 Task: Buy 3 Igniters from Ignition Parts section under best seller category for shipping address: Josiah Cooper, 2764 Fieldcrest Road, New York, New York 10005, Cell Number 6318992398. Pay from credit card number 4893 7545 5958 7965, Name on card John Baker, Expiration date 06/2025, CVV 549
Action: Mouse moved to (38, 93)
Screenshot: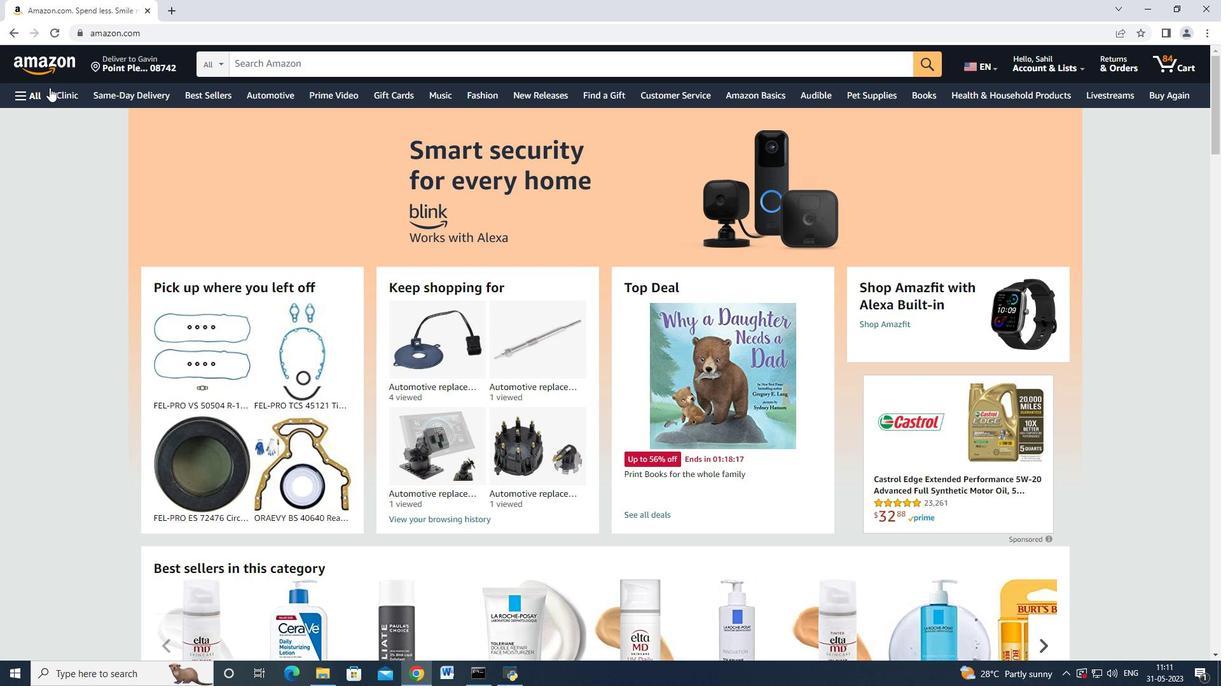 
Action: Mouse pressed left at (38, 93)
Screenshot: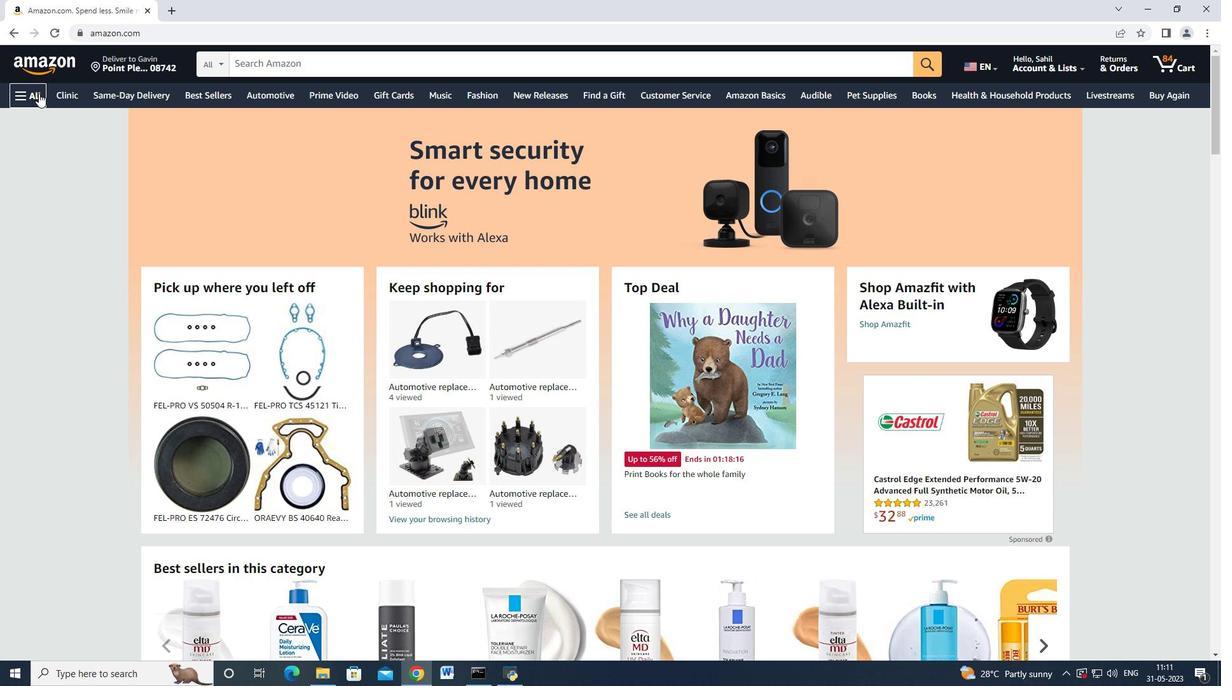 
Action: Mouse moved to (75, 234)
Screenshot: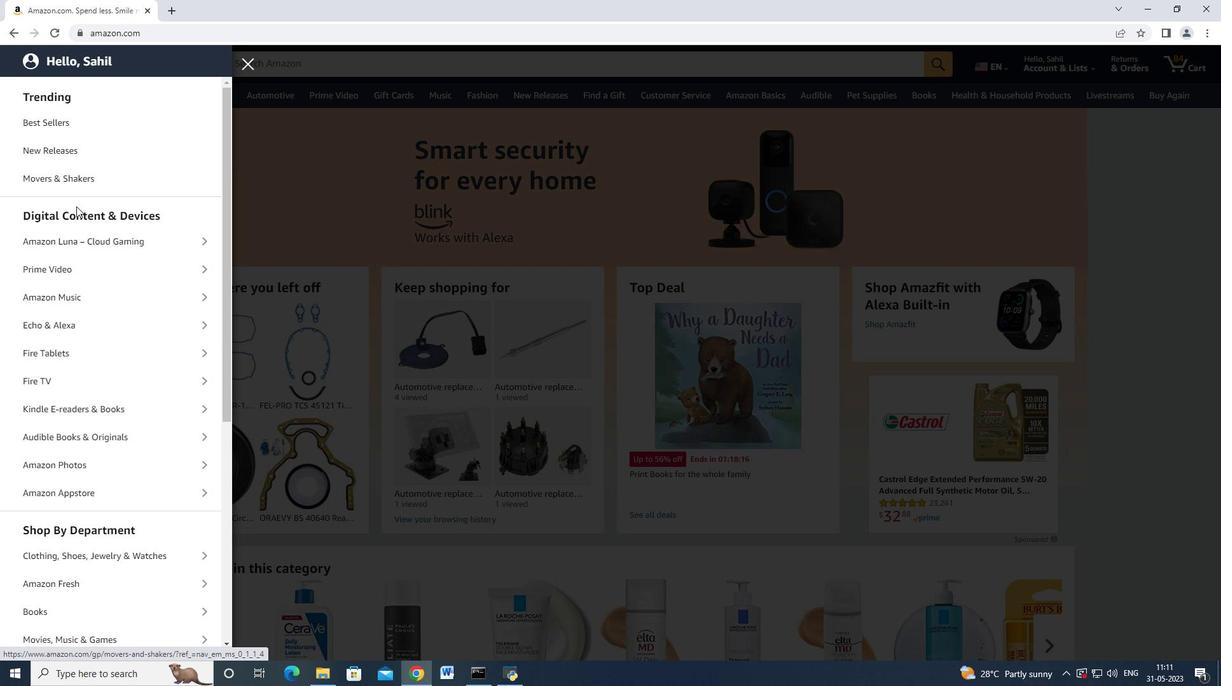 
Action: Mouse scrolled (76, 211) with delta (0, 0)
Screenshot: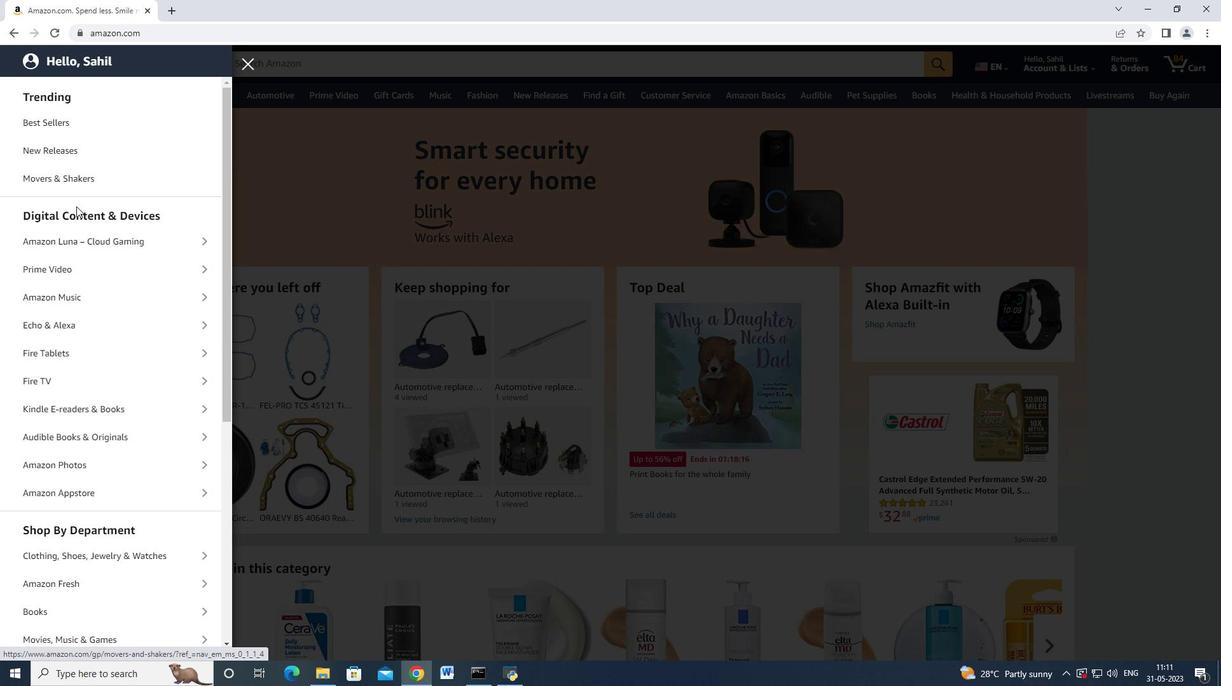 
Action: Mouse scrolled (76, 227) with delta (0, 0)
Screenshot: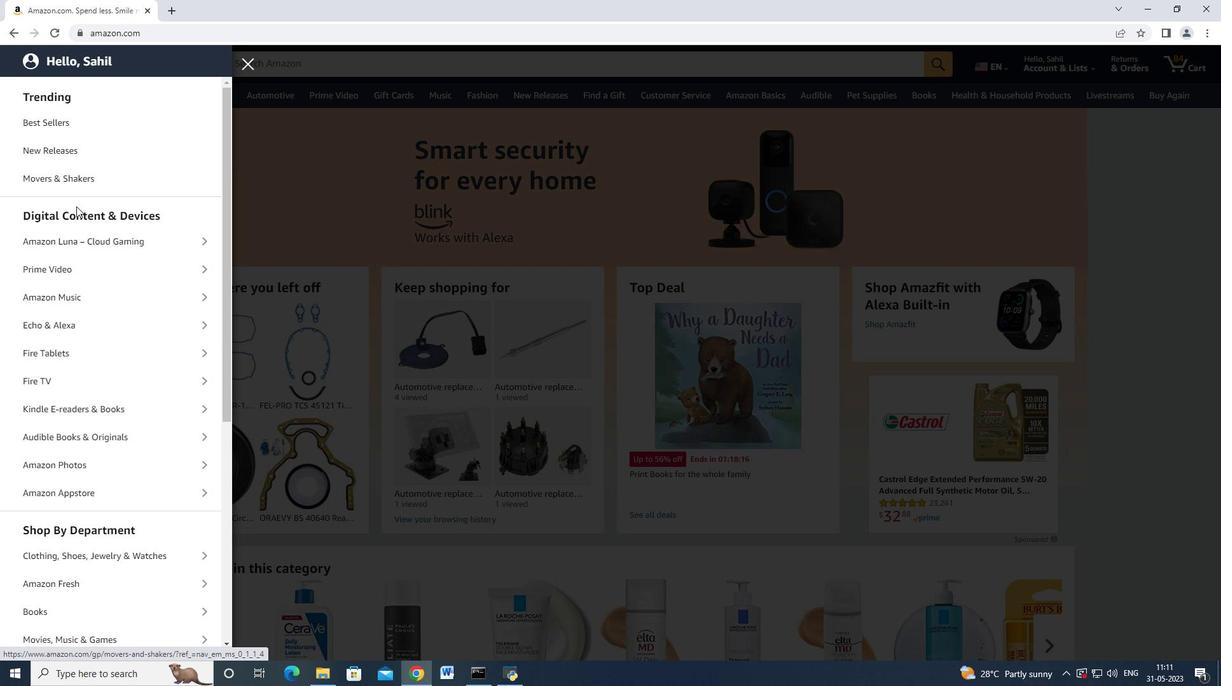 
Action: Mouse scrolled (76, 232) with delta (0, 0)
Screenshot: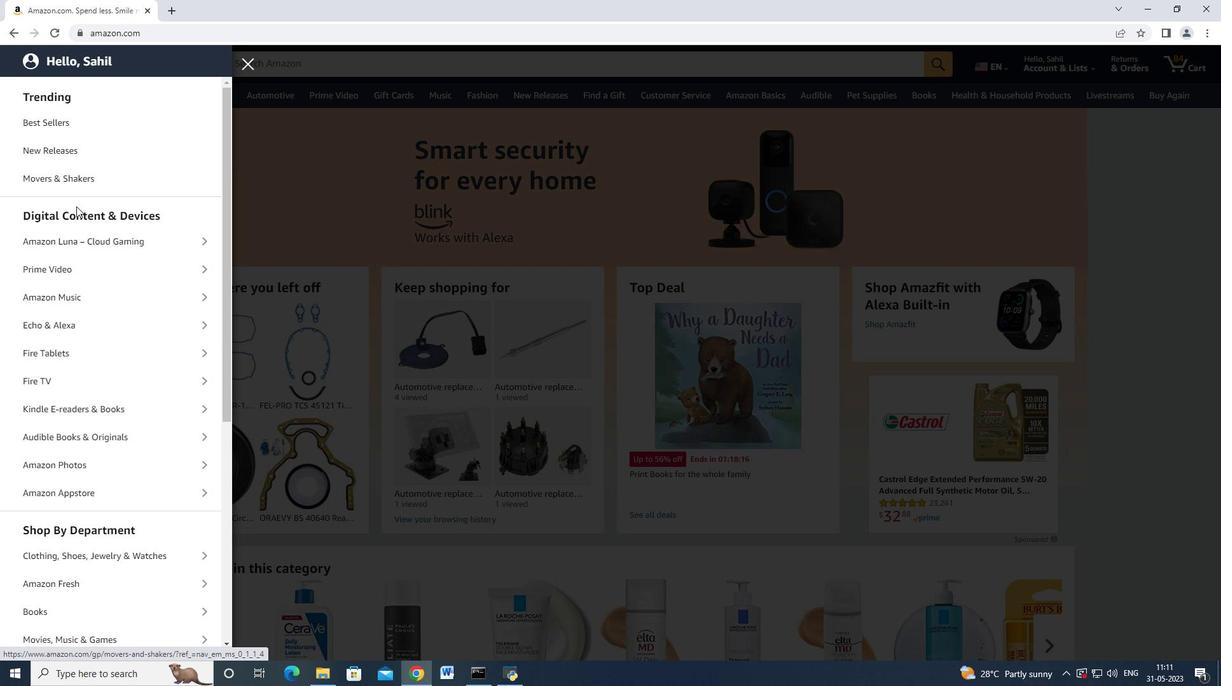 
Action: Mouse scrolled (76, 234) with delta (0, 0)
Screenshot: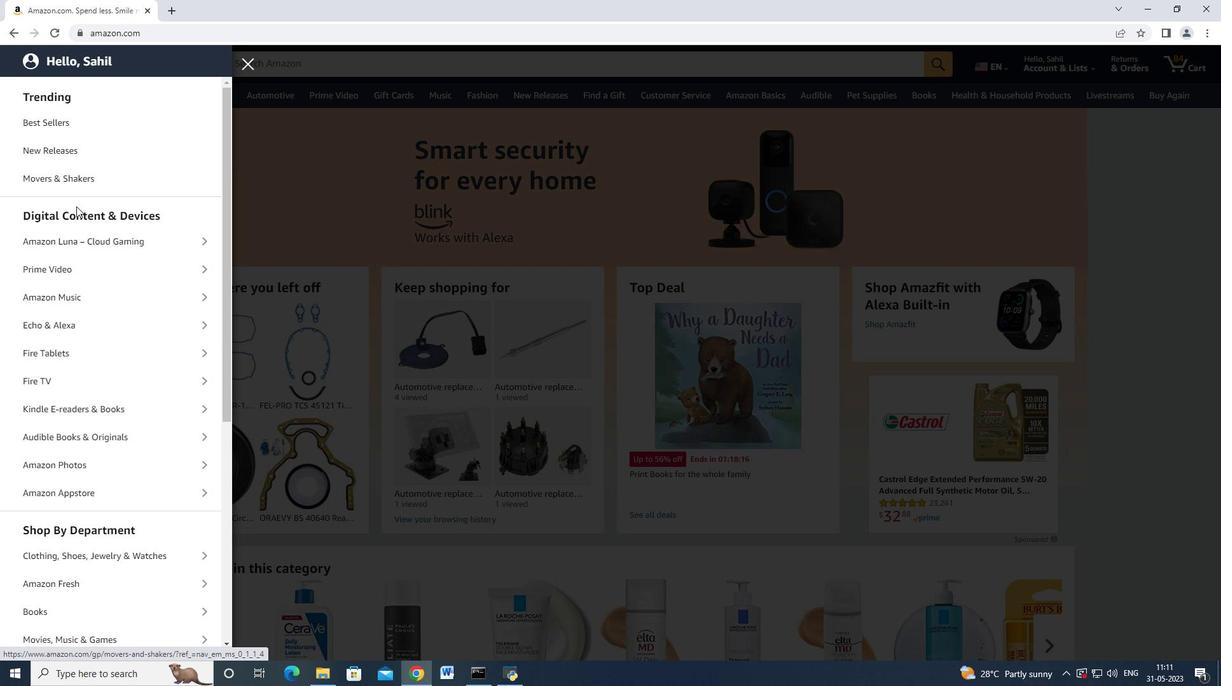 
Action: Mouse scrolled (76, 234) with delta (0, 0)
Screenshot: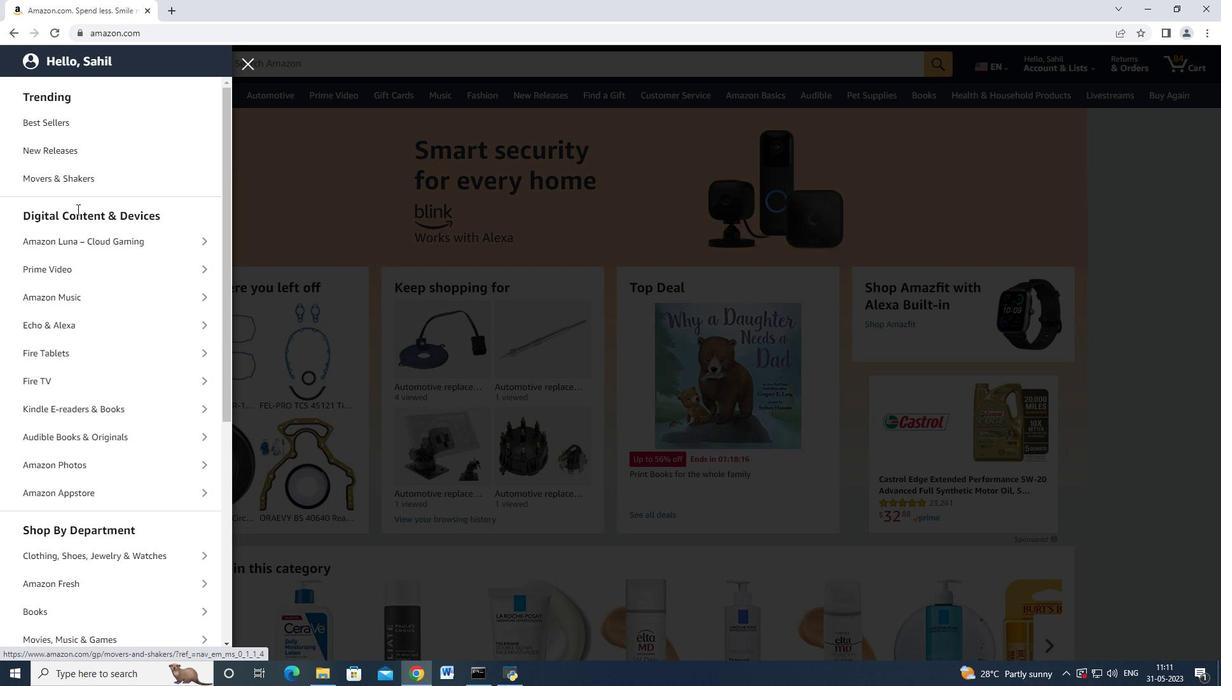 
Action: Mouse scrolled (76, 234) with delta (0, 0)
Screenshot: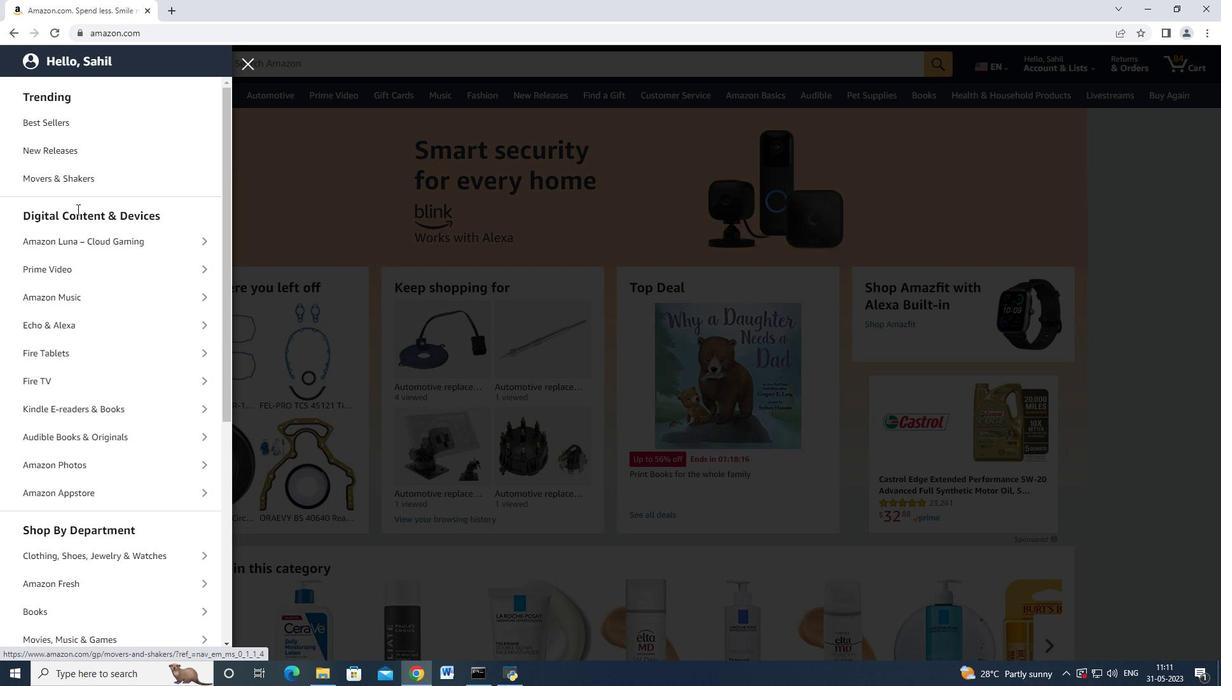 
Action: Mouse moved to (77, 263)
Screenshot: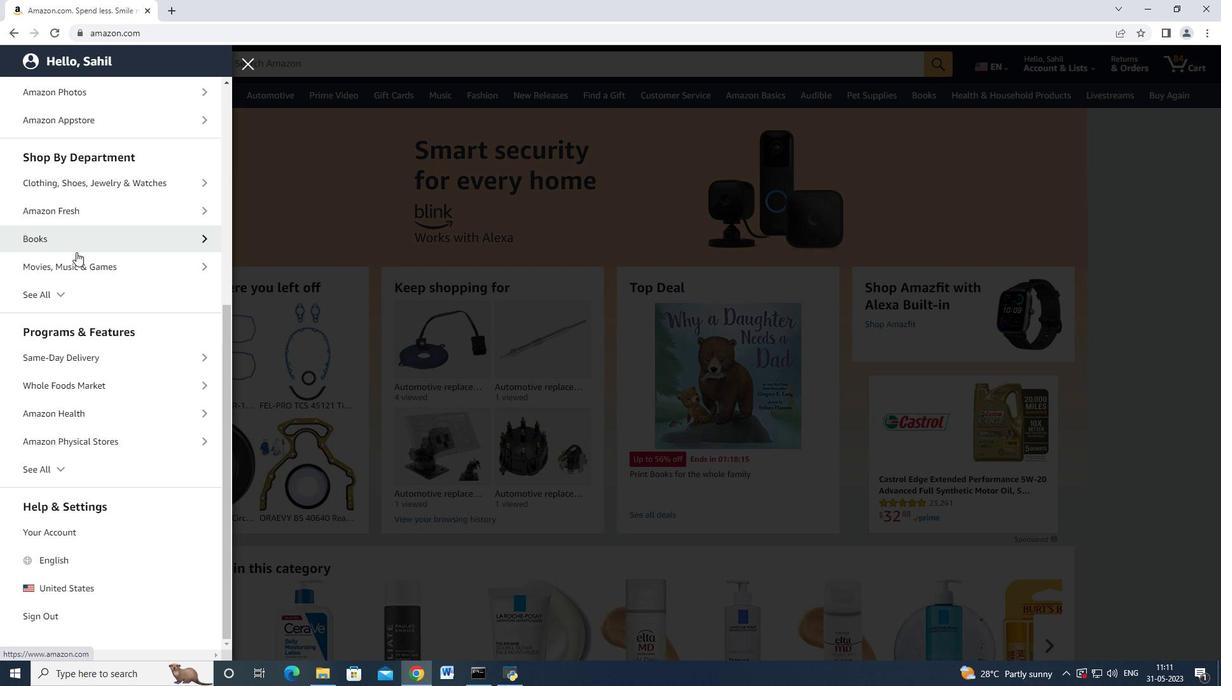 
Action: Mouse scrolled (77, 262) with delta (0, 0)
Screenshot: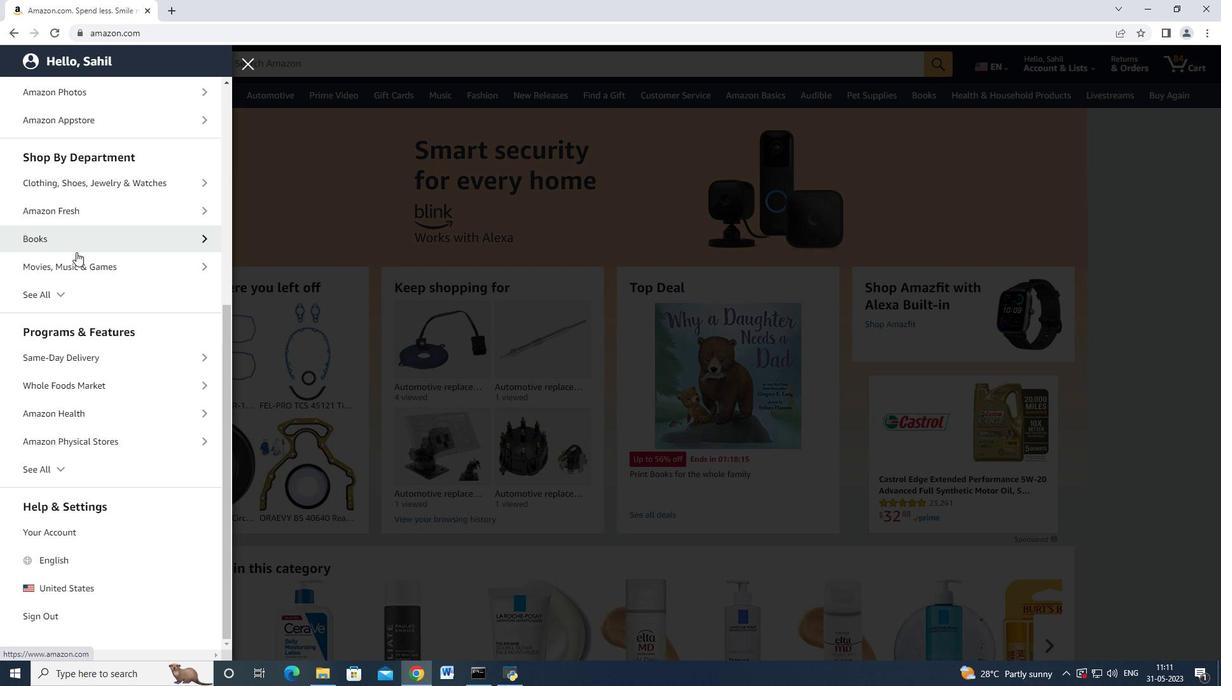 
Action: Mouse moved to (78, 278)
Screenshot: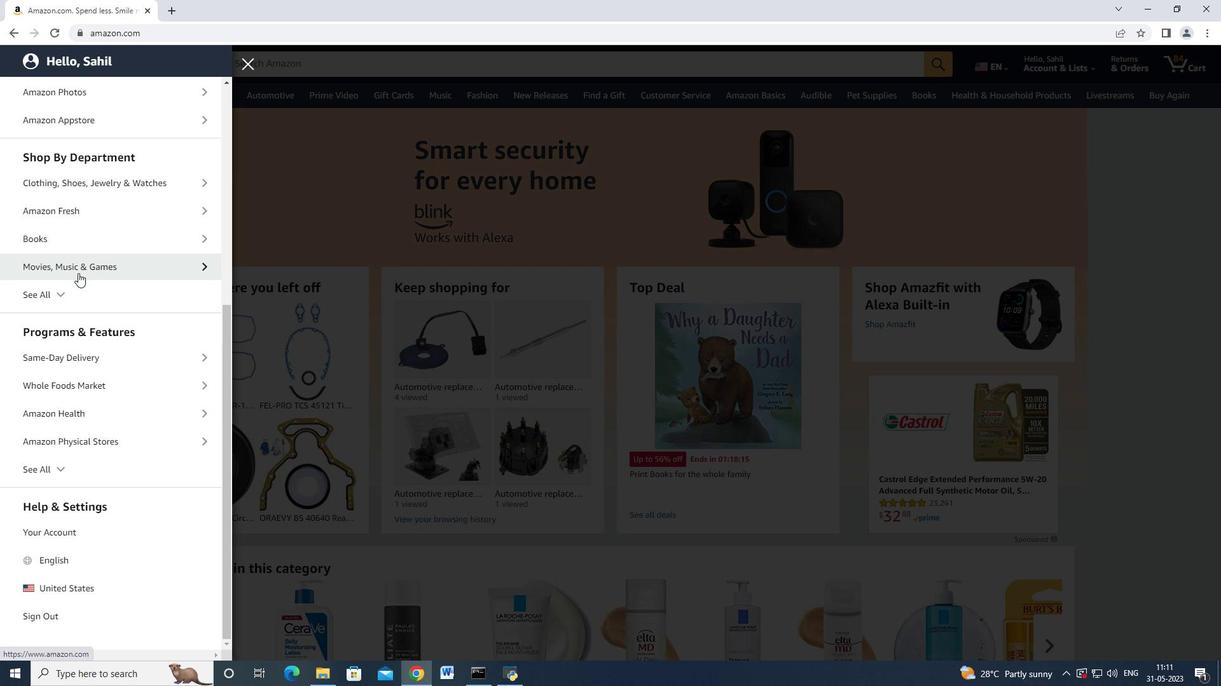 
Action: Mouse scrolled (78, 277) with delta (0, 0)
Screenshot: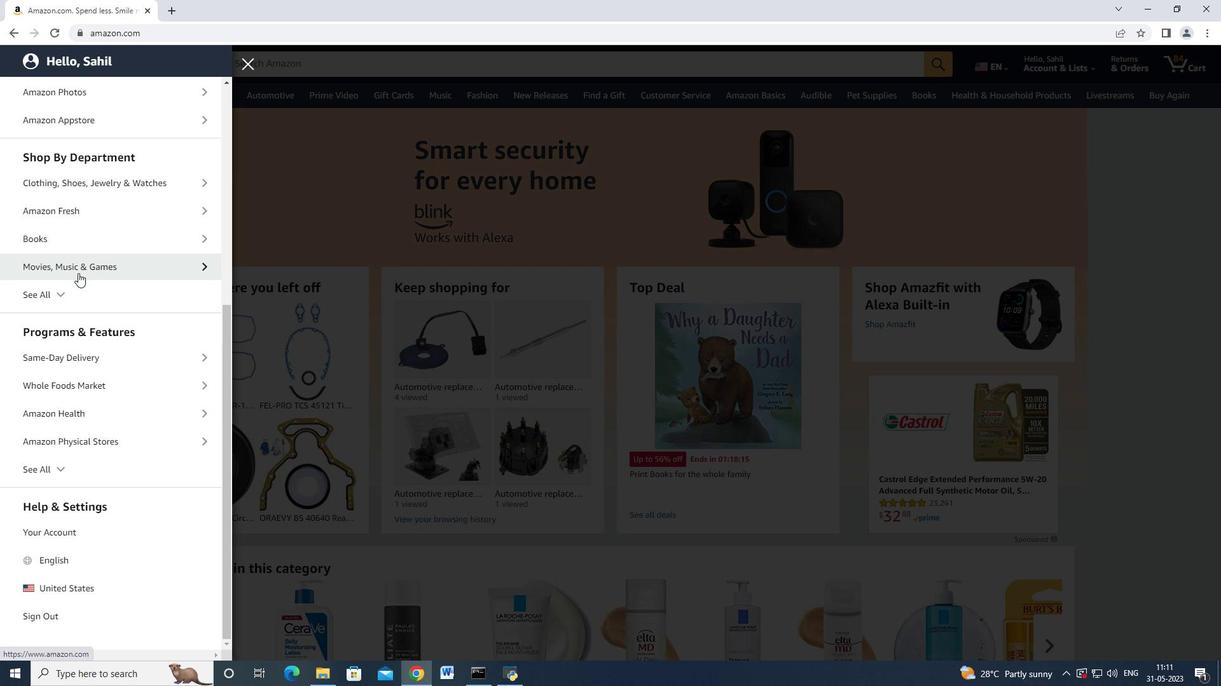 
Action: Mouse moved to (73, 286)
Screenshot: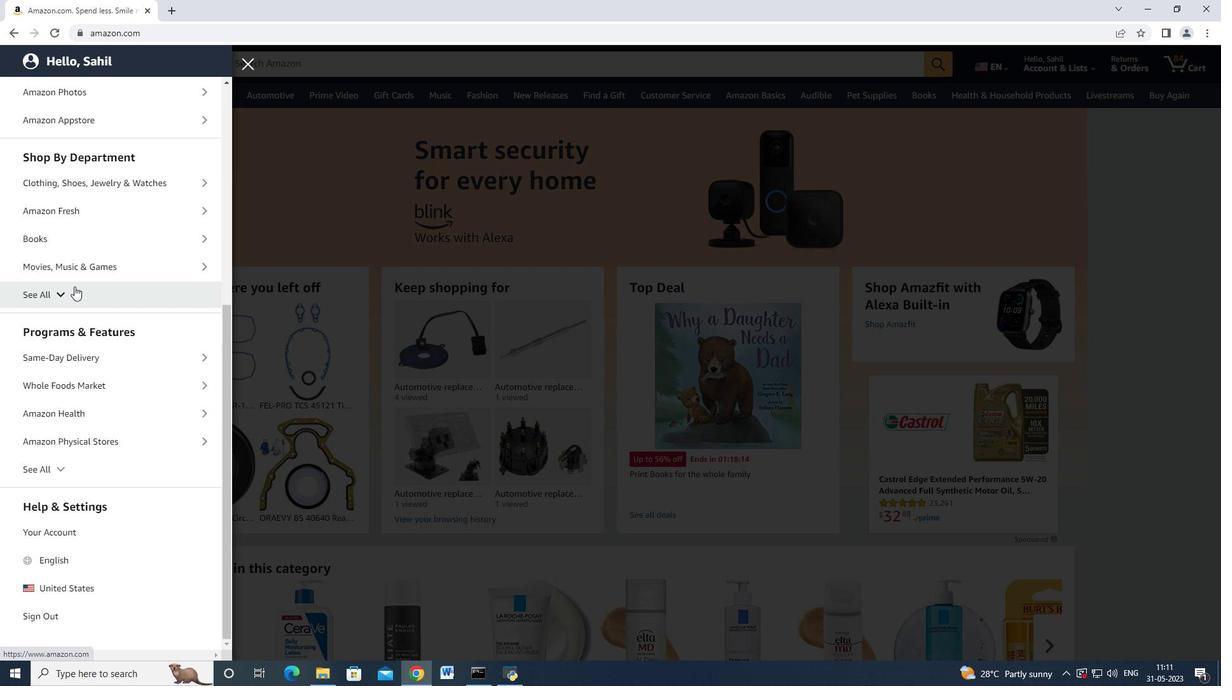 
Action: Mouse pressed left at (73, 286)
Screenshot: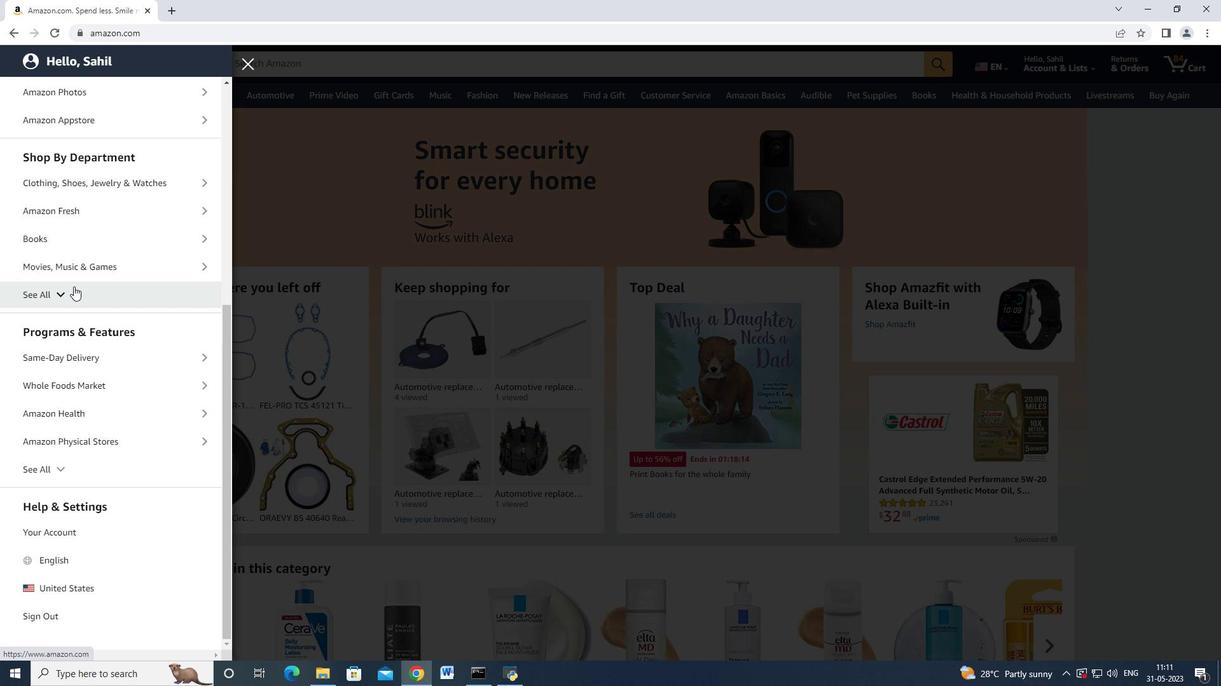 
Action: Mouse moved to (77, 295)
Screenshot: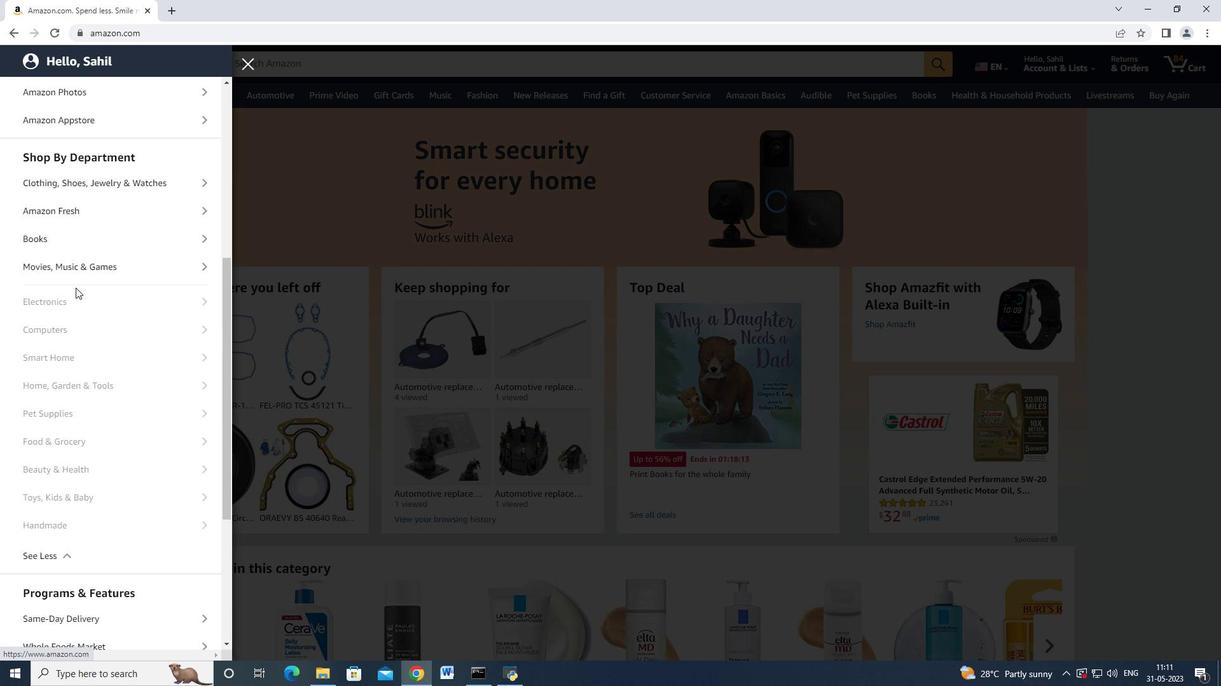 
Action: Mouse scrolled (77, 294) with delta (0, 0)
Screenshot: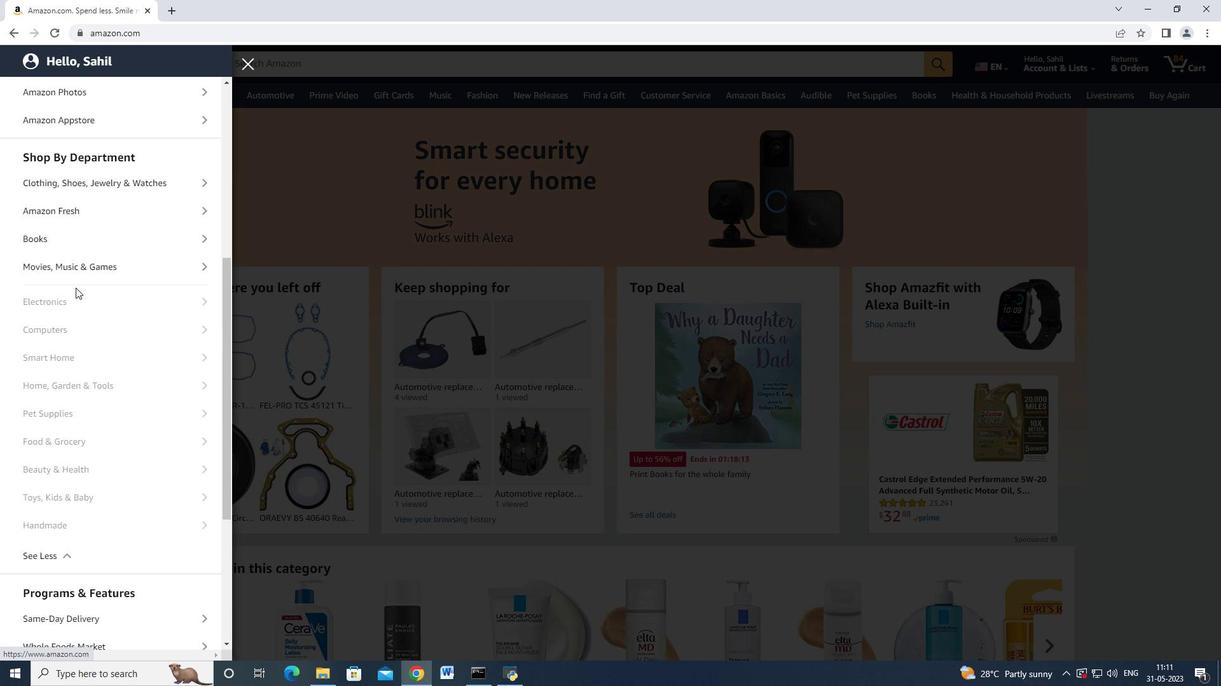 
Action: Mouse scrolled (77, 294) with delta (0, 0)
Screenshot: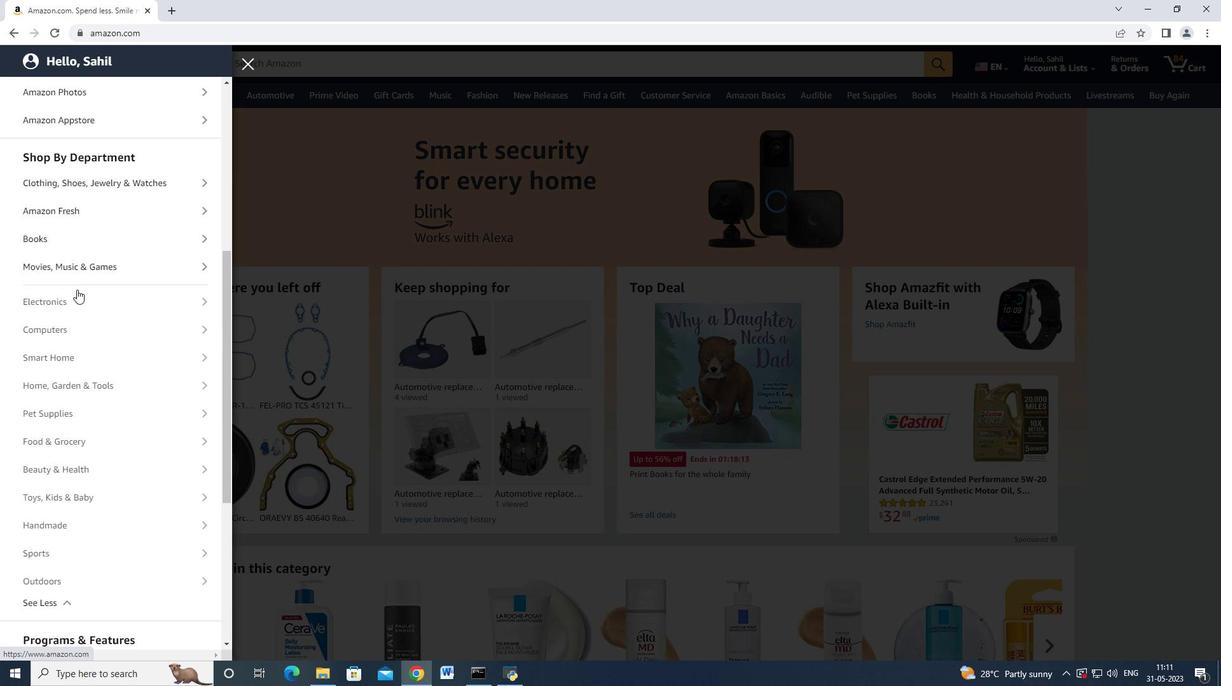 
Action: Mouse moved to (77, 295)
Screenshot: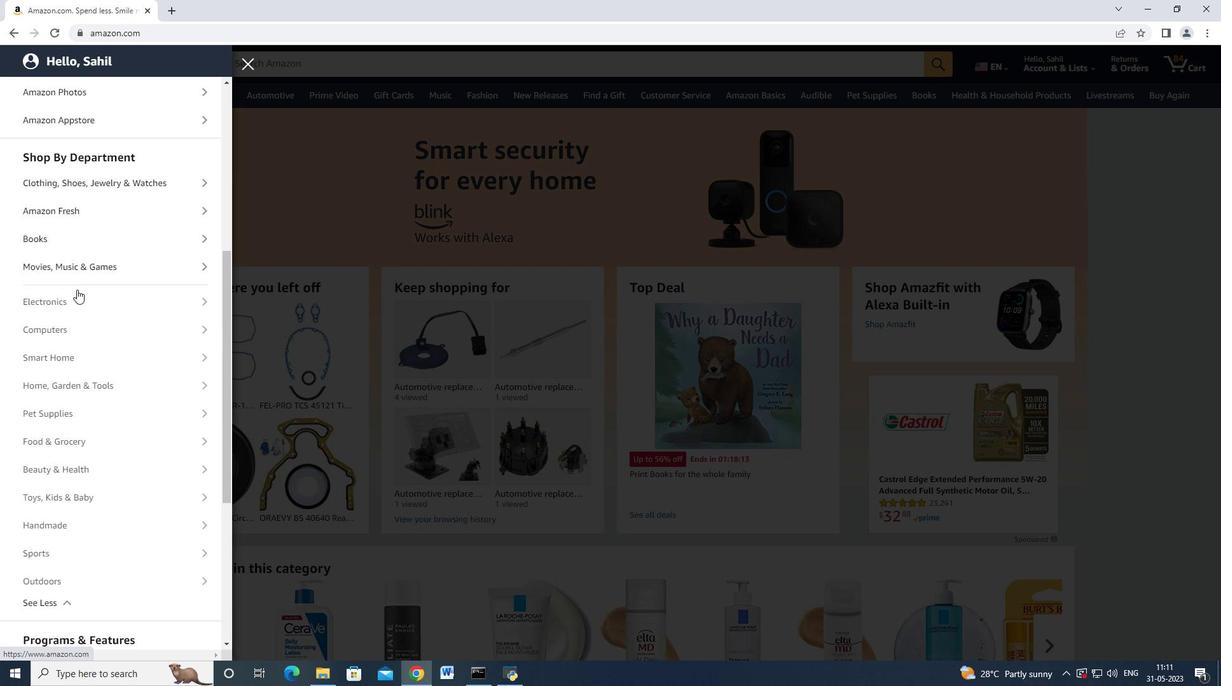 
Action: Mouse scrolled (77, 295) with delta (0, 0)
Screenshot: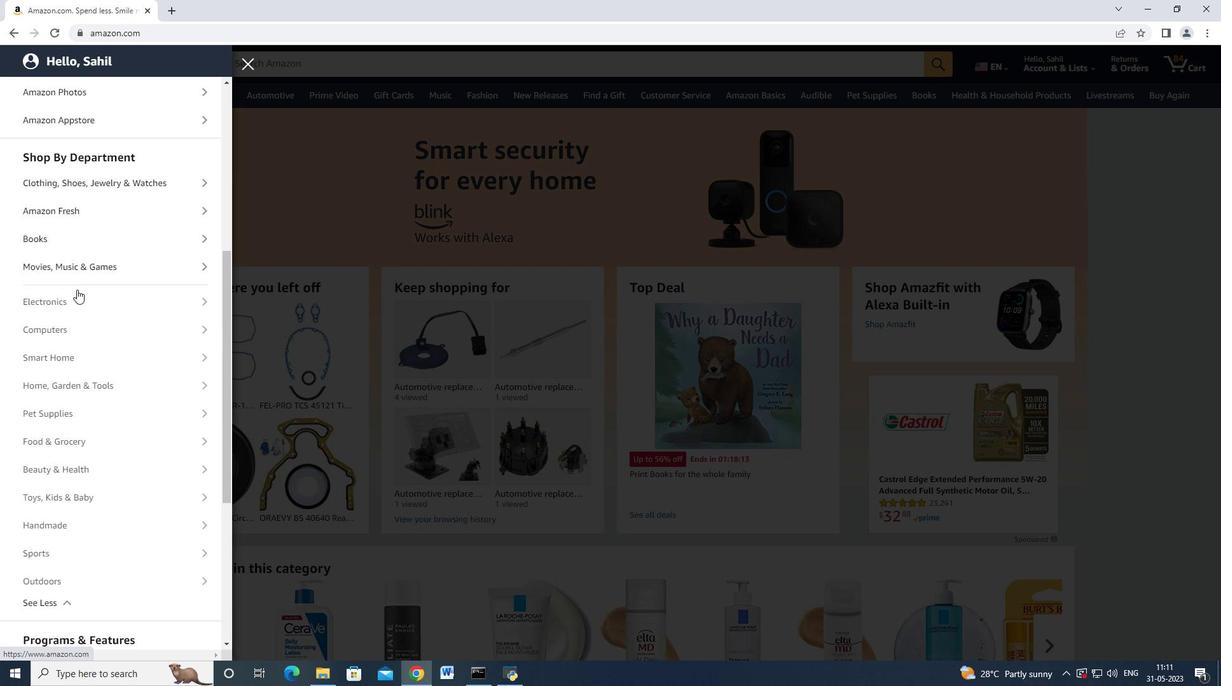 
Action: Mouse moved to (77, 295)
Screenshot: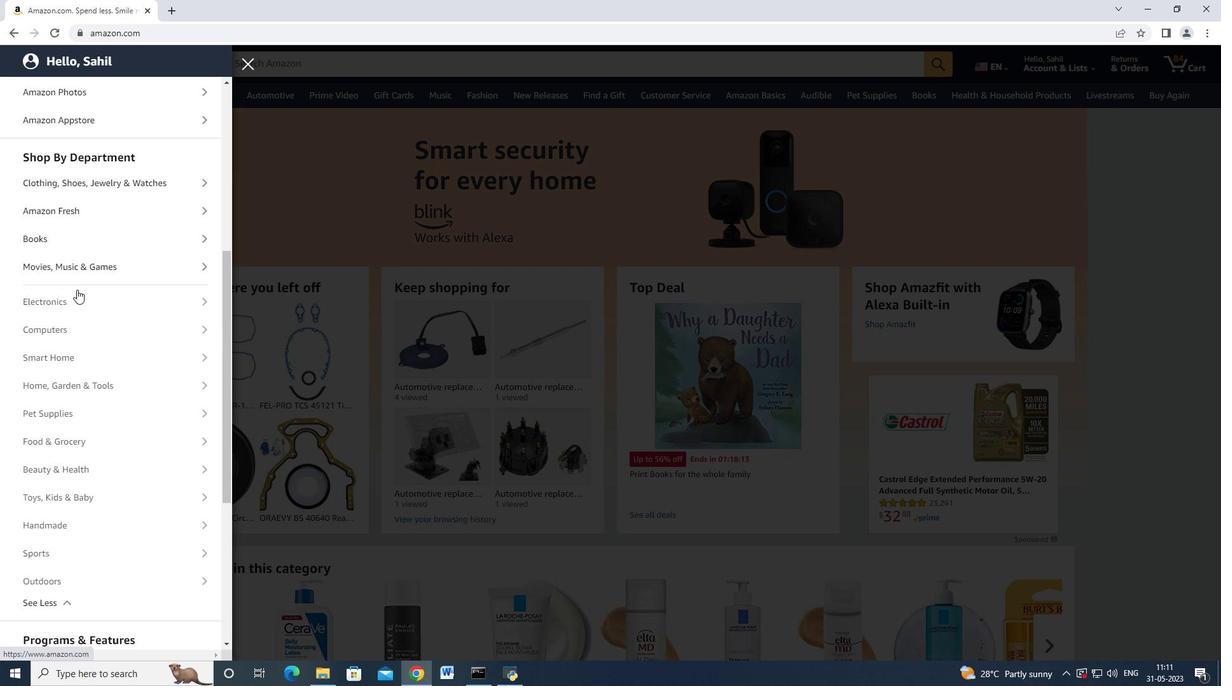 
Action: Mouse scrolled (77, 295) with delta (0, 0)
Screenshot: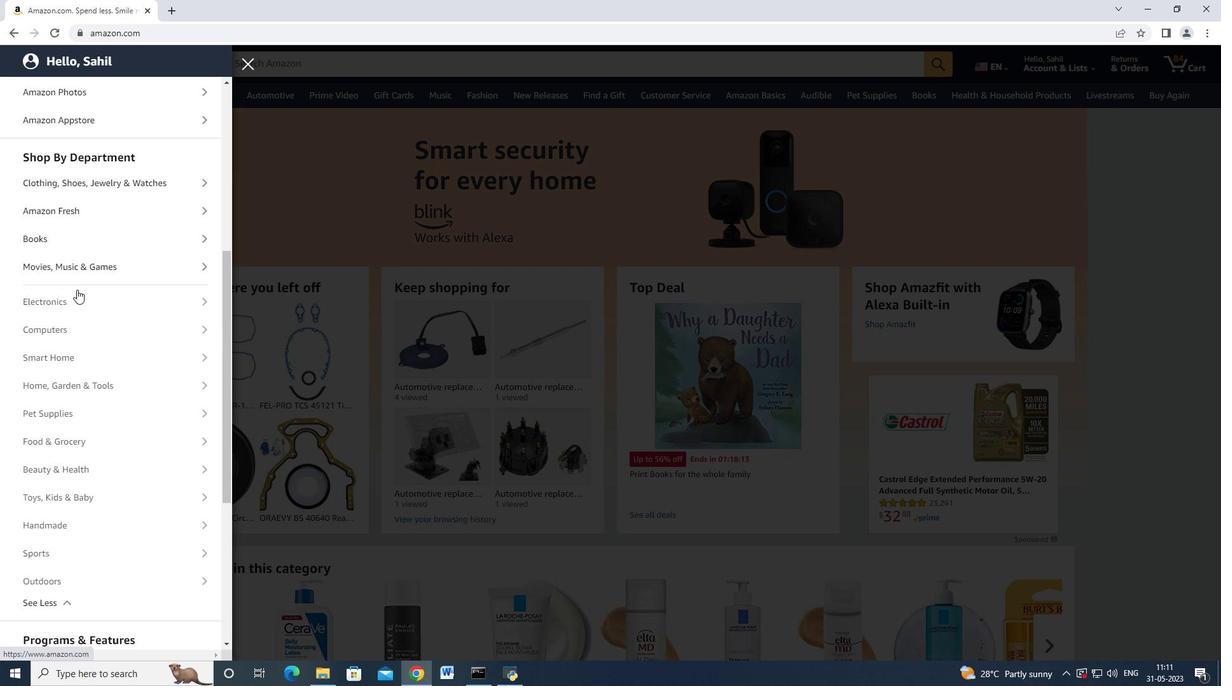 
Action: Mouse scrolled (77, 295) with delta (0, 0)
Screenshot: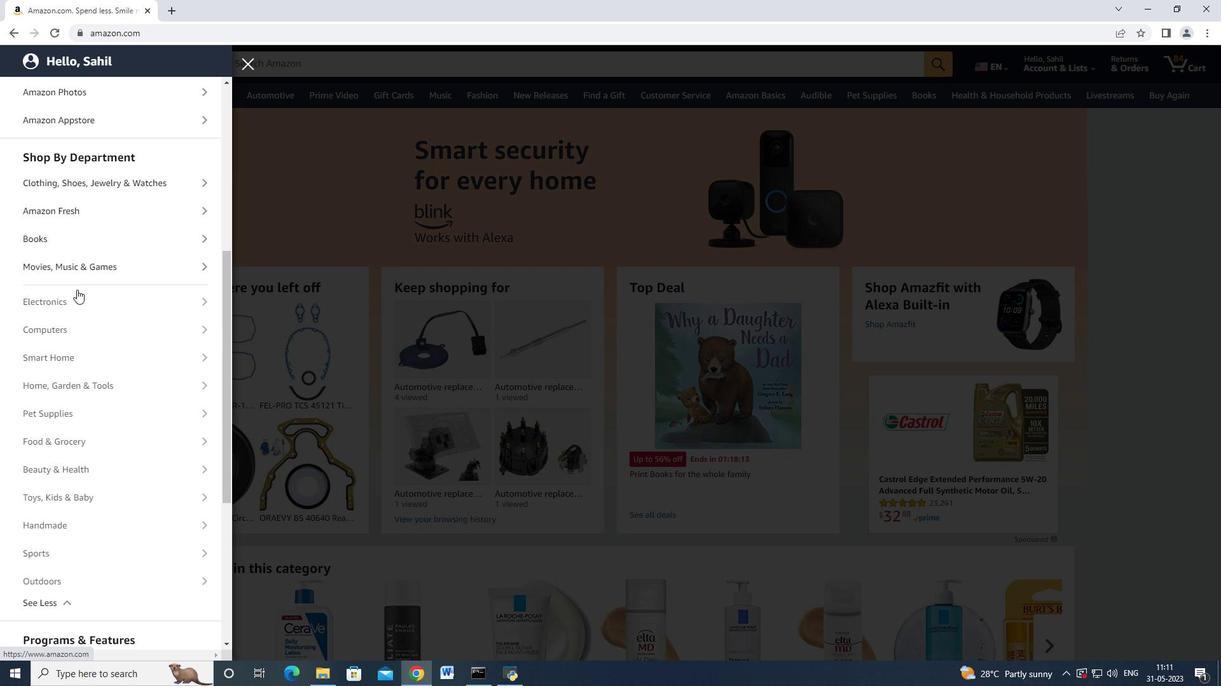 
Action: Mouse moved to (101, 293)
Screenshot: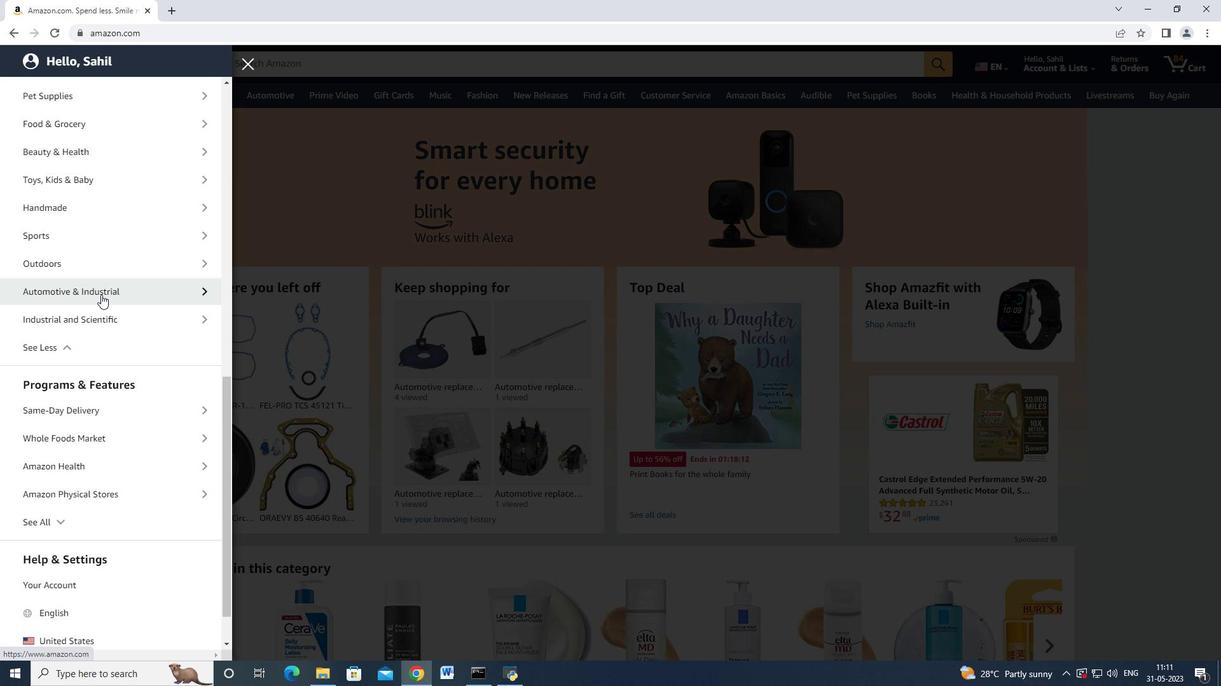 
Action: Mouse pressed left at (101, 293)
Screenshot: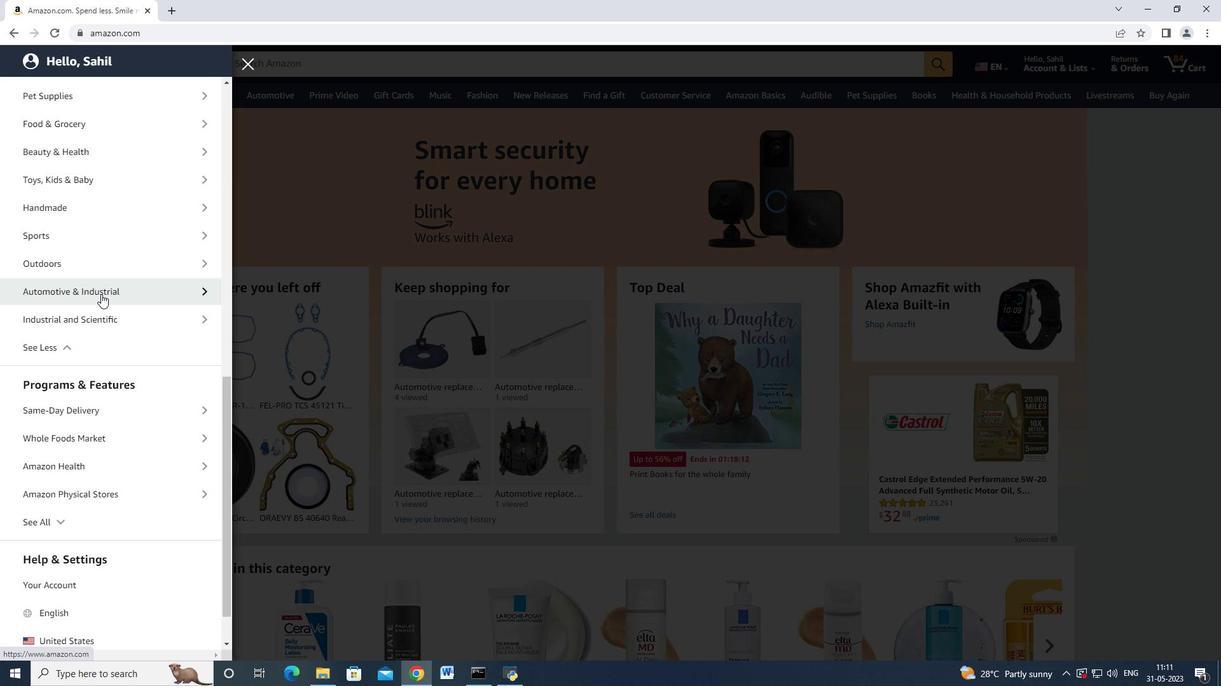 
Action: Mouse moved to (120, 158)
Screenshot: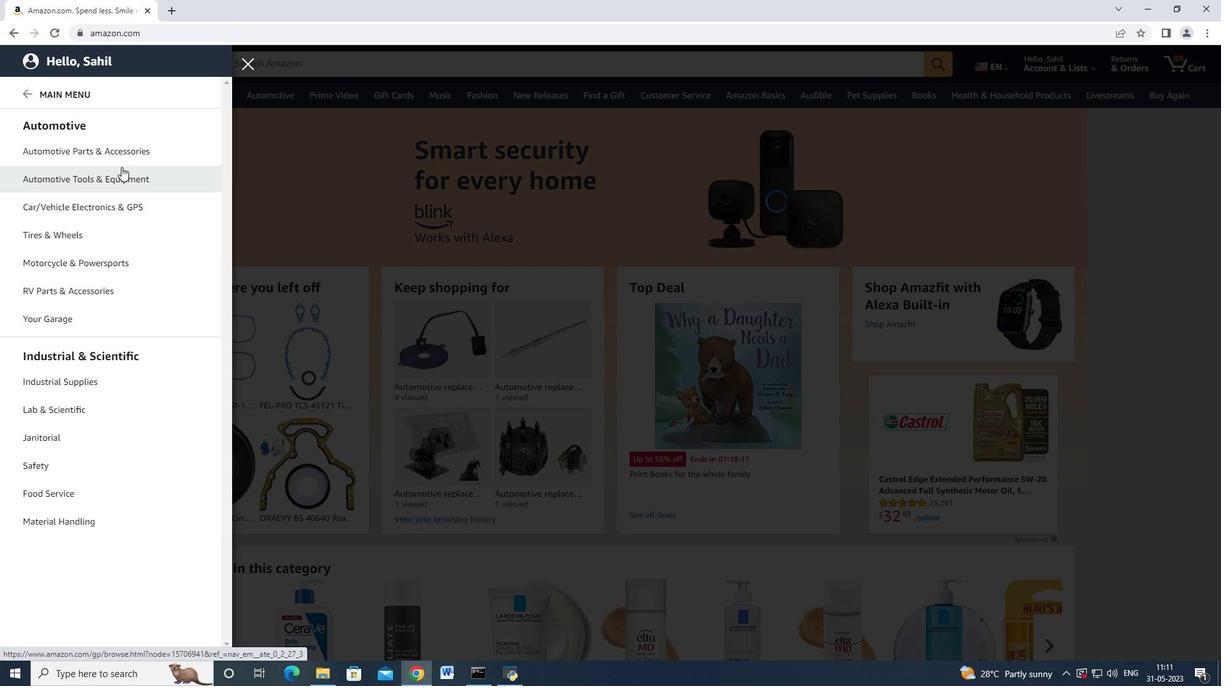 
Action: Mouse pressed left at (120, 158)
Screenshot: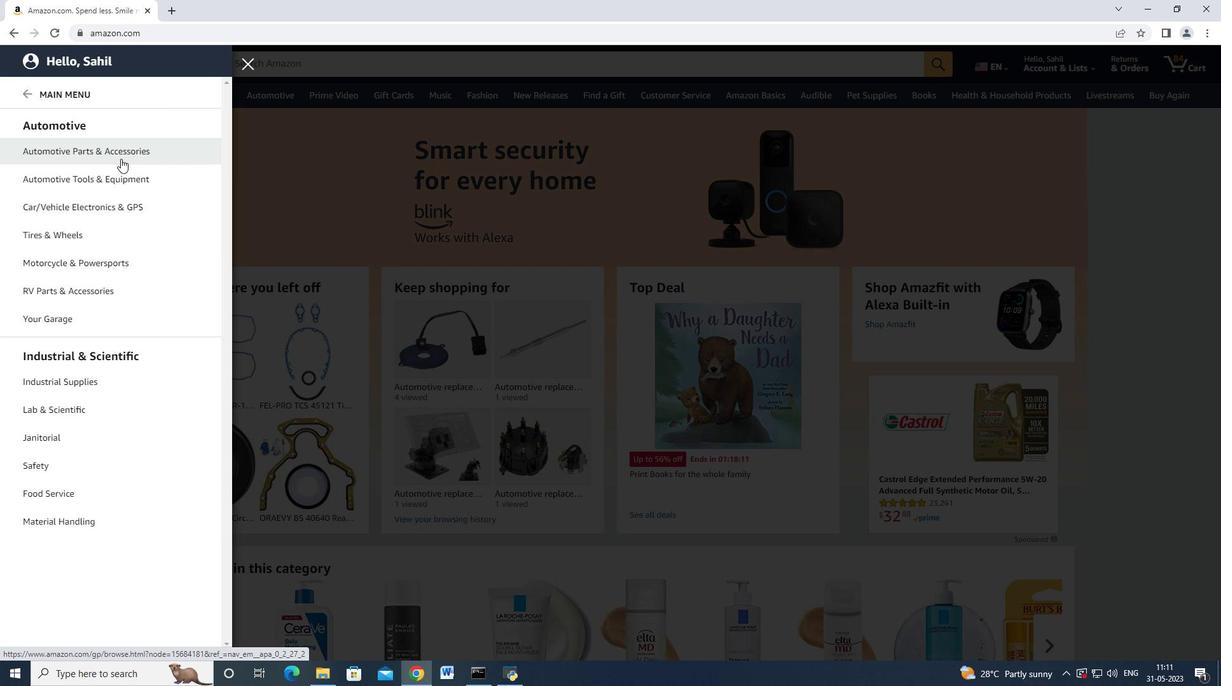 
Action: Mouse moved to (206, 122)
Screenshot: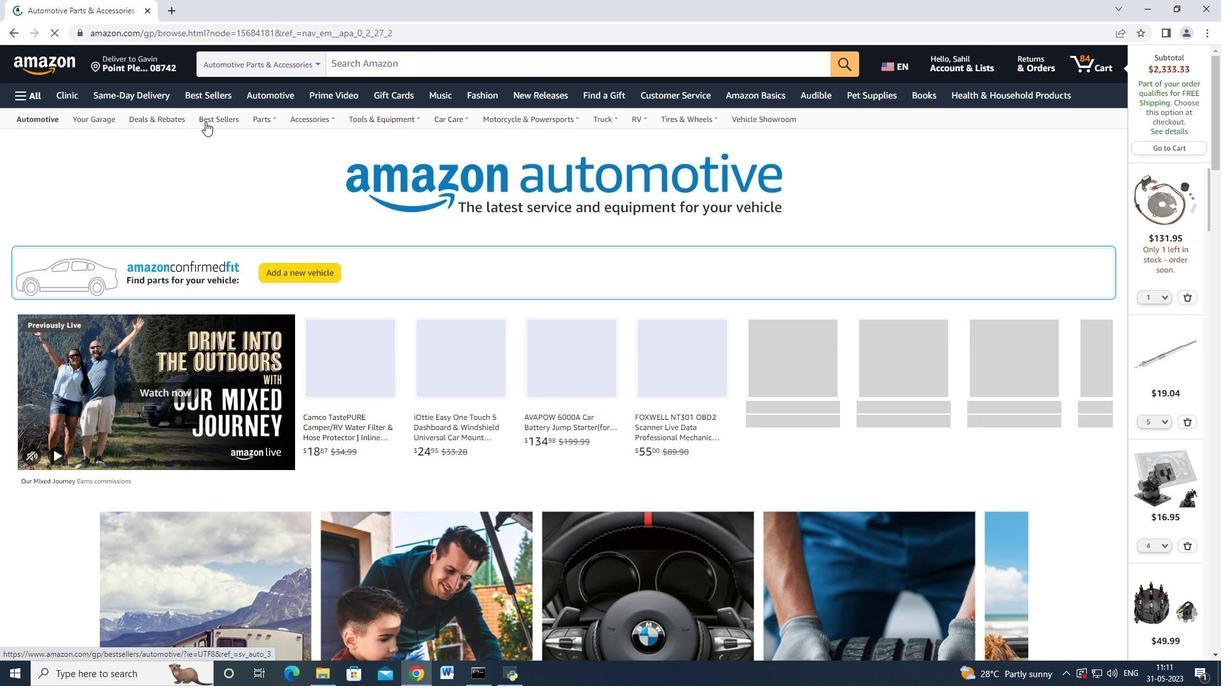 
Action: Mouse pressed left at (206, 122)
Screenshot: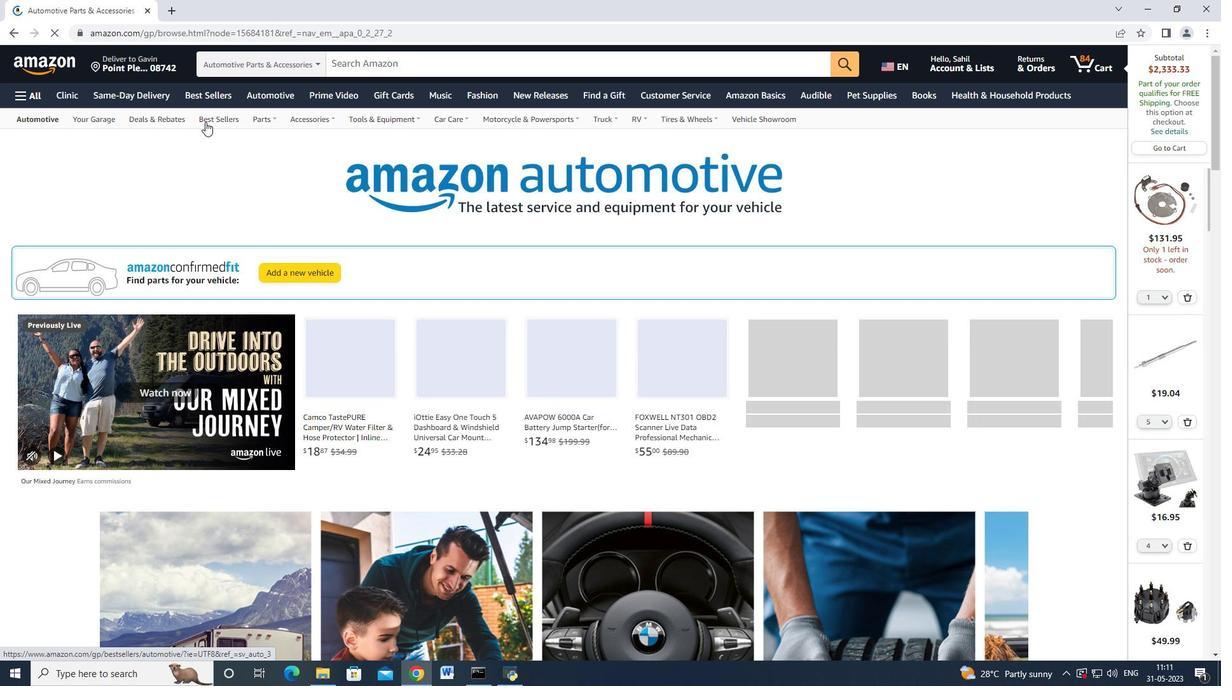 
Action: Mouse moved to (125, 230)
Screenshot: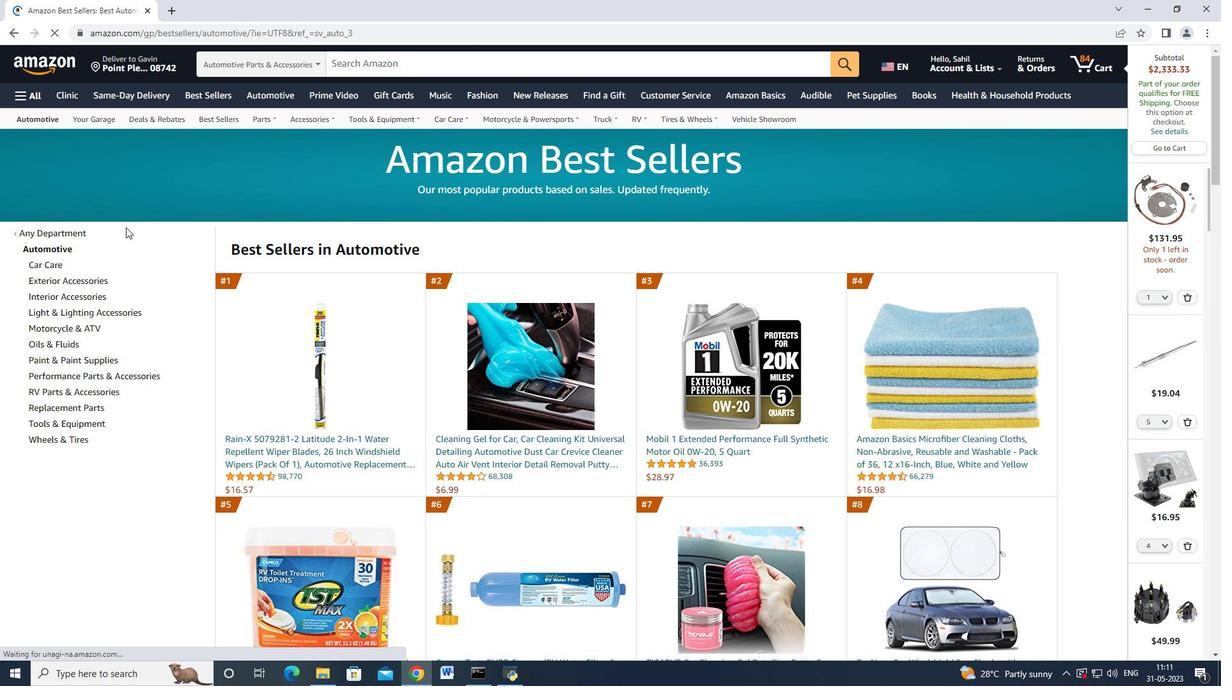 
Action: Mouse scrolled (125, 229) with delta (0, 0)
Screenshot: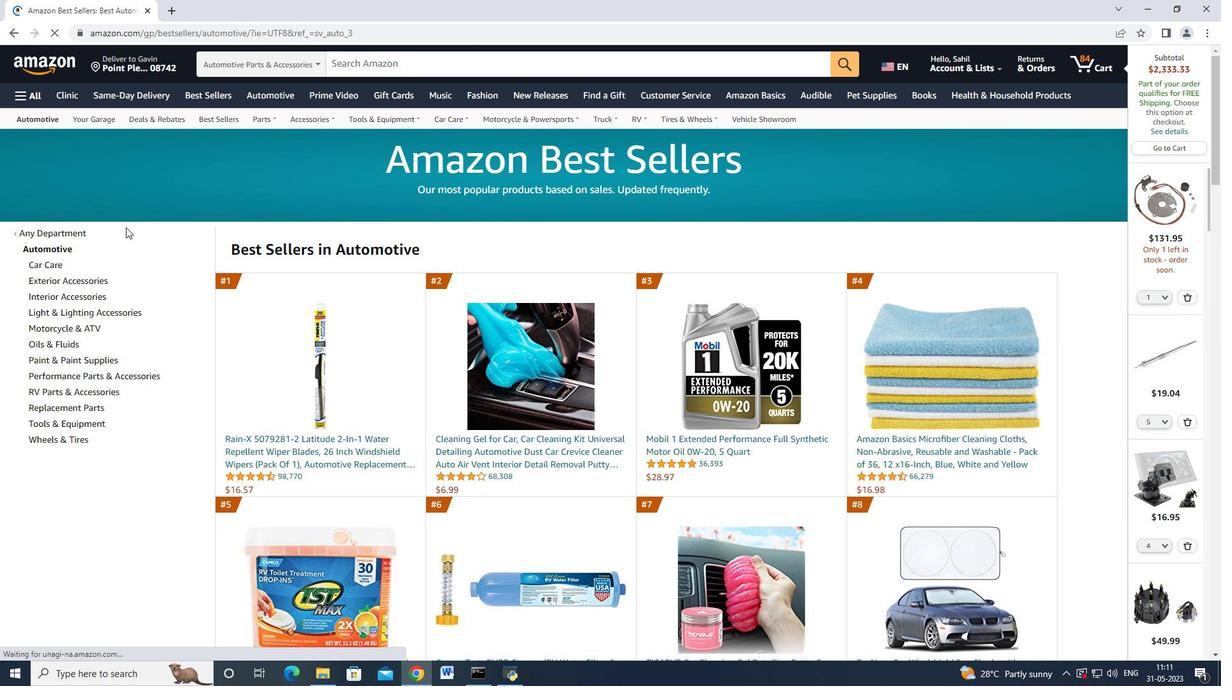 
Action: Mouse moved to (90, 345)
Screenshot: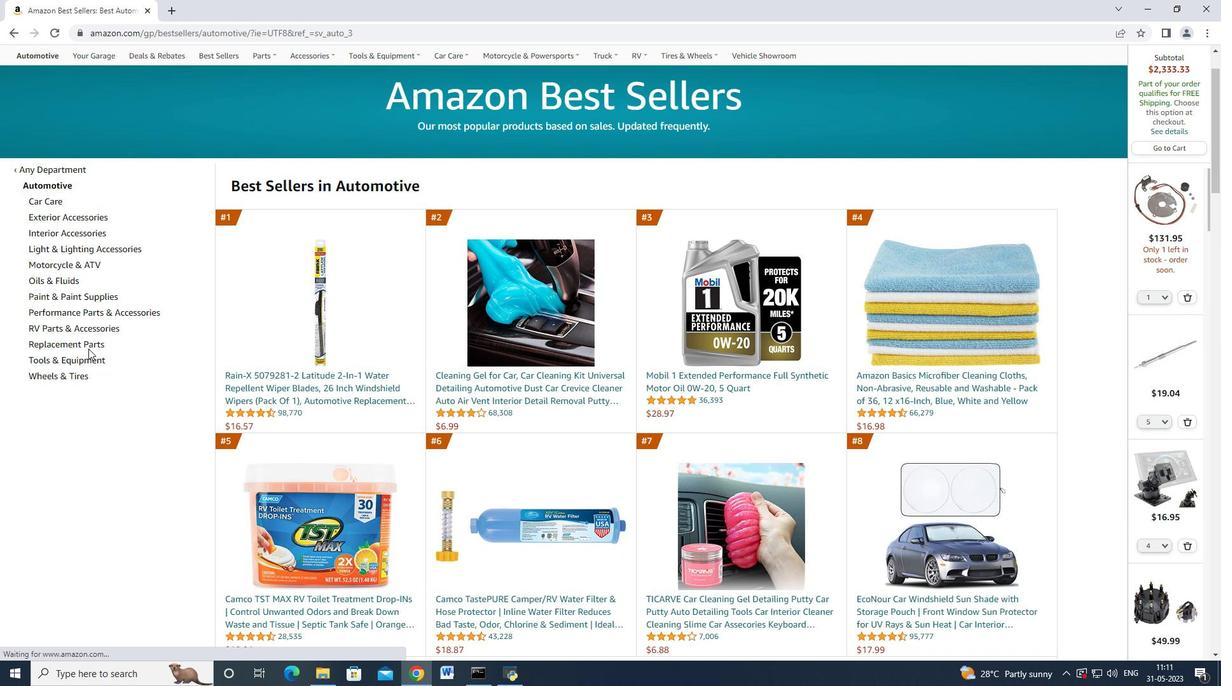 
Action: Mouse pressed left at (90, 345)
Screenshot: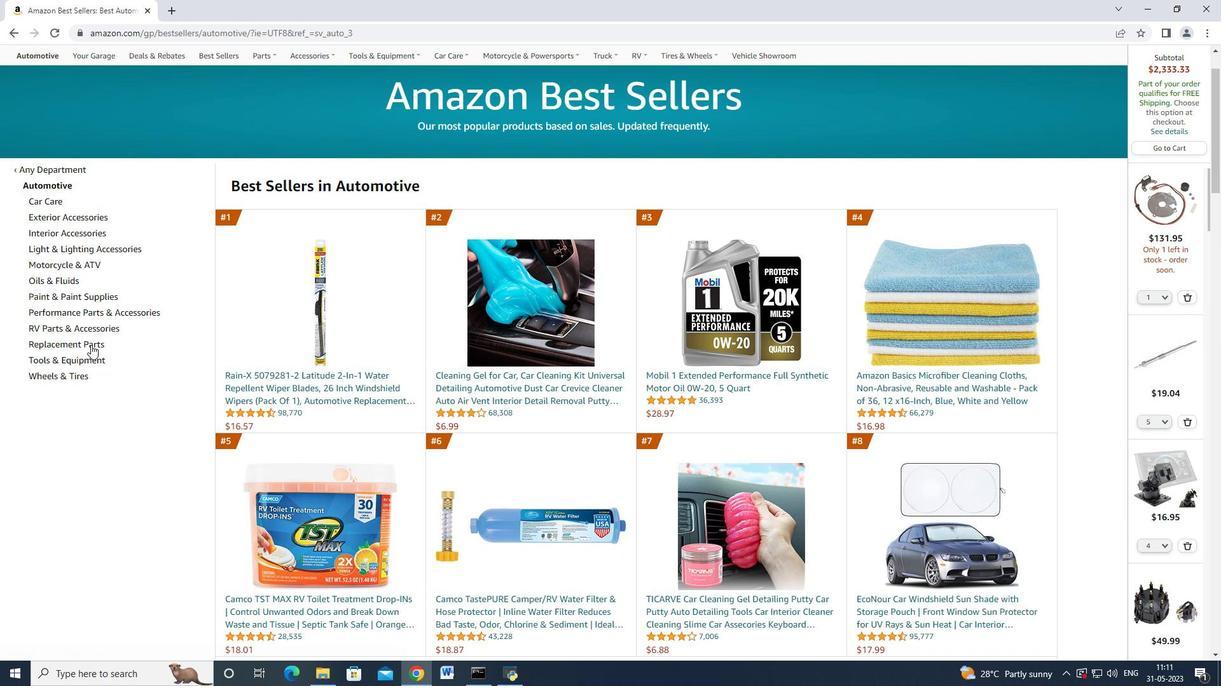 
Action: Mouse moved to (162, 314)
Screenshot: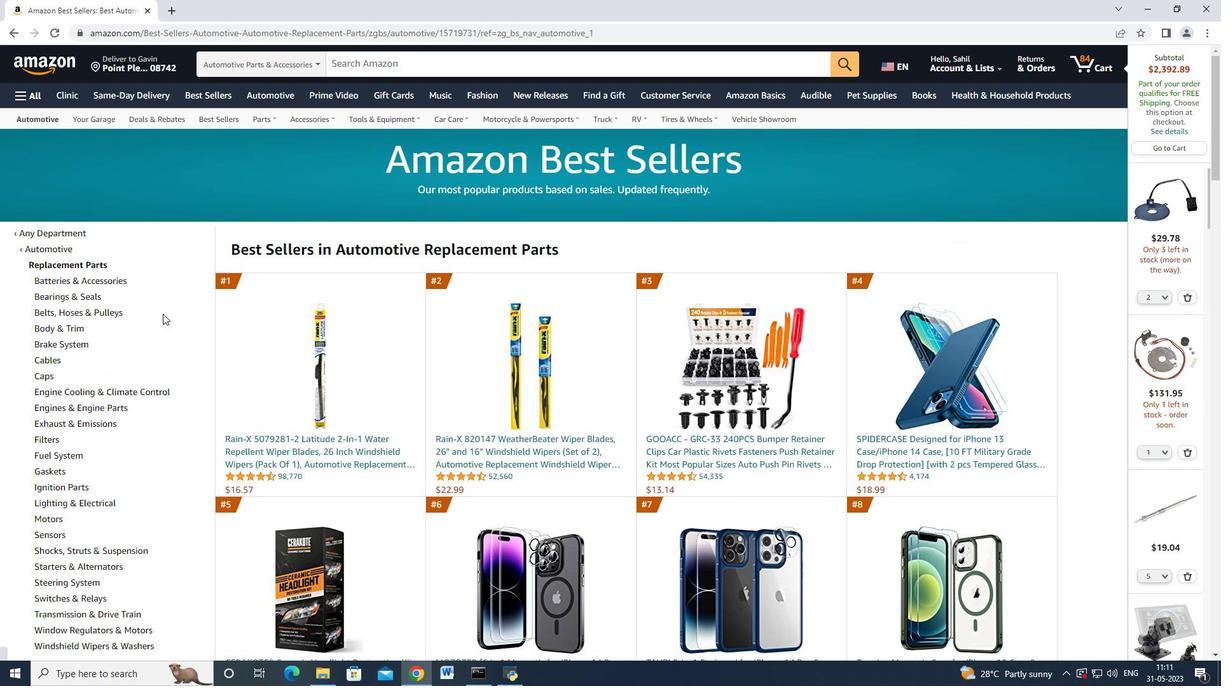
Action: Mouse scrolled (162, 313) with delta (0, 0)
Screenshot: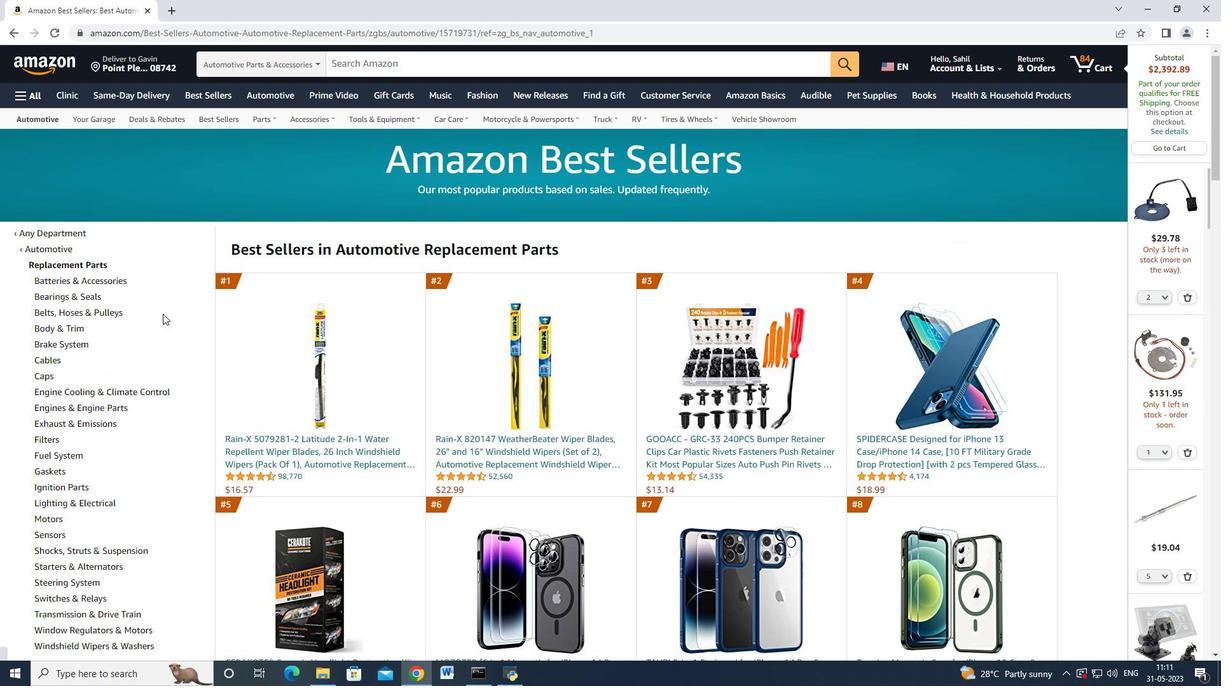 
Action: Mouse moved to (161, 318)
Screenshot: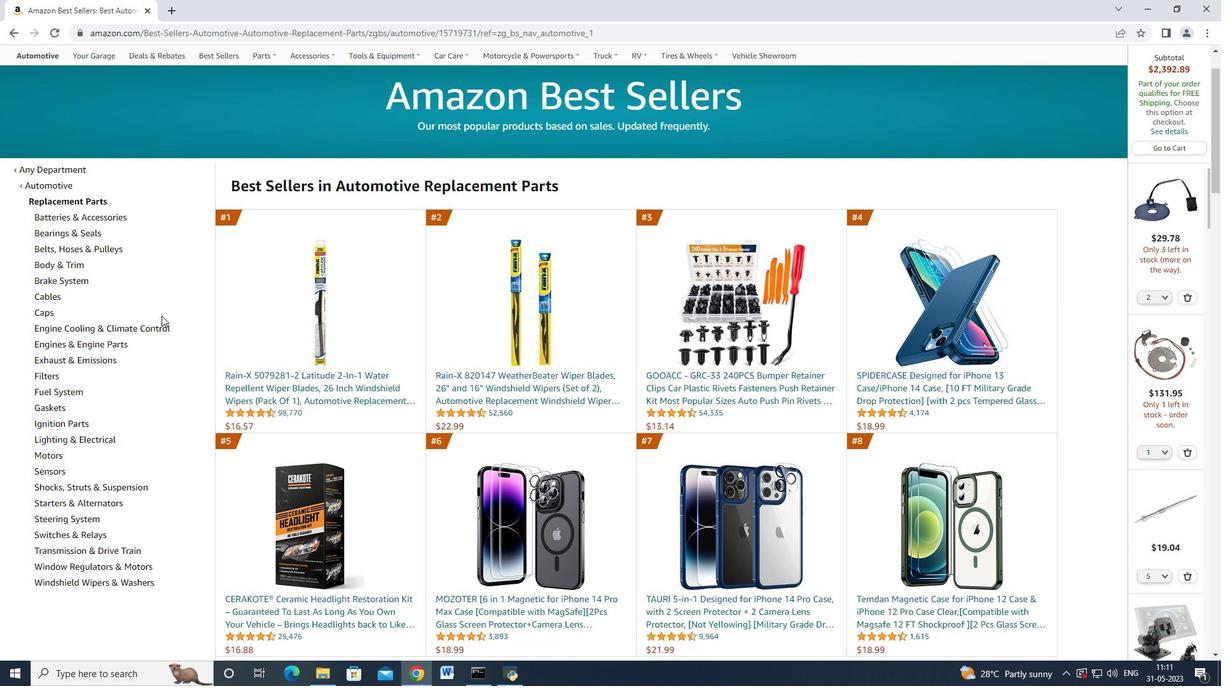 
Action: Mouse scrolled (161, 317) with delta (0, 0)
Screenshot: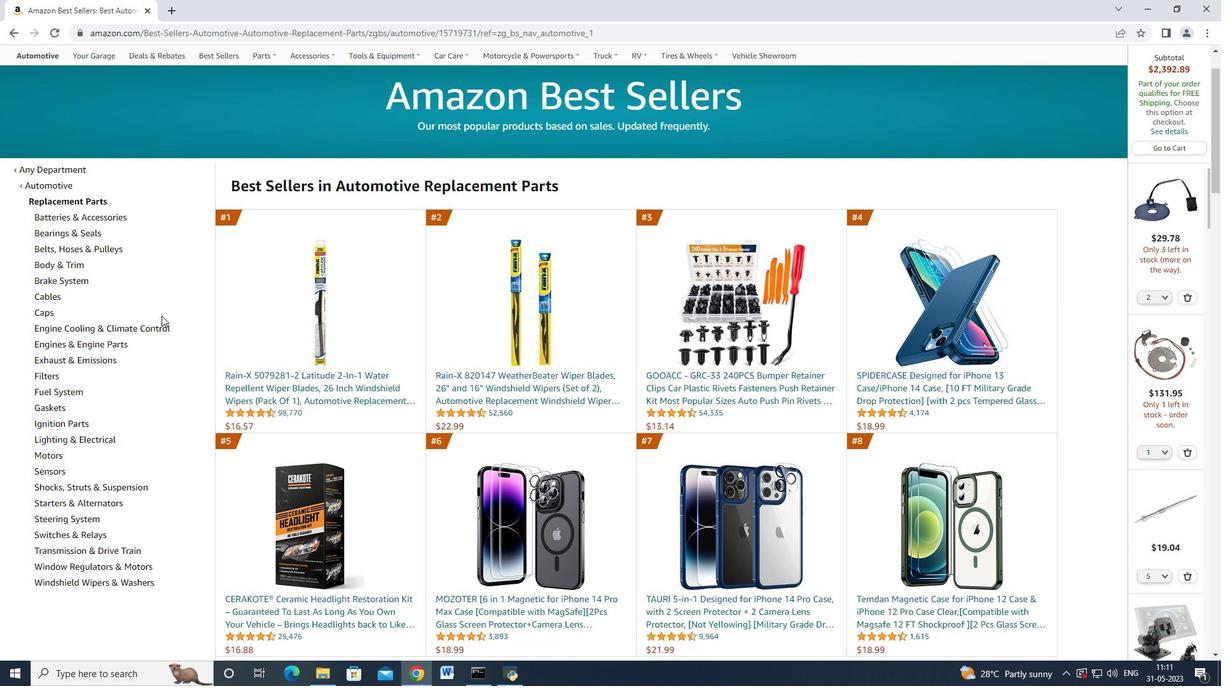 
Action: Mouse moved to (69, 363)
Screenshot: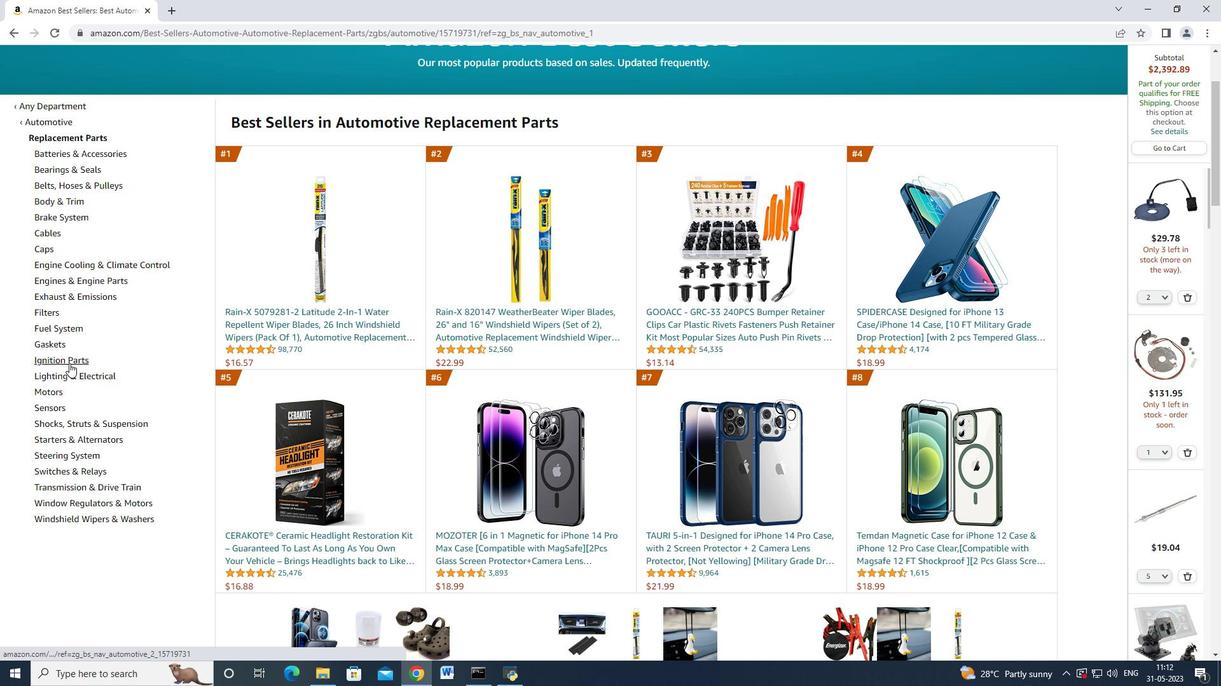 
Action: Mouse pressed left at (69, 363)
Screenshot: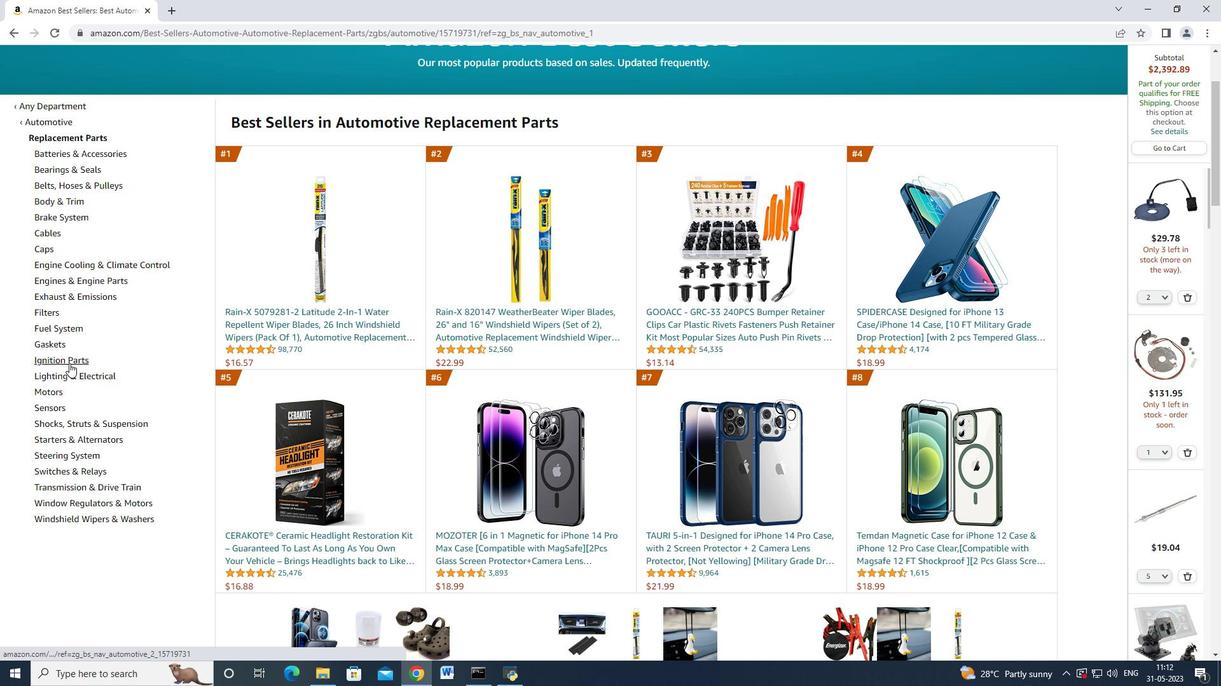 
Action: Mouse moved to (65, 535)
Screenshot: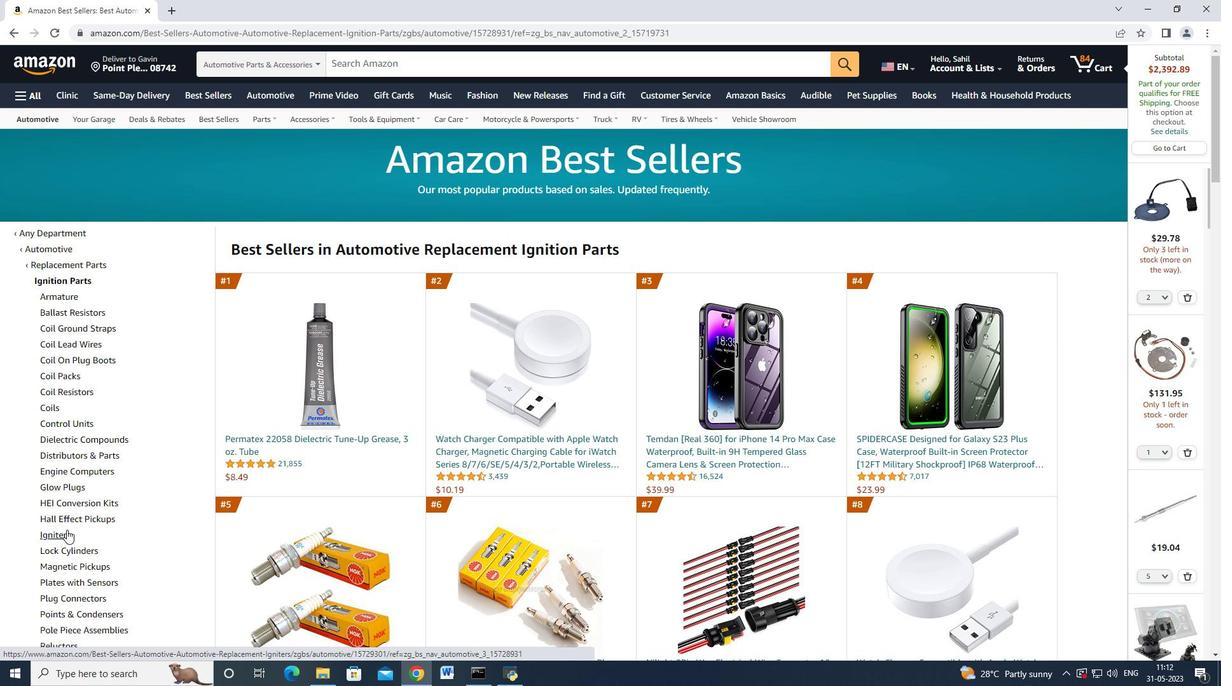 
Action: Mouse pressed left at (65, 535)
Screenshot: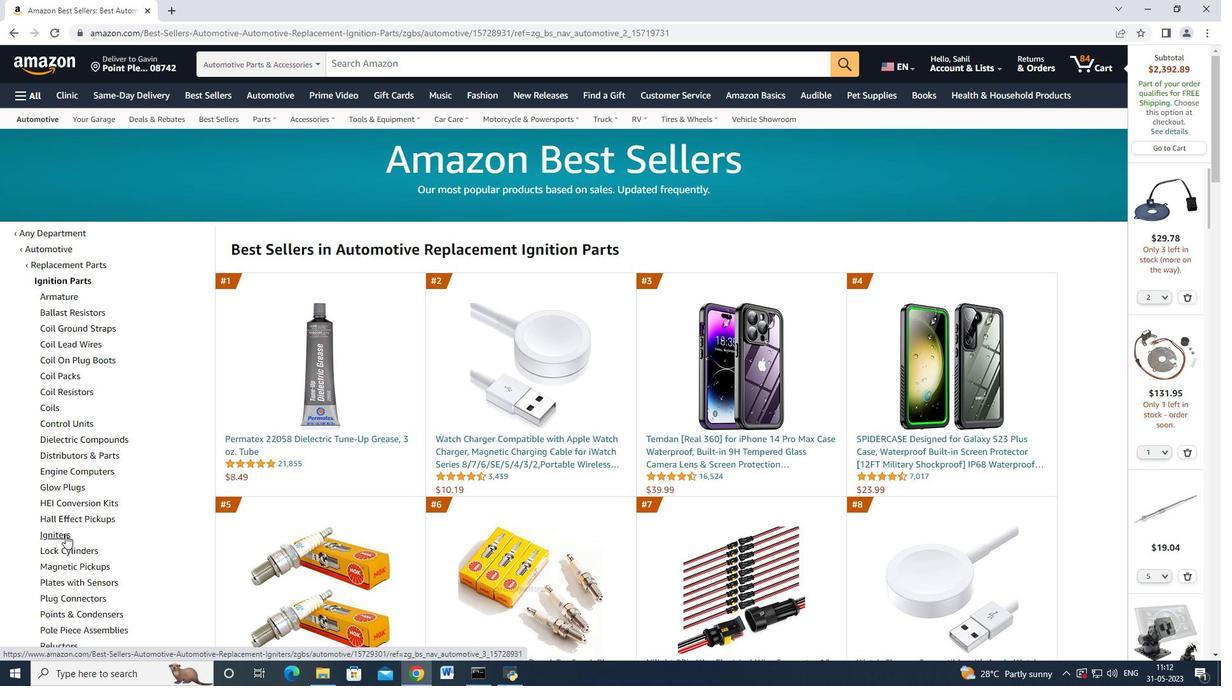 
Action: Mouse moved to (300, 269)
Screenshot: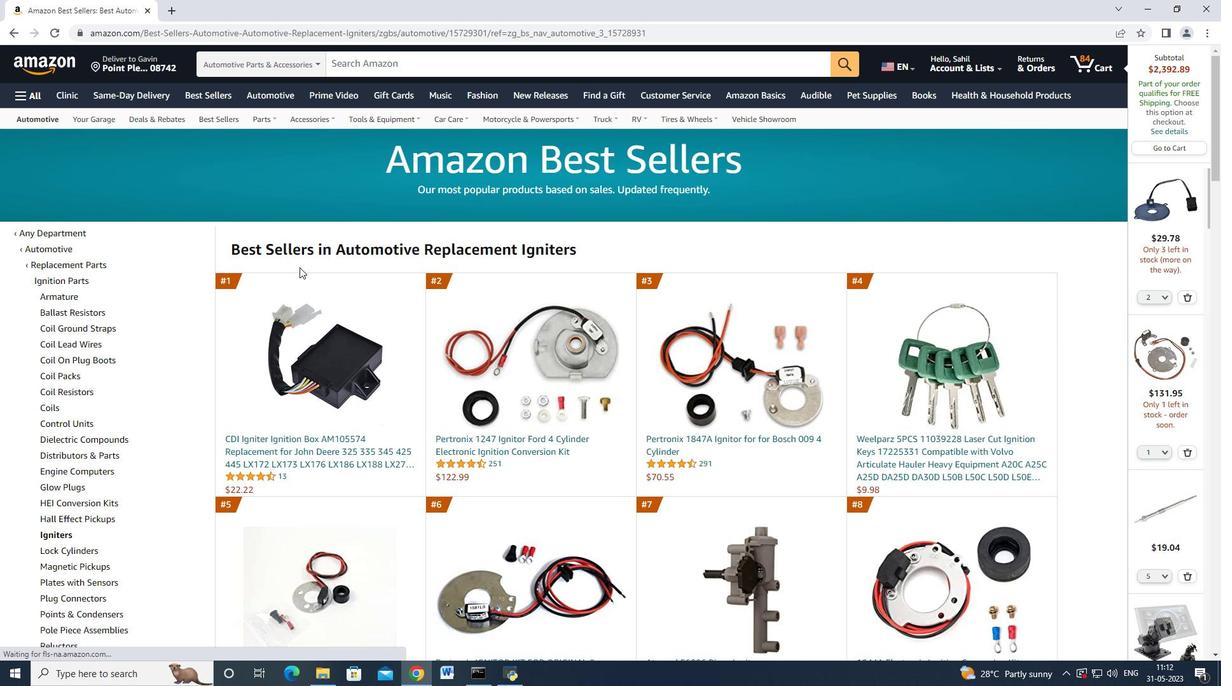 
Action: Mouse scrolled (300, 268) with delta (0, 0)
Screenshot: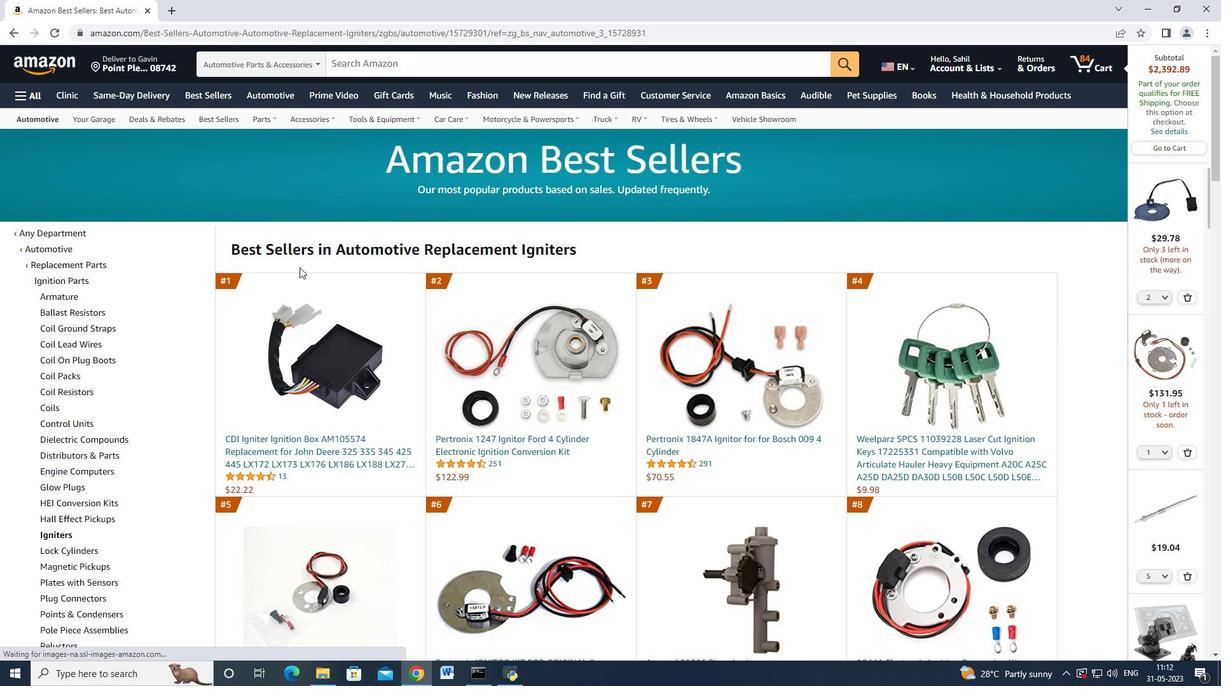
Action: Mouse moved to (323, 382)
Screenshot: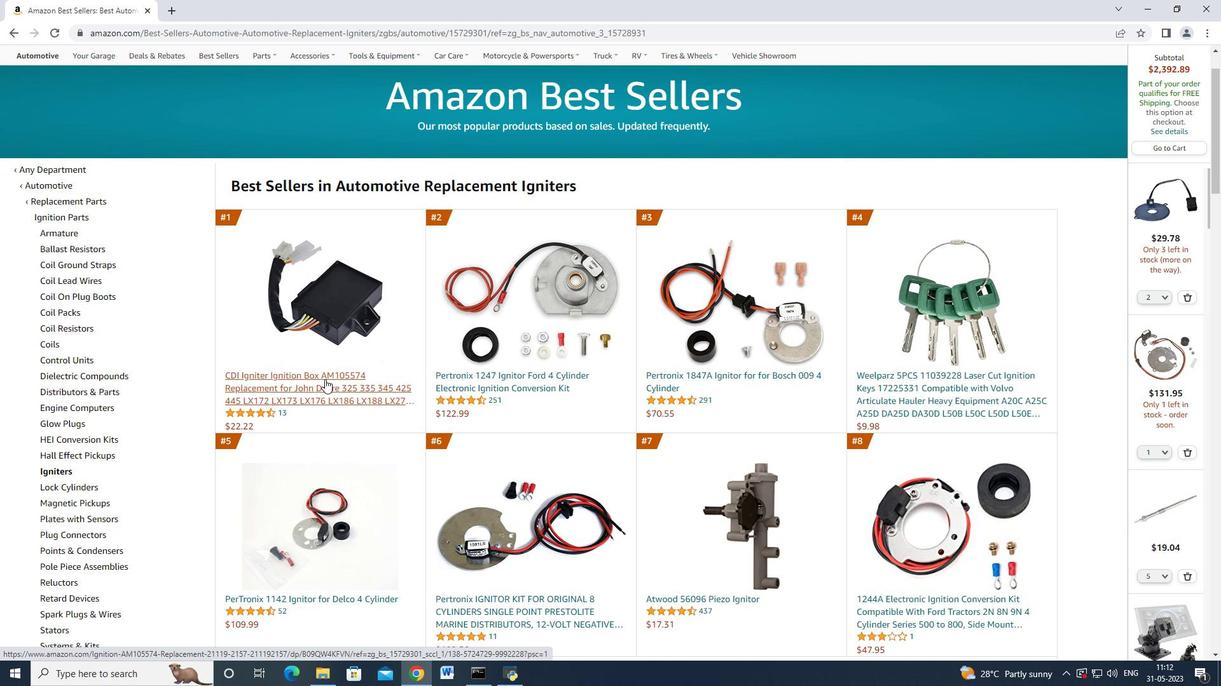 
Action: Mouse pressed left at (323, 382)
Screenshot: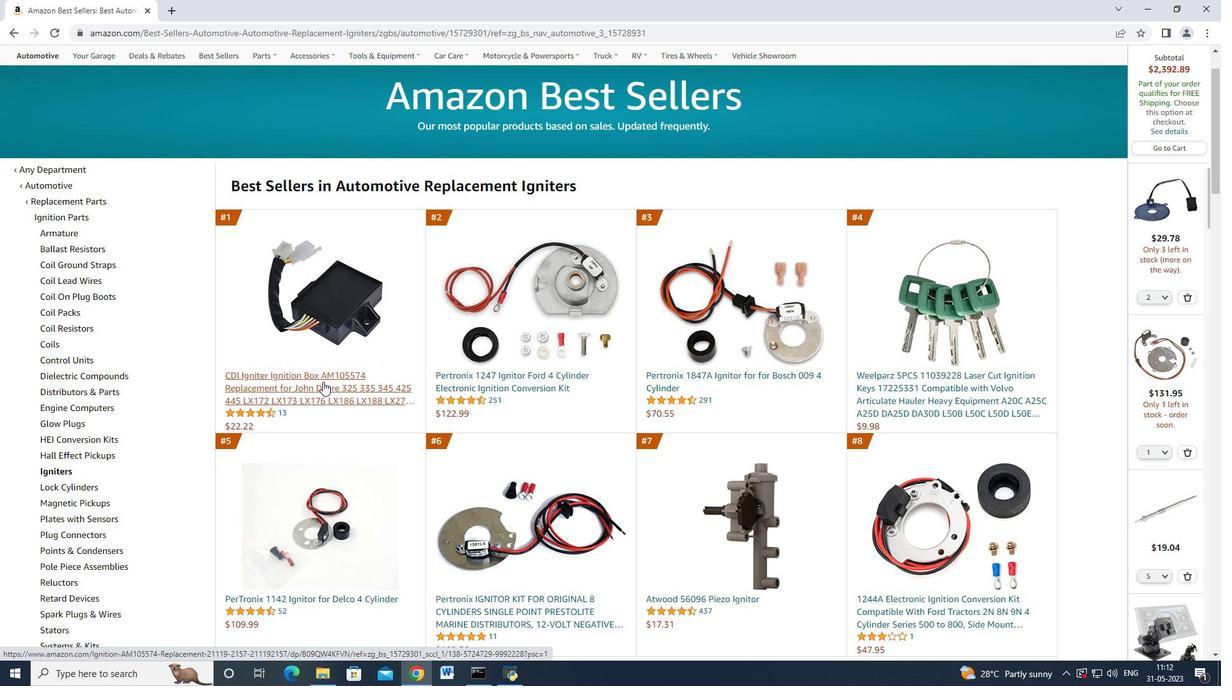 
Action: Mouse moved to (840, 368)
Screenshot: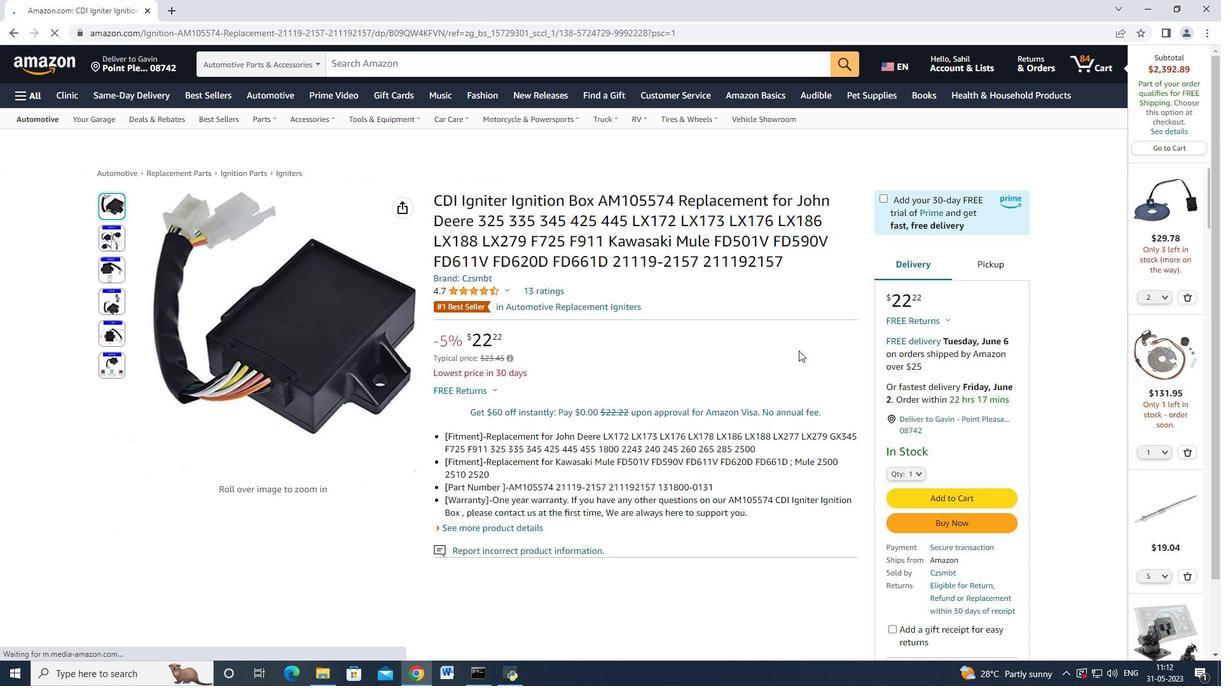 
Action: Mouse scrolled (840, 367) with delta (0, 0)
Screenshot: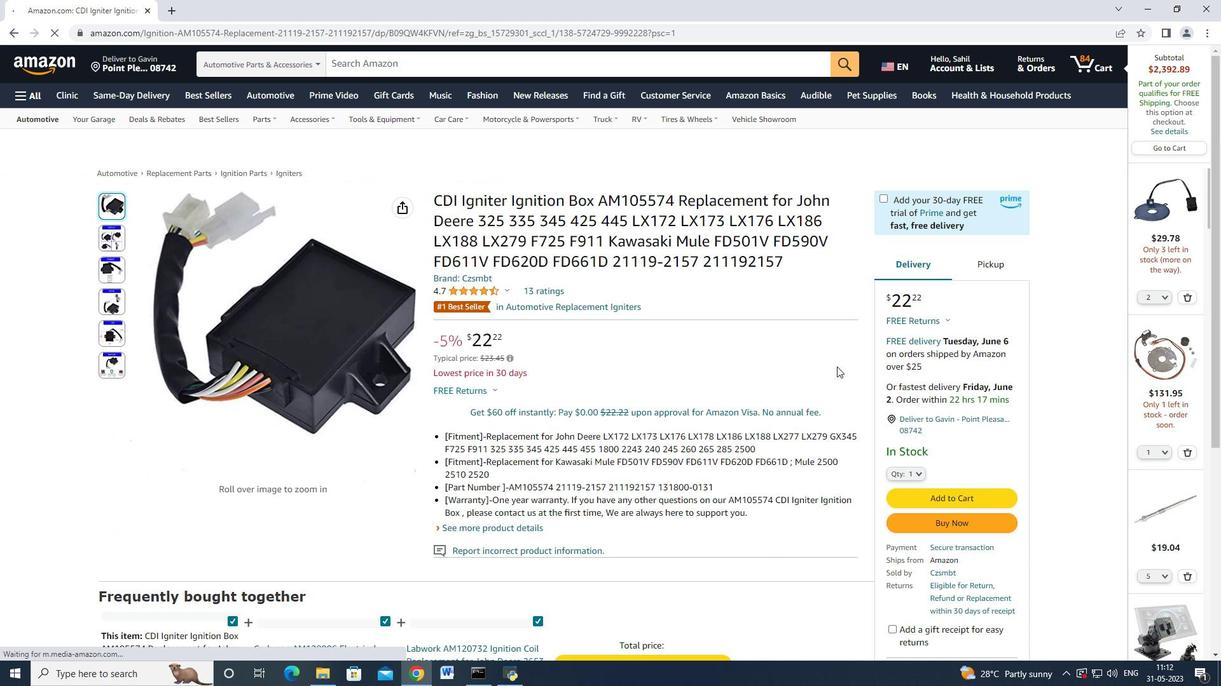 
Action: Mouse moved to (915, 406)
Screenshot: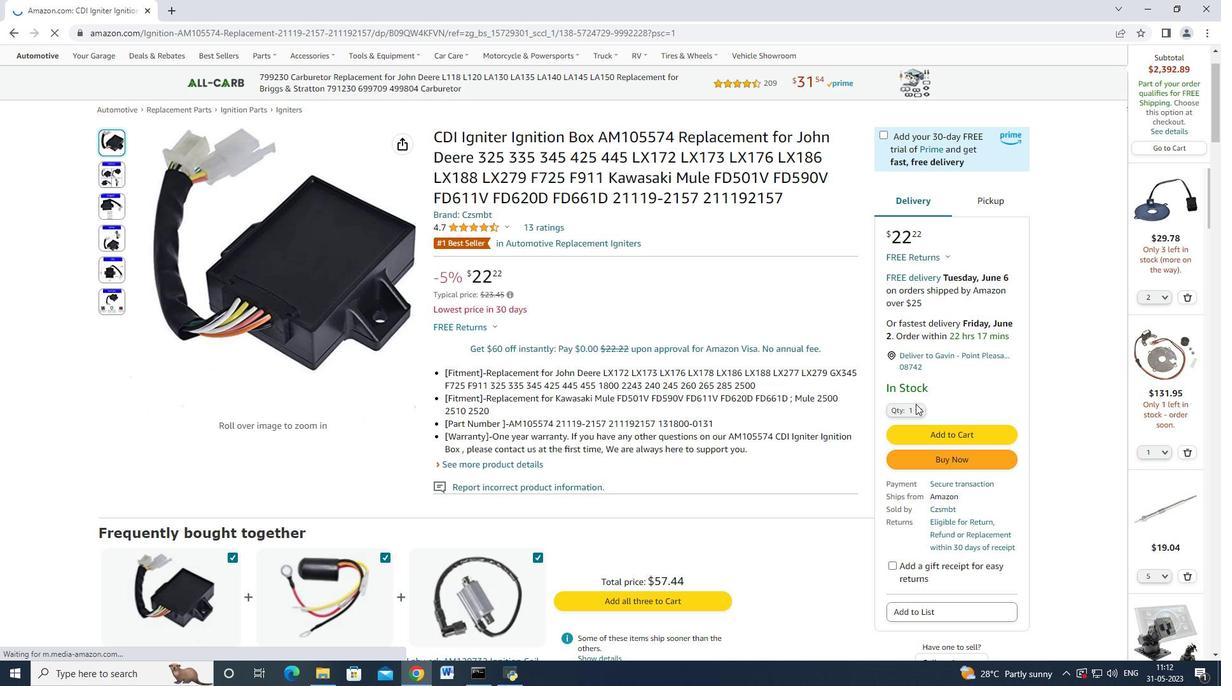 
Action: Mouse pressed left at (915, 406)
Screenshot: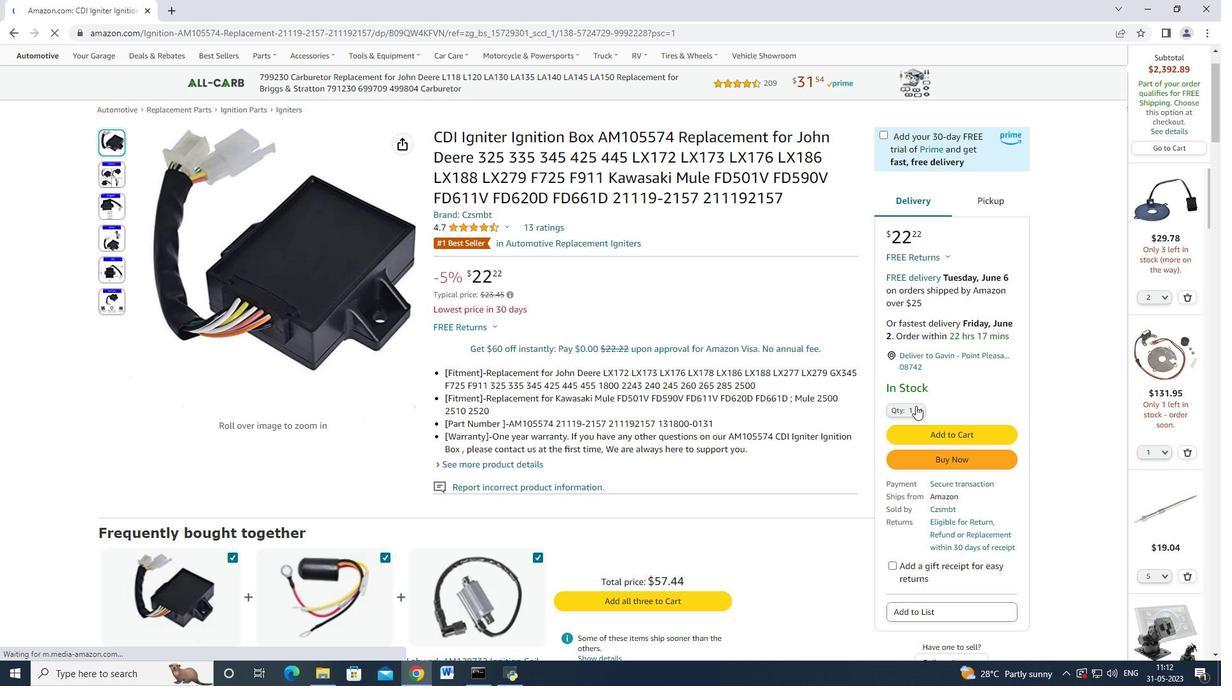 
Action: Mouse moved to (898, 105)
Screenshot: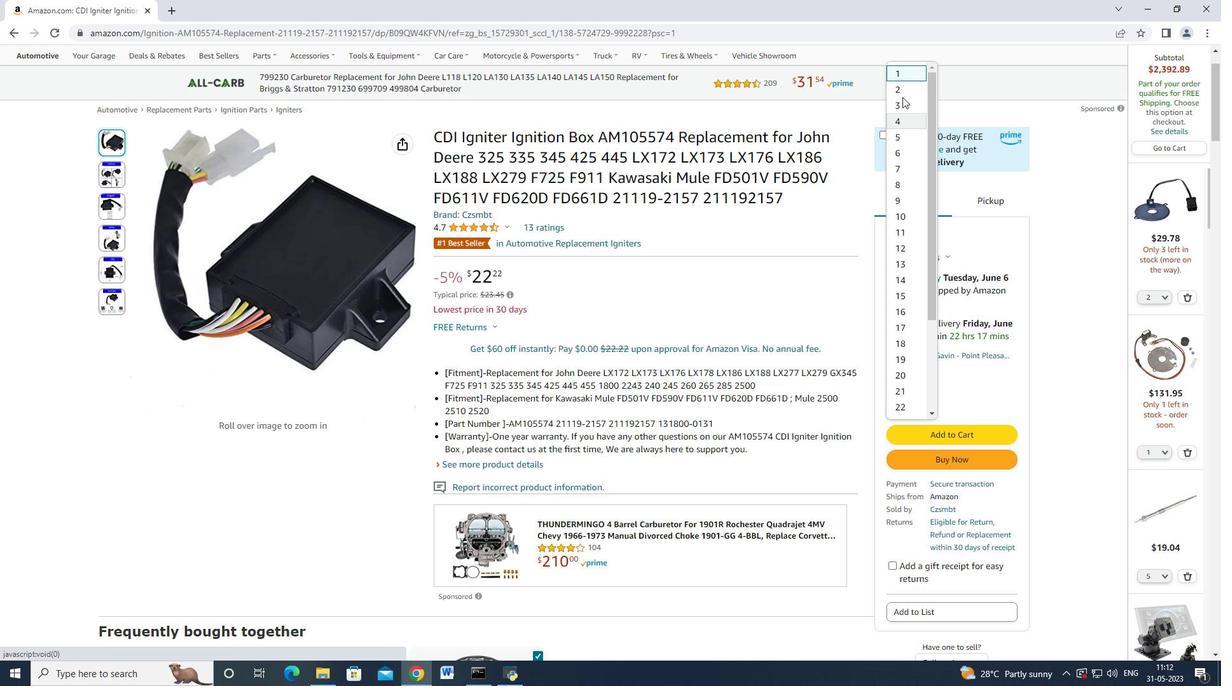 
Action: Mouse pressed left at (898, 105)
Screenshot: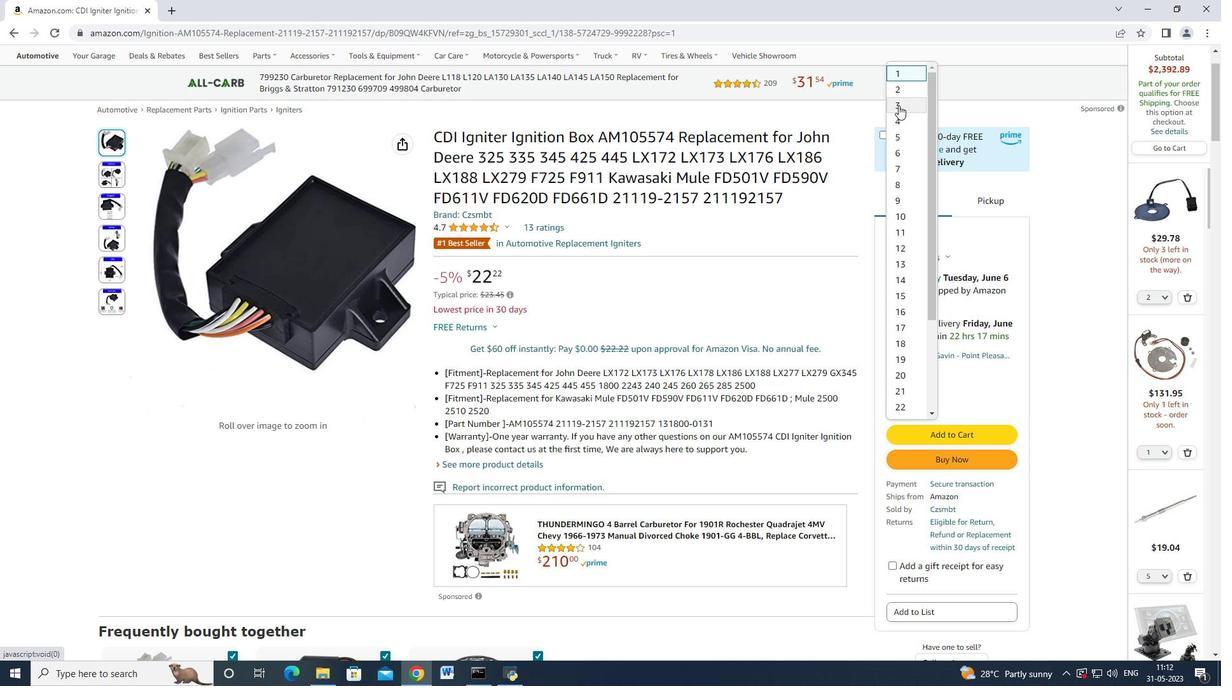 
Action: Mouse moved to (964, 426)
Screenshot: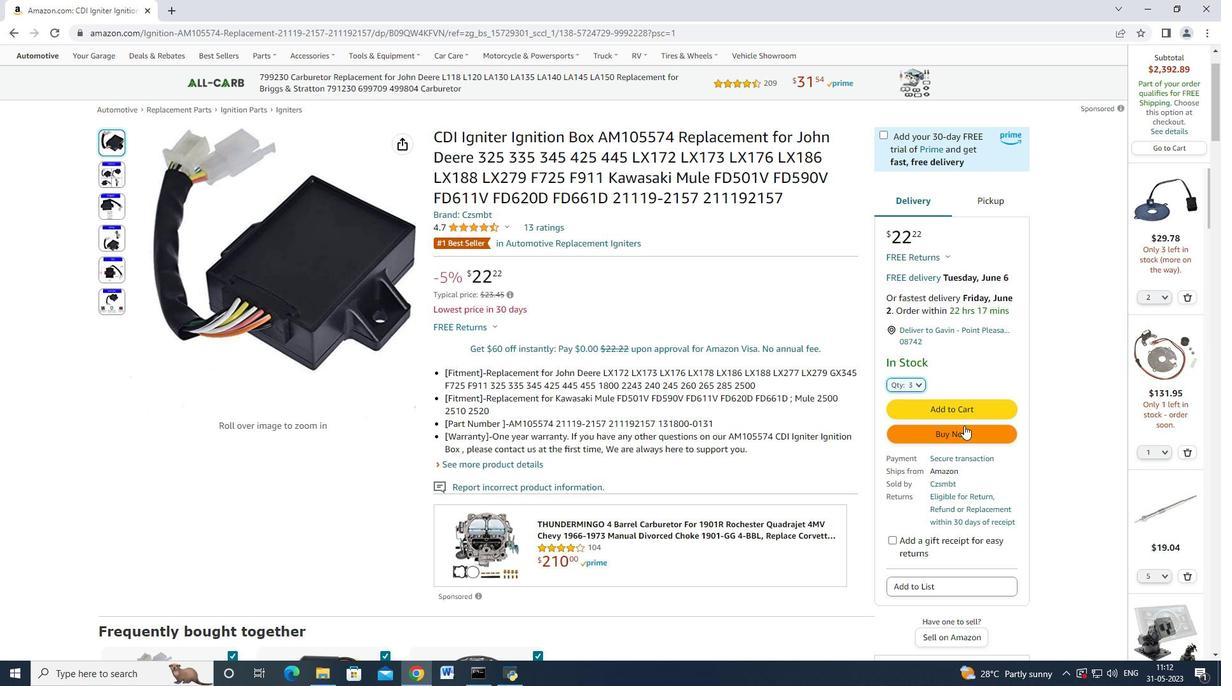 
Action: Mouse pressed left at (964, 426)
Screenshot: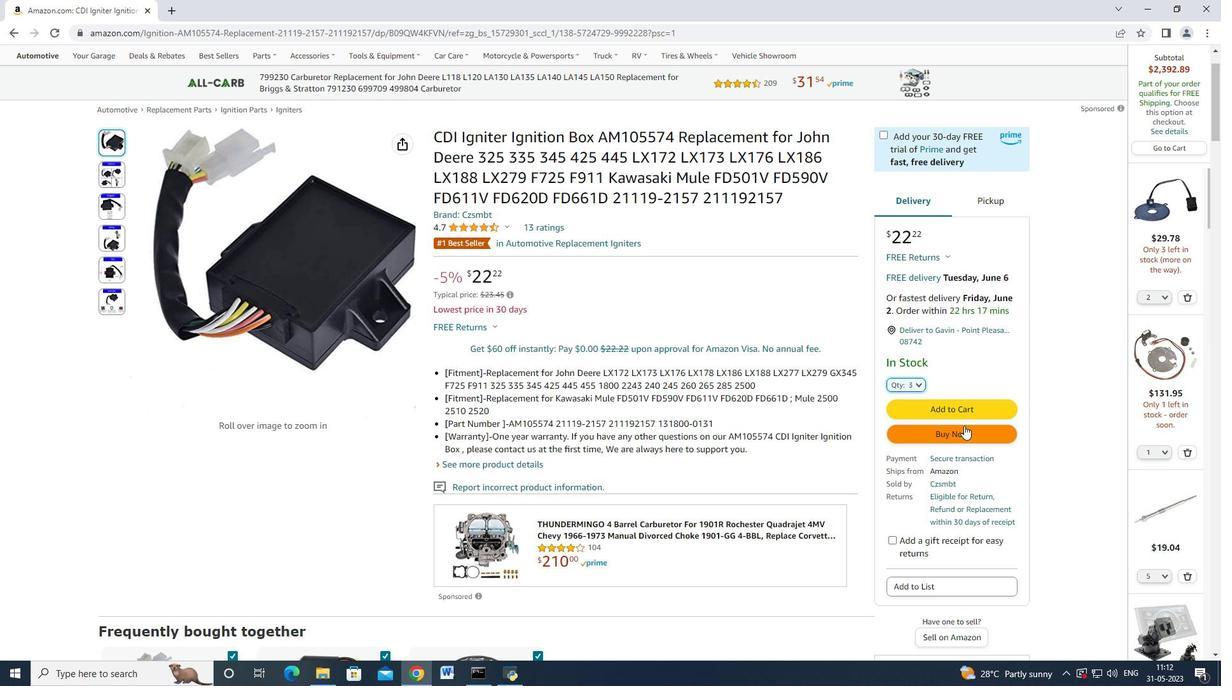 
Action: Mouse moved to (597, 297)
Screenshot: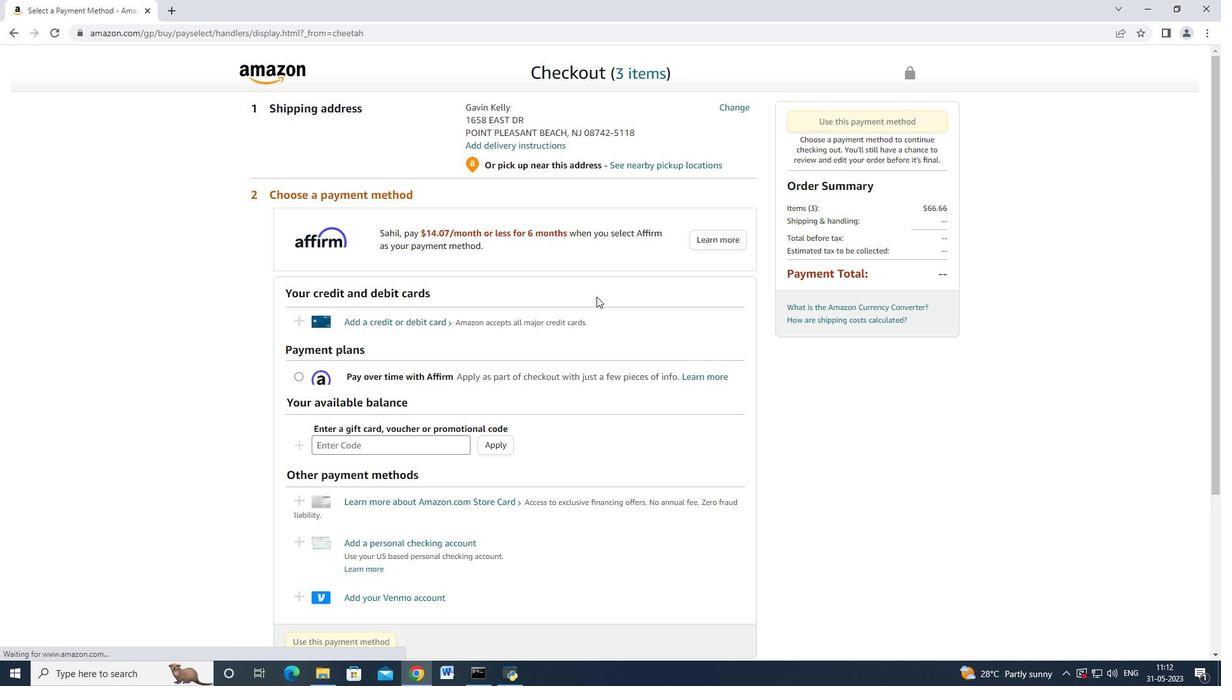 
Action: Mouse scrolled (597, 296) with delta (0, 0)
Screenshot: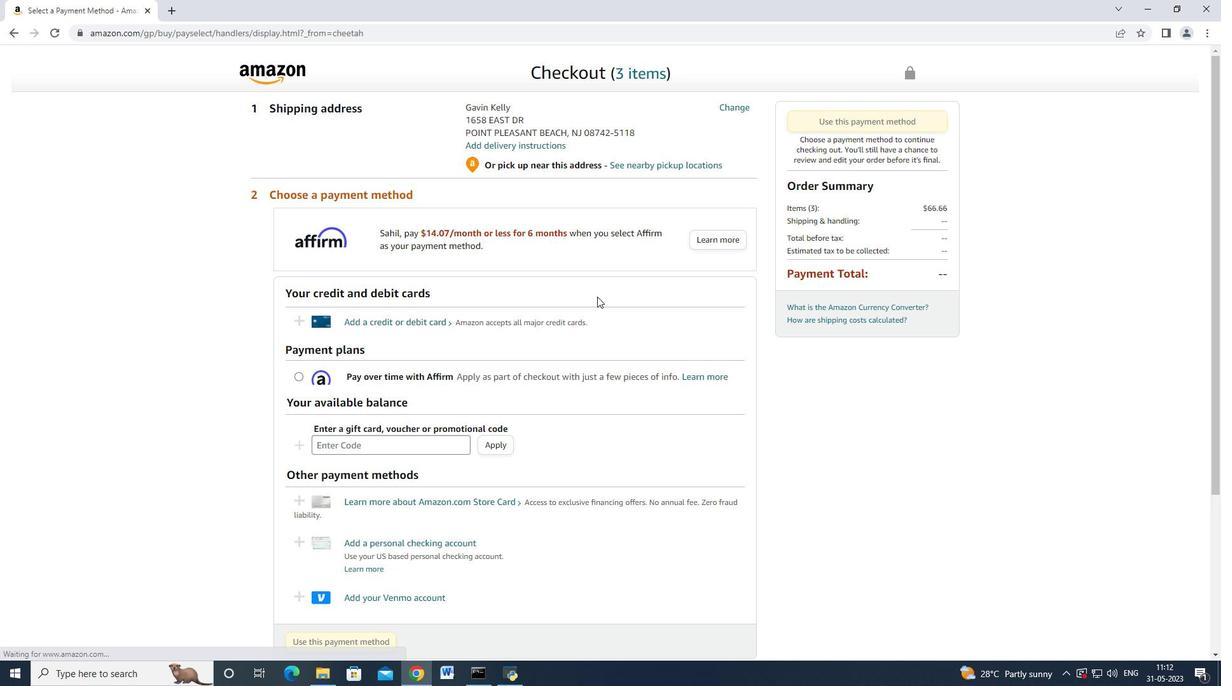 
Action: Mouse scrolled (597, 297) with delta (0, 0)
Screenshot: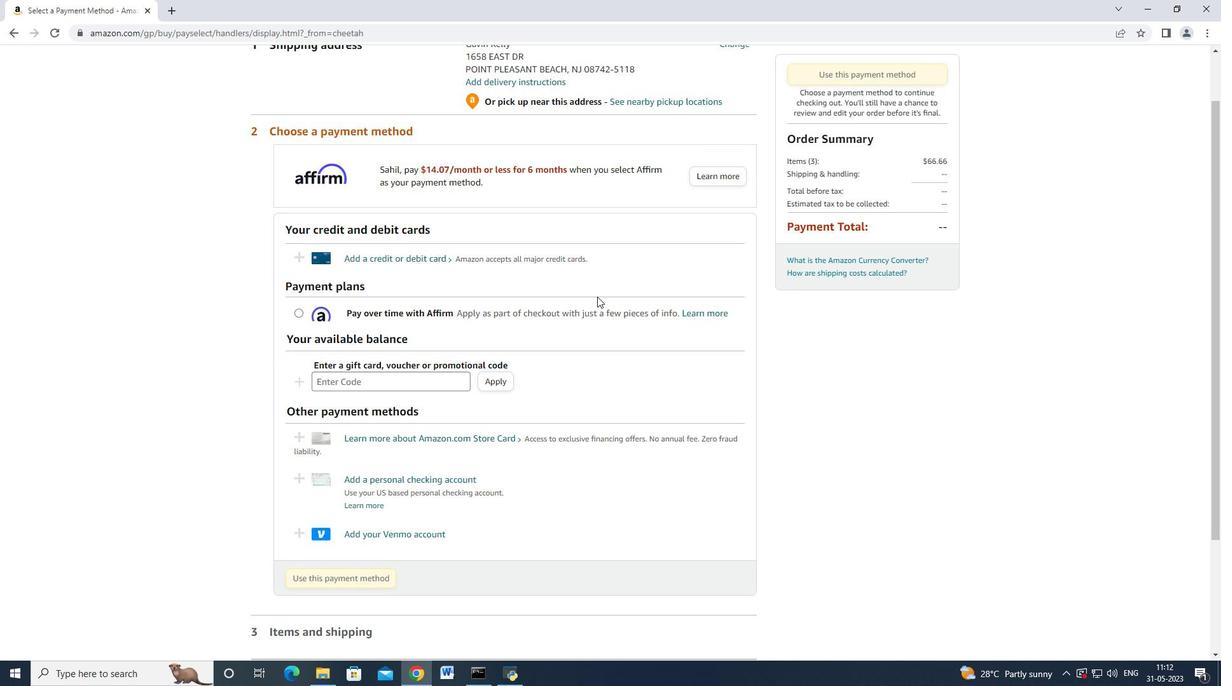 
Action: Mouse scrolled (597, 296) with delta (0, 0)
Screenshot: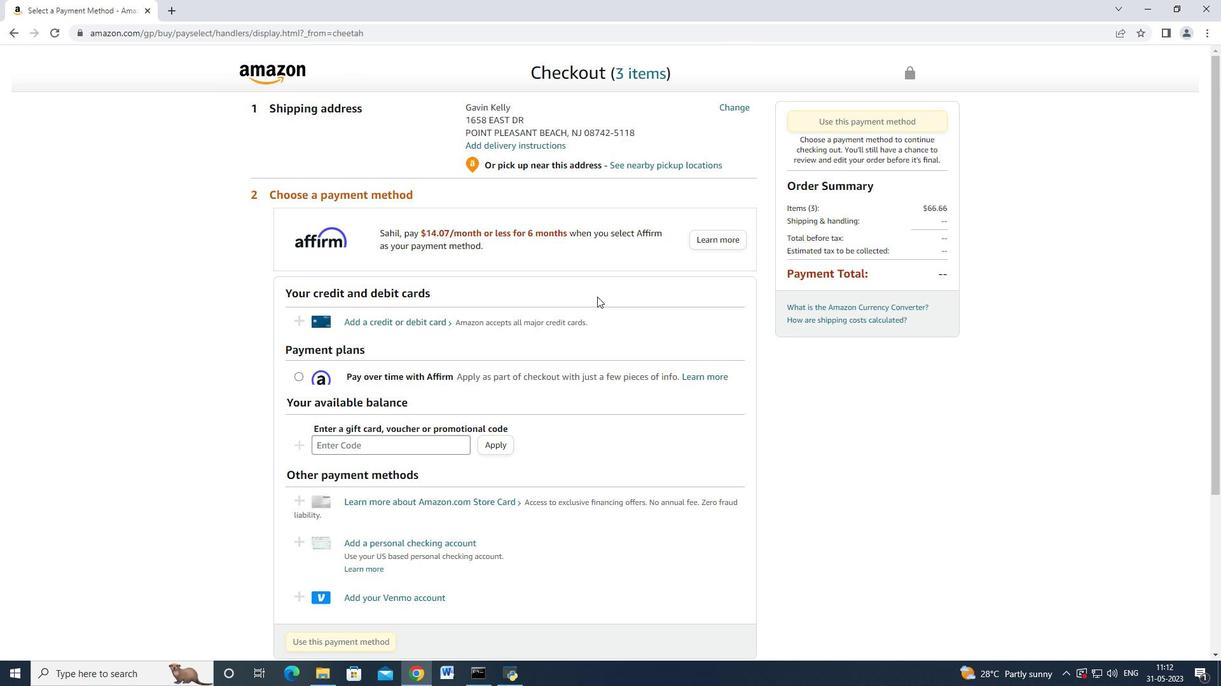 
Action: Mouse moved to (603, 263)
Screenshot: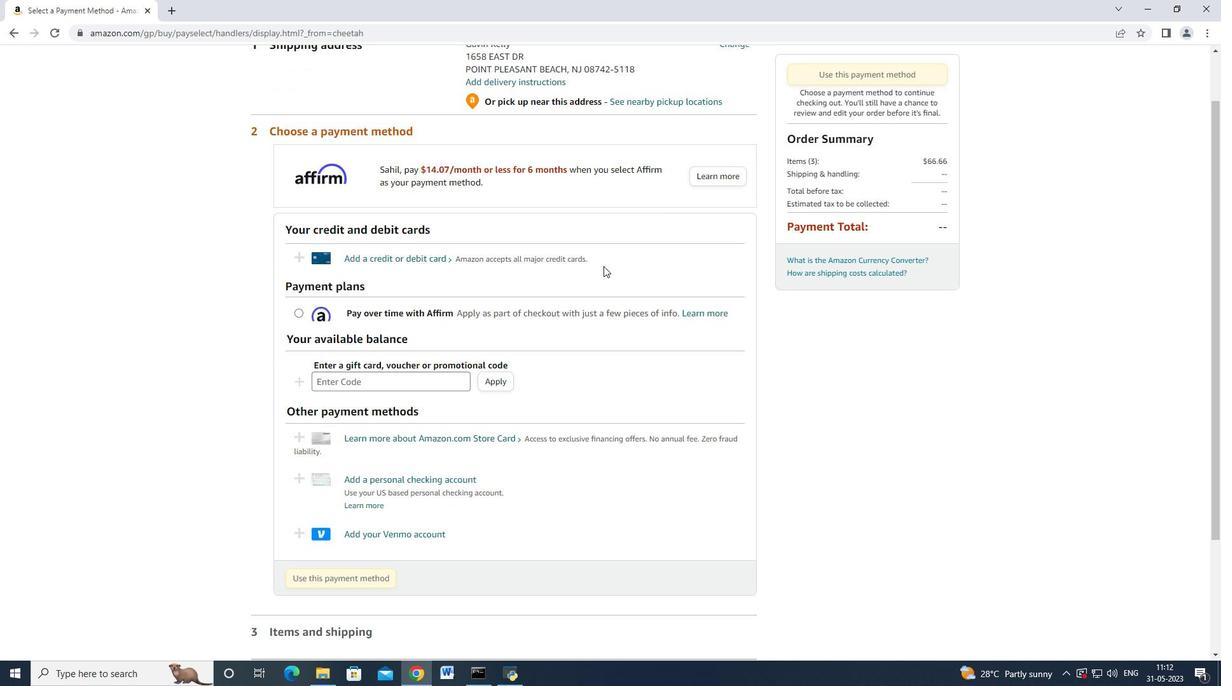 
Action: Mouse scrolled (603, 263) with delta (0, 0)
Screenshot: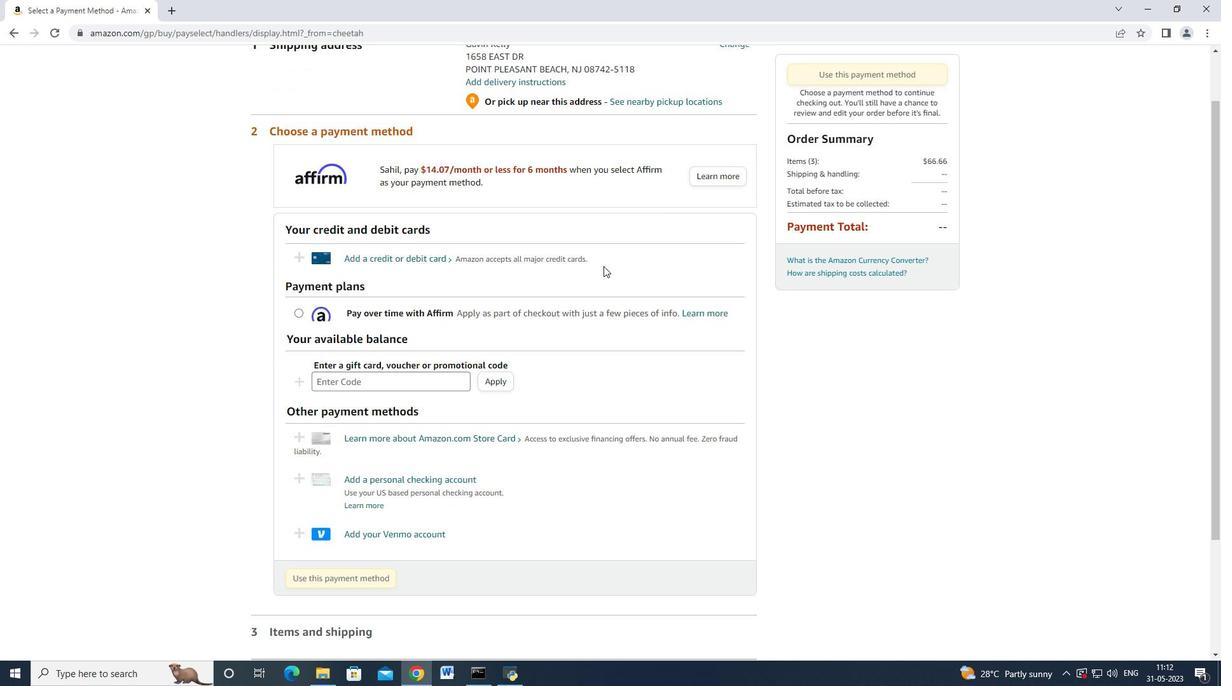 
Action: Mouse moved to (722, 103)
Screenshot: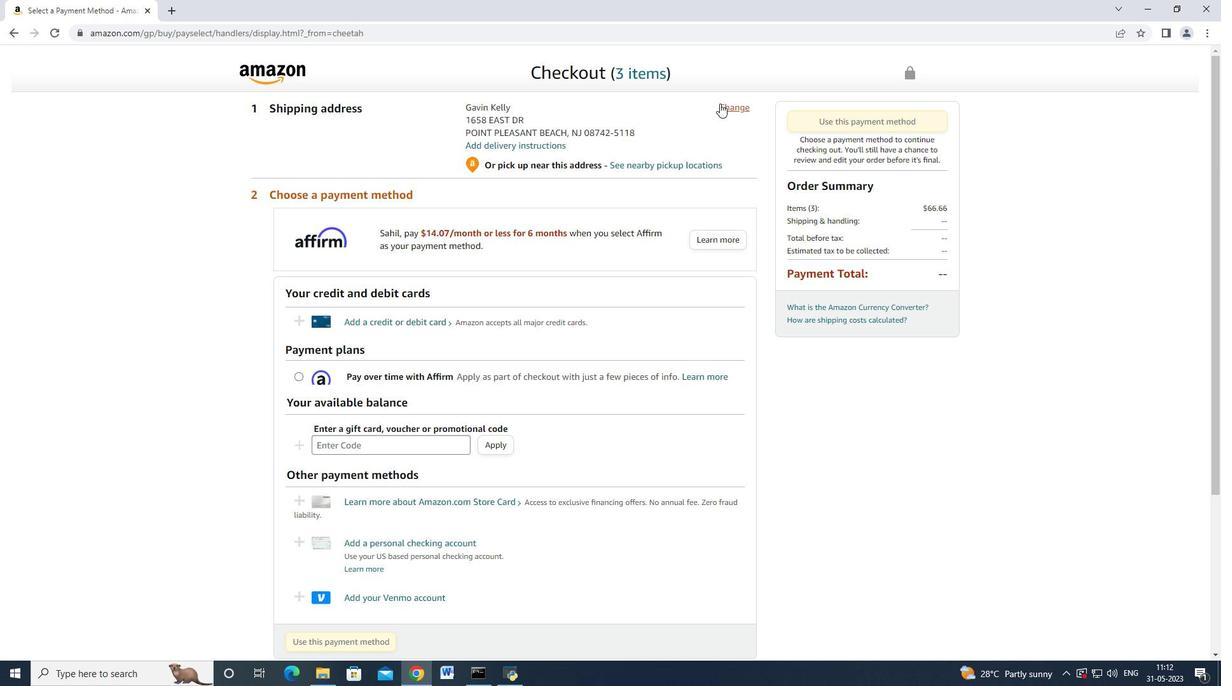
Action: Mouse pressed left at (722, 103)
Screenshot: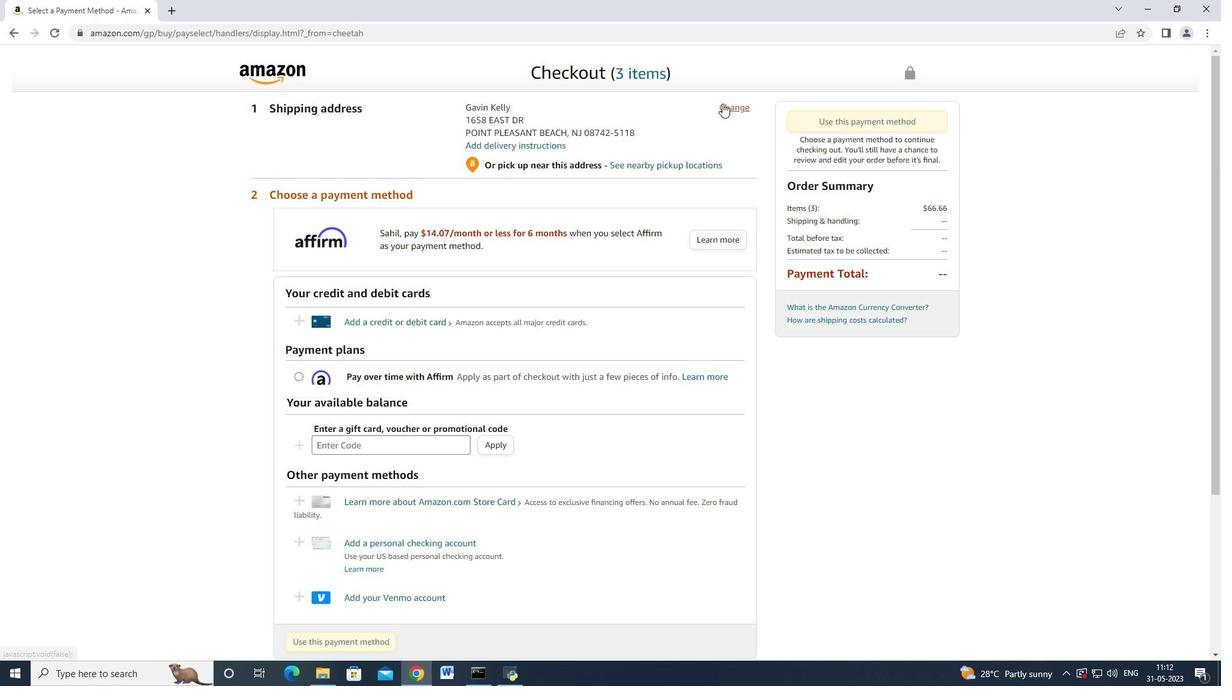 
Action: Mouse moved to (607, 279)
Screenshot: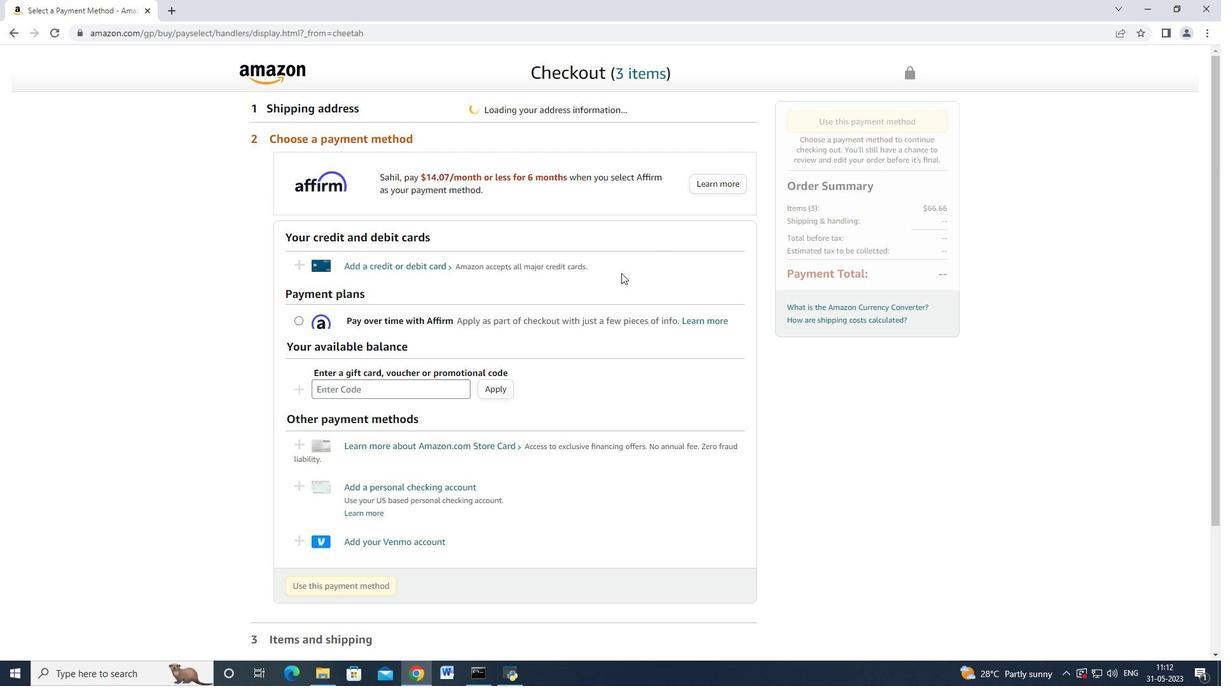 
Action: Mouse scrolled (607, 278) with delta (0, 0)
Screenshot: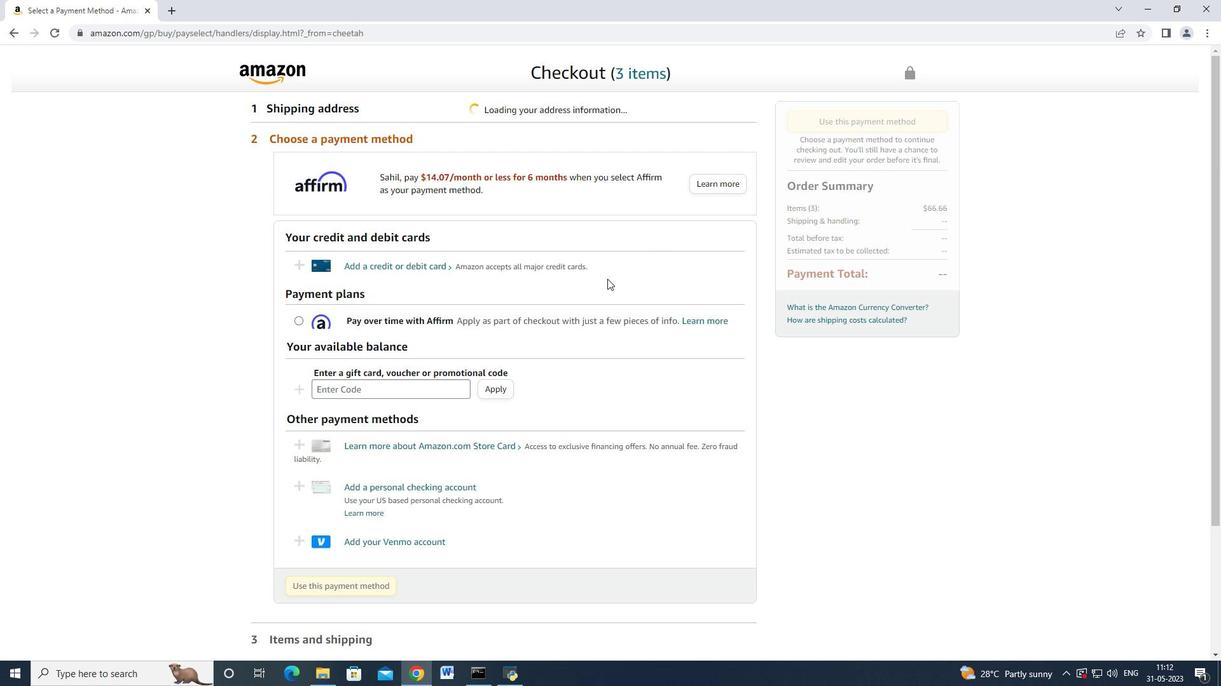 
Action: Mouse scrolled (607, 279) with delta (0, 0)
Screenshot: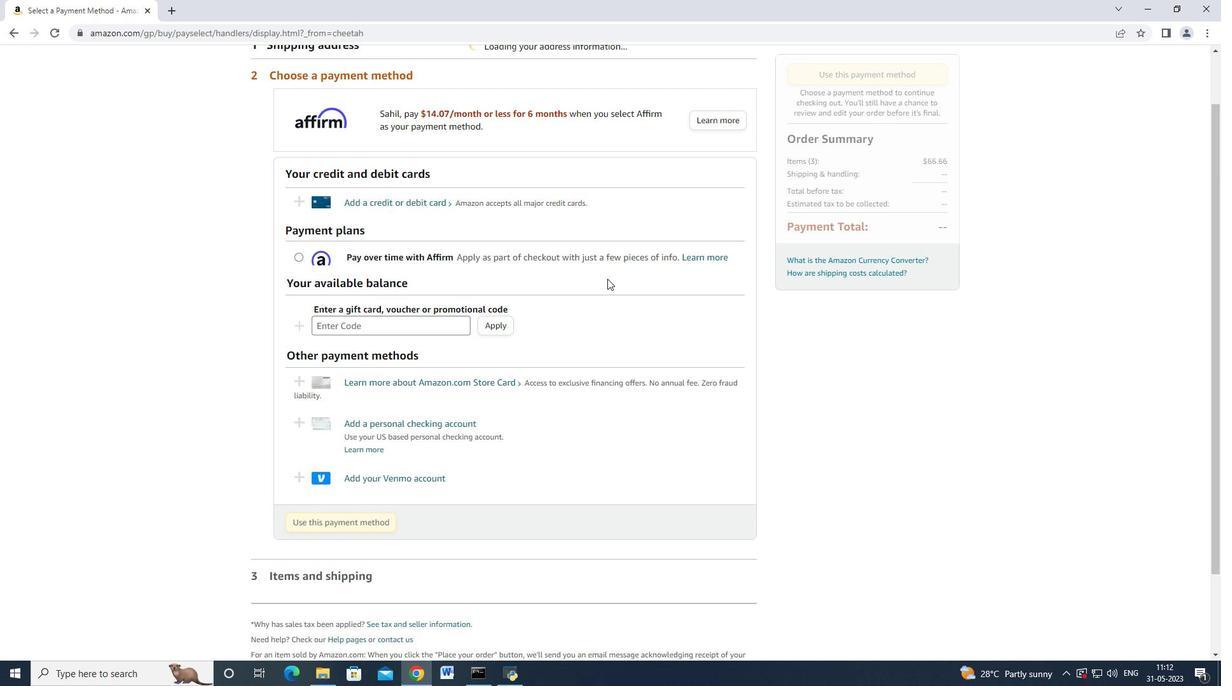
Action: Mouse moved to (470, 278)
Screenshot: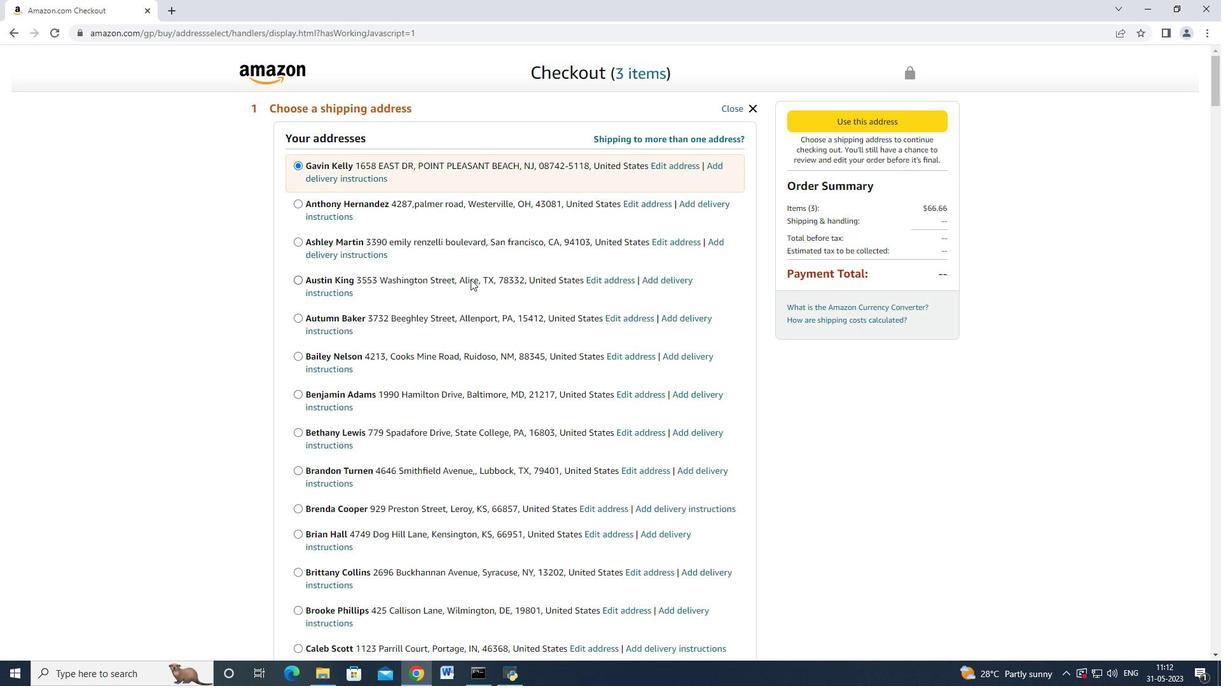 
Action: Mouse scrolled (470, 277) with delta (0, 0)
Screenshot: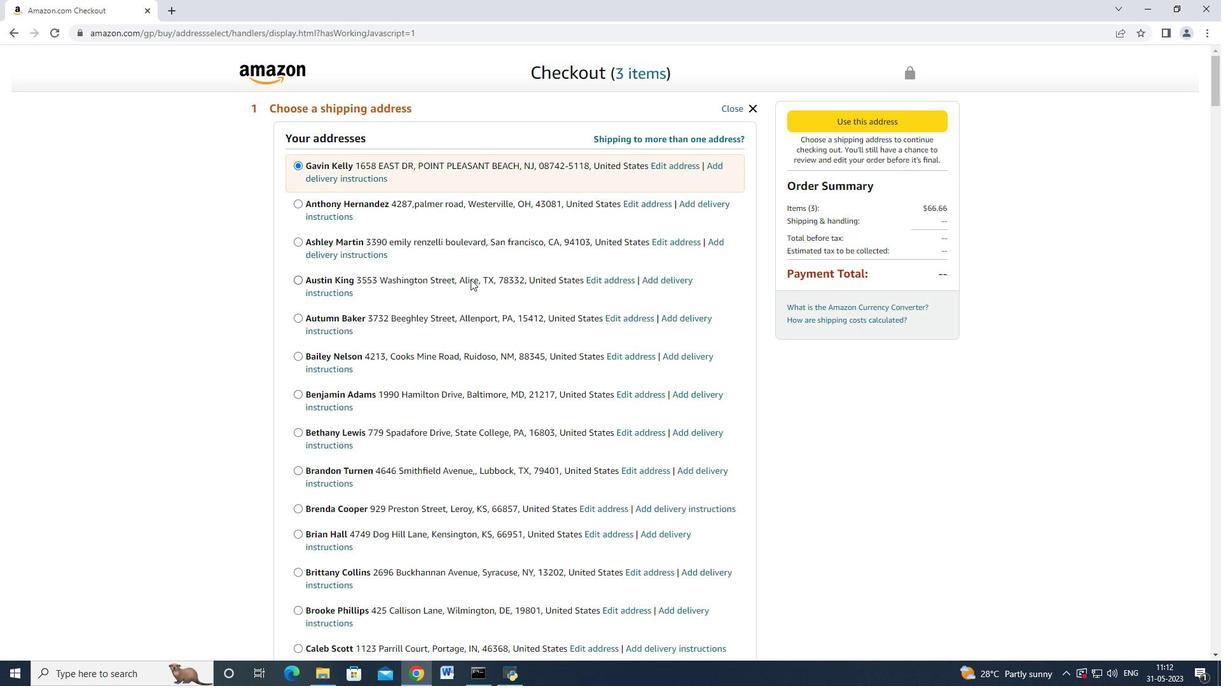 
Action: Mouse scrolled (470, 277) with delta (0, 0)
Screenshot: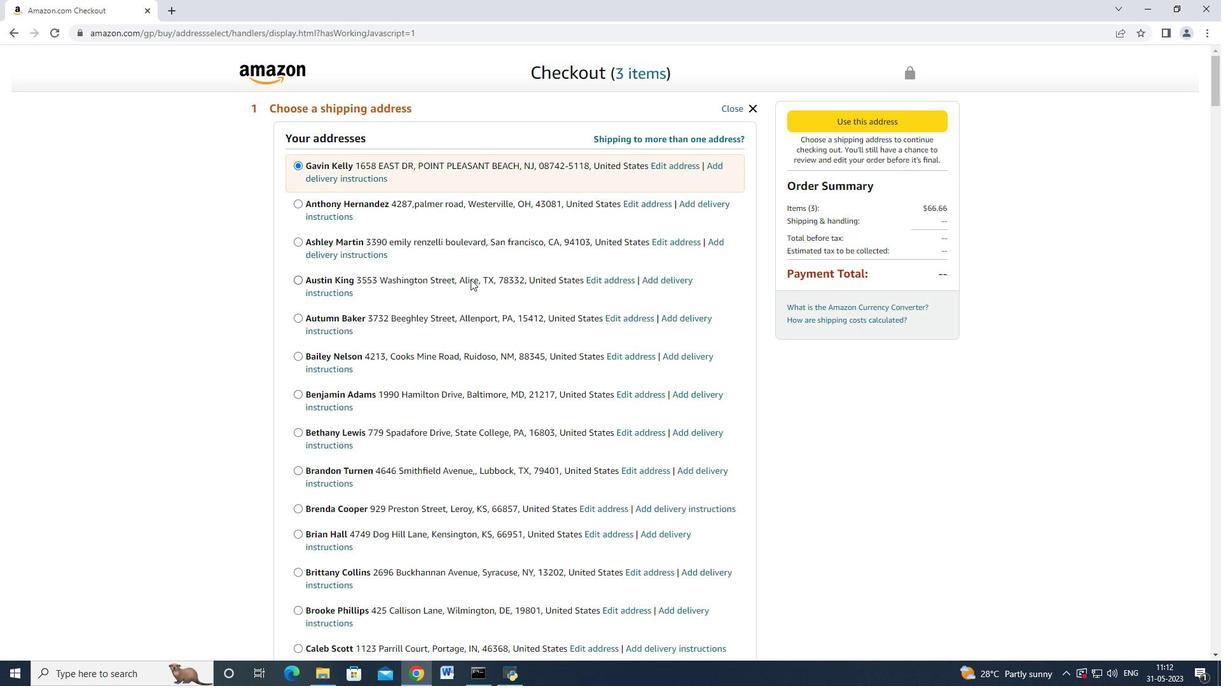 
Action: Mouse scrolled (470, 277) with delta (0, 0)
Screenshot: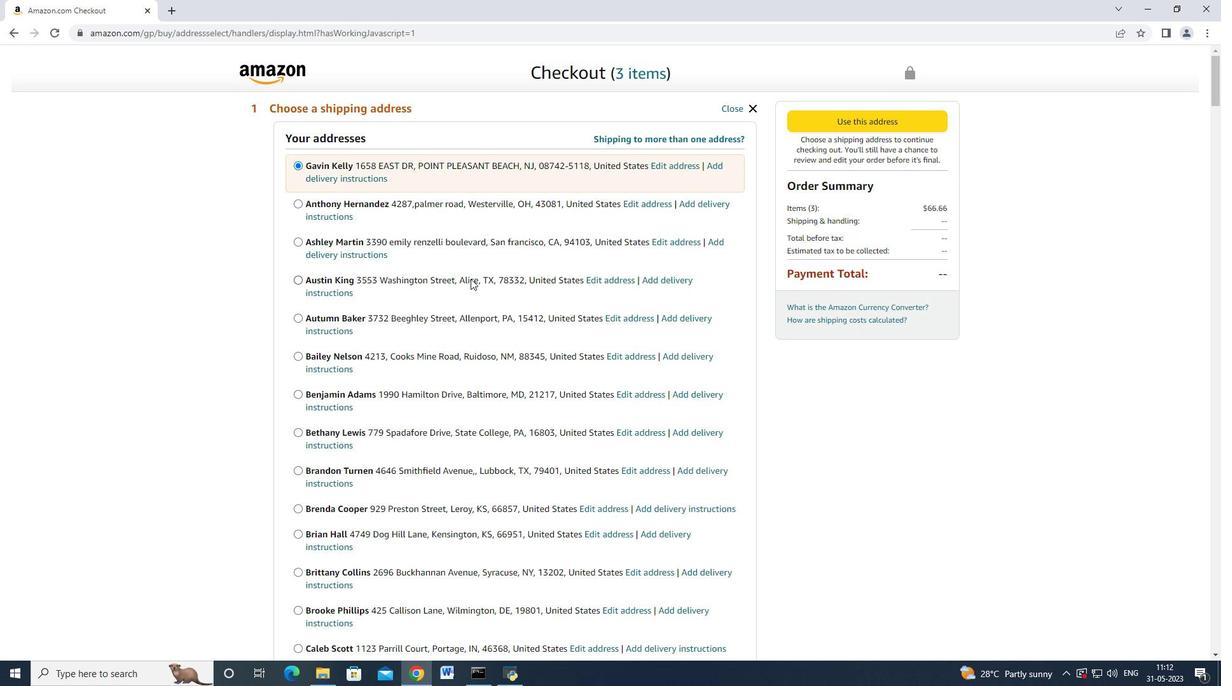 
Action: Mouse scrolled (470, 277) with delta (0, 0)
Screenshot: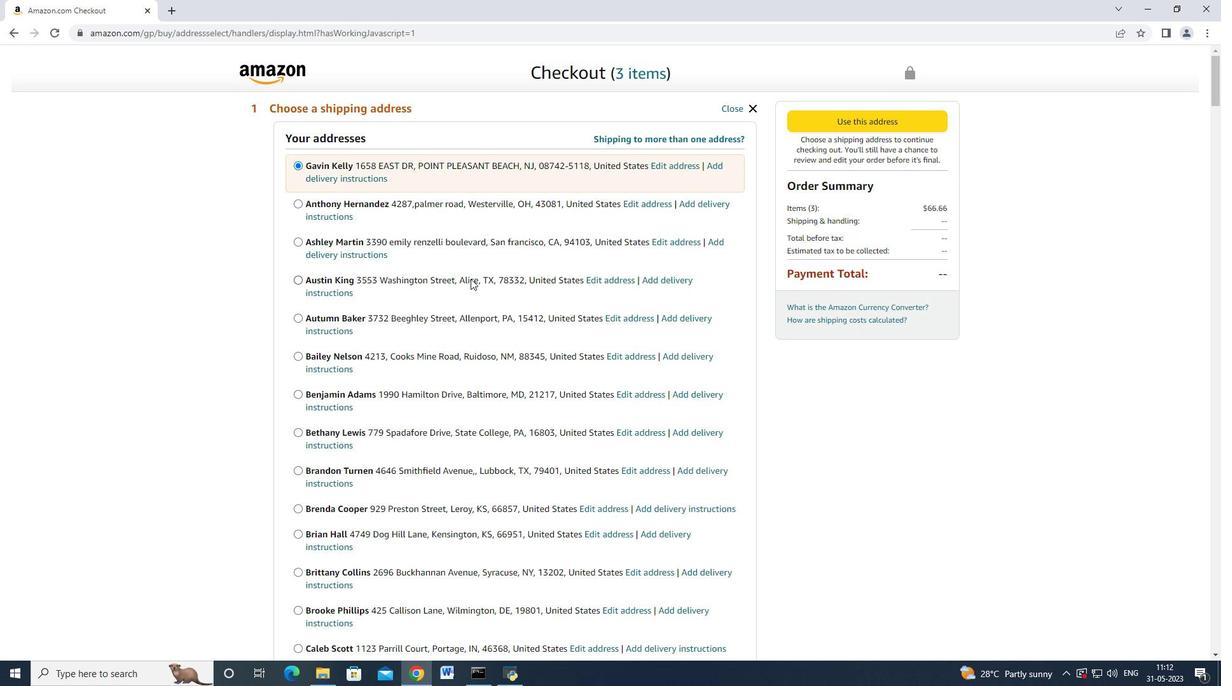
Action: Mouse moved to (469, 278)
Screenshot: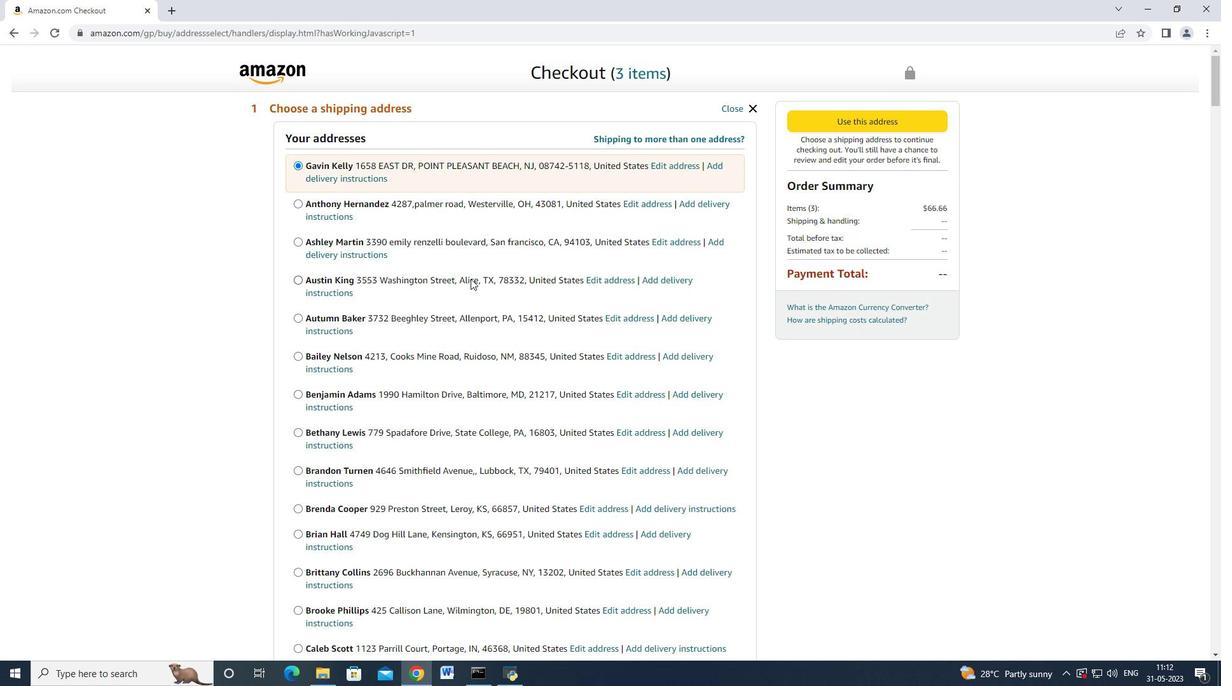 
Action: Mouse scrolled (469, 277) with delta (0, 0)
Screenshot: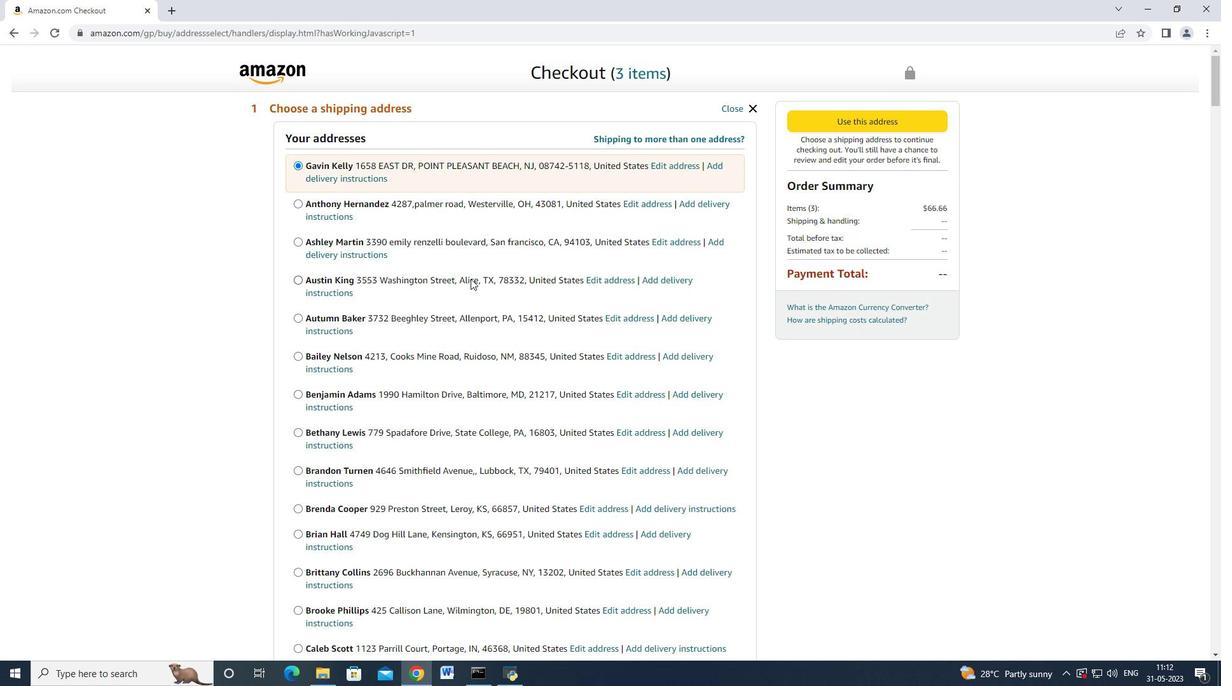 
Action: Mouse moved to (468, 277)
Screenshot: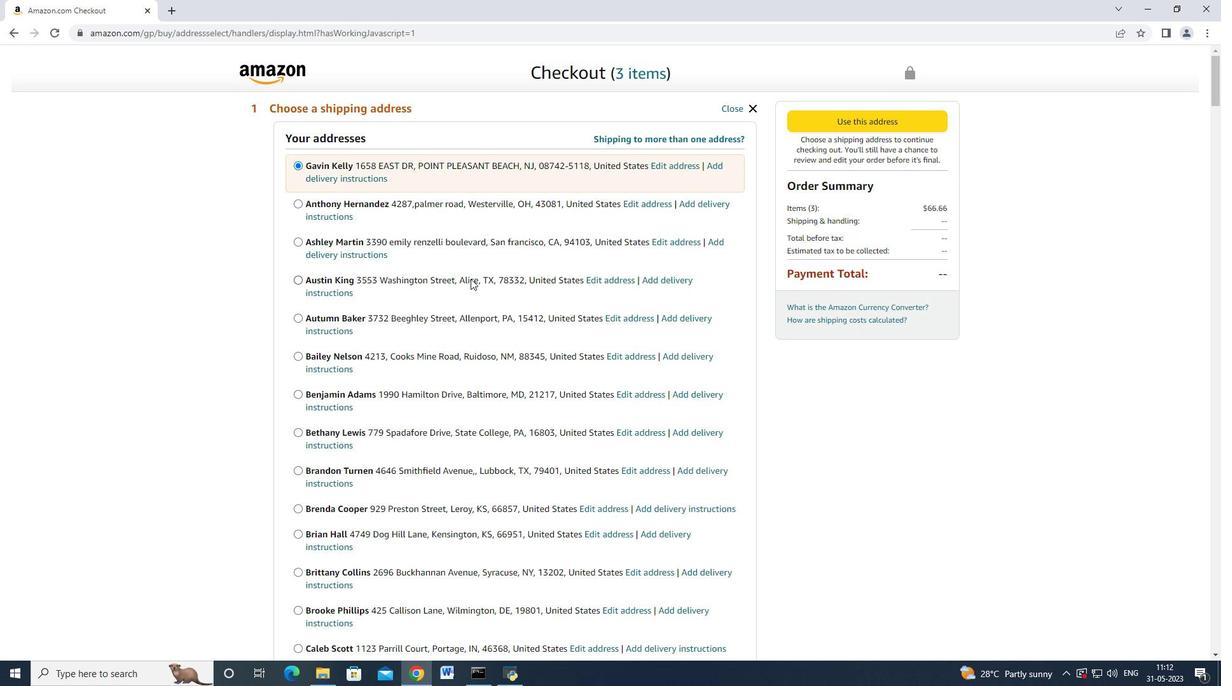 
Action: Mouse scrolled (468, 276) with delta (0, 0)
Screenshot: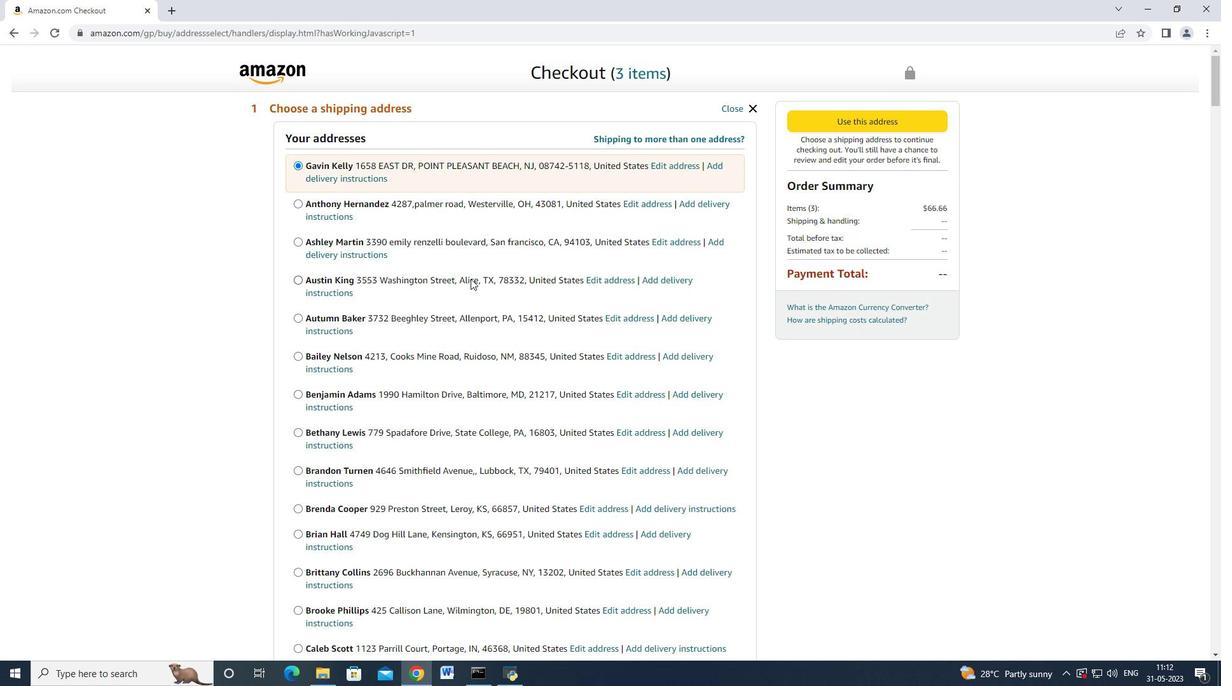 
Action: Mouse scrolled (468, 276) with delta (0, 0)
Screenshot: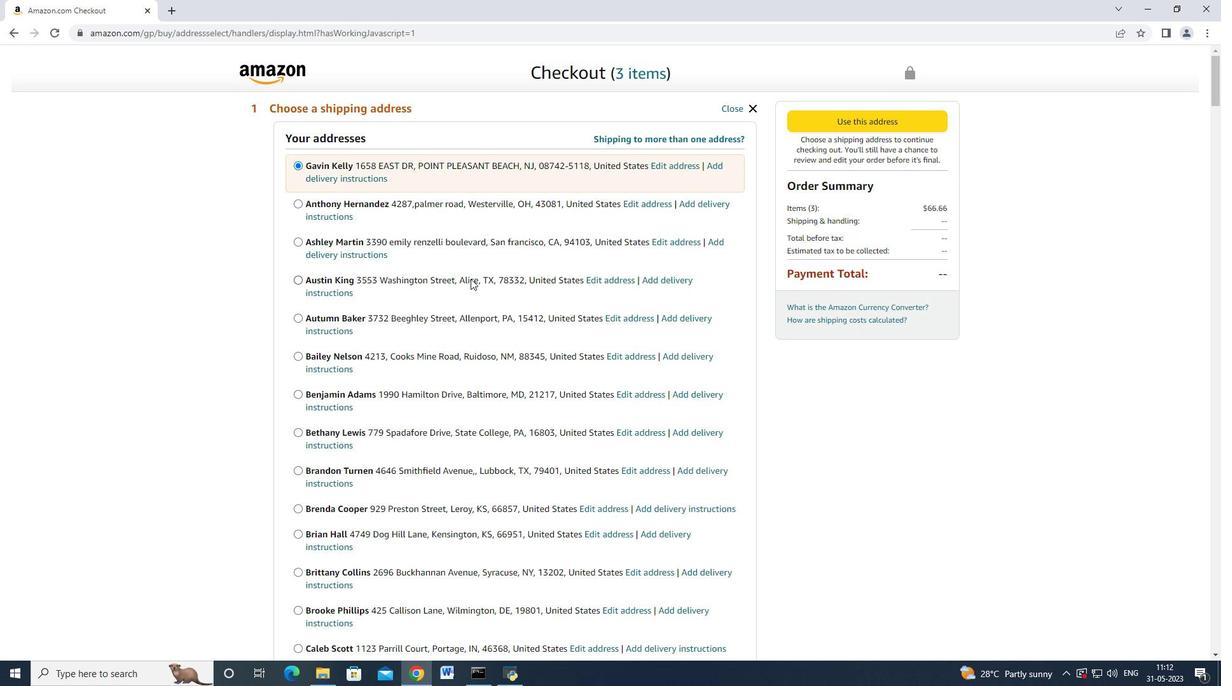 
Action: Mouse moved to (468, 277)
Screenshot: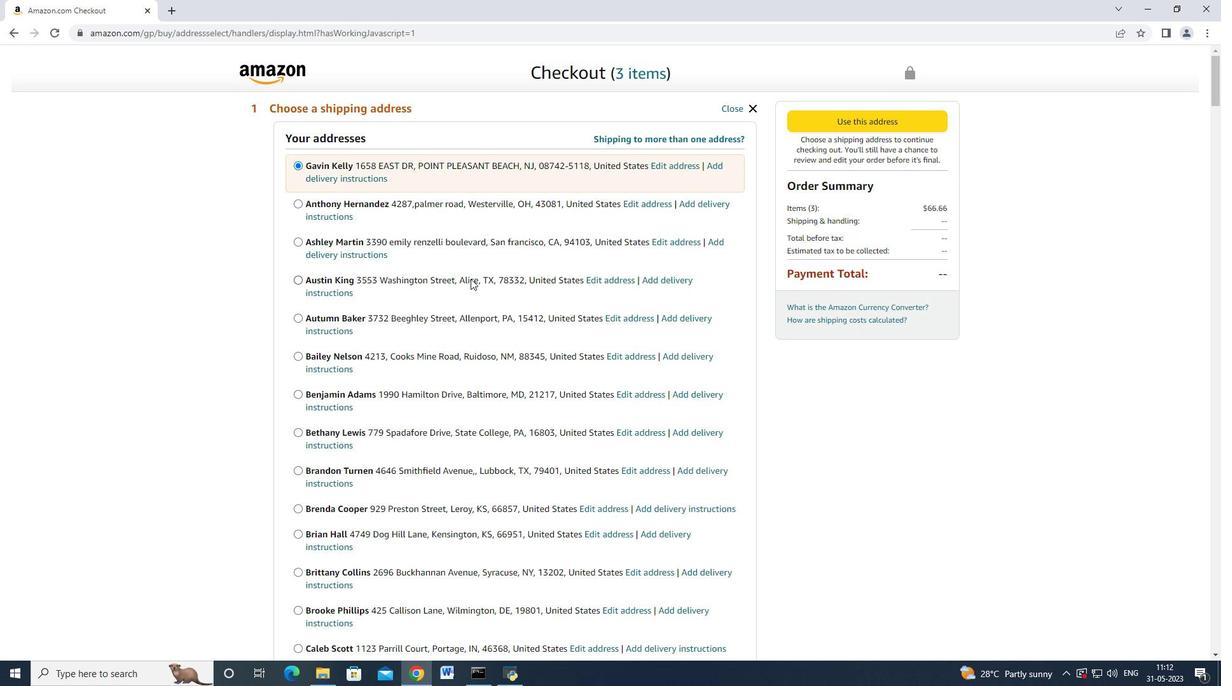 
Action: Mouse scrolled (468, 276) with delta (0, 0)
Screenshot: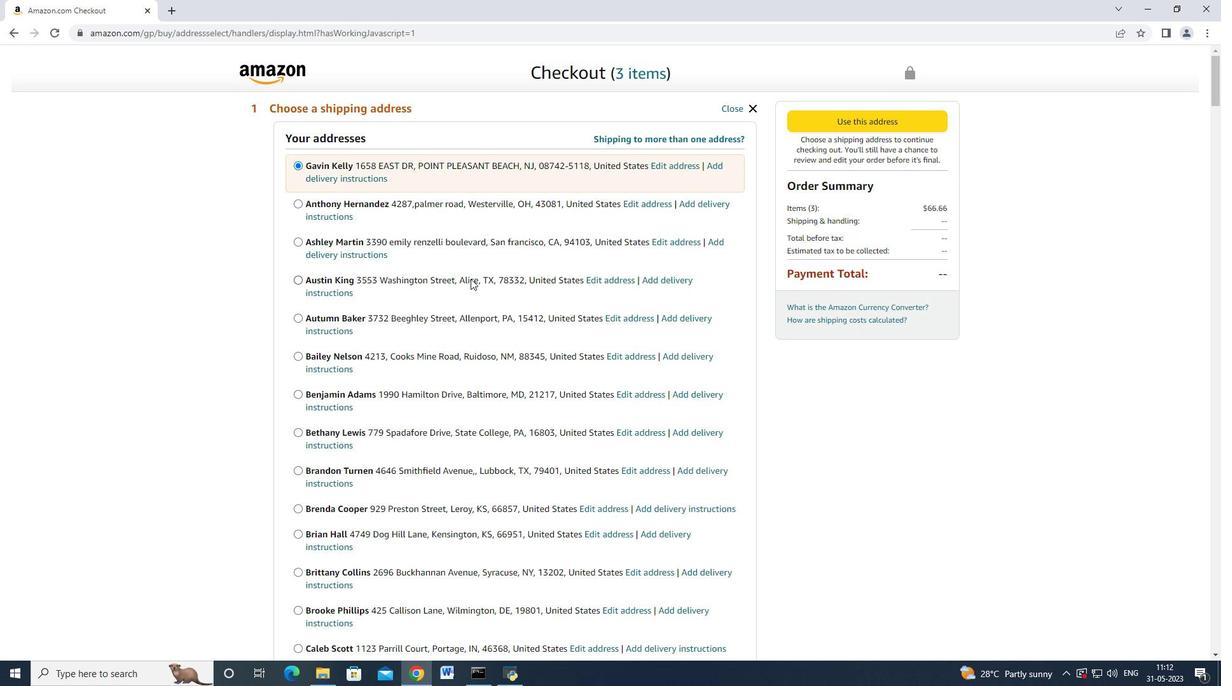
Action: Mouse moved to (468, 277)
Screenshot: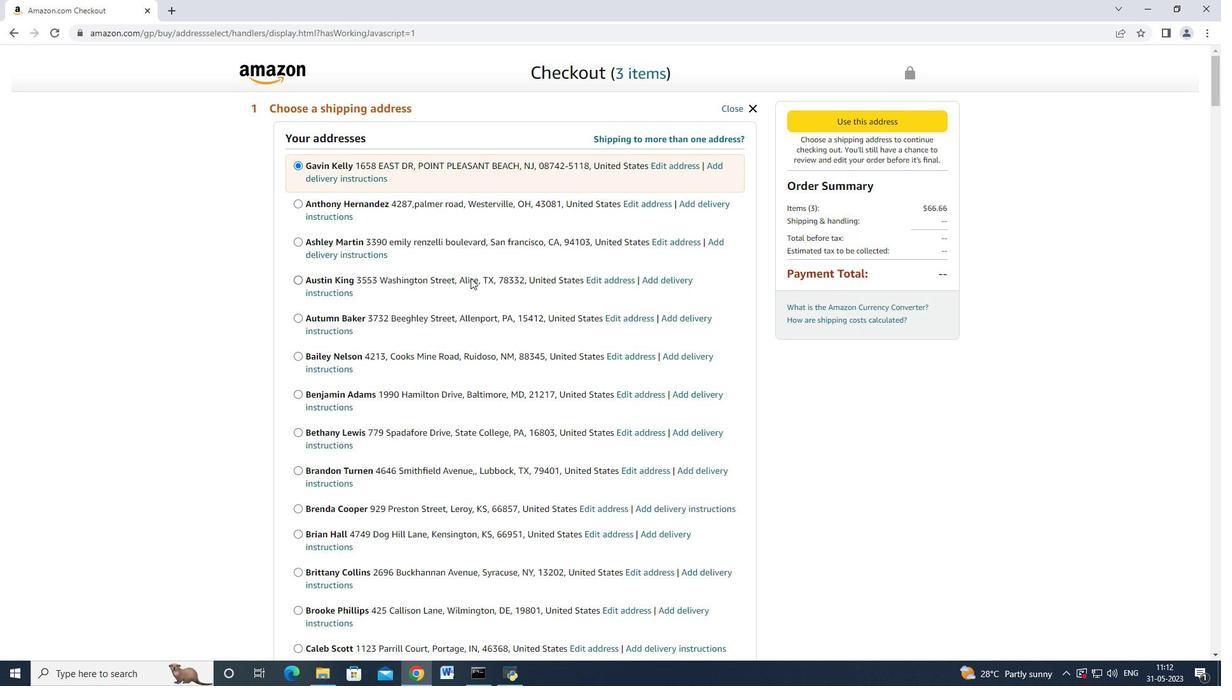 
Action: Mouse scrolled (468, 276) with delta (0, 0)
Screenshot: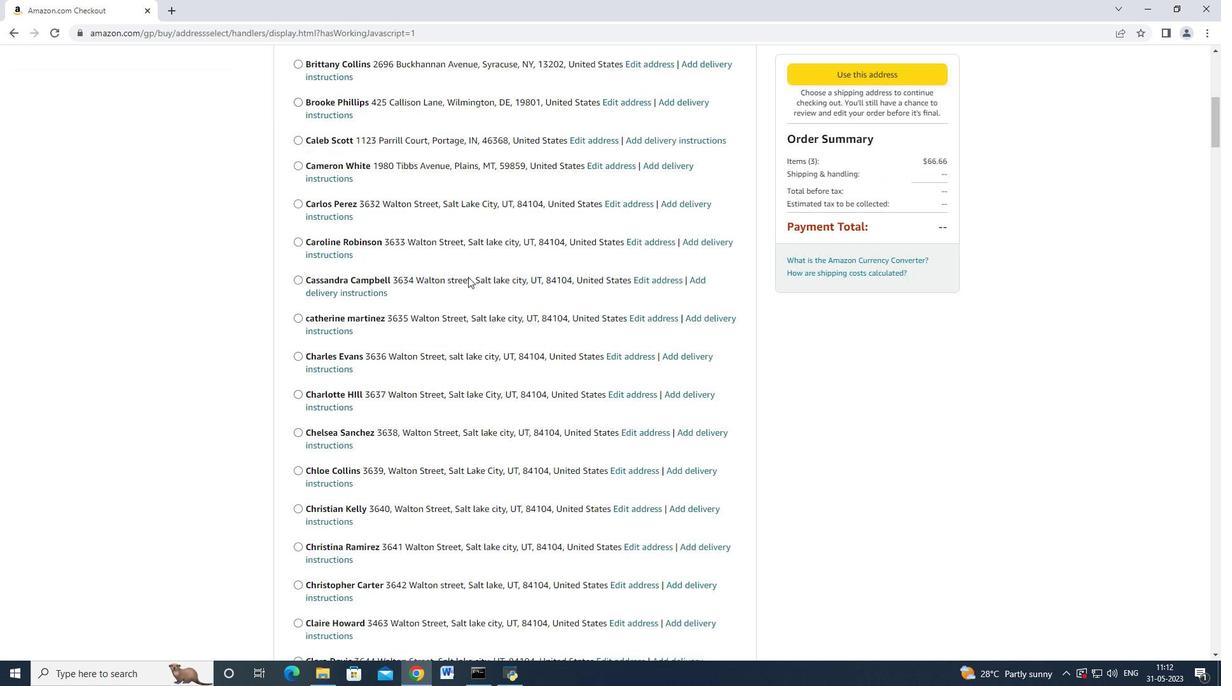 
Action: Mouse scrolled (468, 276) with delta (0, 0)
Screenshot: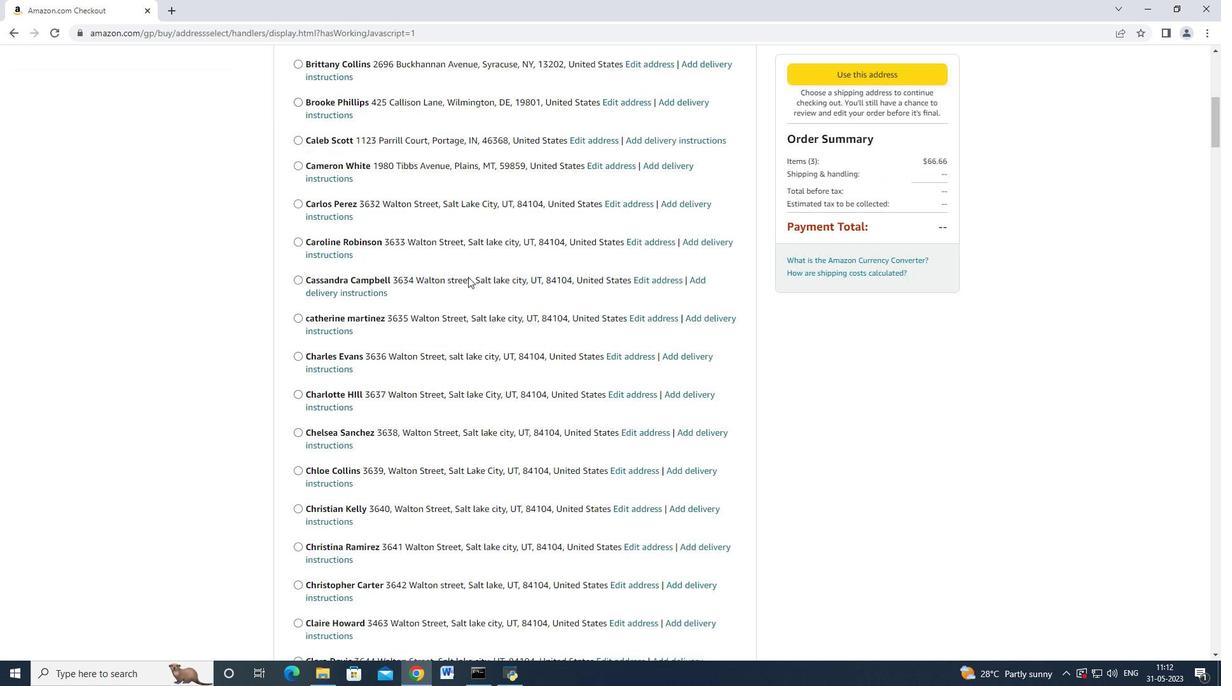
Action: Mouse scrolled (468, 276) with delta (0, 0)
Screenshot: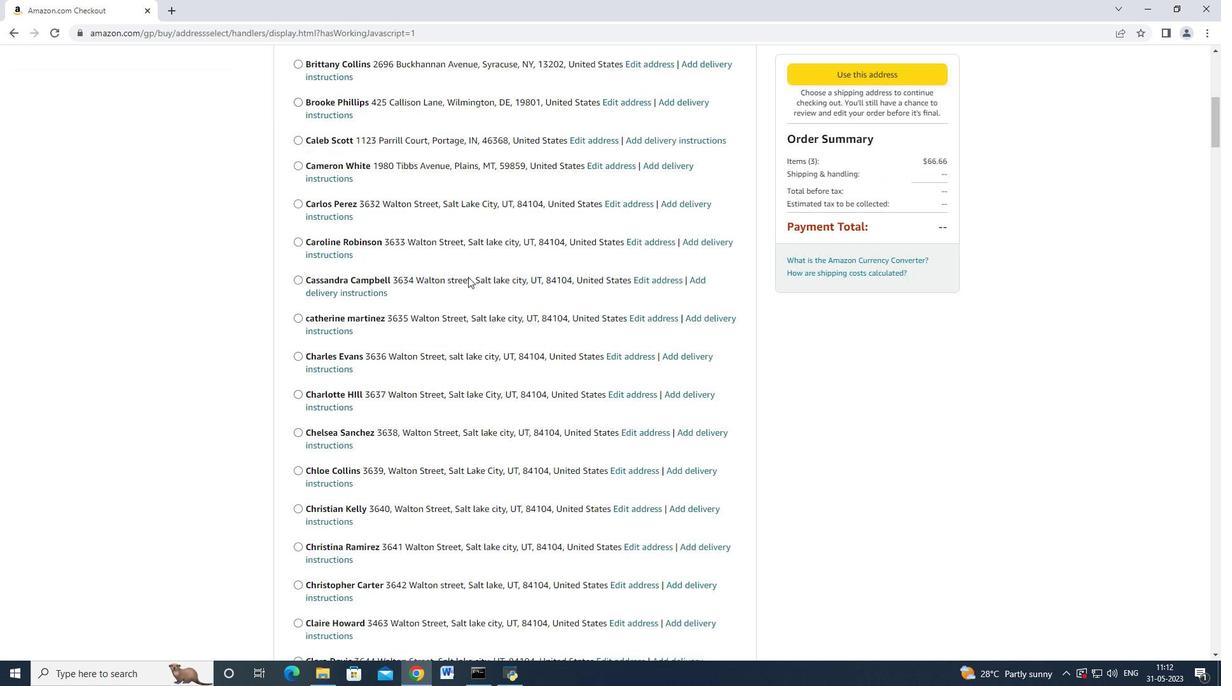 
Action: Mouse scrolled (468, 276) with delta (0, 0)
Screenshot: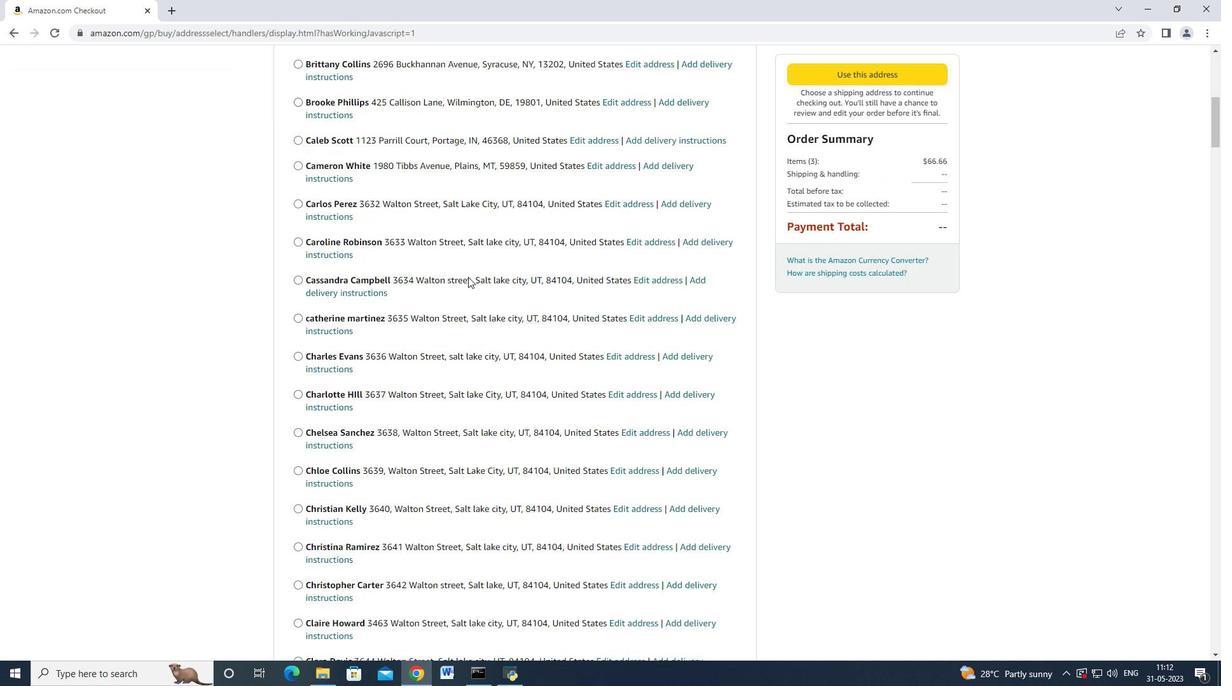 
Action: Mouse scrolled (468, 276) with delta (0, 0)
Screenshot: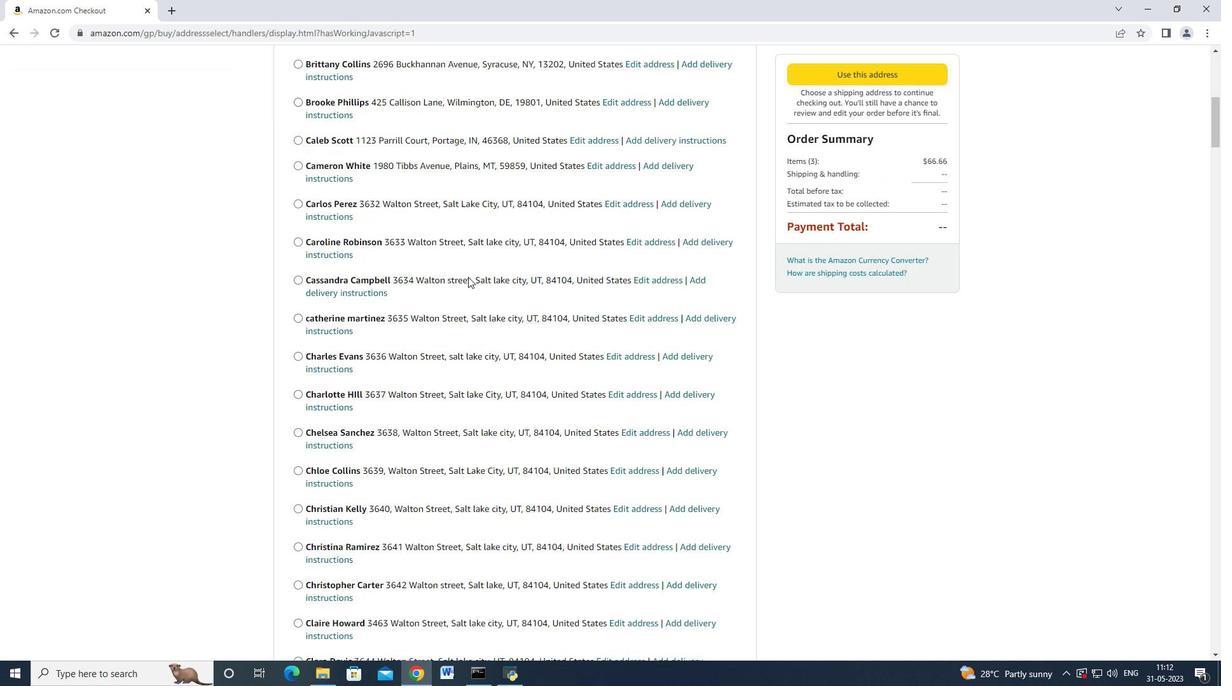 
Action: Mouse scrolled (468, 276) with delta (0, 0)
Screenshot: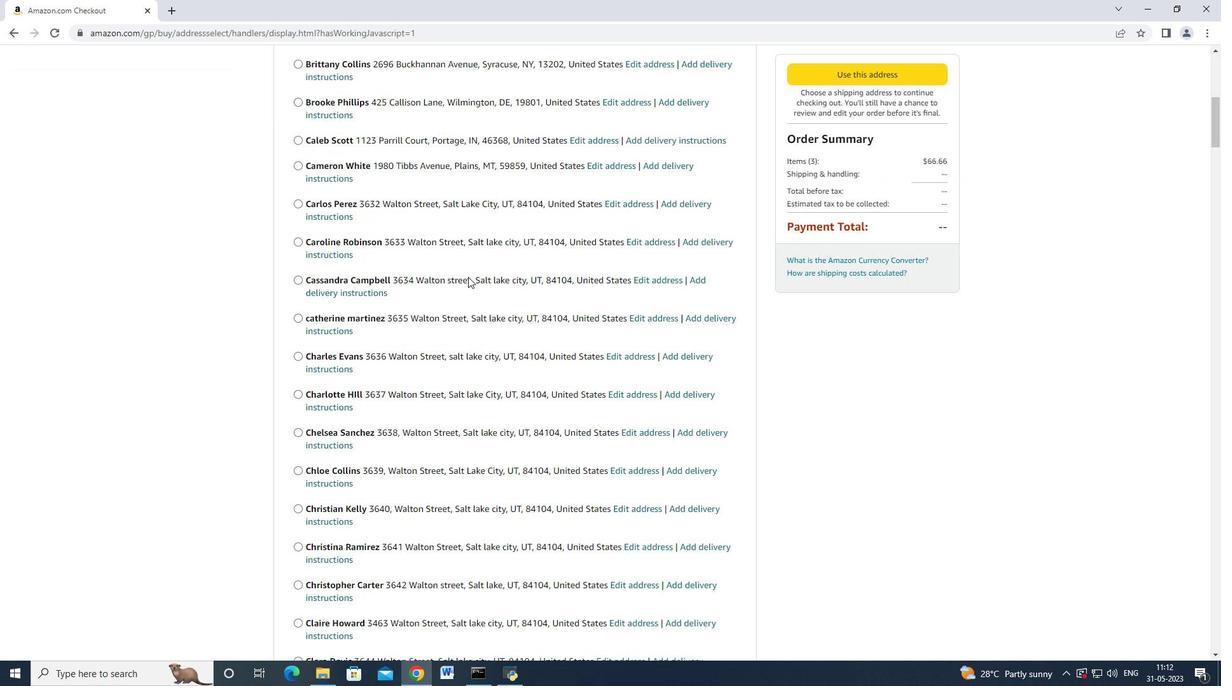 
Action: Mouse scrolled (468, 276) with delta (0, 0)
Screenshot: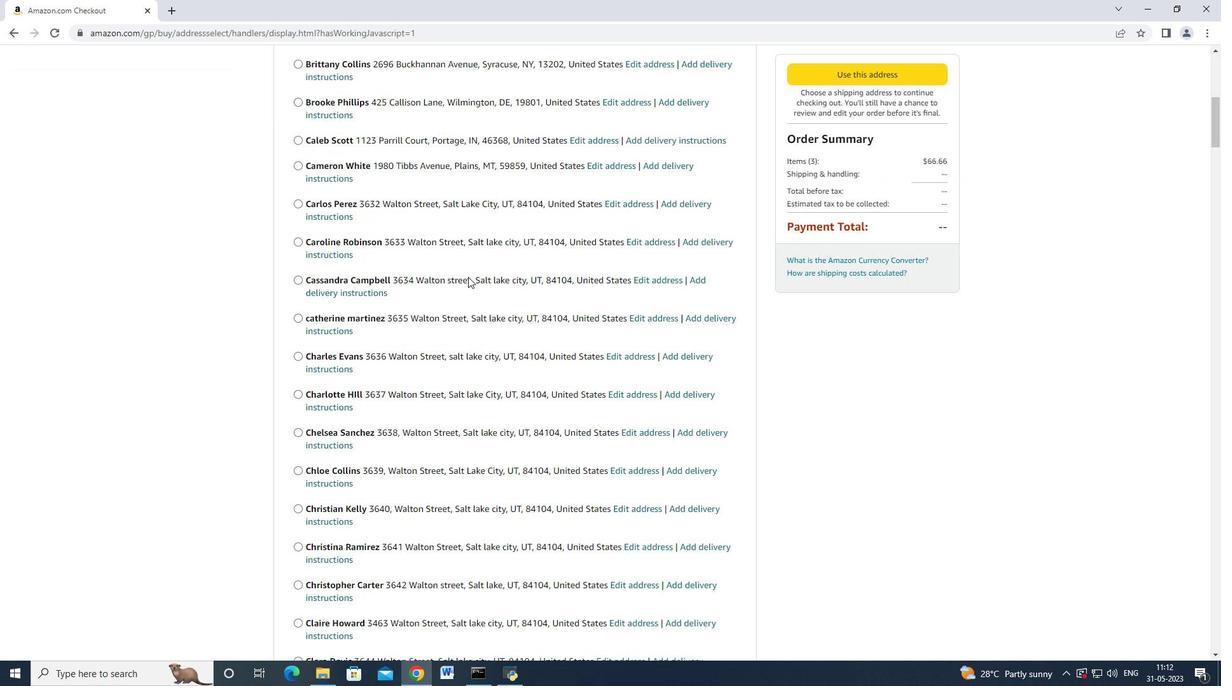 
Action: Mouse scrolled (468, 276) with delta (0, 0)
Screenshot: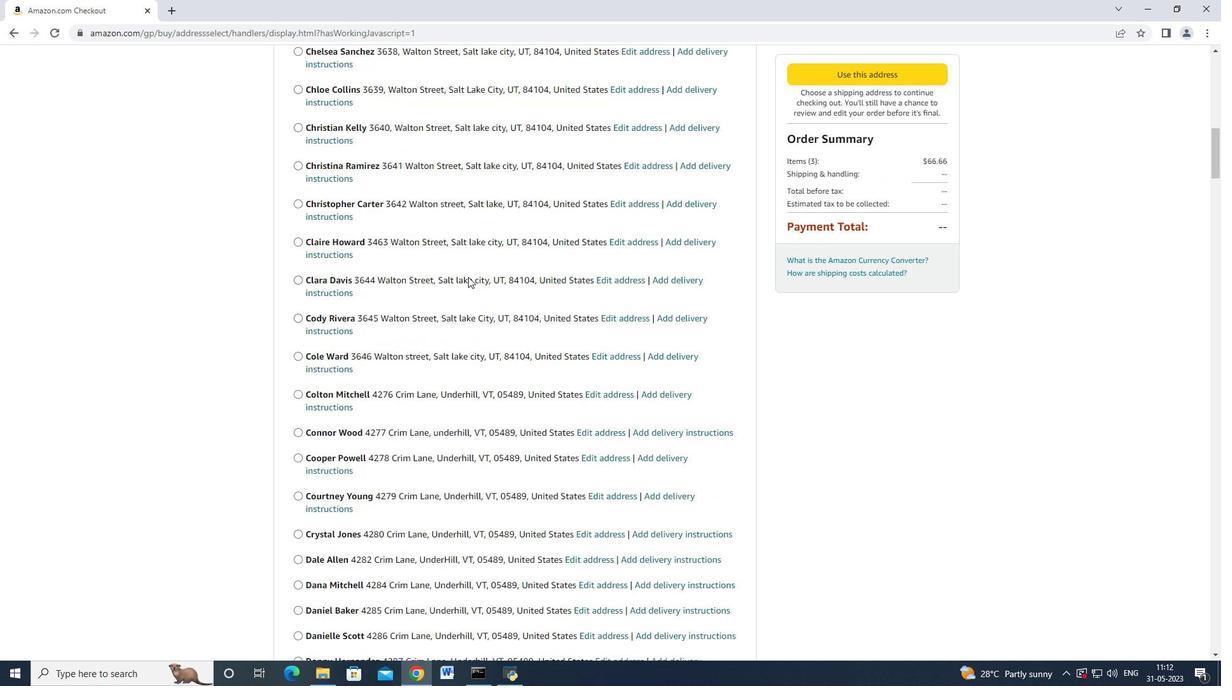 
Action: Mouse scrolled (468, 276) with delta (0, 0)
Screenshot: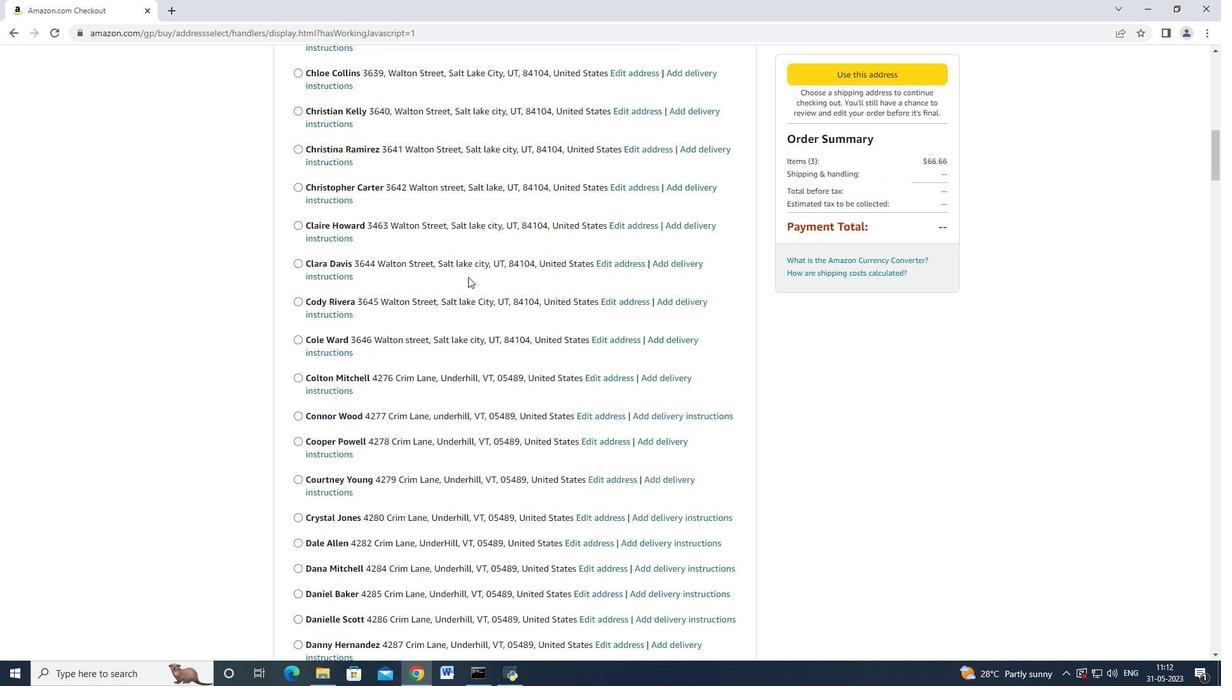 
Action: Mouse scrolled (468, 276) with delta (0, 0)
Screenshot: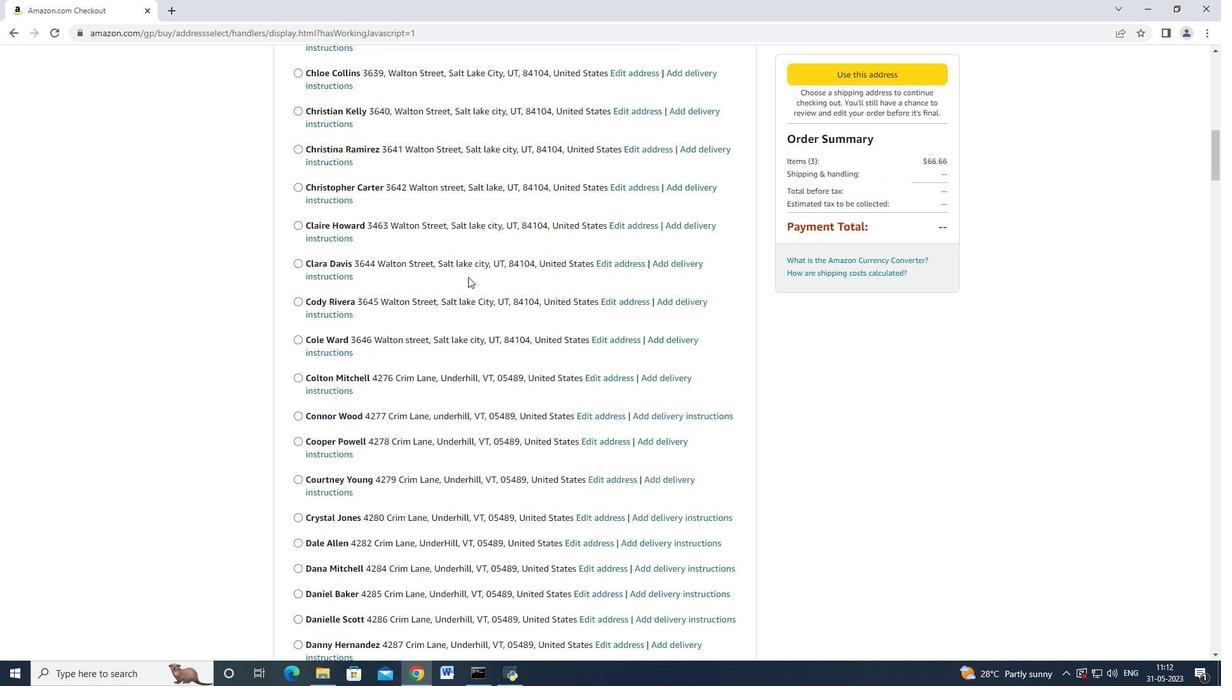 
Action: Mouse scrolled (468, 276) with delta (0, 0)
Screenshot: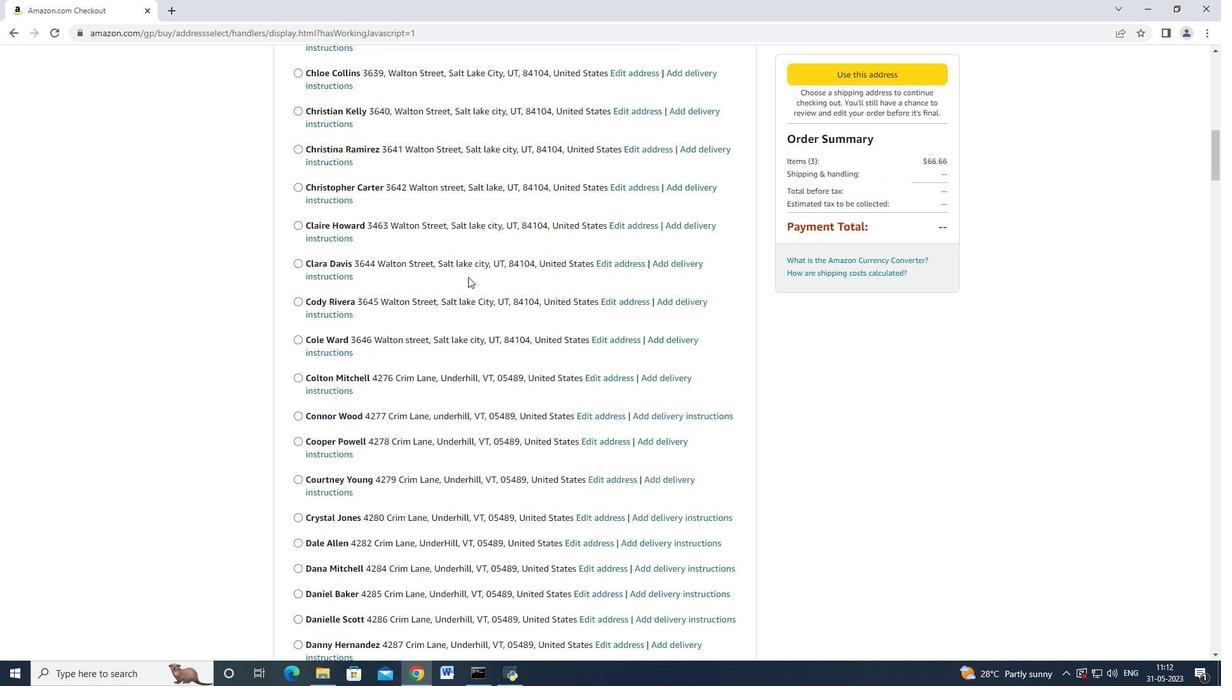 
Action: Mouse scrolled (468, 276) with delta (0, 0)
Screenshot: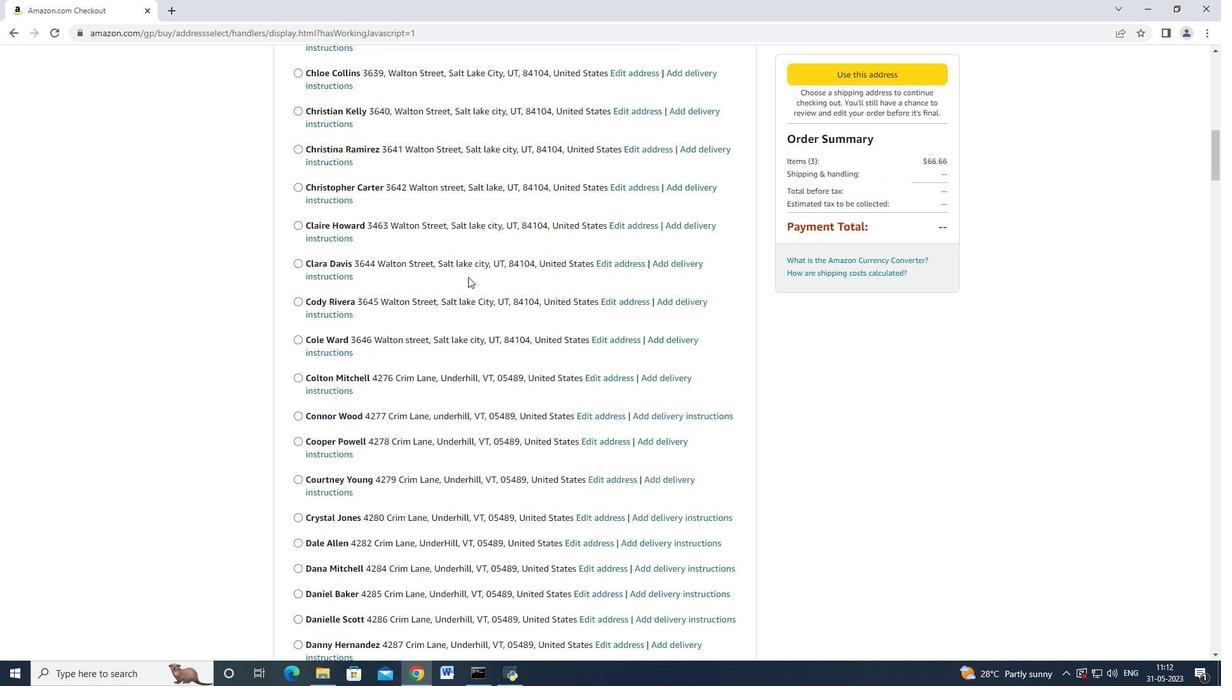 
Action: Mouse scrolled (468, 276) with delta (0, 0)
Screenshot: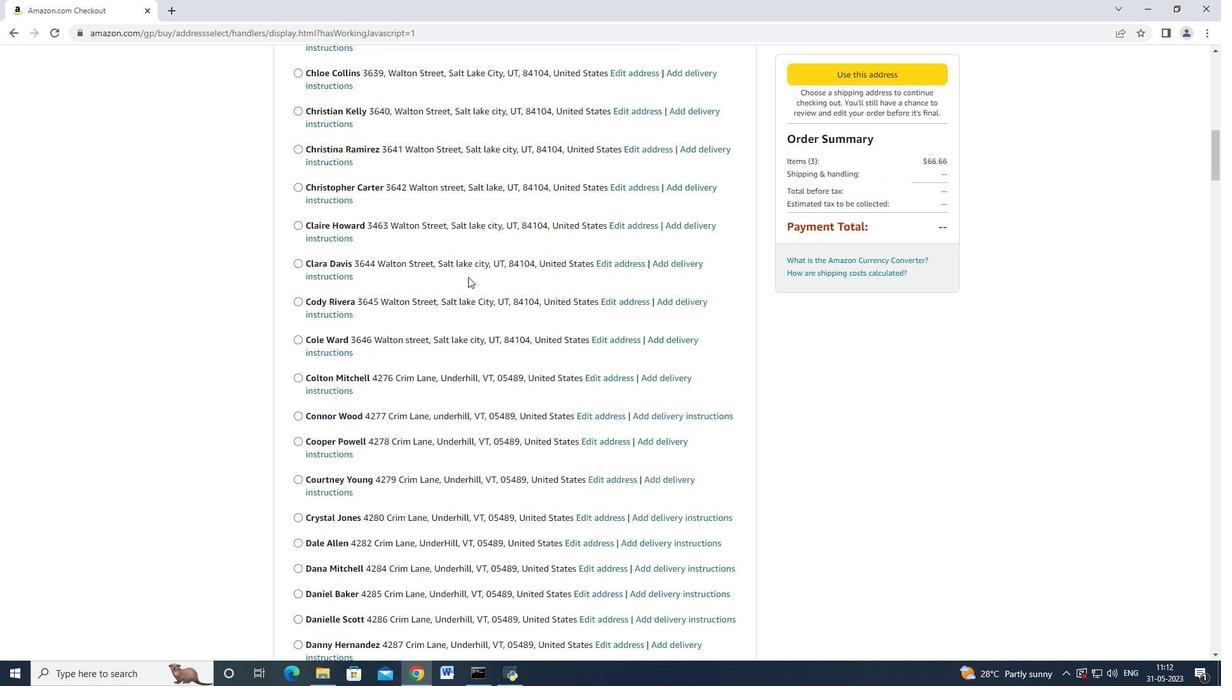 
Action: Mouse scrolled (468, 276) with delta (0, 0)
Screenshot: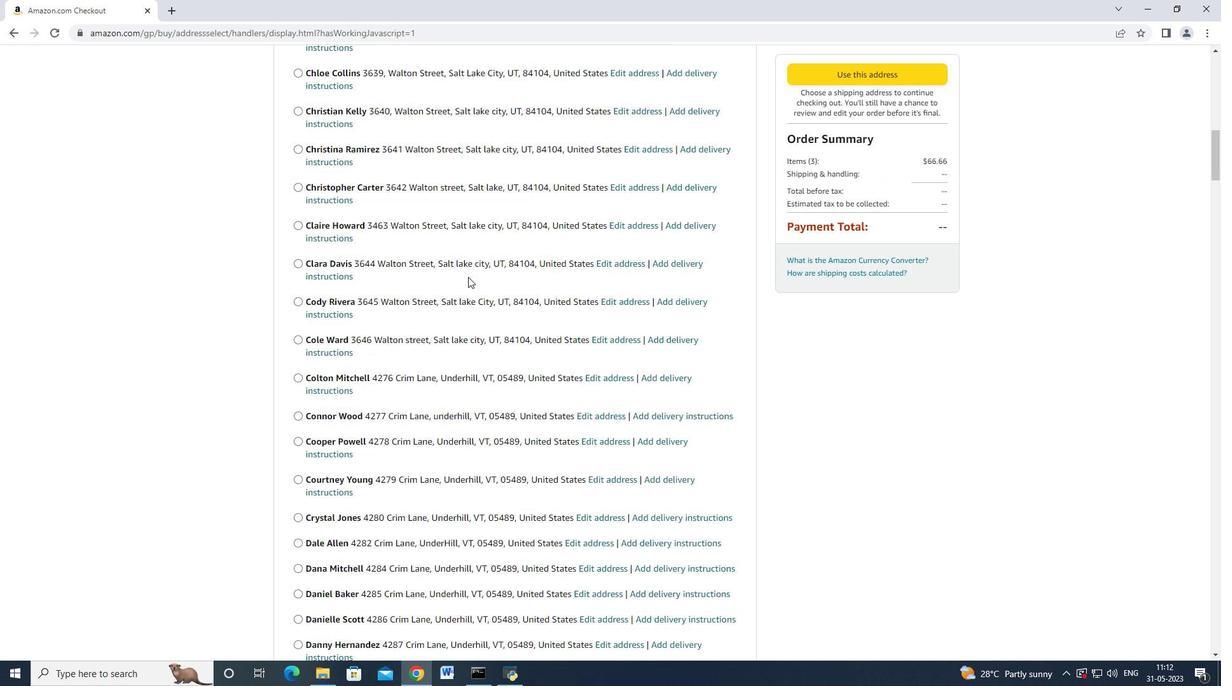 
Action: Mouse scrolled (468, 276) with delta (0, 0)
Screenshot: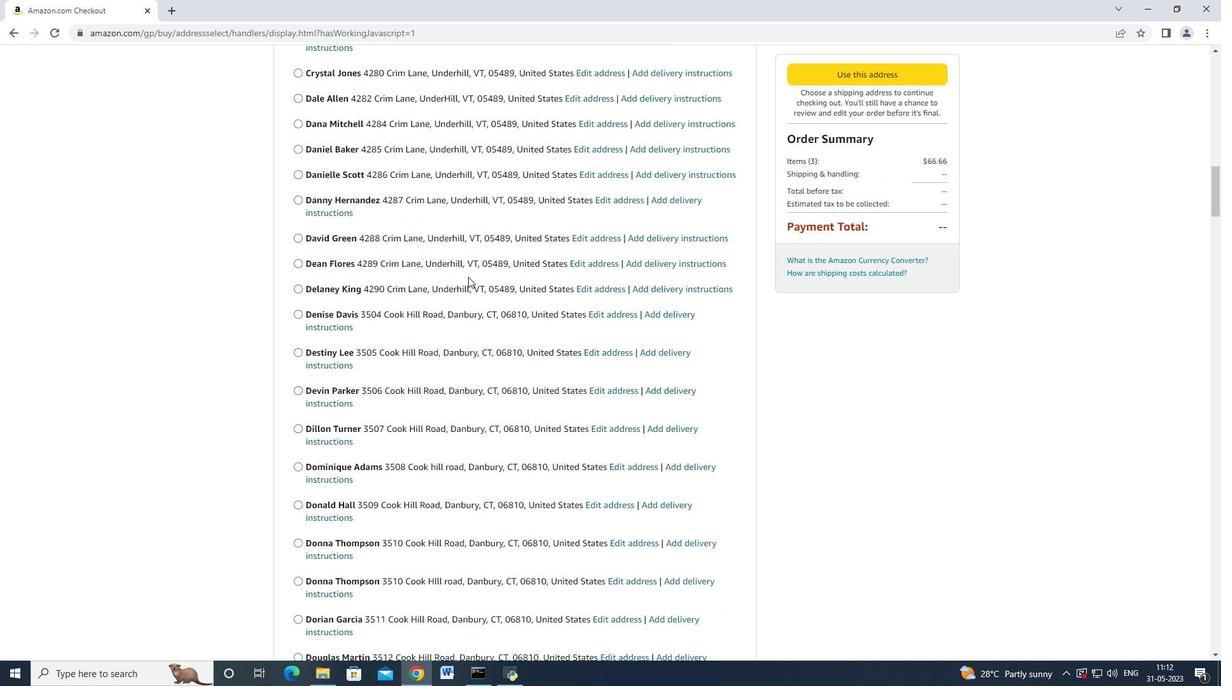 
Action: Mouse scrolled (468, 276) with delta (0, 0)
Screenshot: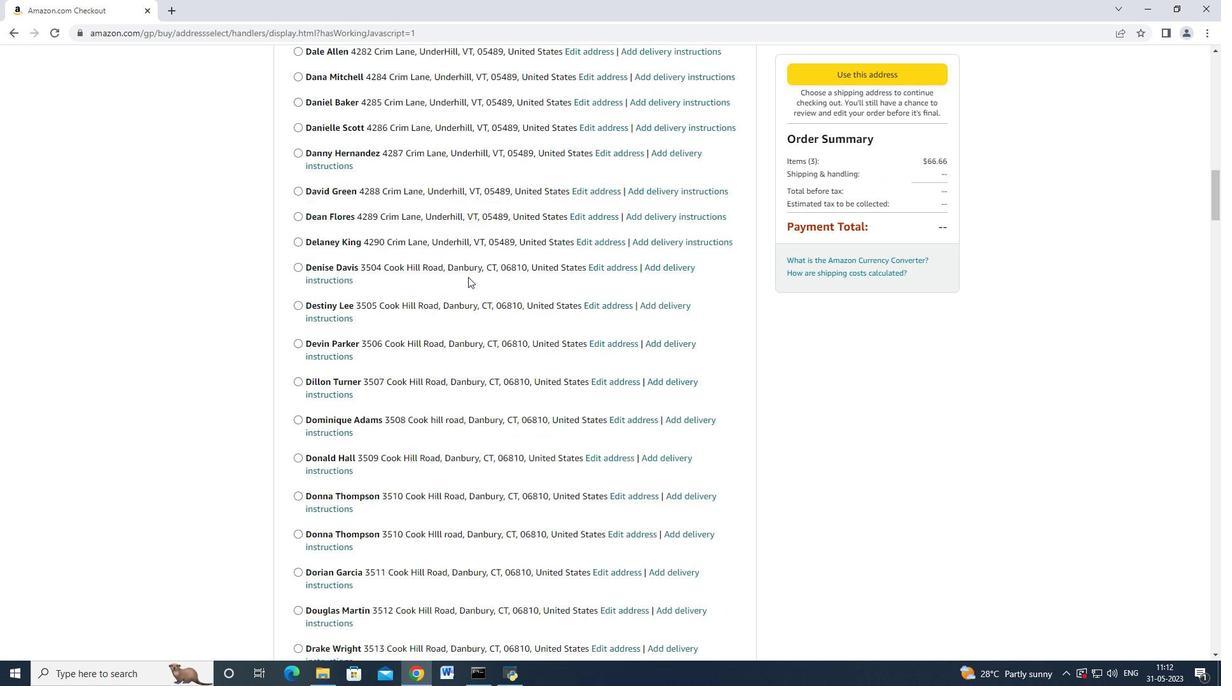 
Action: Mouse scrolled (468, 276) with delta (0, 0)
Screenshot: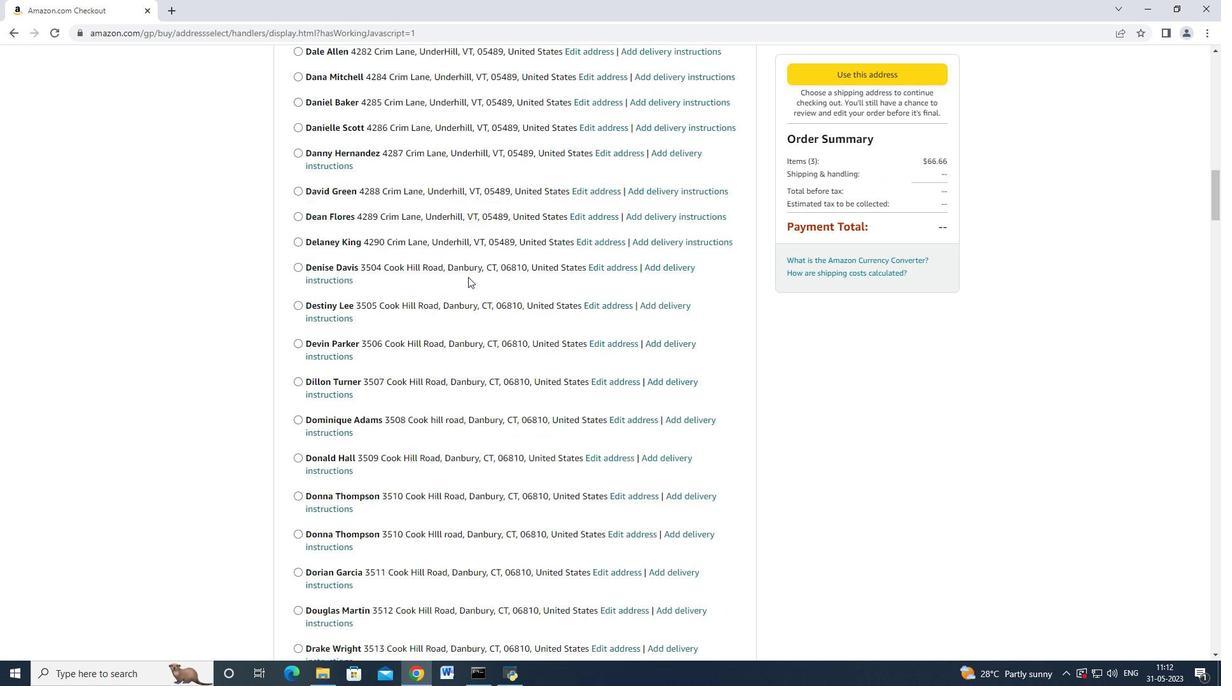 
Action: Mouse scrolled (468, 276) with delta (0, 0)
Screenshot: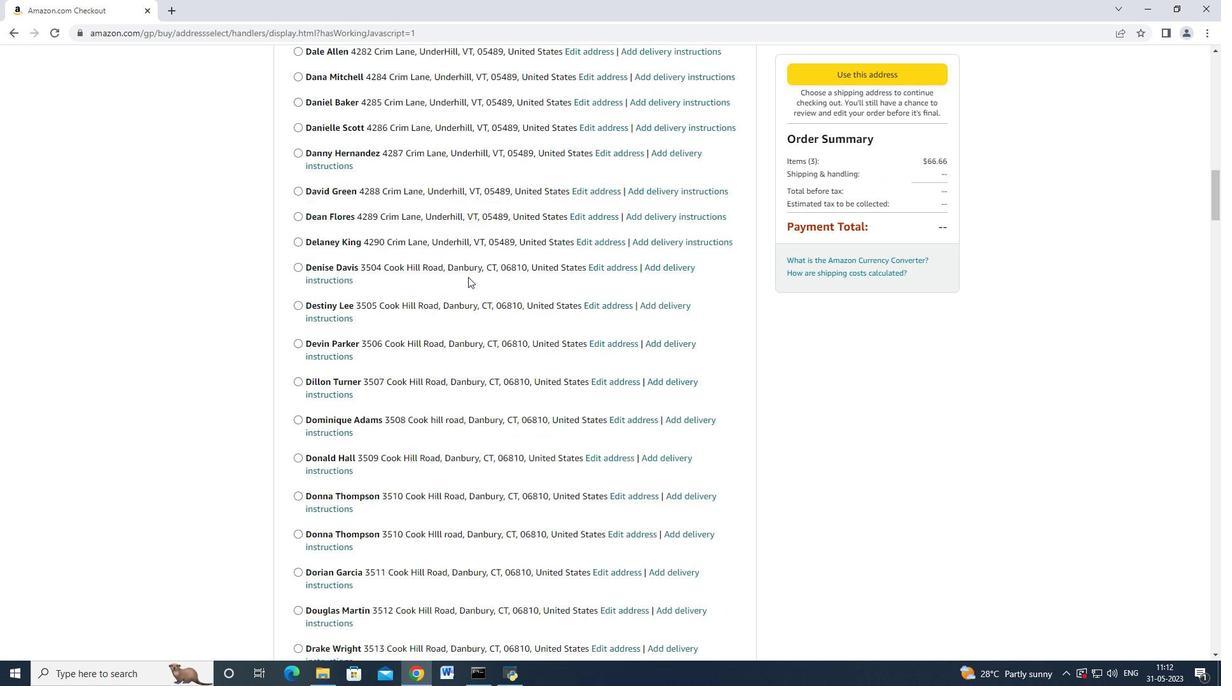 
Action: Mouse scrolled (468, 276) with delta (0, 0)
Screenshot: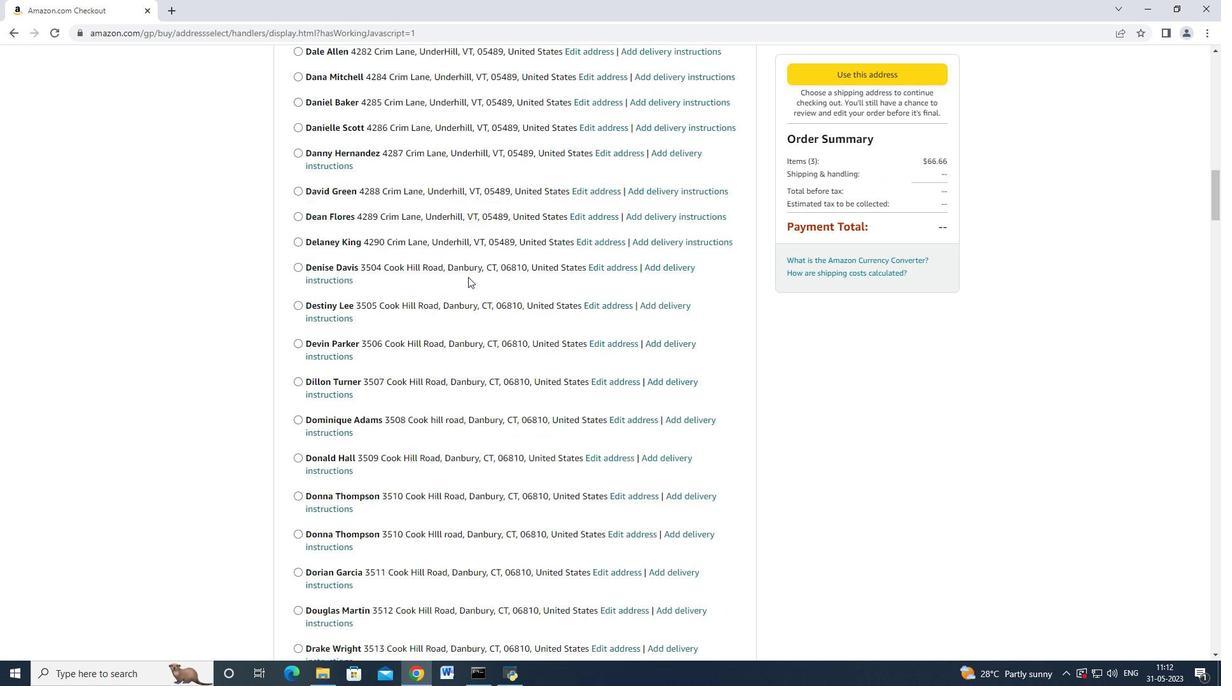 
Action: Mouse scrolled (468, 276) with delta (0, -1)
Screenshot: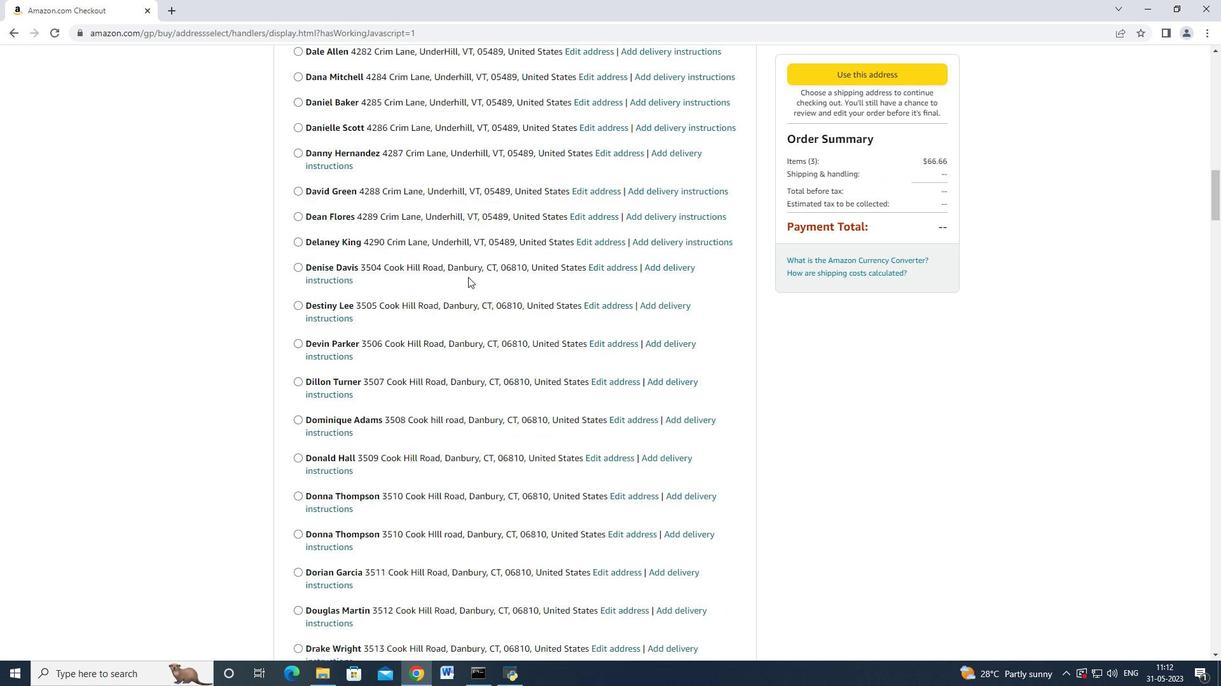 
Action: Mouse scrolled (468, 276) with delta (0, 0)
Screenshot: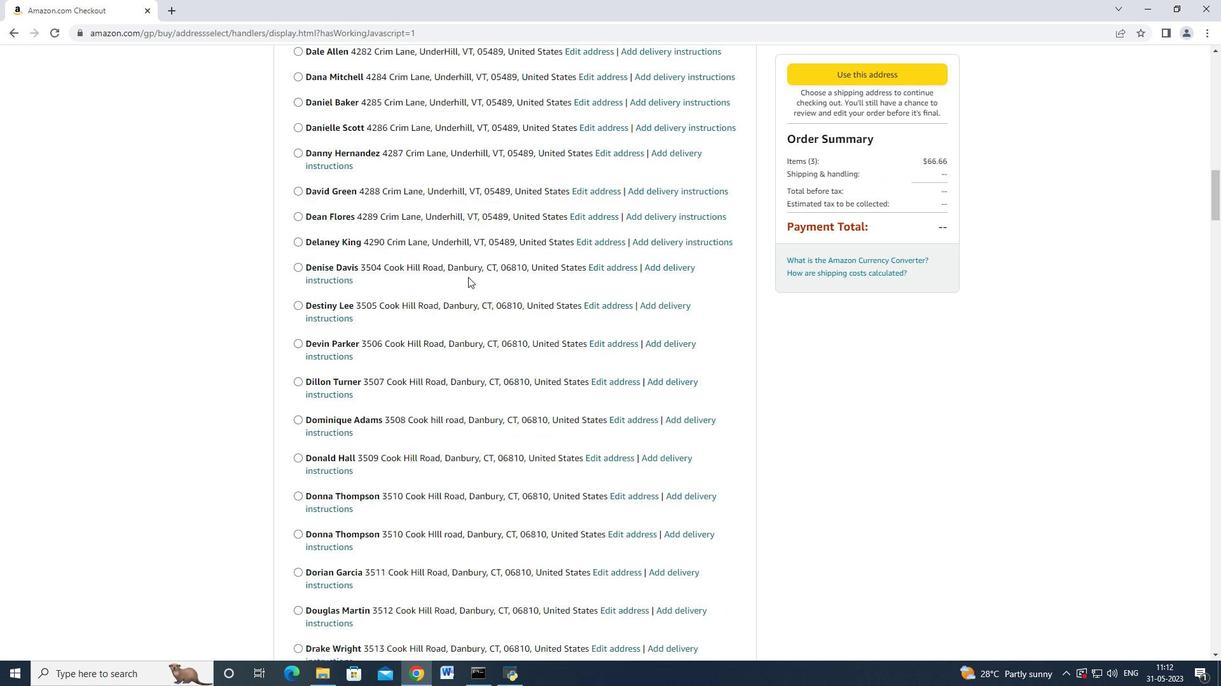 
Action: Mouse scrolled (468, 276) with delta (0, 0)
Screenshot: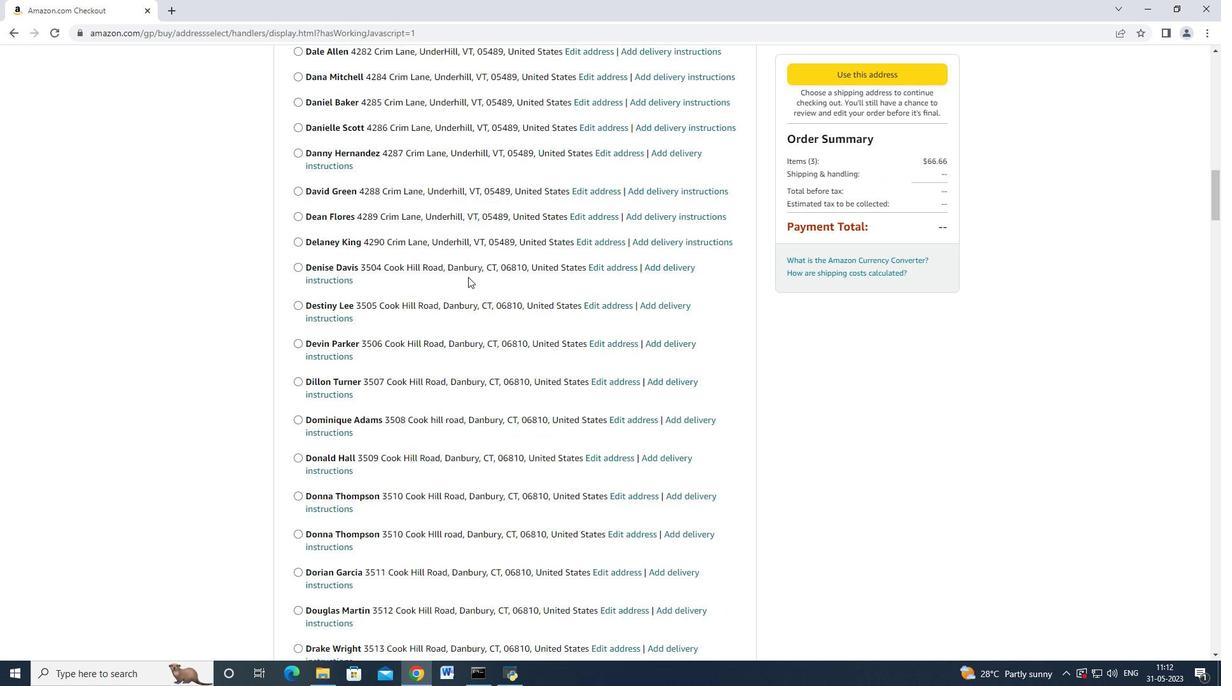
Action: Mouse scrolled (468, 276) with delta (0, 0)
Screenshot: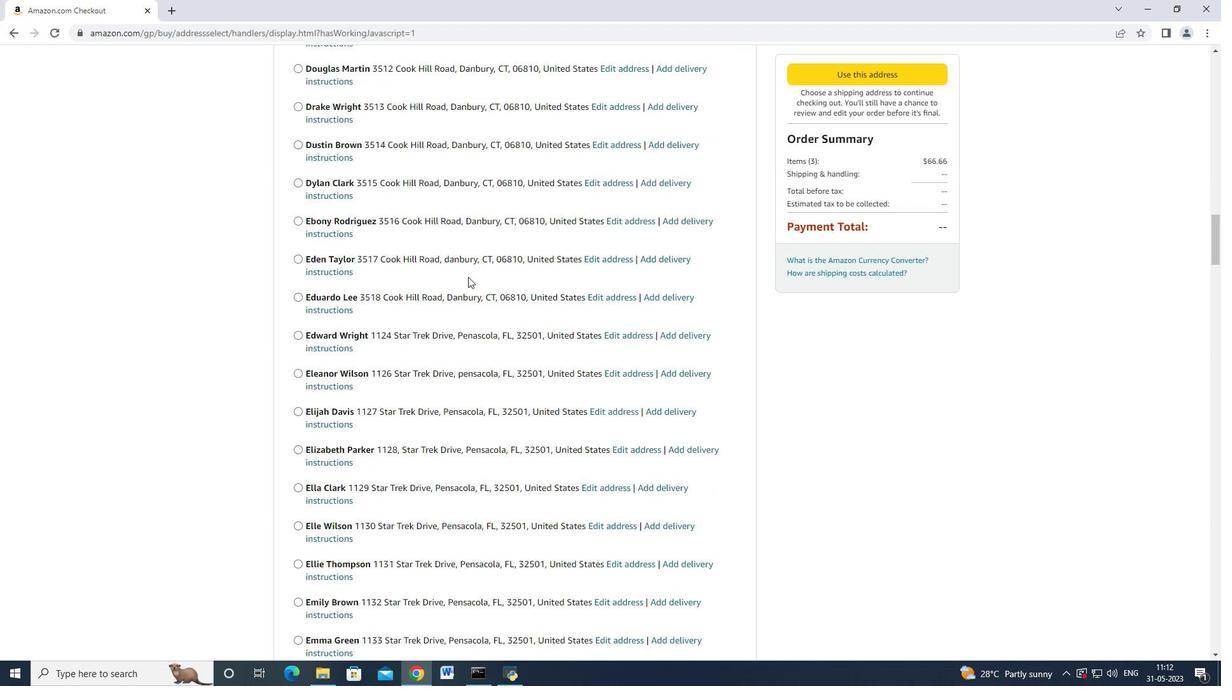 
Action: Mouse scrolled (468, 276) with delta (0, 0)
Screenshot: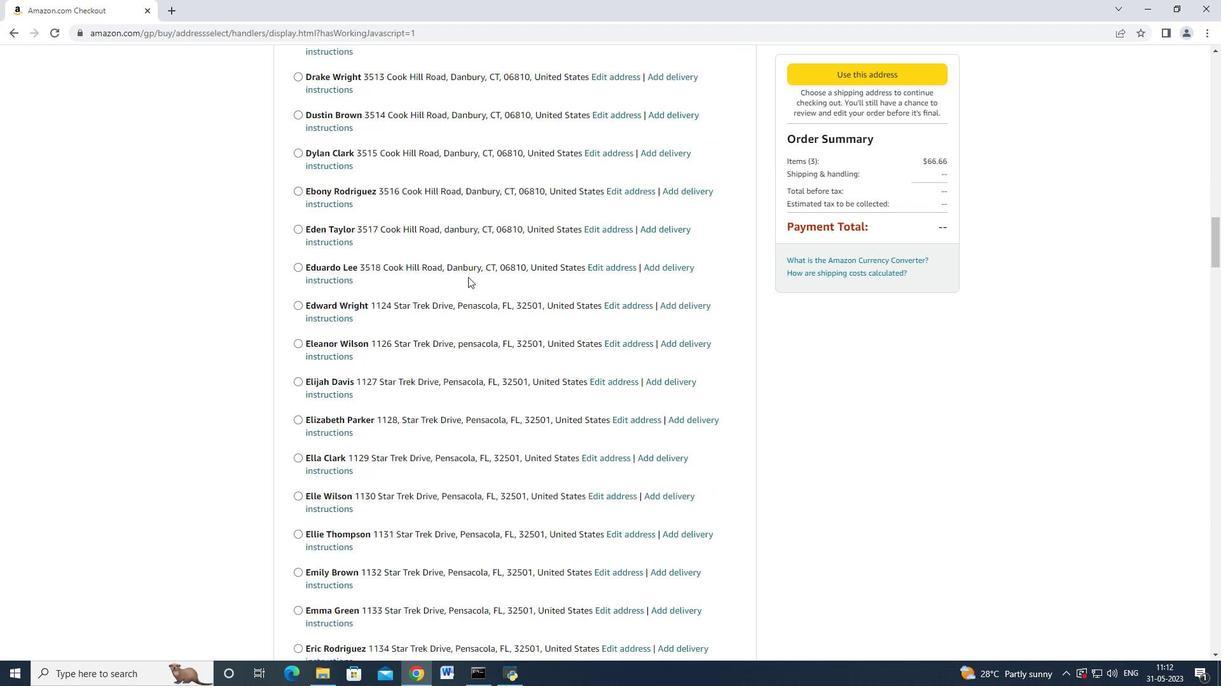 
Action: Mouse scrolled (468, 276) with delta (0, 0)
Screenshot: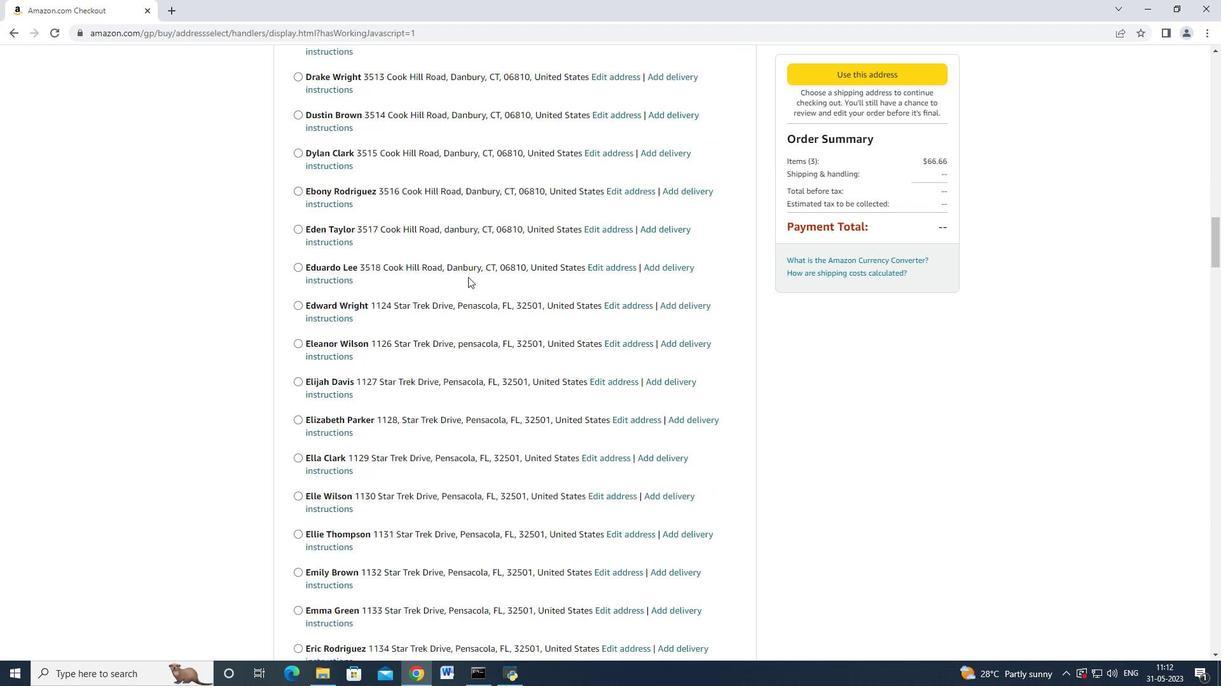 
Action: Mouse scrolled (468, 276) with delta (0, -1)
Screenshot: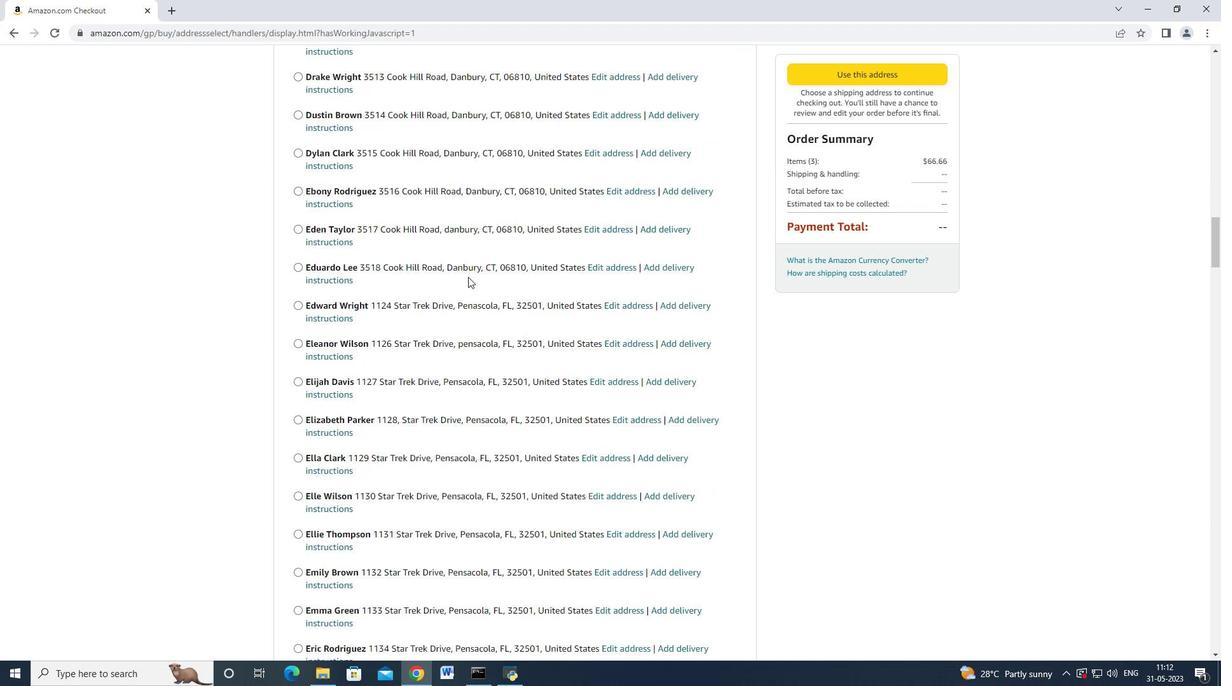 
Action: Mouse scrolled (468, 276) with delta (0, 0)
Screenshot: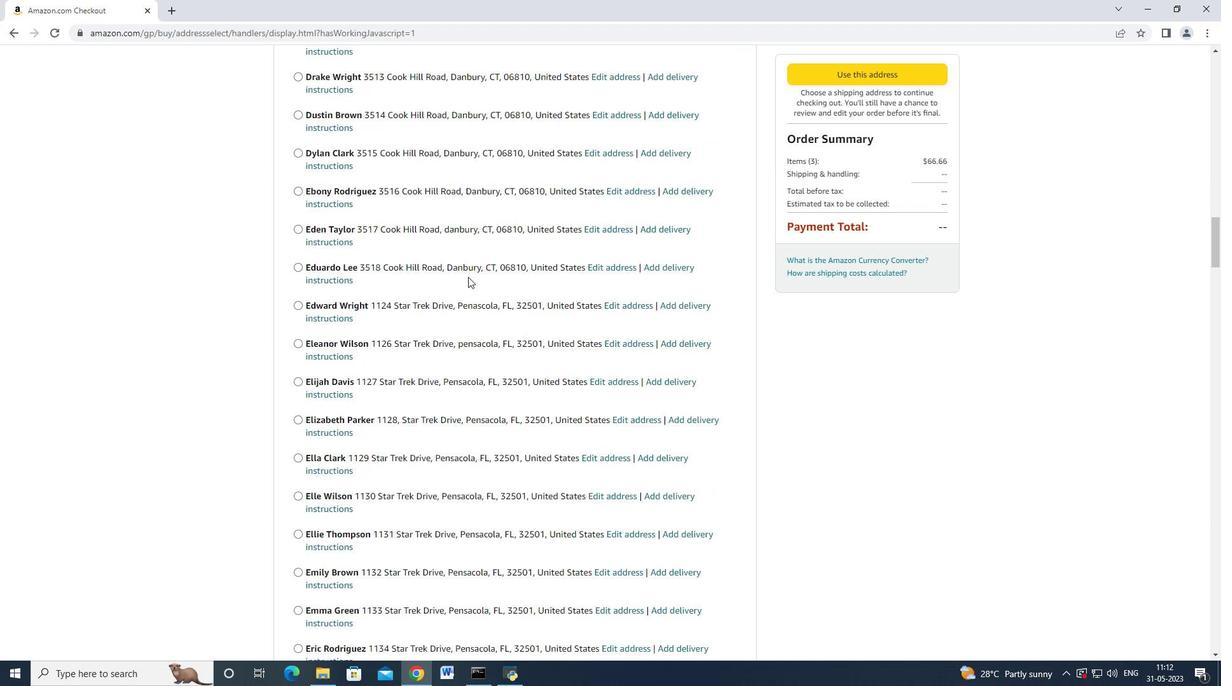 
Action: Mouse scrolled (468, 276) with delta (0, 0)
Screenshot: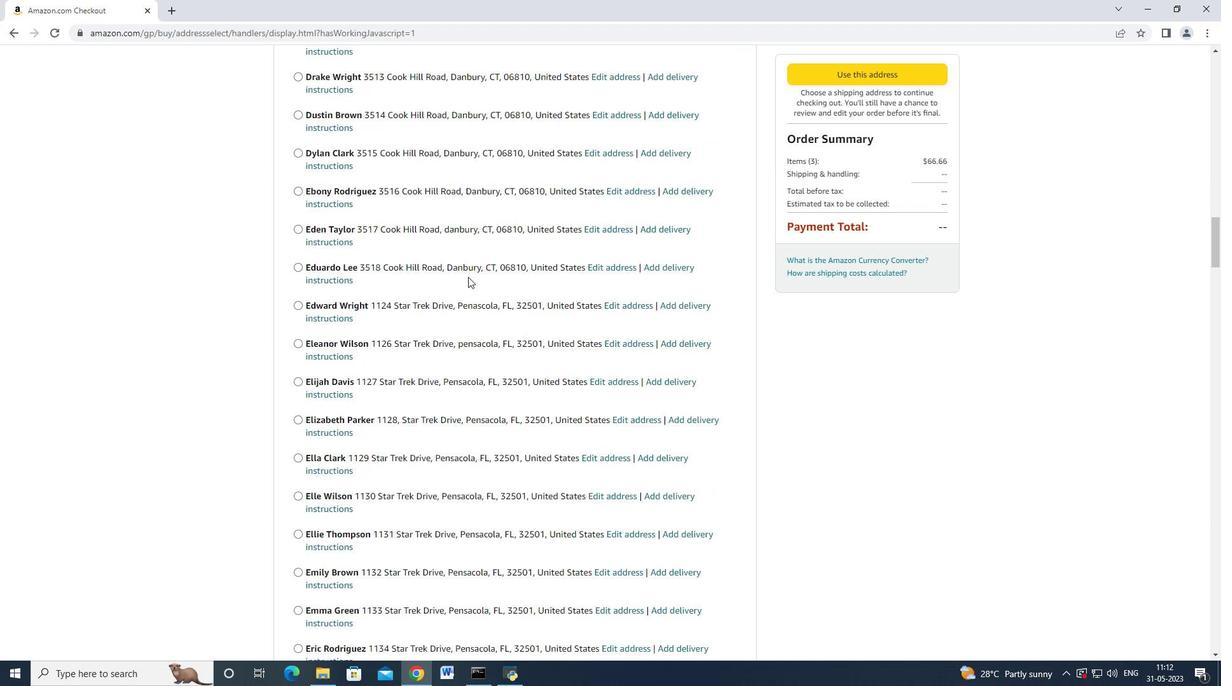 
Action: Mouse scrolled (468, 276) with delta (0, 0)
Screenshot: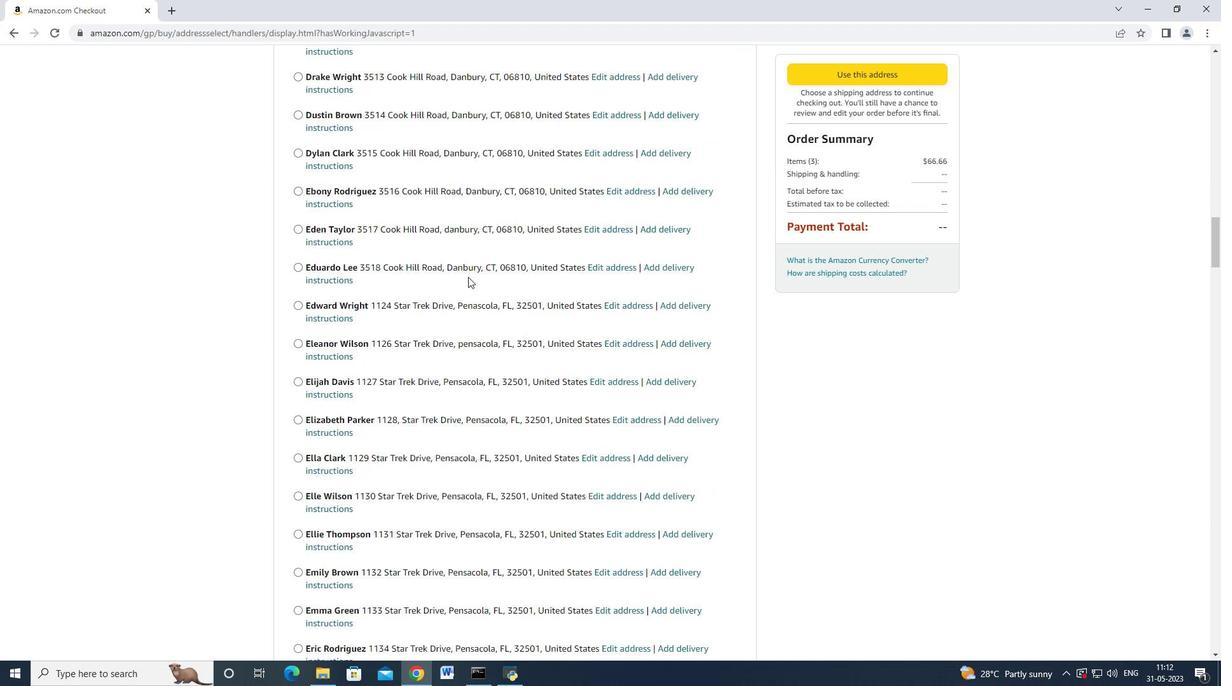 
Action: Mouse scrolled (468, 276) with delta (0, 0)
Screenshot: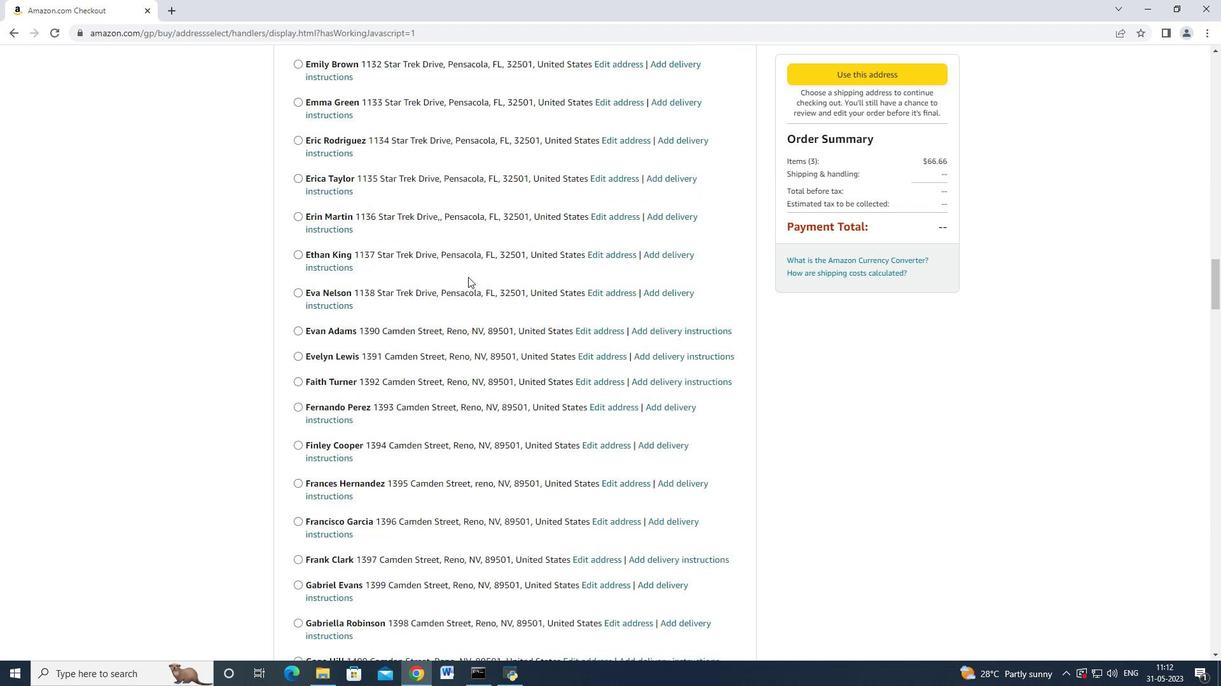 
Action: Mouse moved to (467, 277)
Screenshot: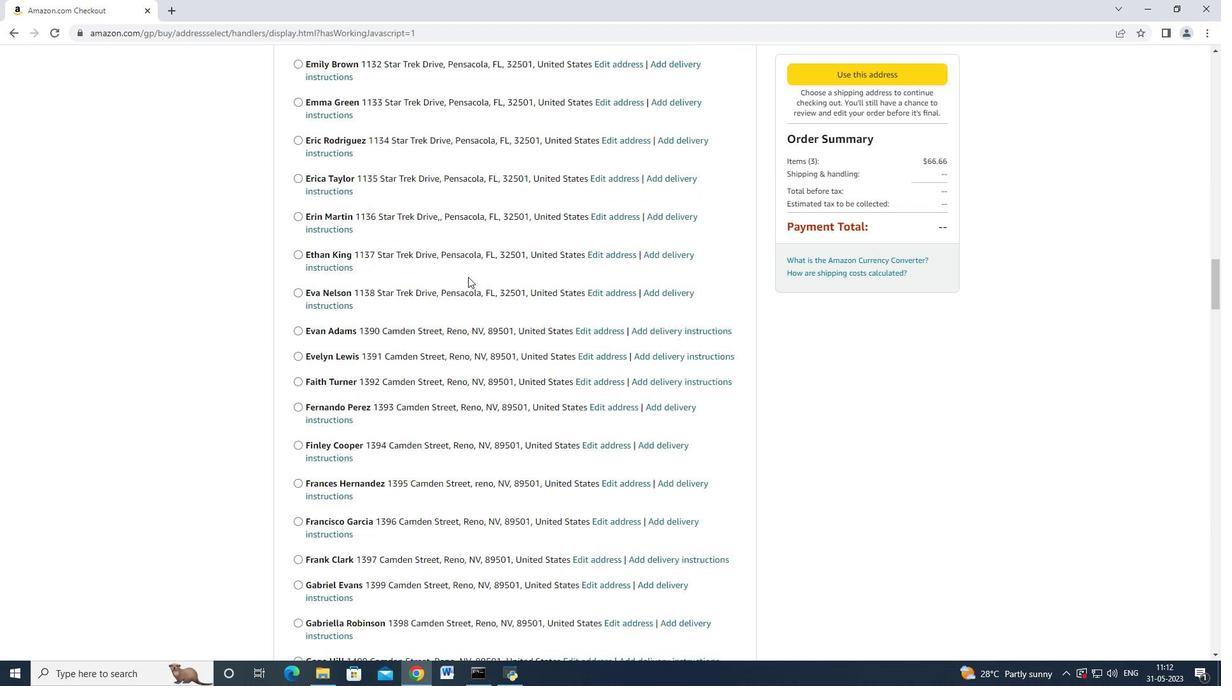 
Action: Mouse scrolled (467, 276) with delta (0, 0)
Screenshot: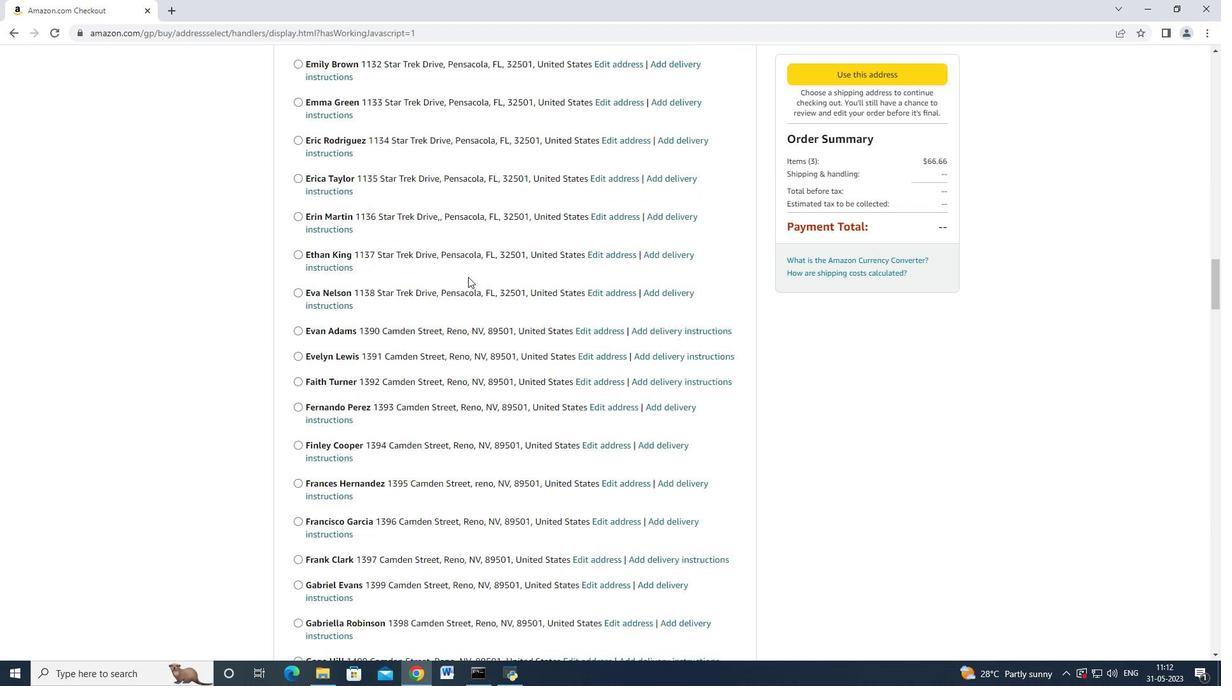 
Action: Mouse moved to (467, 277)
Screenshot: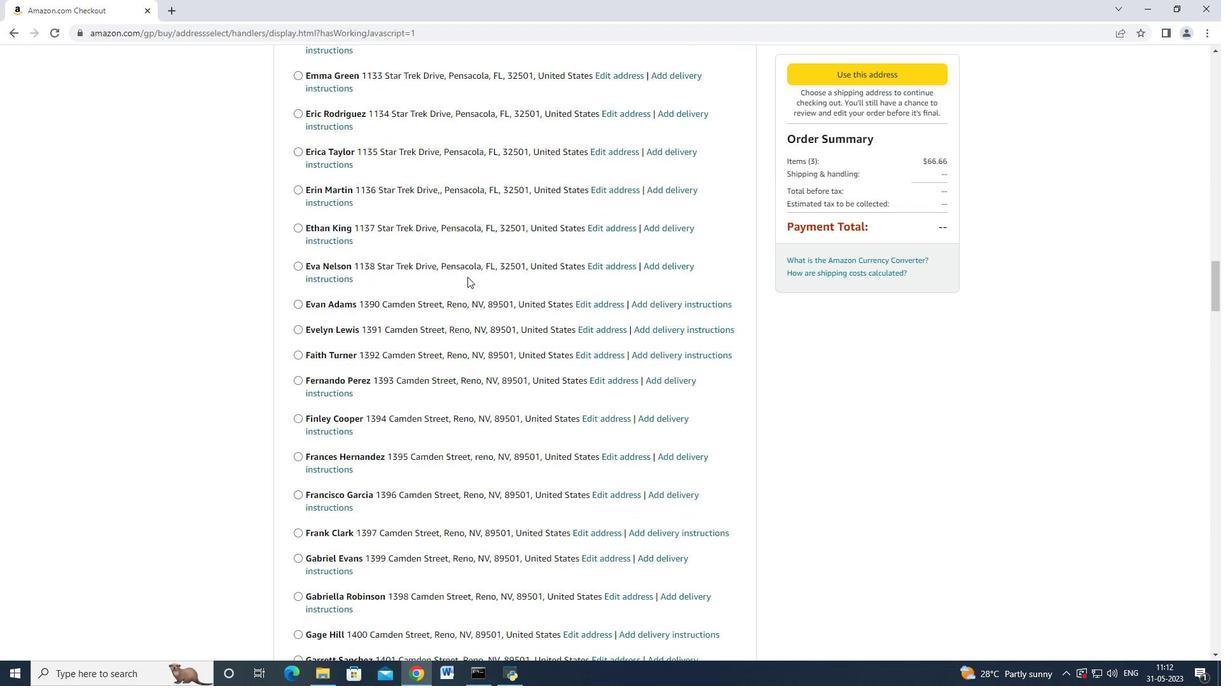
Action: Mouse scrolled (467, 276) with delta (0, -1)
Screenshot: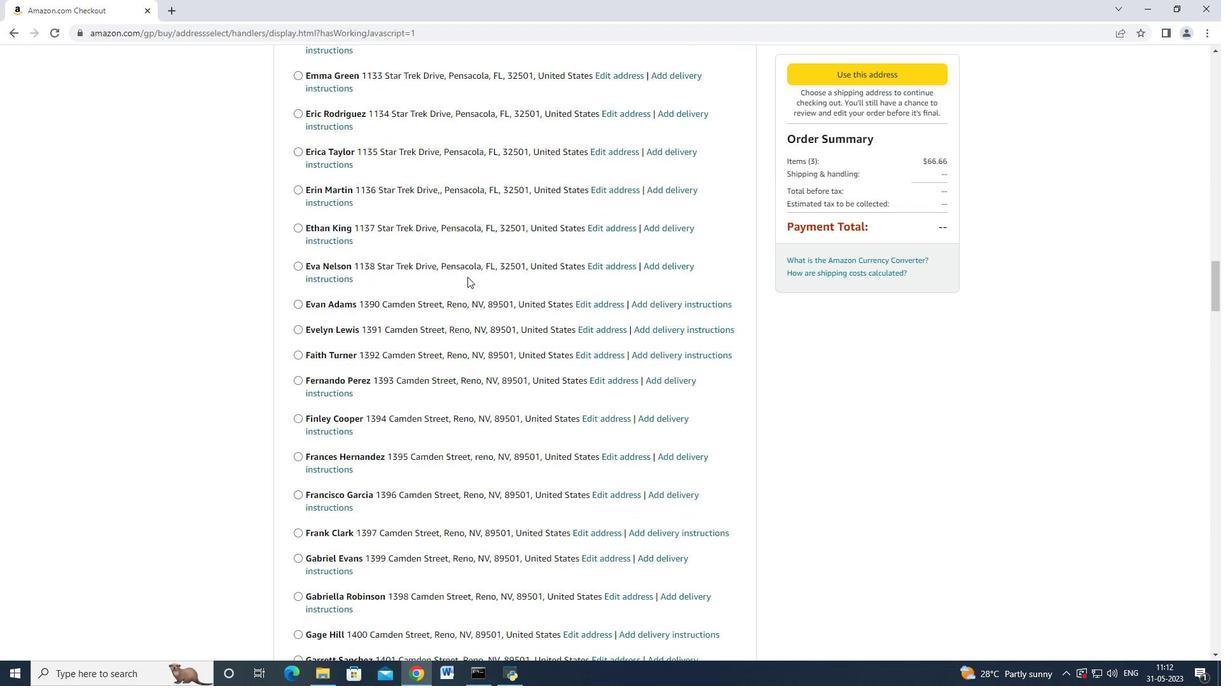 
Action: Mouse moved to (467, 277)
Screenshot: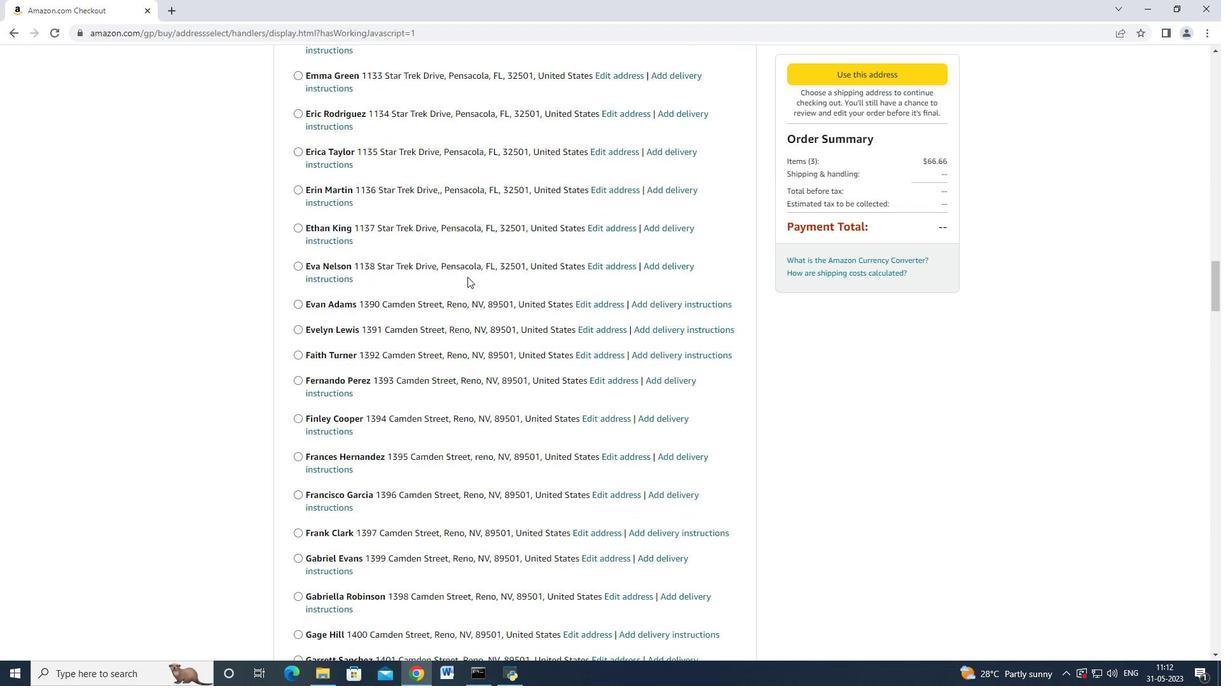 
Action: Mouse scrolled (467, 276) with delta (0, 0)
Screenshot: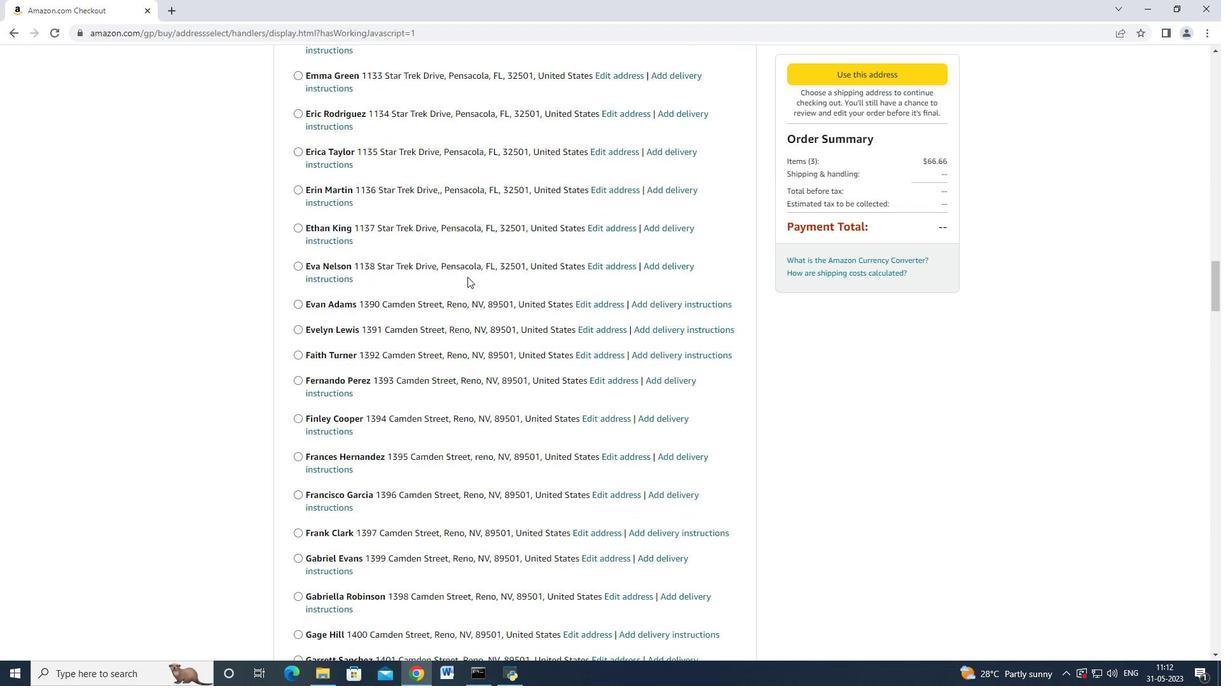 
Action: Mouse scrolled (467, 276) with delta (0, 0)
Screenshot: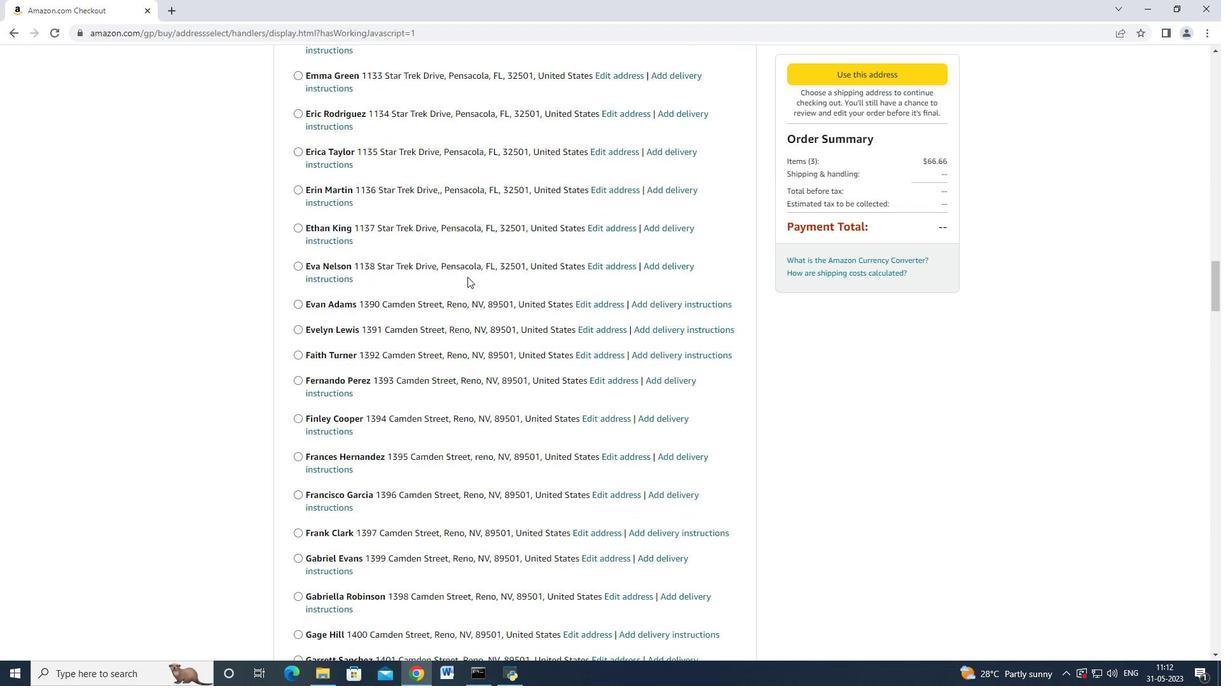 
Action: Mouse scrolled (467, 276) with delta (0, 0)
Screenshot: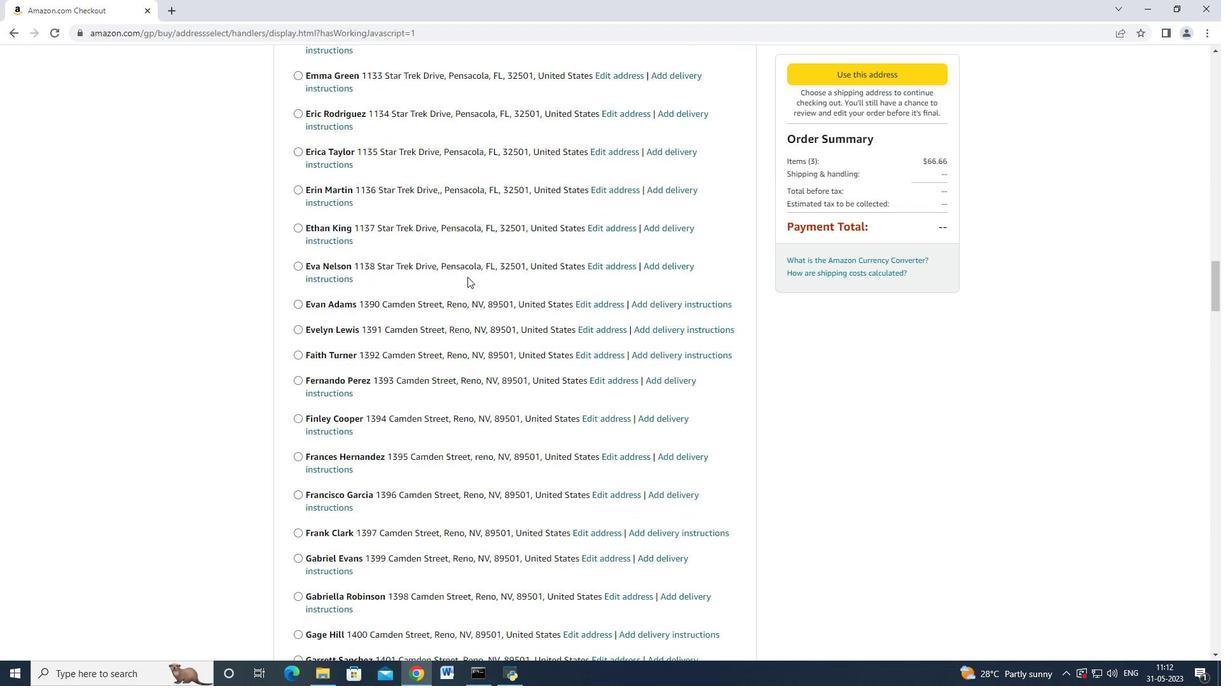 
Action: Mouse scrolled (467, 276) with delta (0, 0)
Screenshot: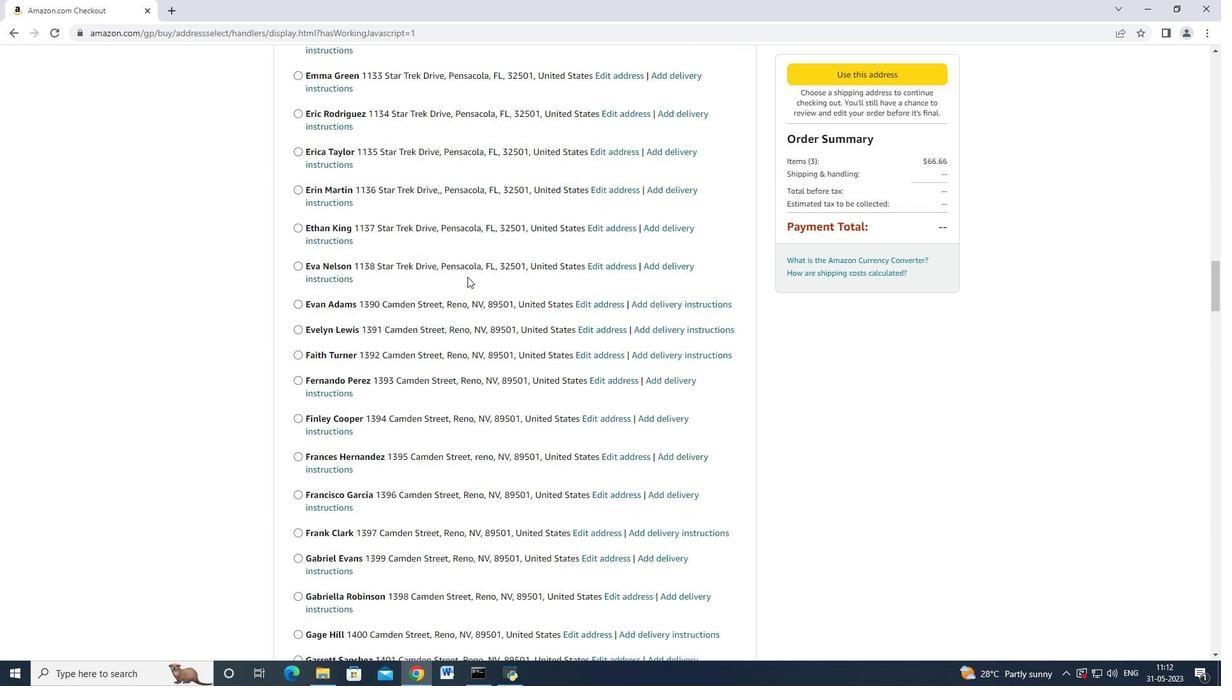 
Action: Mouse scrolled (467, 276) with delta (0, 0)
Screenshot: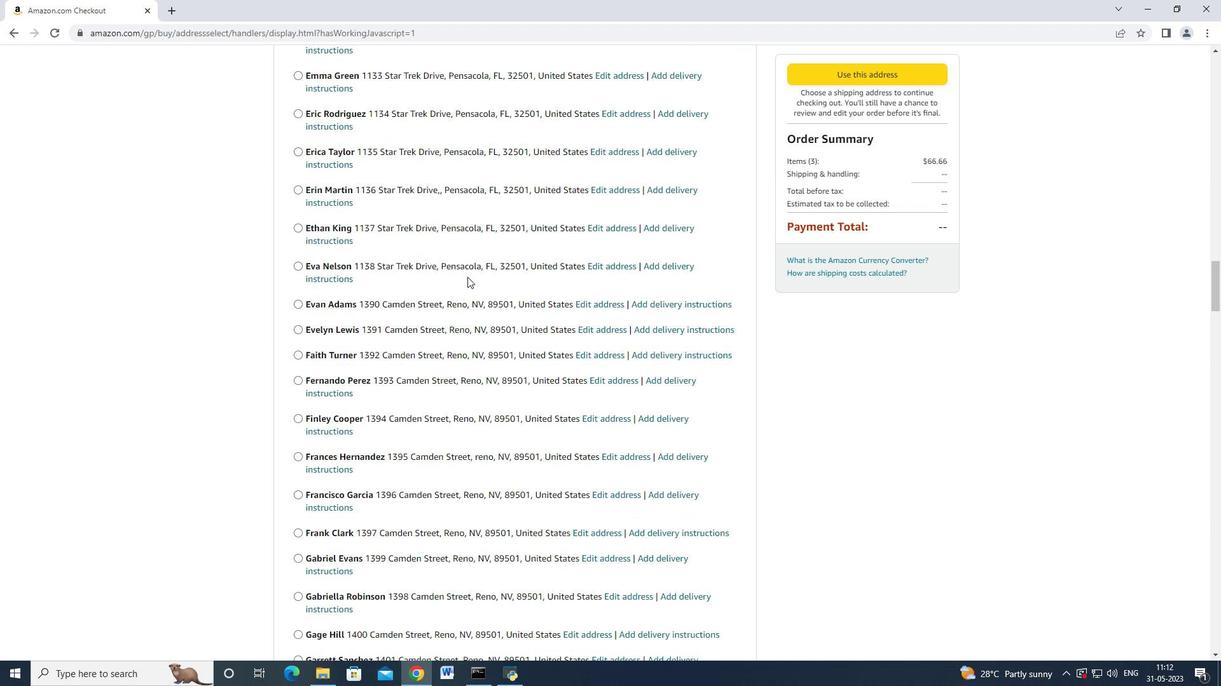 
Action: Mouse scrolled (467, 276) with delta (0, 0)
Screenshot: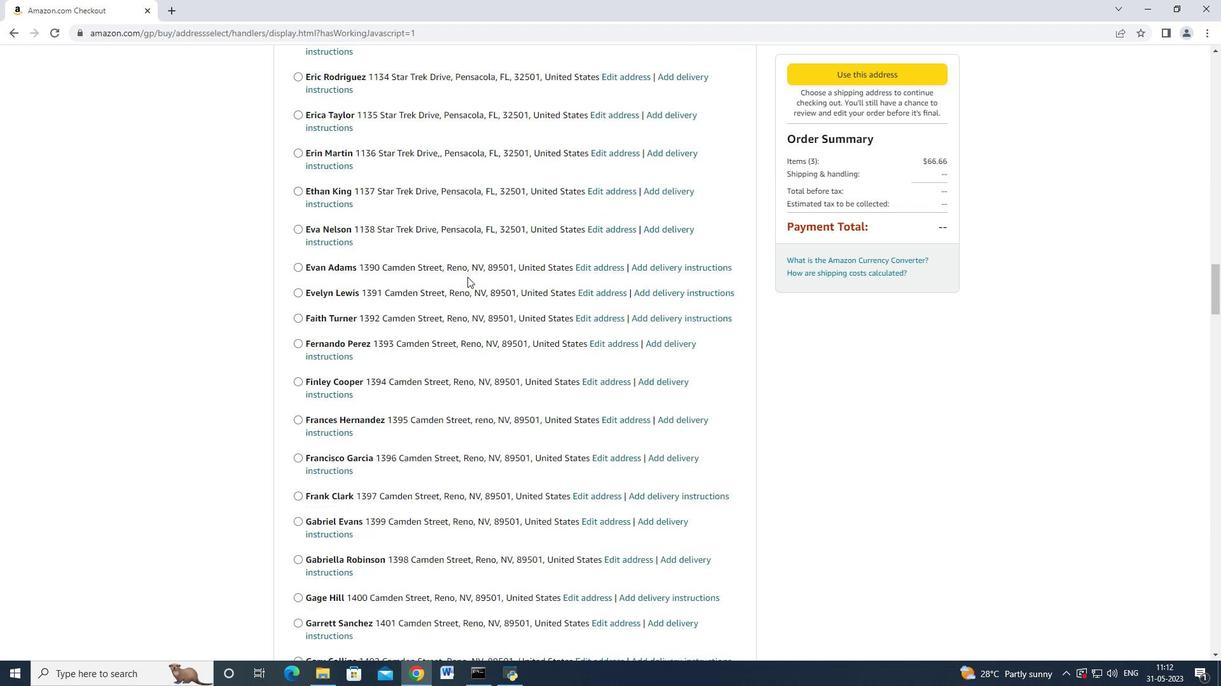 
Action: Mouse scrolled (467, 276) with delta (0, 0)
Screenshot: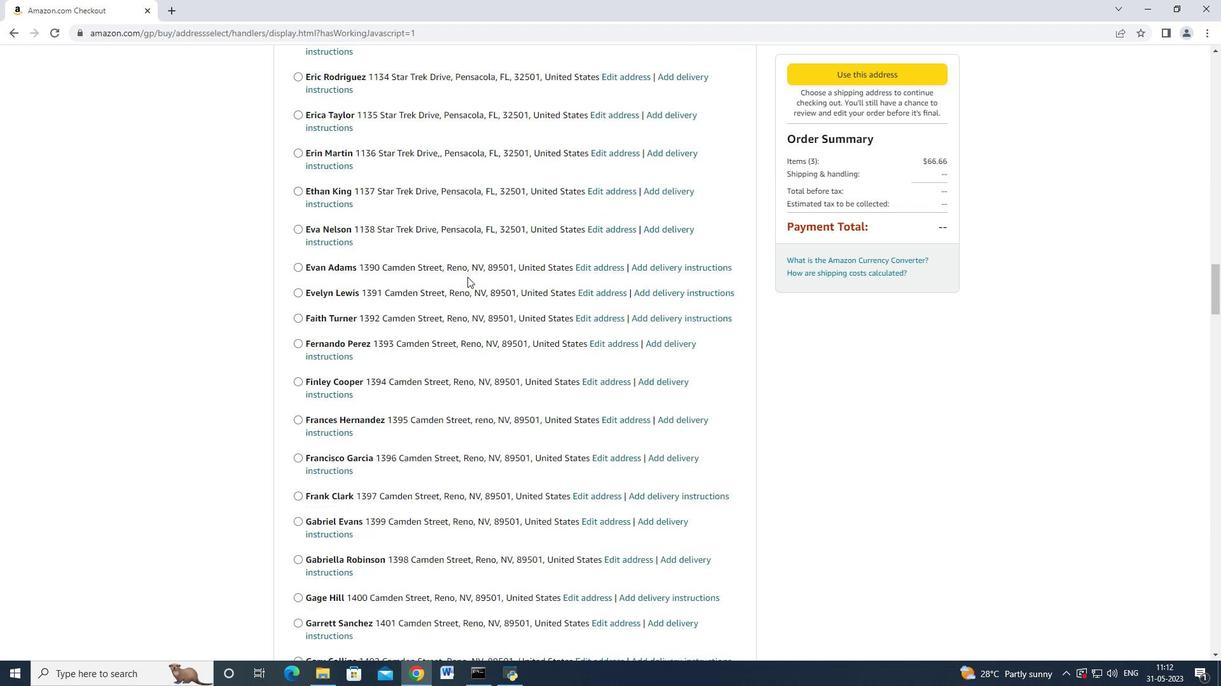 
Action: Mouse scrolled (467, 276) with delta (0, 0)
Screenshot: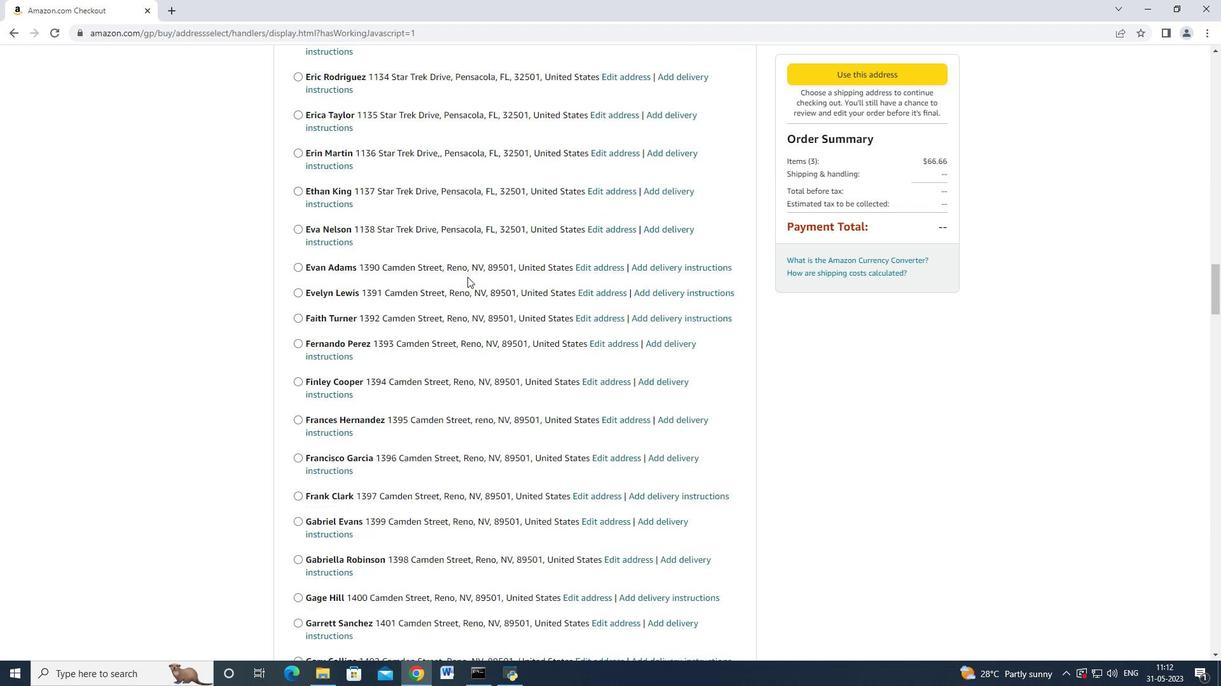 
Action: Mouse scrolled (467, 276) with delta (0, -1)
Screenshot: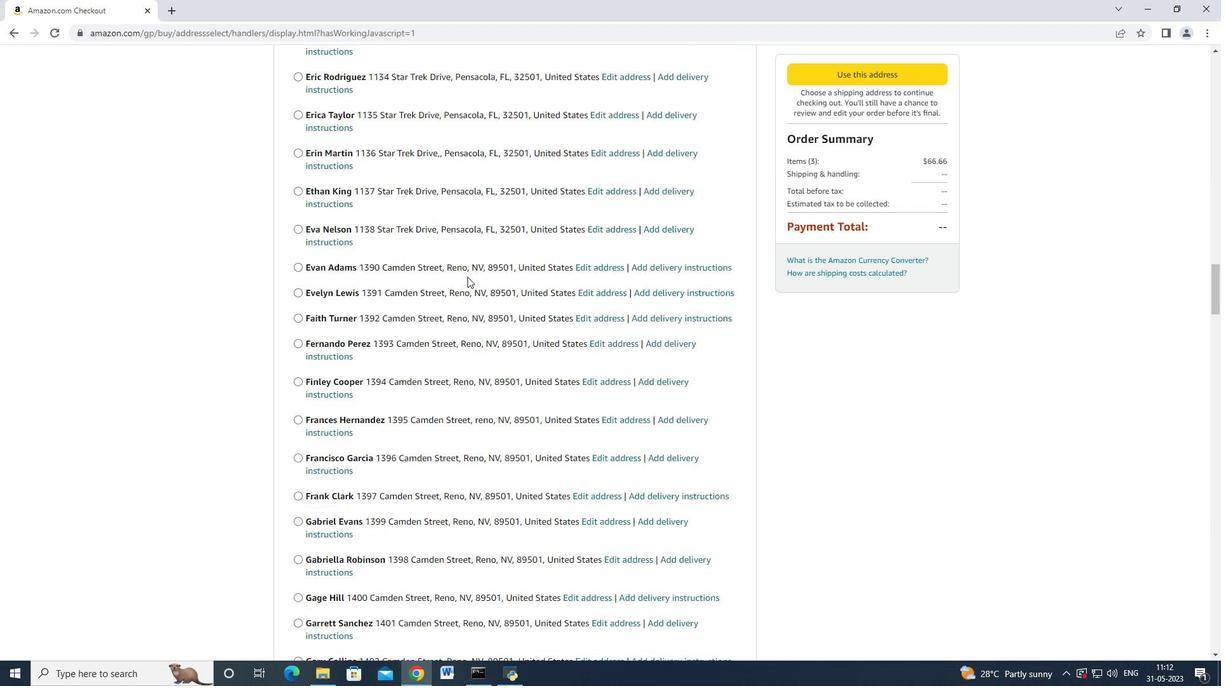 
Action: Mouse scrolled (467, 276) with delta (0, 0)
Screenshot: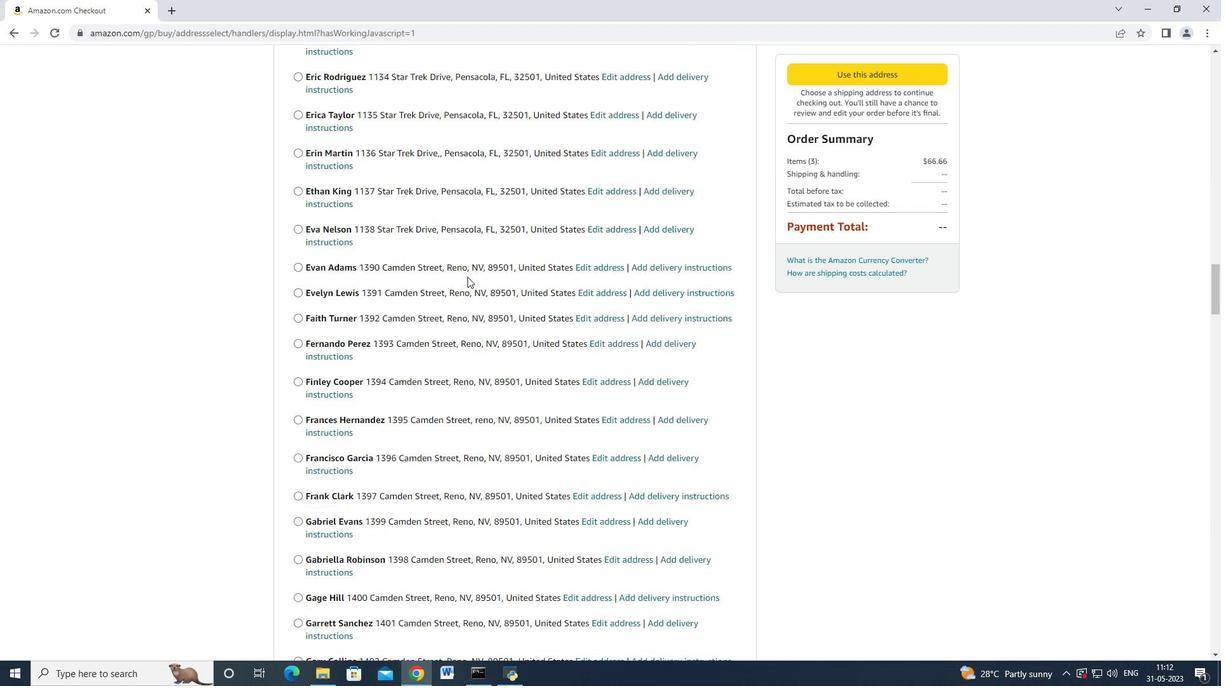 
Action: Mouse scrolled (467, 276) with delta (0, 0)
Screenshot: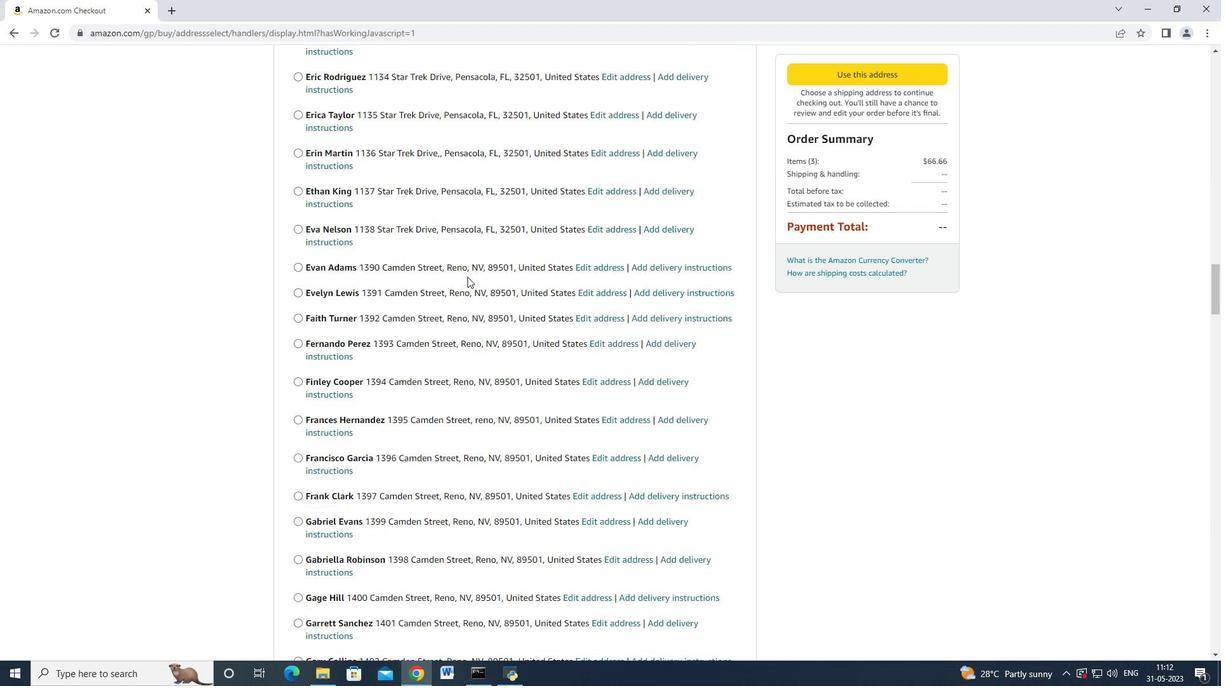 
Action: Mouse scrolled (467, 276) with delta (0, 0)
Screenshot: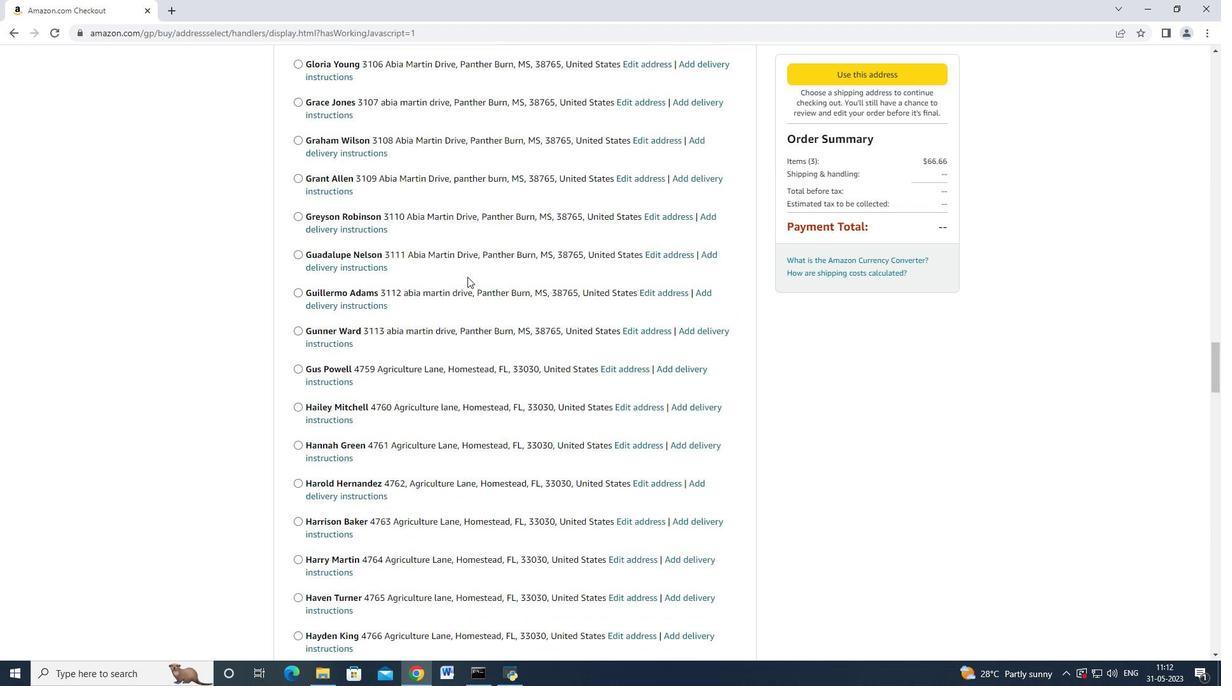 
Action: Mouse scrolled (467, 276) with delta (0, 0)
Screenshot: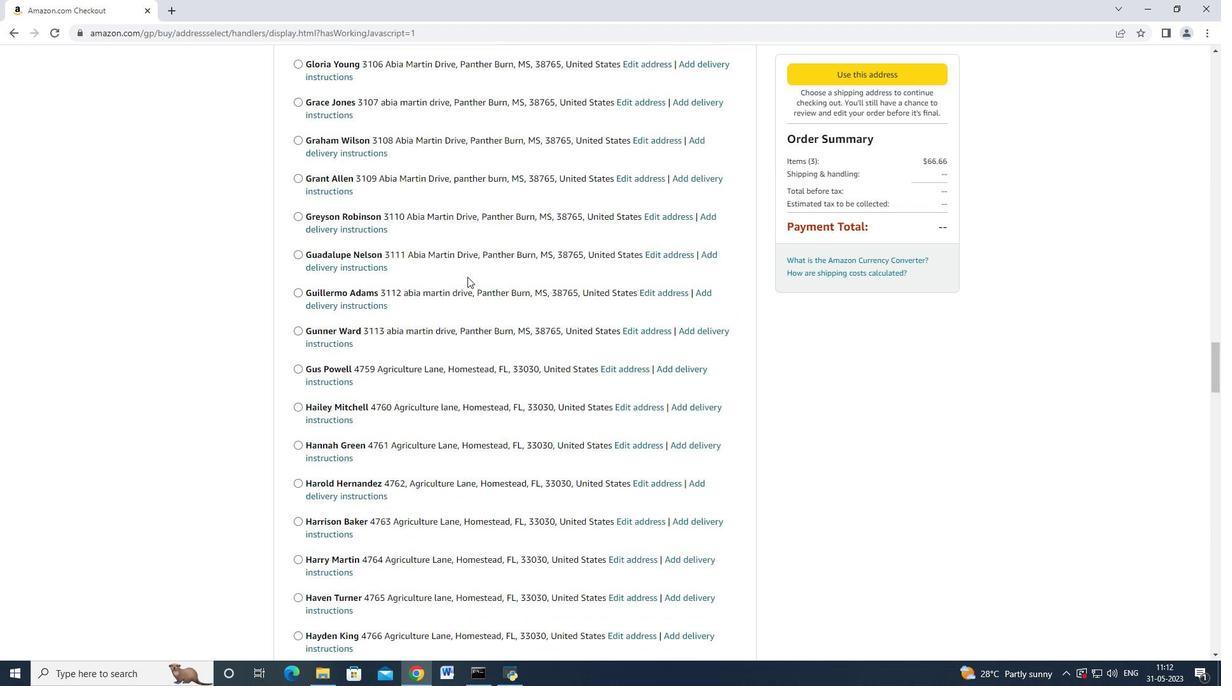 
Action: Mouse scrolled (467, 276) with delta (0, 0)
Screenshot: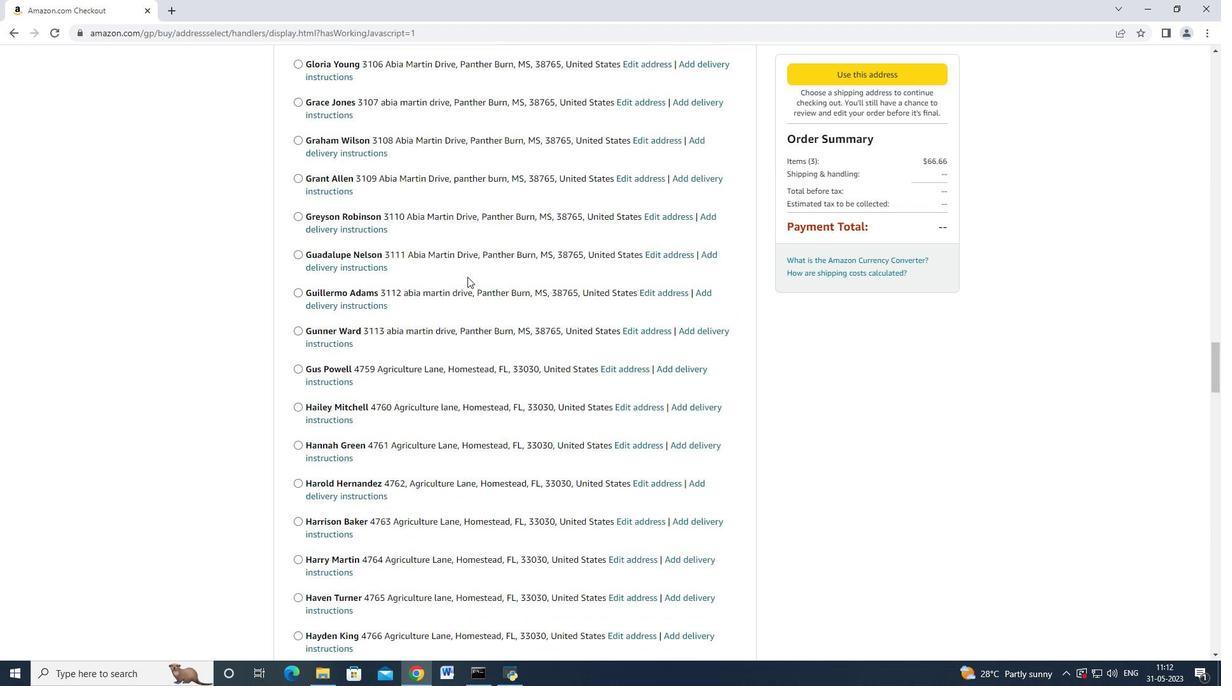 
Action: Mouse scrolled (467, 276) with delta (0, 0)
Screenshot: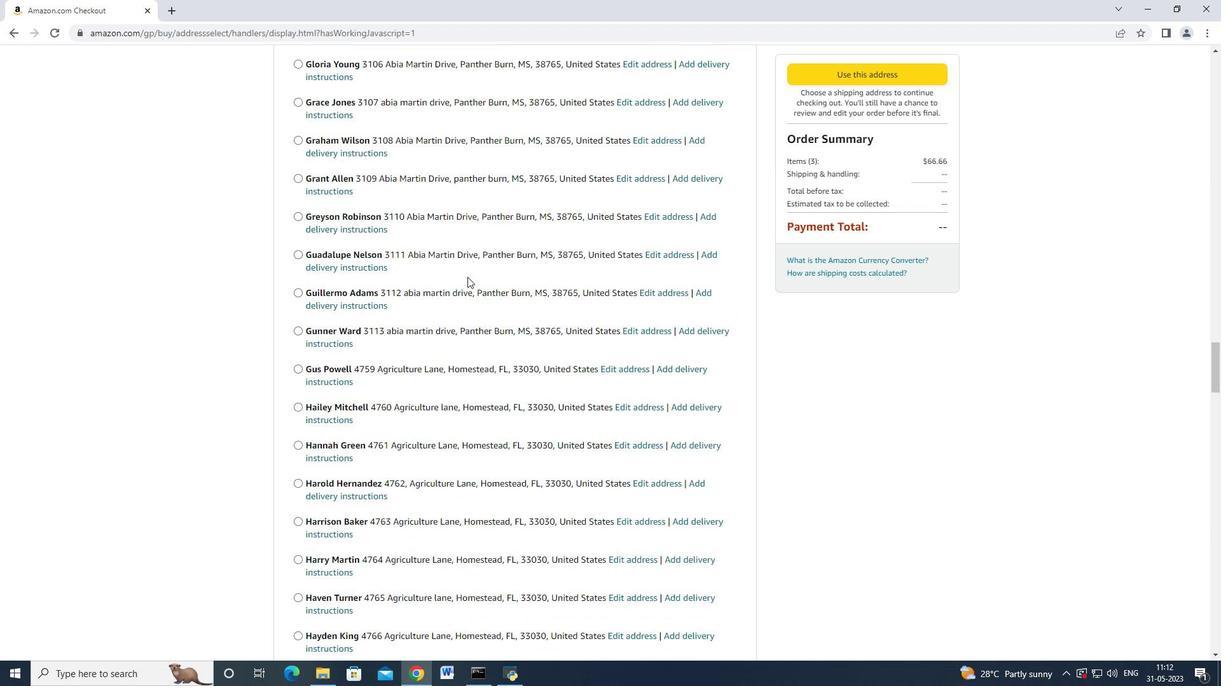
Action: Mouse scrolled (467, 276) with delta (0, 0)
Screenshot: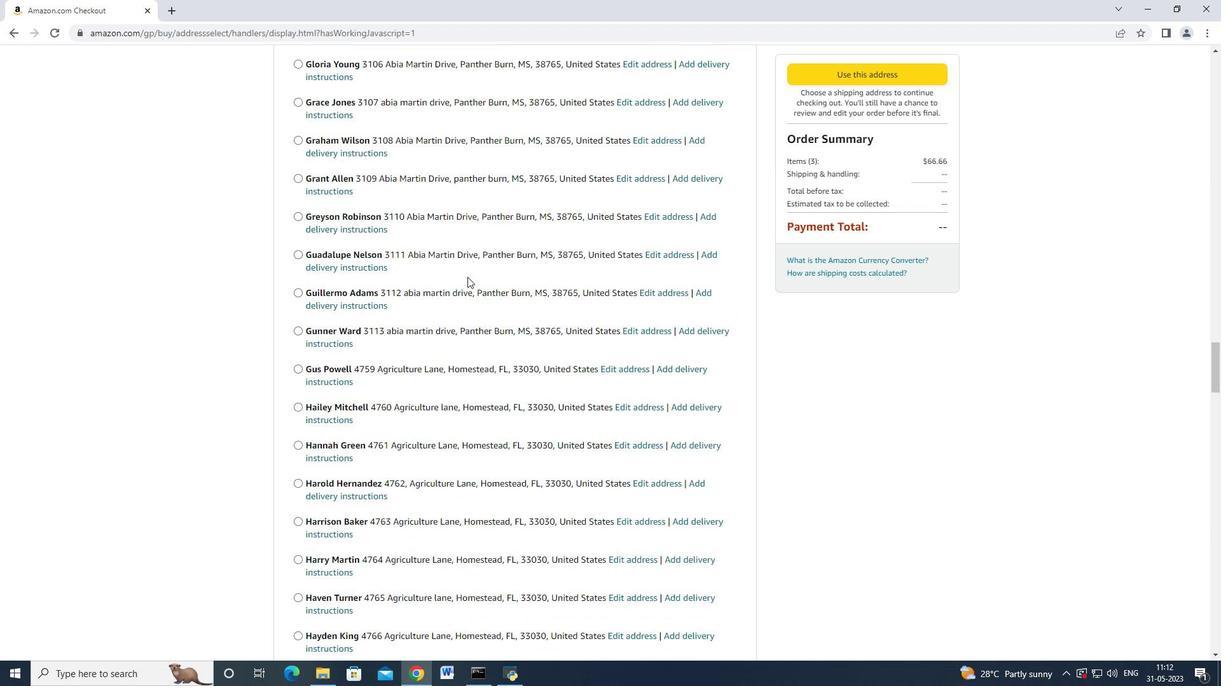
Action: Mouse scrolled (467, 276) with delta (0, 0)
Screenshot: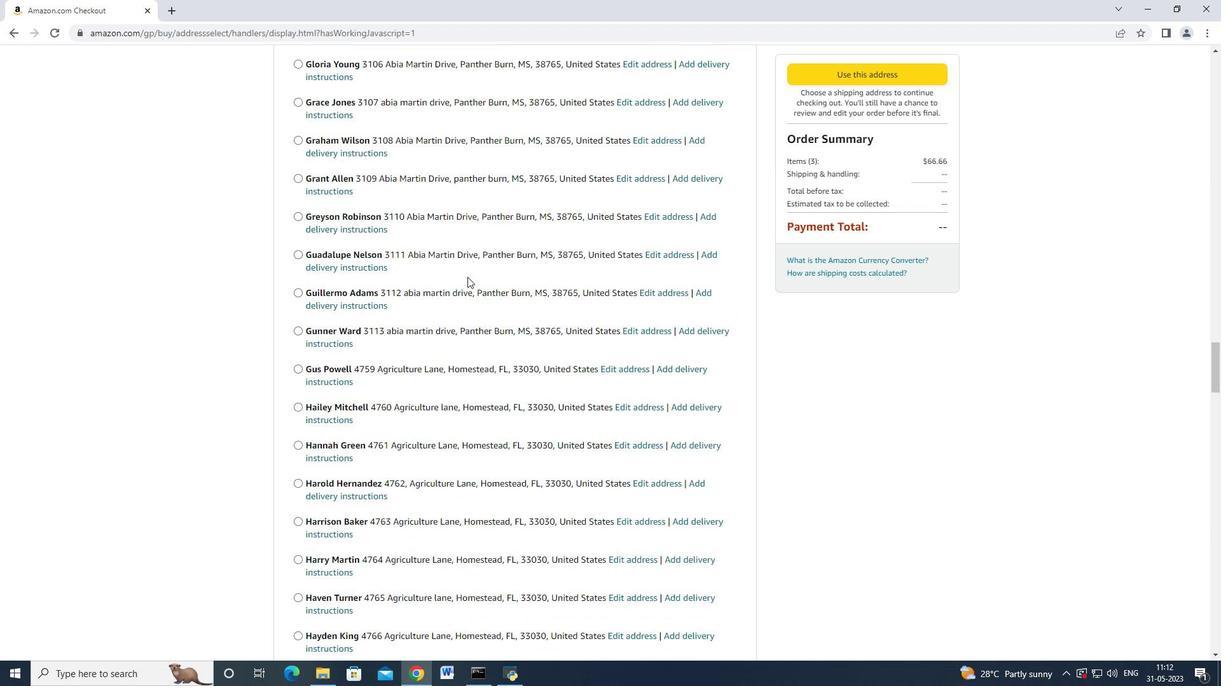 
Action: Mouse scrolled (467, 276) with delta (0, 0)
Screenshot: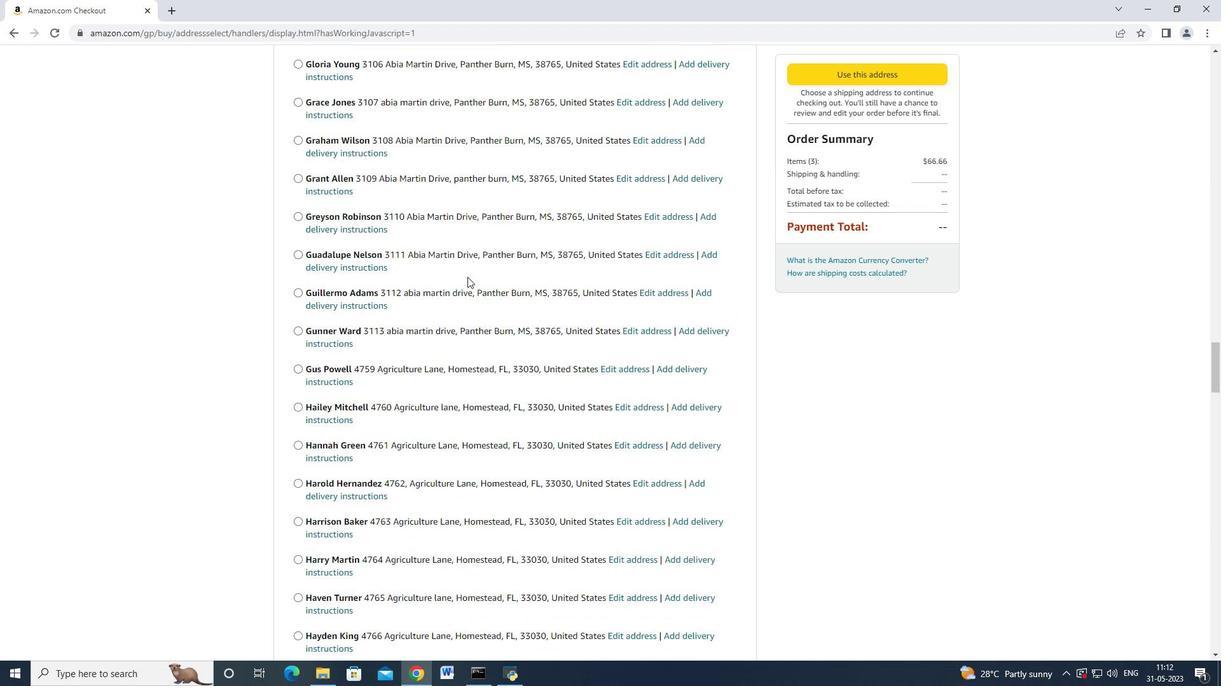 
Action: Mouse scrolled (467, 276) with delta (0, 0)
Screenshot: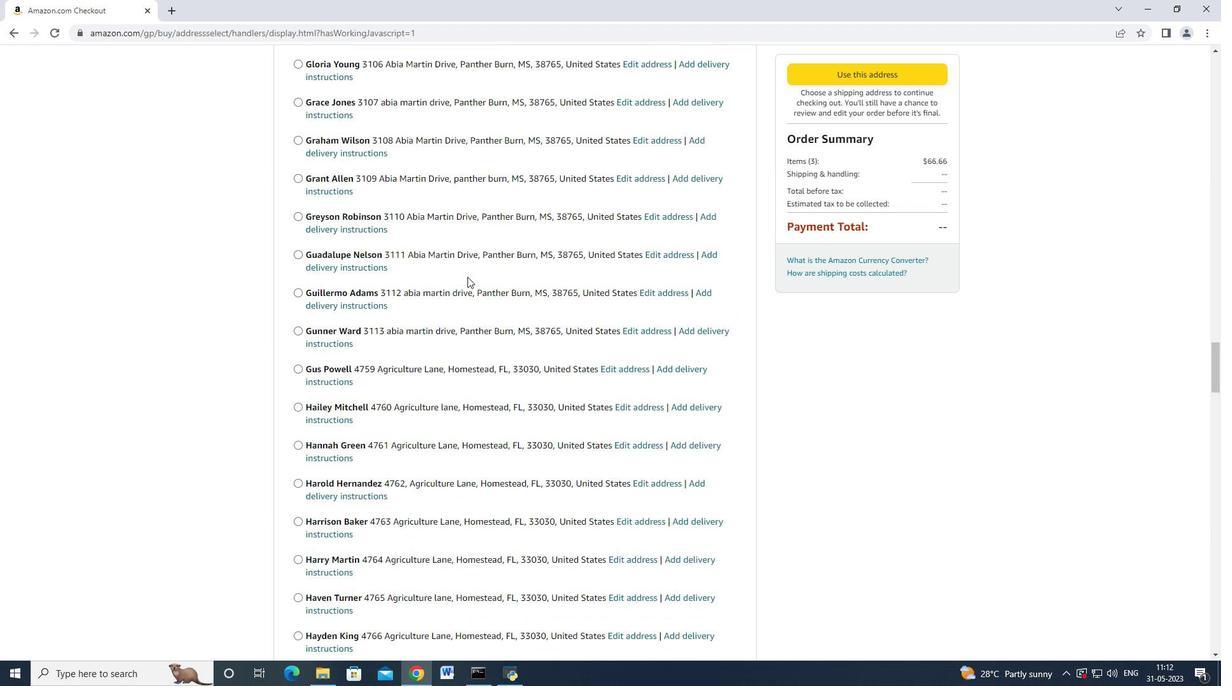 
Action: Mouse moved to (466, 278)
Screenshot: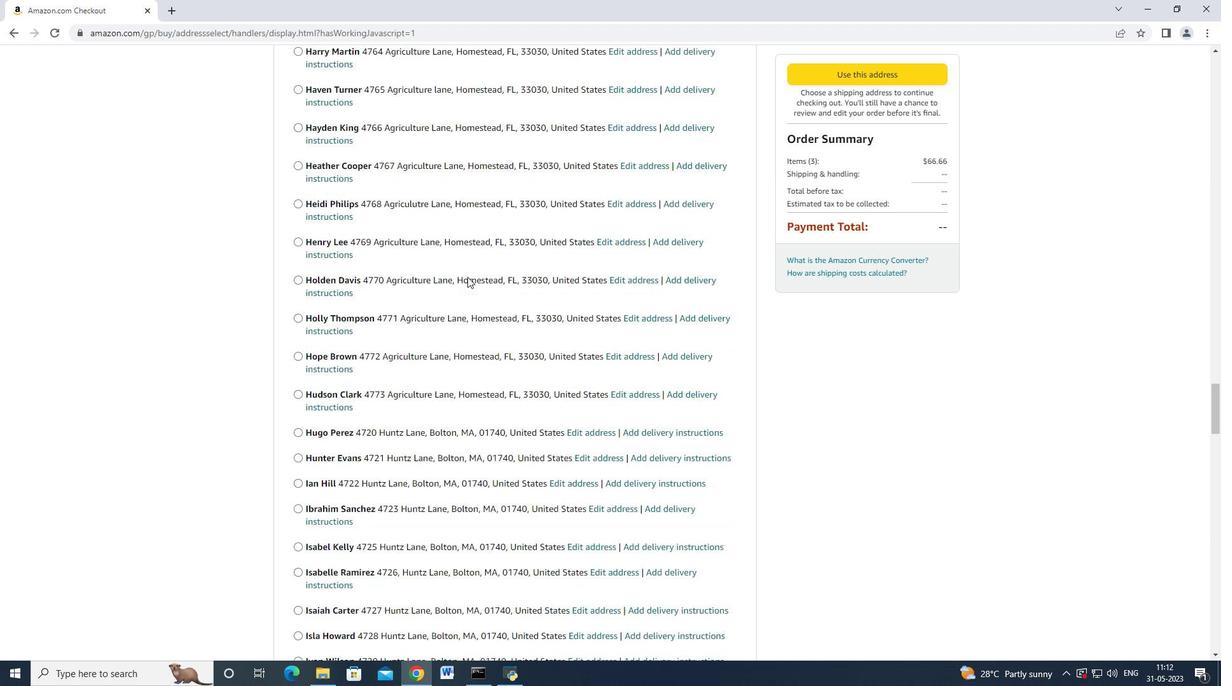 
Action: Mouse scrolled (466, 277) with delta (0, 0)
Screenshot: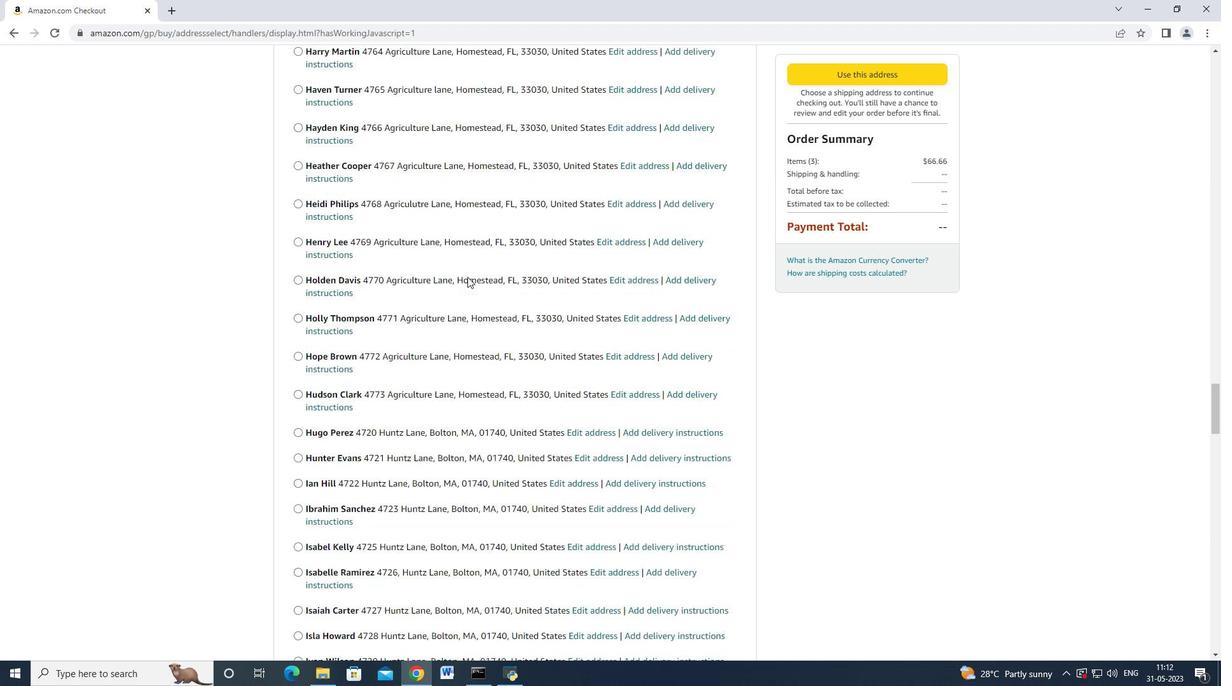 
Action: Mouse moved to (466, 279)
Screenshot: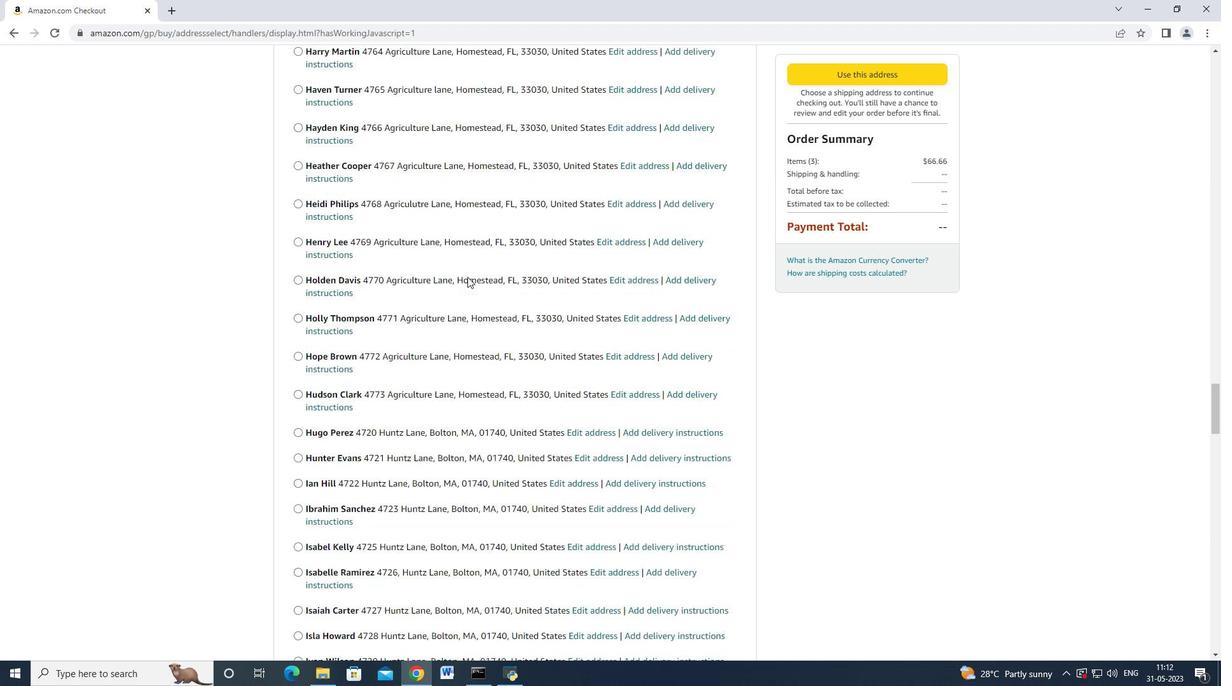 
Action: Mouse scrolled (466, 278) with delta (0, 0)
Screenshot: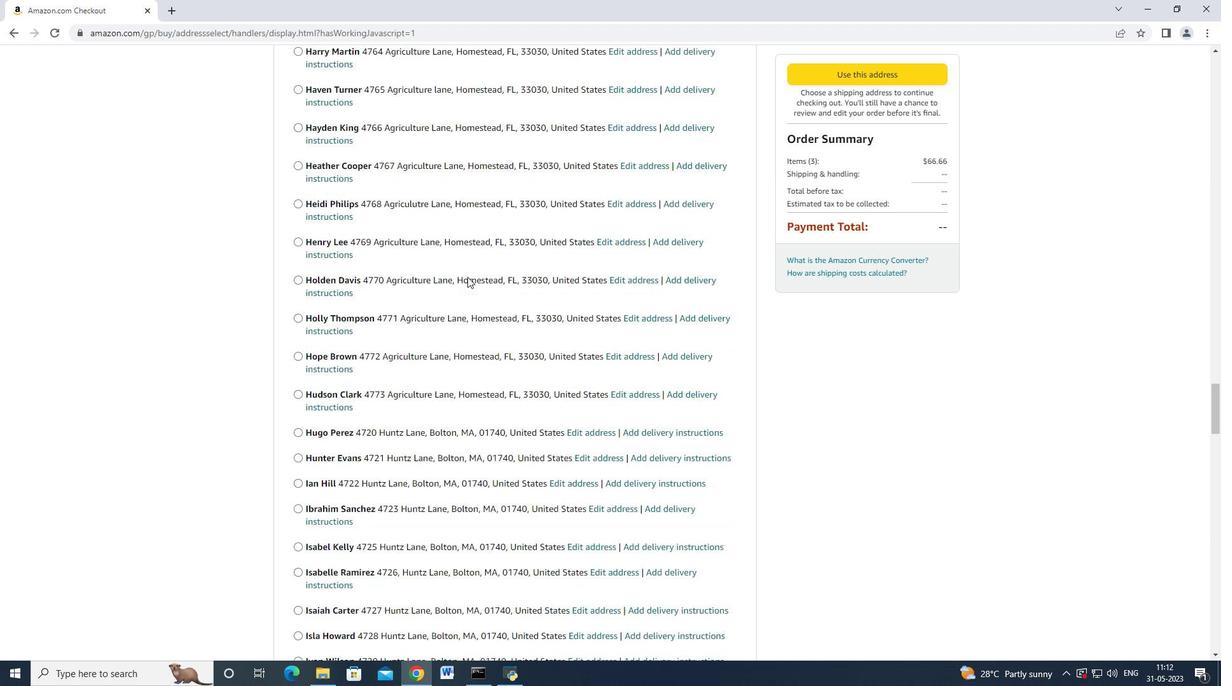 
Action: Mouse scrolled (466, 277) with delta (0, -1)
Screenshot: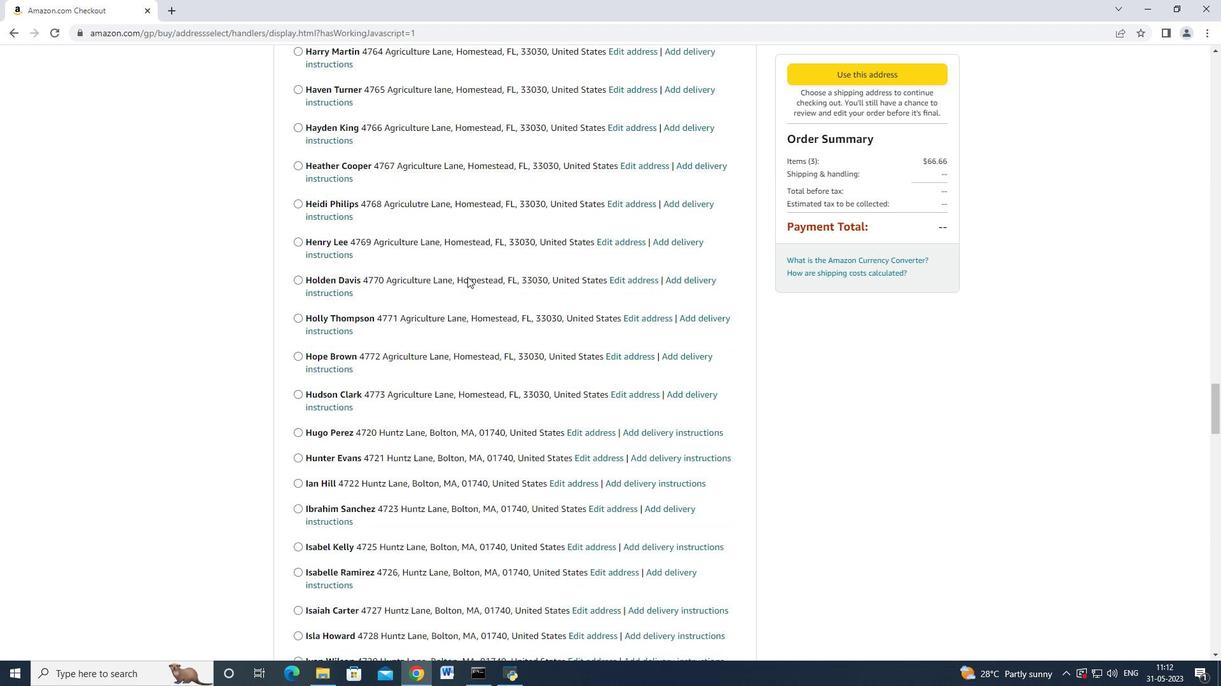
Action: Mouse scrolled (466, 278) with delta (0, 0)
Screenshot: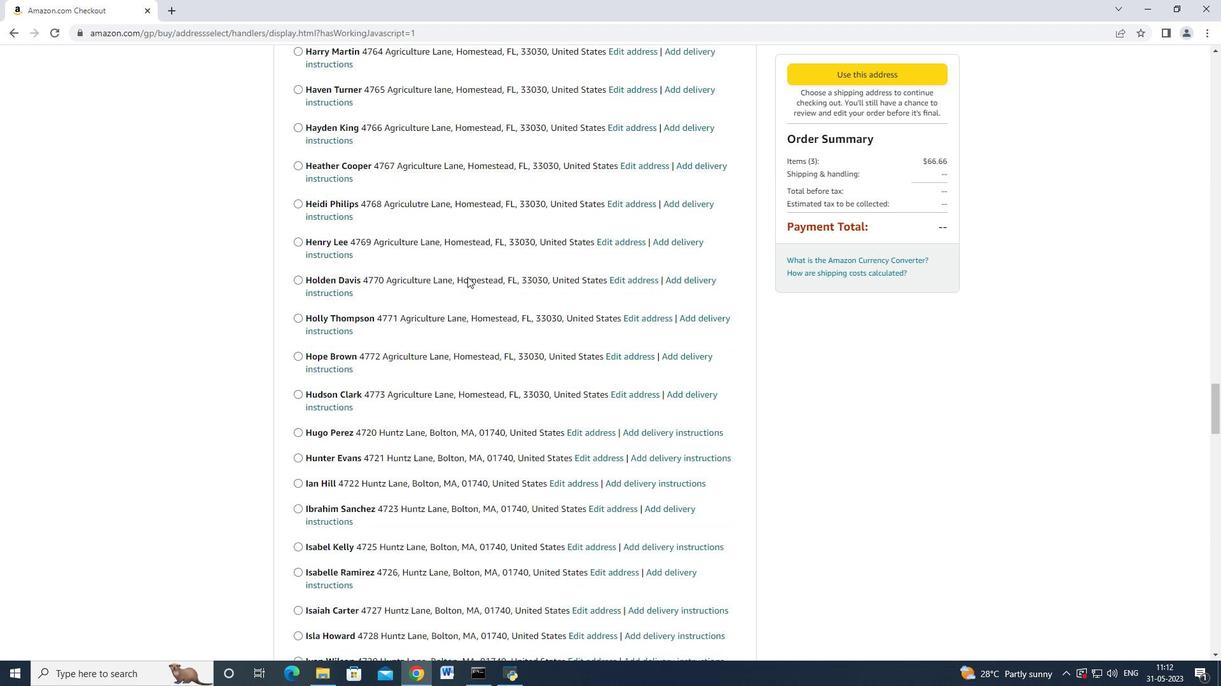 
Action: Mouse scrolled (466, 278) with delta (0, 0)
Screenshot: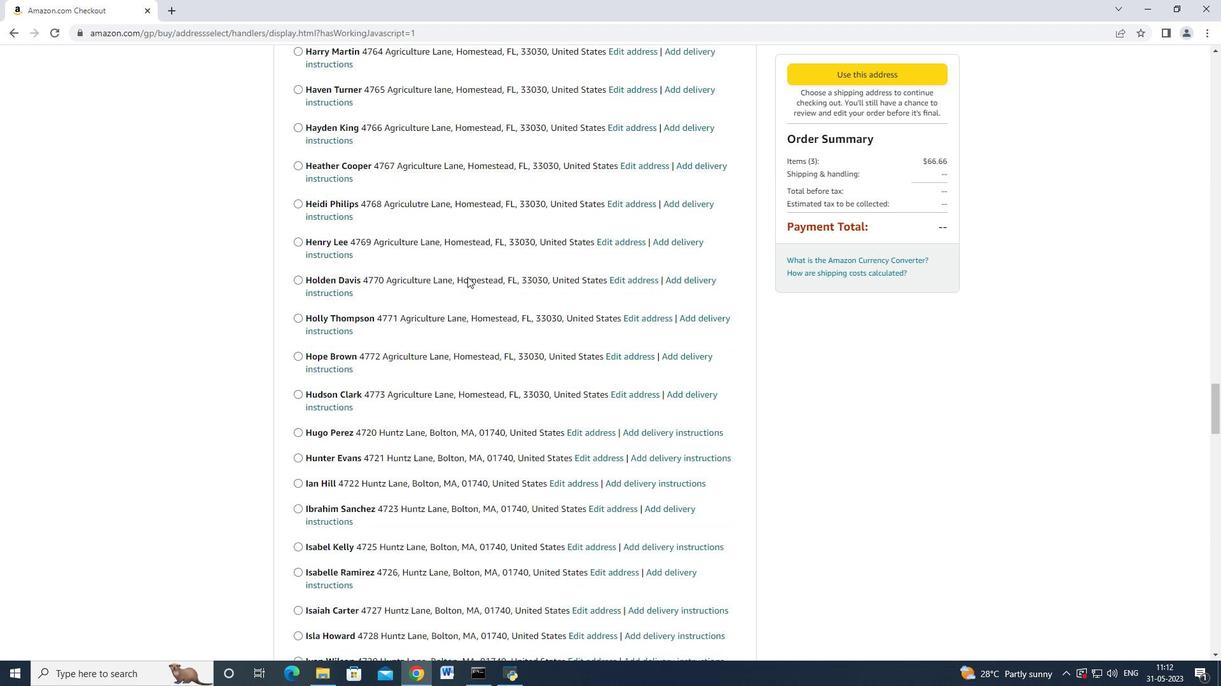 
Action: Mouse scrolled (466, 278) with delta (0, 0)
Screenshot: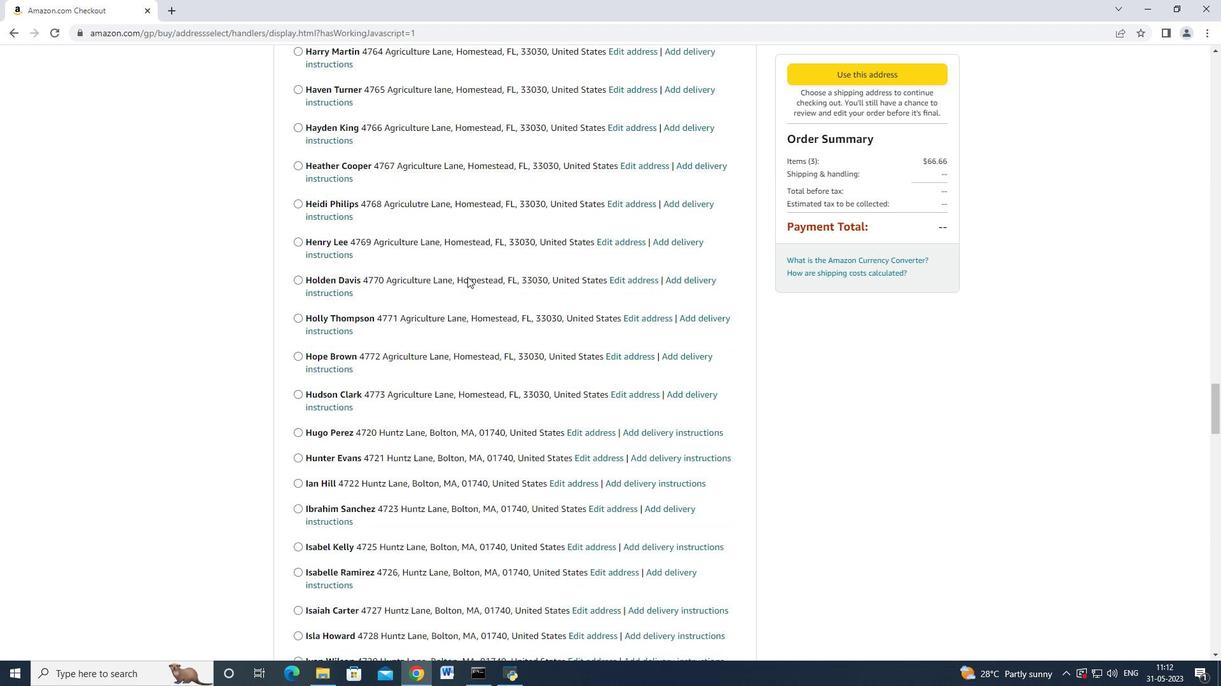 
Action: Mouse scrolled (466, 278) with delta (0, 0)
Screenshot: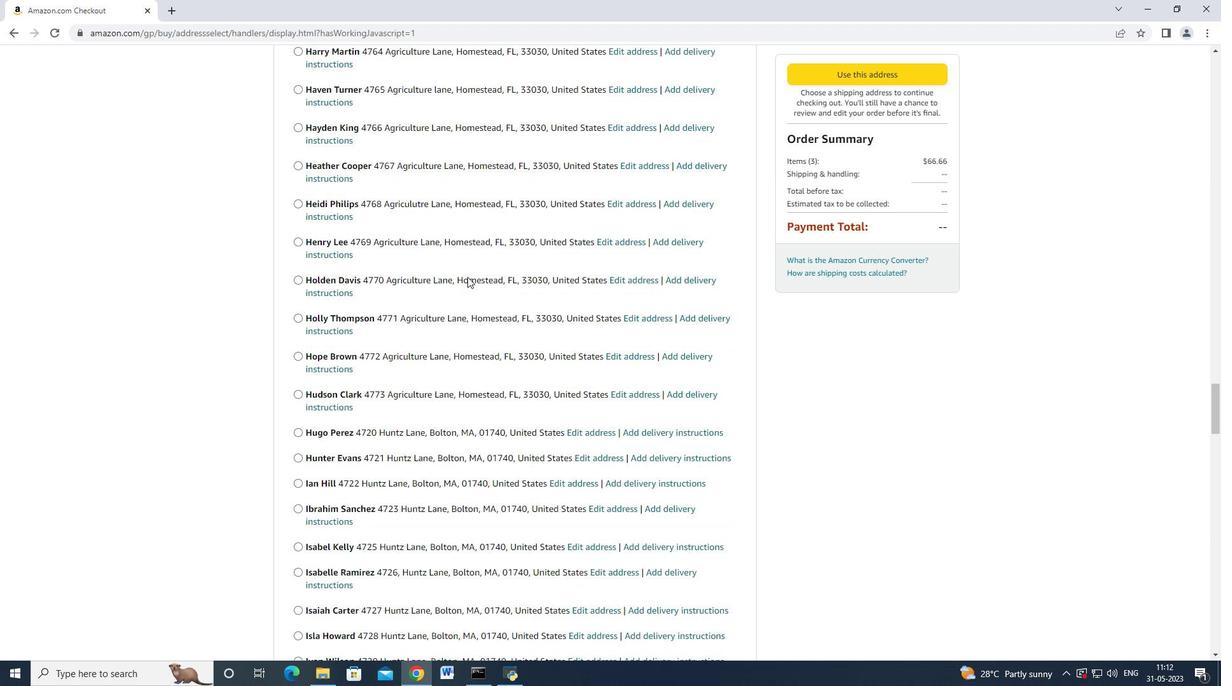 
Action: Mouse moved to (466, 279)
Screenshot: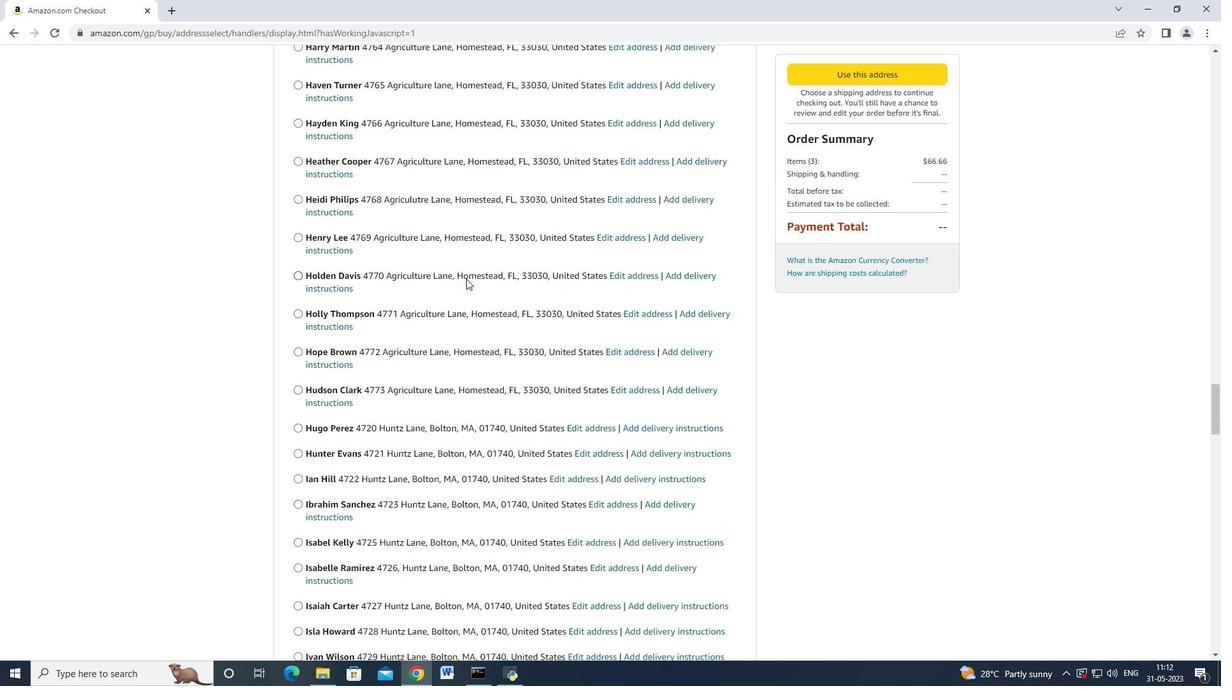 
Action: Mouse scrolled (466, 278) with delta (0, 0)
Screenshot: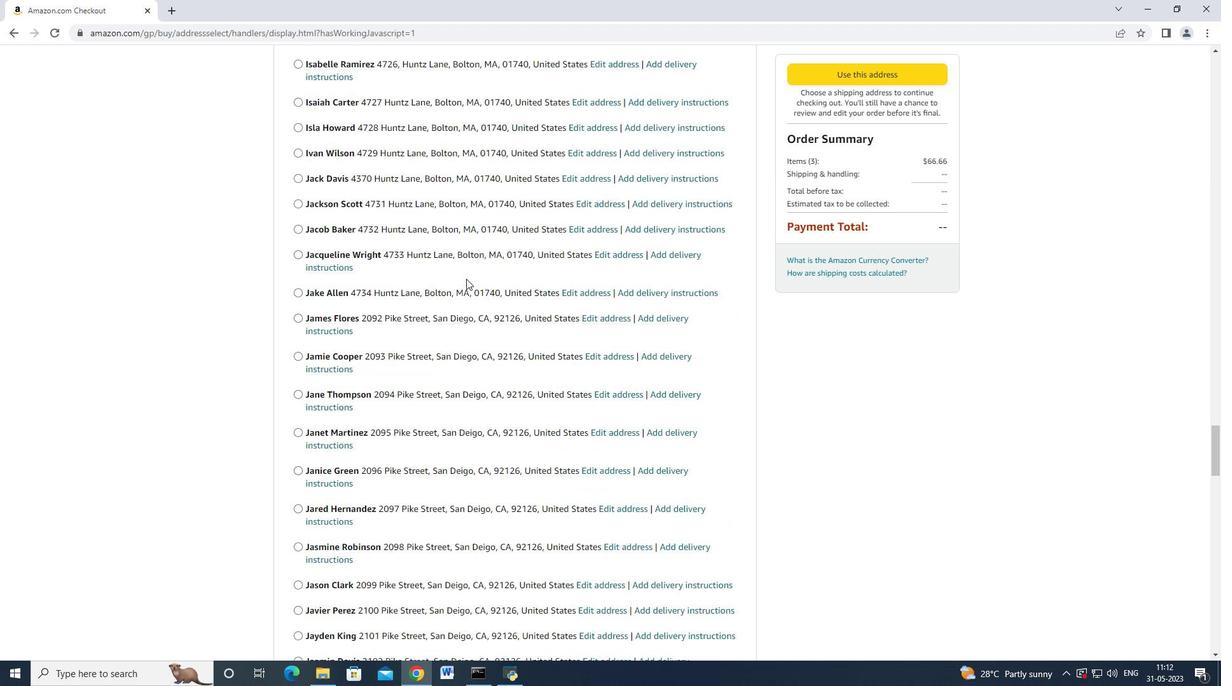 
Action: Mouse scrolled (466, 278) with delta (0, 0)
Screenshot: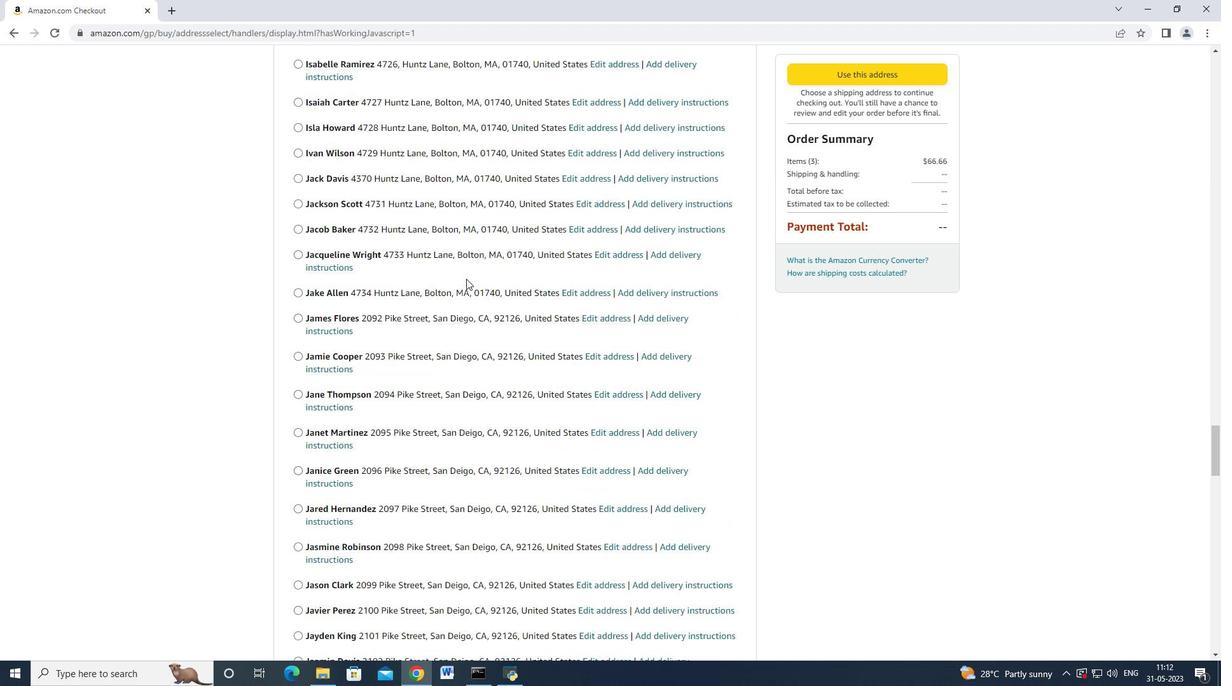 
Action: Mouse scrolled (466, 278) with delta (0, 0)
Screenshot: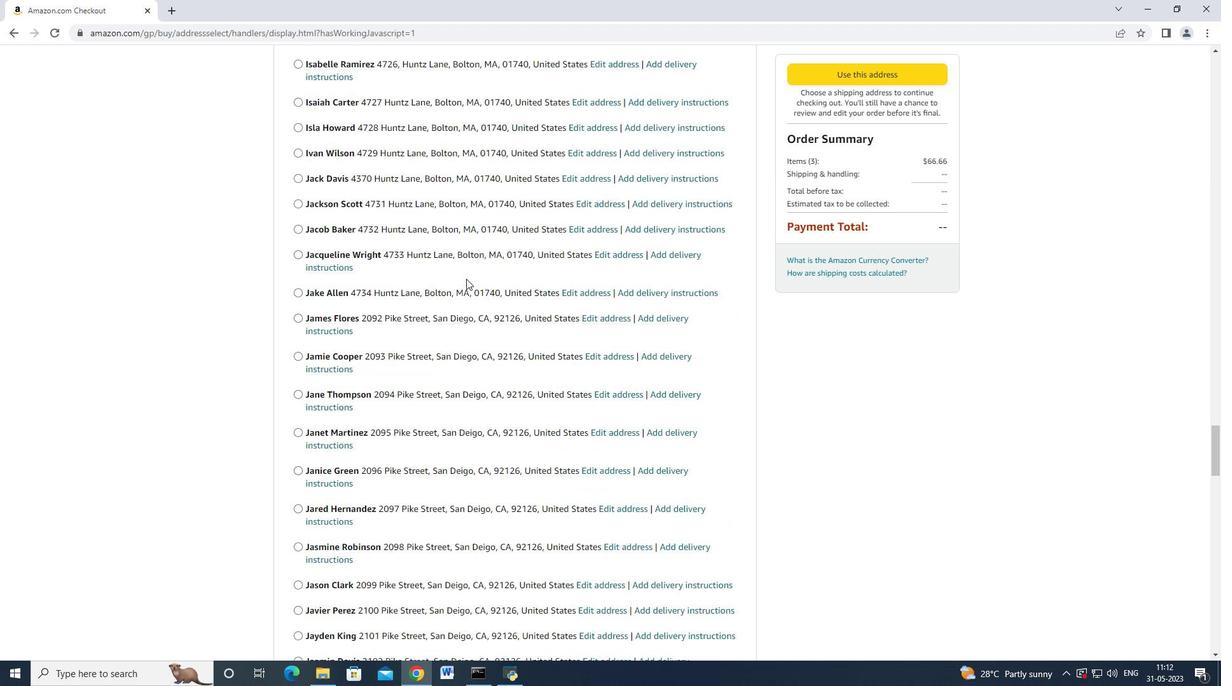 
Action: Mouse scrolled (466, 278) with delta (0, 0)
Screenshot: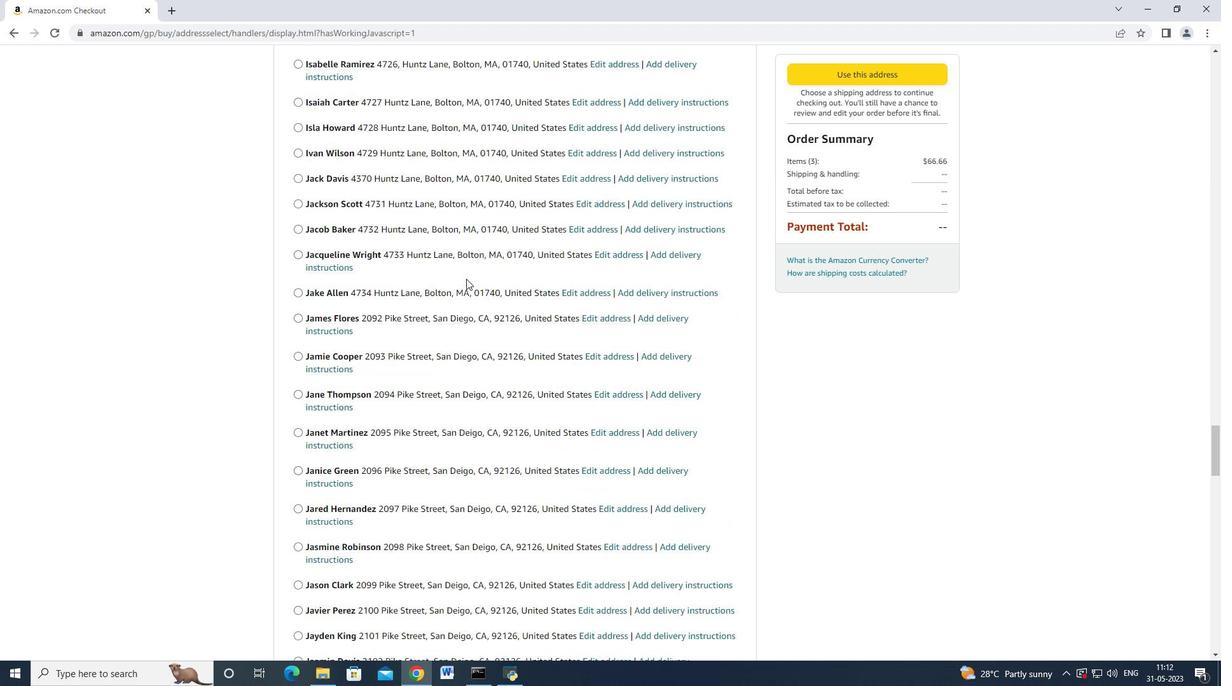 
Action: Mouse scrolled (466, 278) with delta (0, 0)
Screenshot: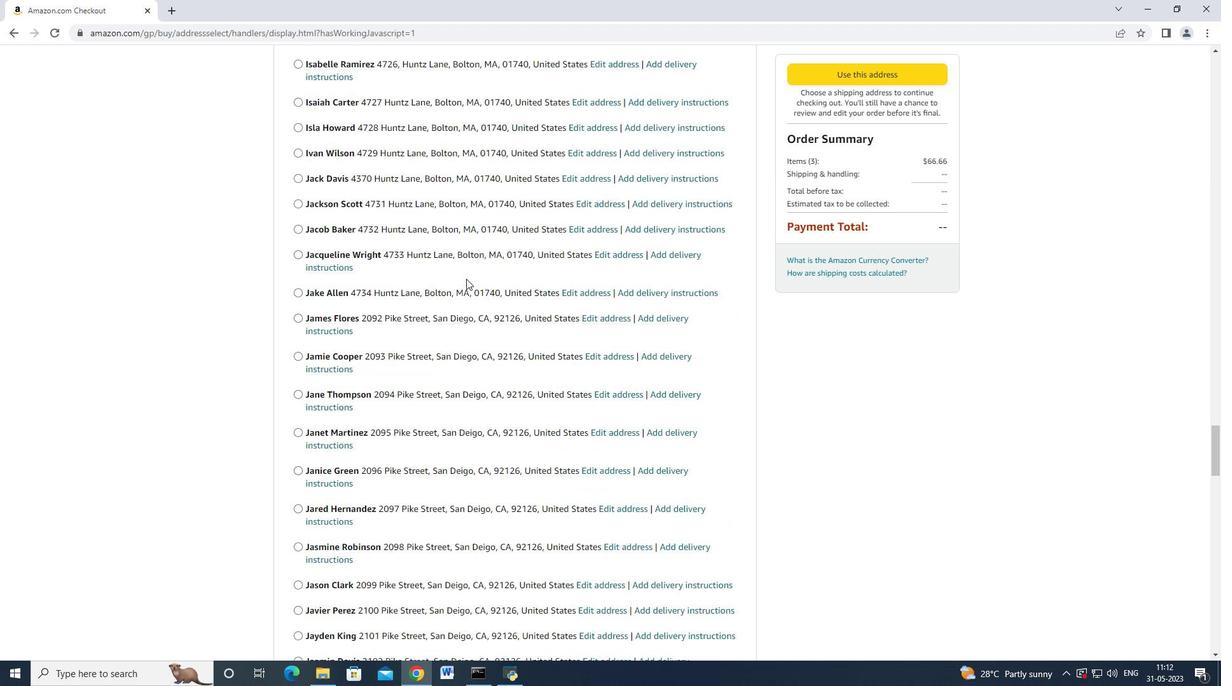 
Action: Mouse scrolled (466, 278) with delta (0, 0)
Screenshot: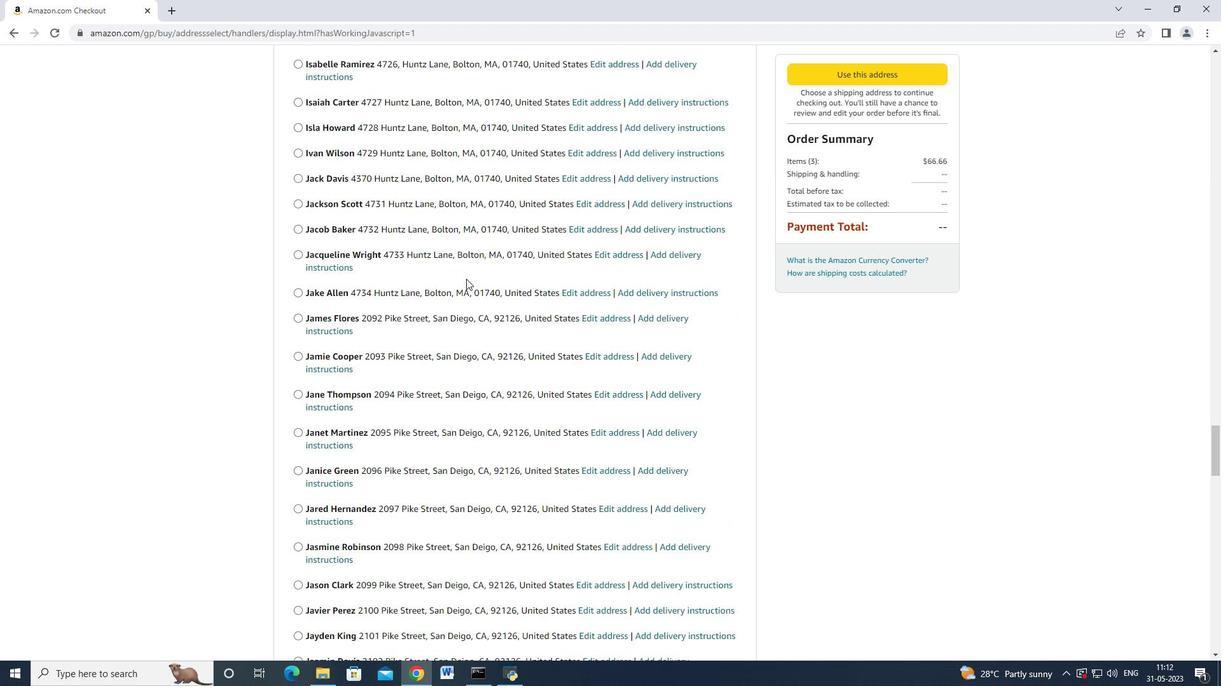 
Action: Mouse scrolled (466, 278) with delta (0, 0)
Screenshot: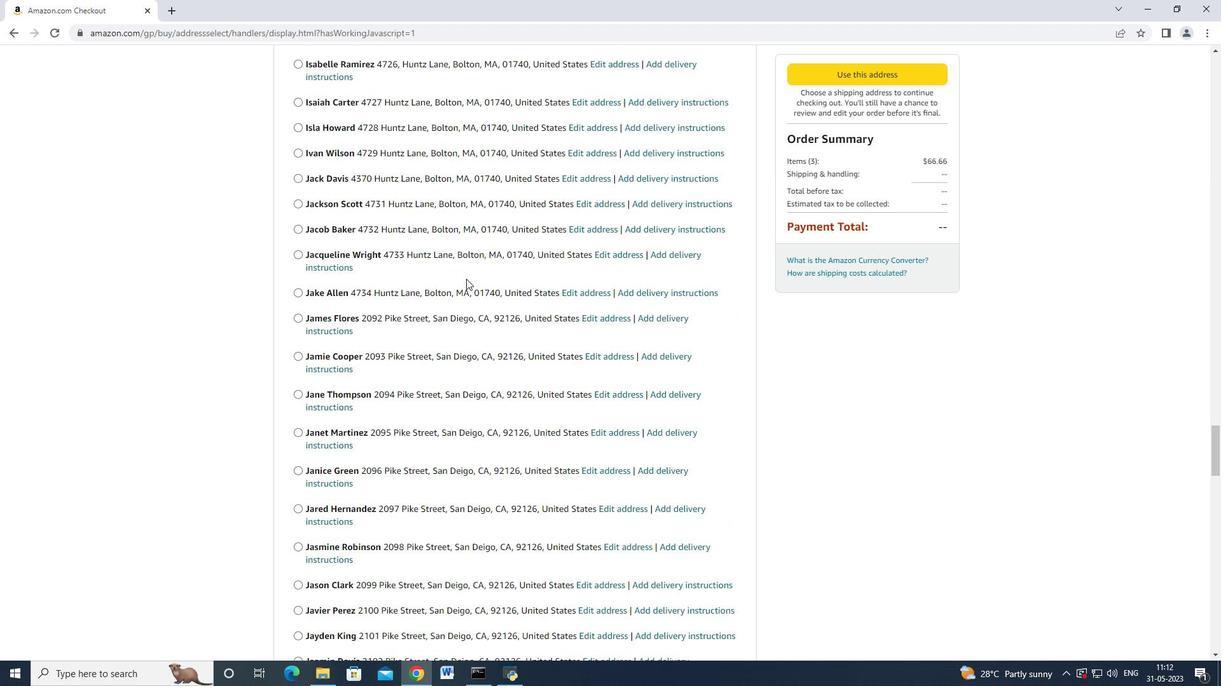 
Action: Mouse scrolled (466, 278) with delta (0, 0)
Screenshot: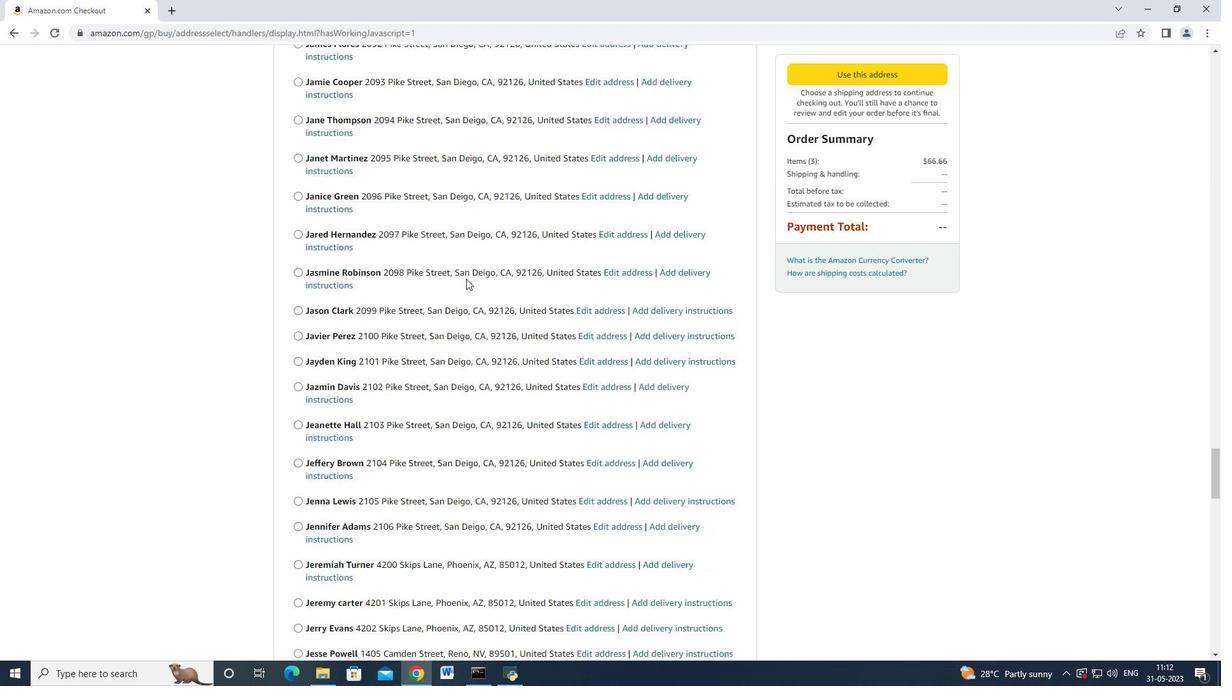 
Action: Mouse scrolled (466, 278) with delta (0, 0)
Screenshot: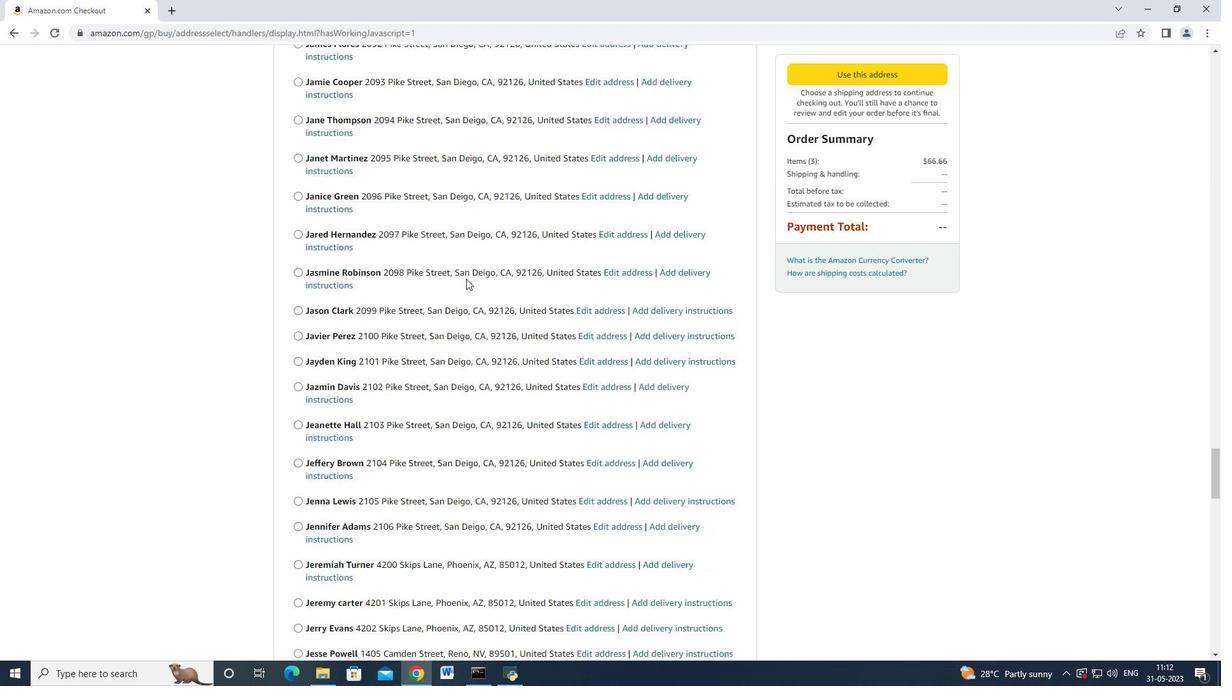 
Action: Mouse scrolled (466, 278) with delta (0, 0)
Screenshot: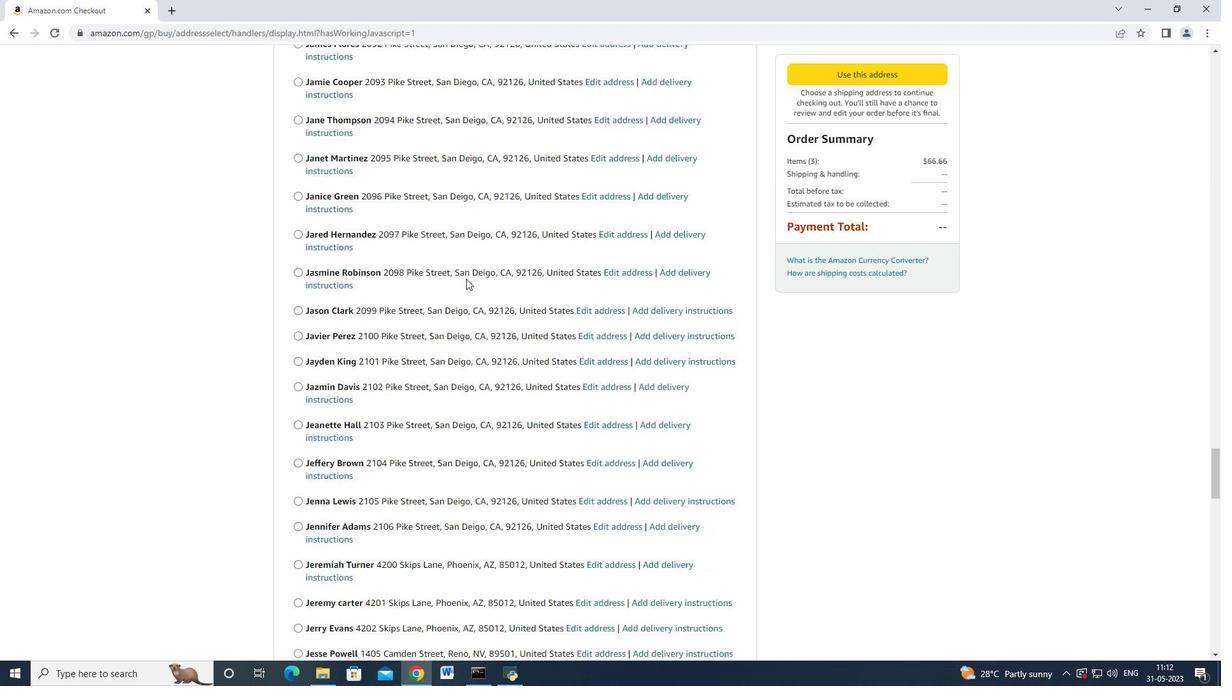 
Action: Mouse scrolled (466, 277) with delta (0, -1)
Screenshot: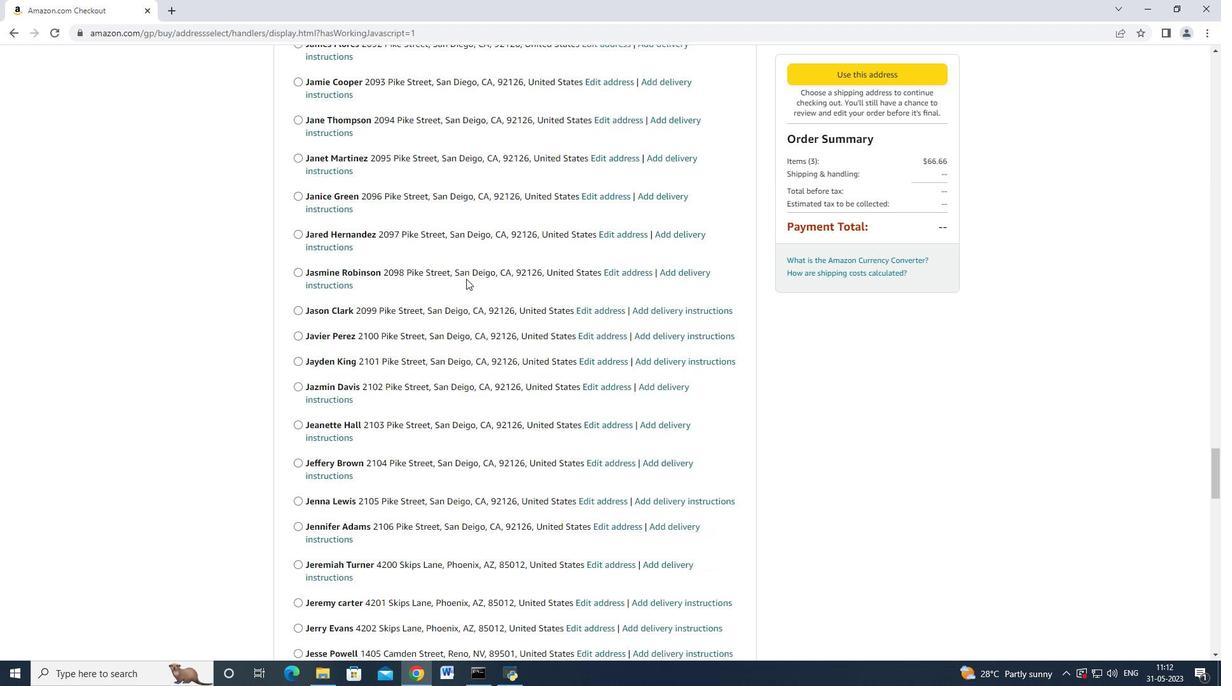 
Action: Mouse scrolled (466, 278) with delta (0, 0)
Screenshot: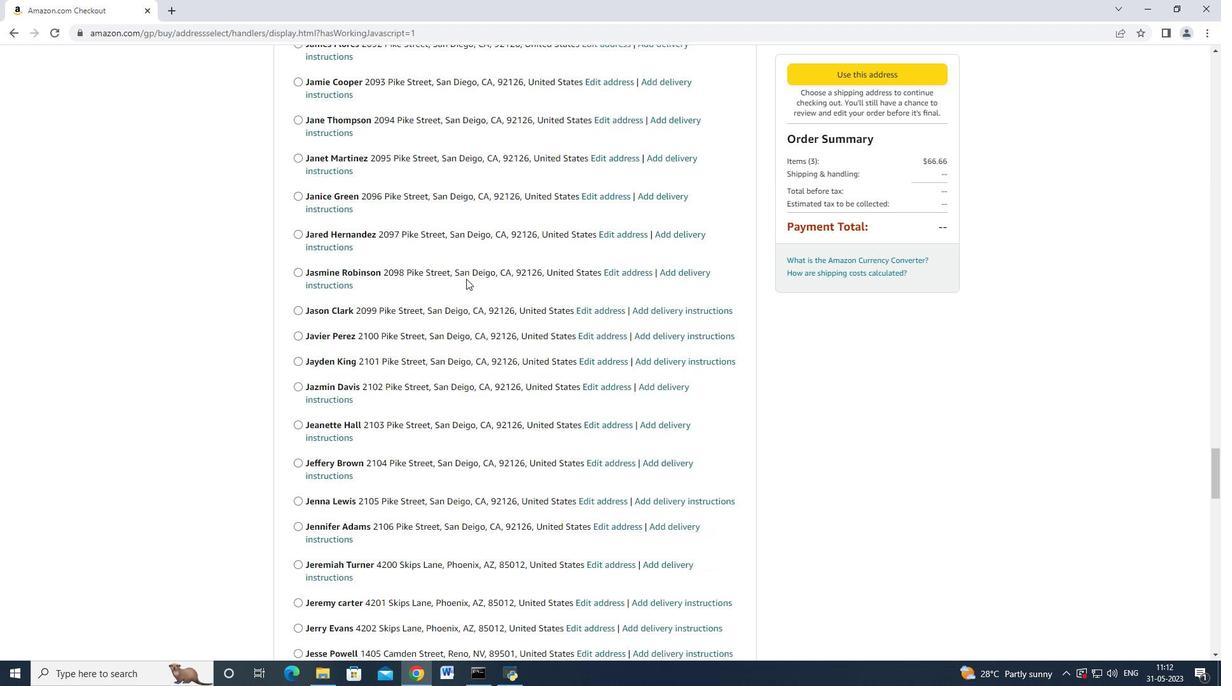 
Action: Mouse scrolled (466, 278) with delta (0, 0)
Screenshot: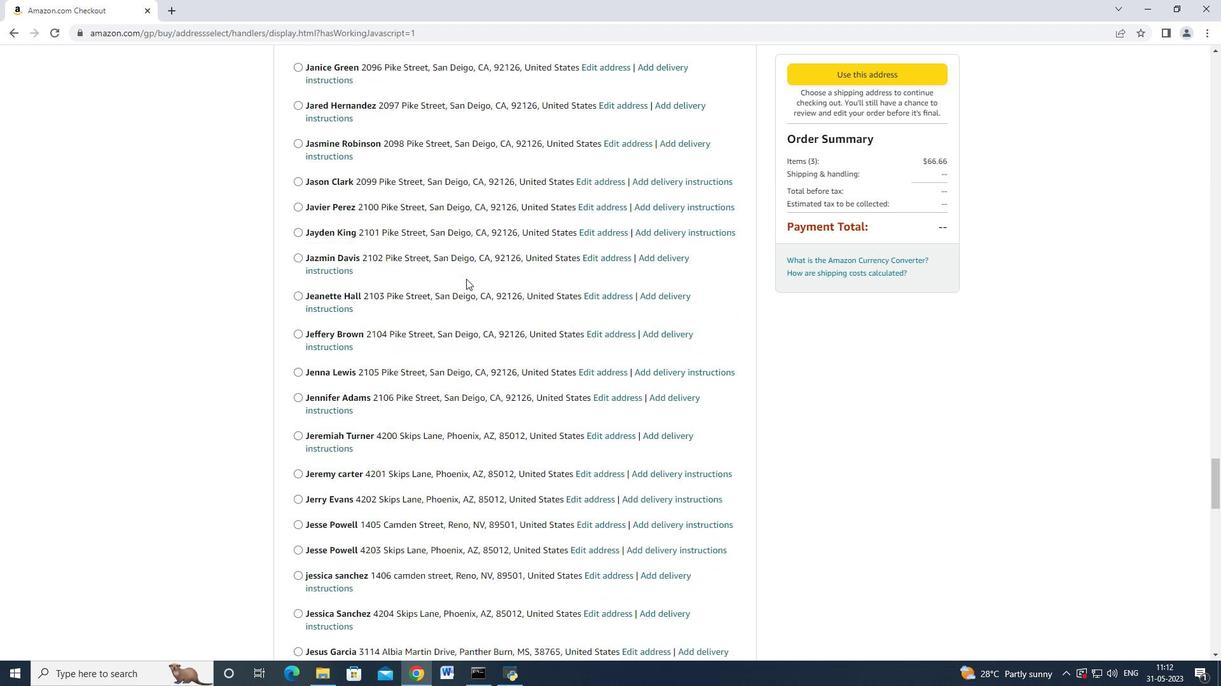
Action: Mouse scrolled (466, 278) with delta (0, 0)
Screenshot: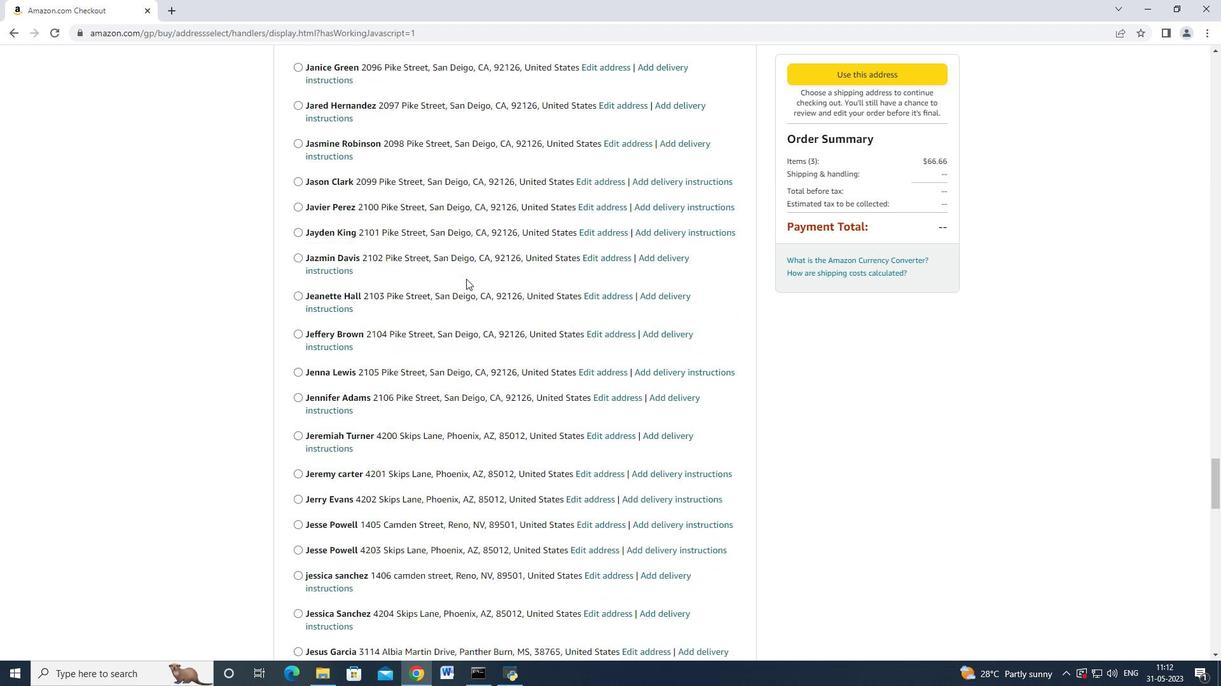 
Action: Mouse scrolled (466, 278) with delta (0, 0)
Screenshot: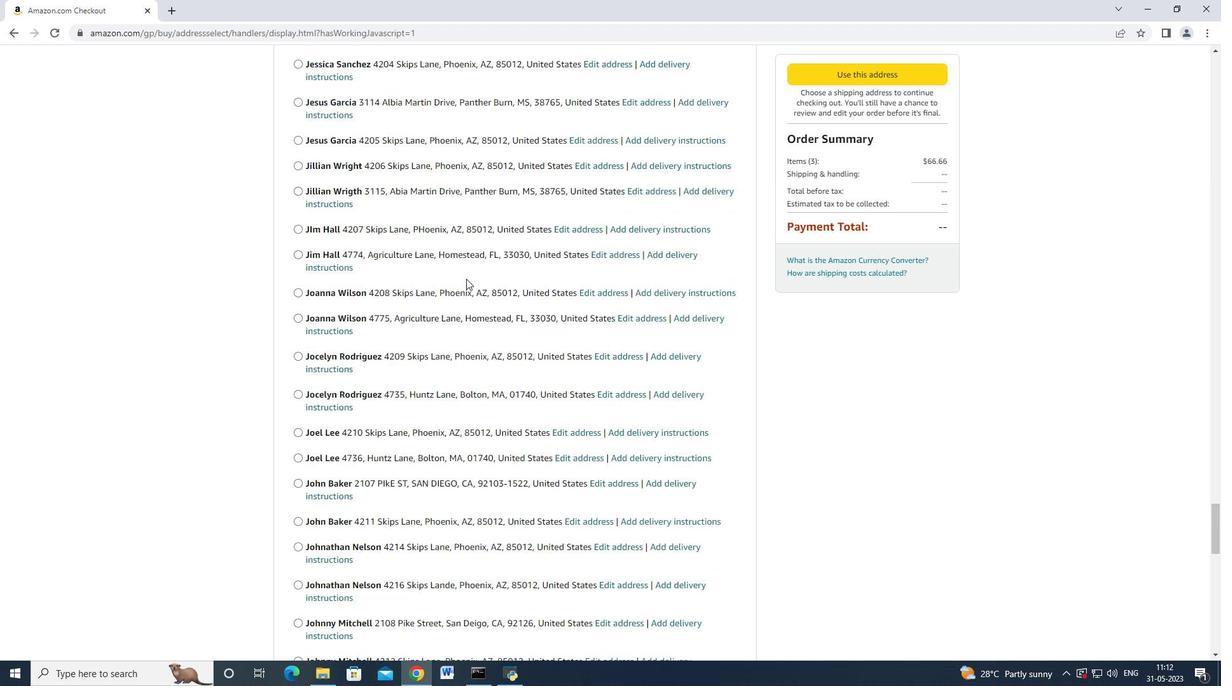 
Action: Mouse scrolled (466, 278) with delta (0, 0)
Screenshot: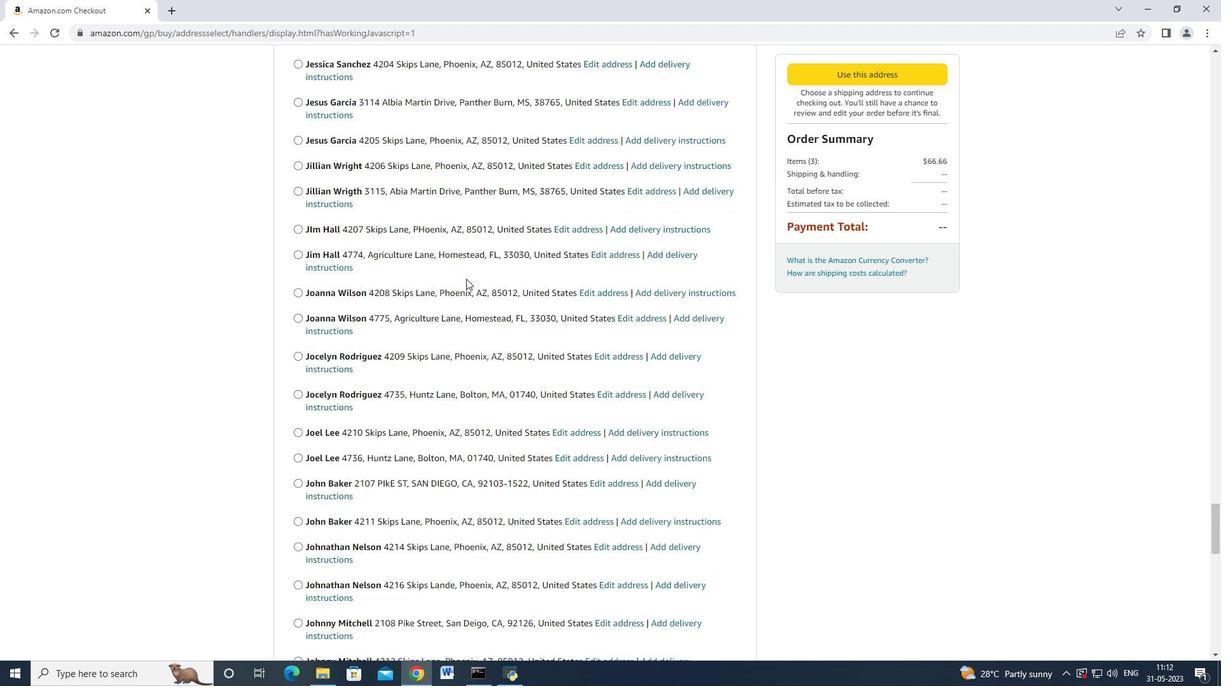 
Action: Mouse scrolled (466, 278) with delta (0, 0)
Screenshot: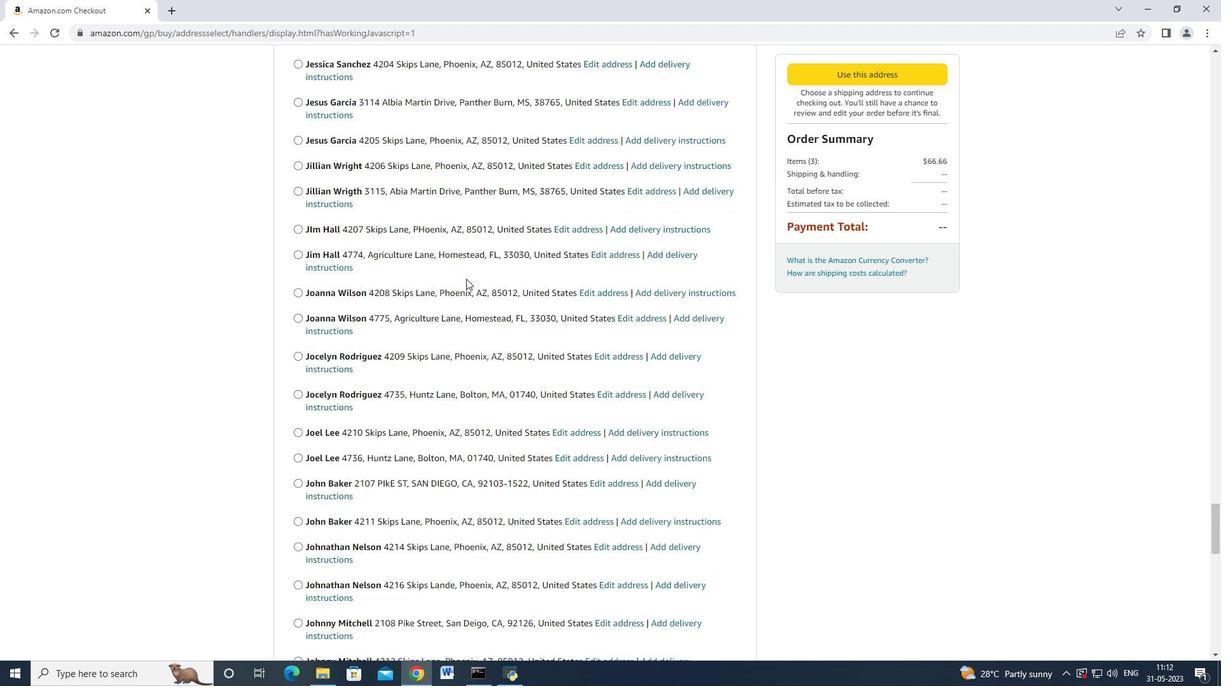 
Action: Mouse scrolled (466, 278) with delta (0, 0)
Screenshot: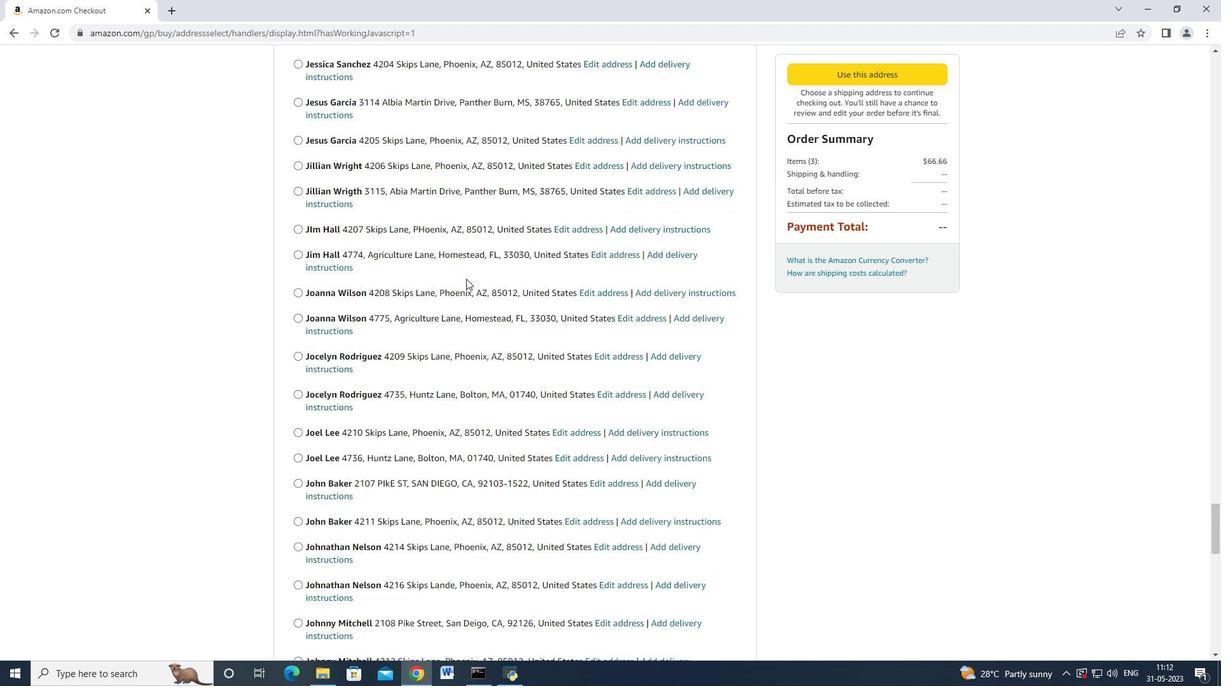 
Action: Mouse scrolled (466, 278) with delta (0, 0)
Screenshot: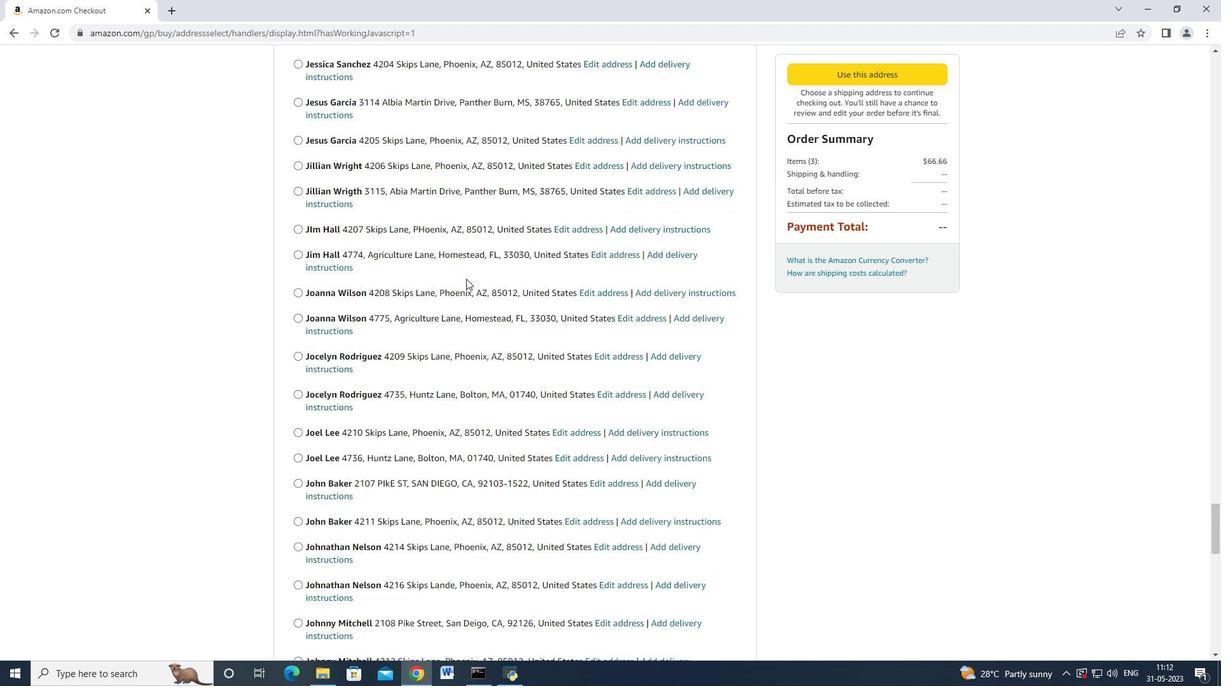 
Action: Mouse scrolled (466, 278) with delta (0, 0)
Screenshot: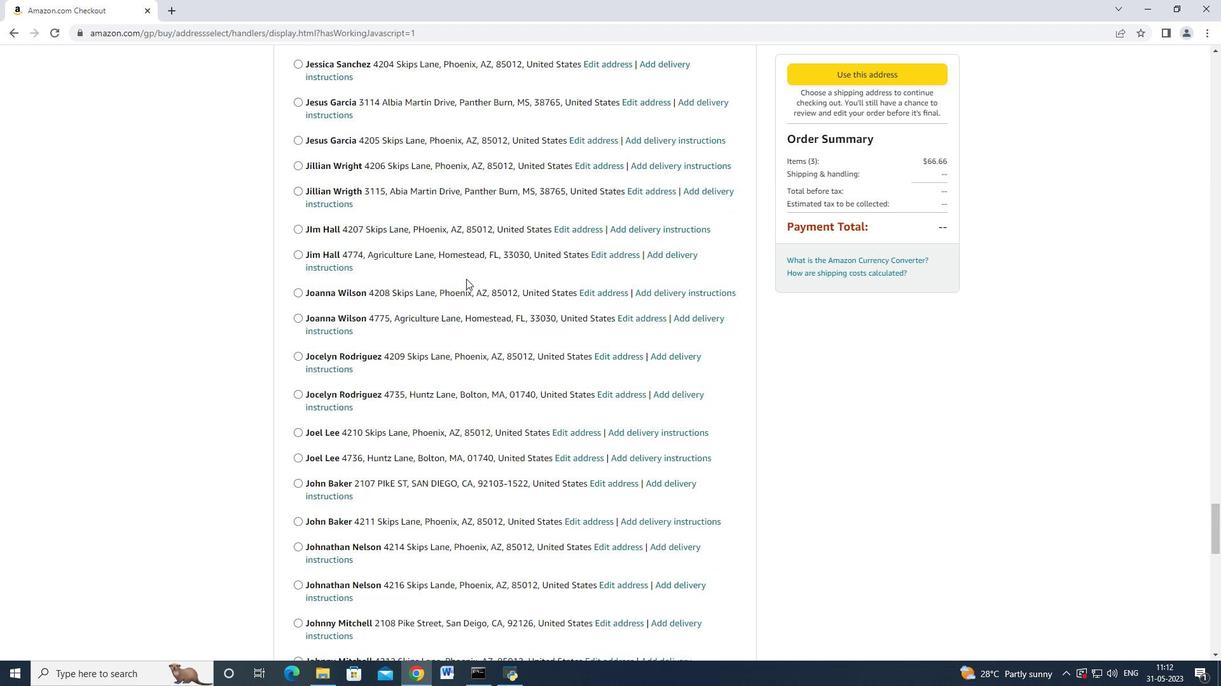 
Action: Mouse scrolled (466, 278) with delta (0, 0)
Screenshot: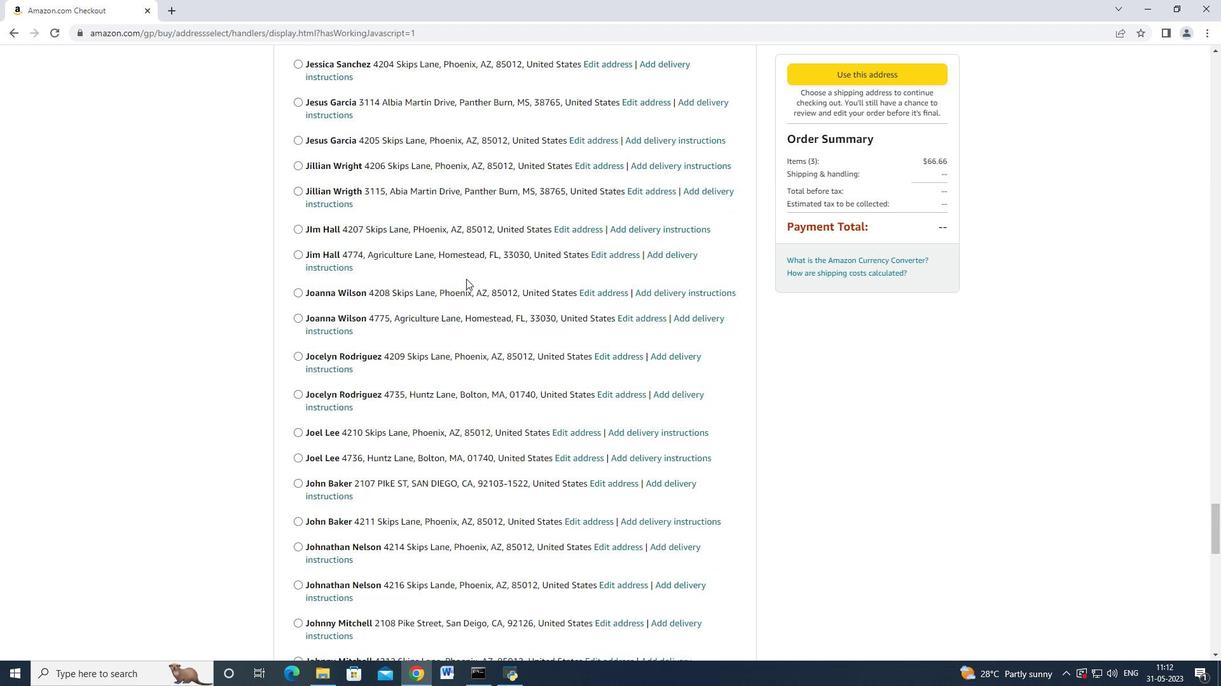 
Action: Mouse scrolled (466, 278) with delta (0, 0)
Screenshot: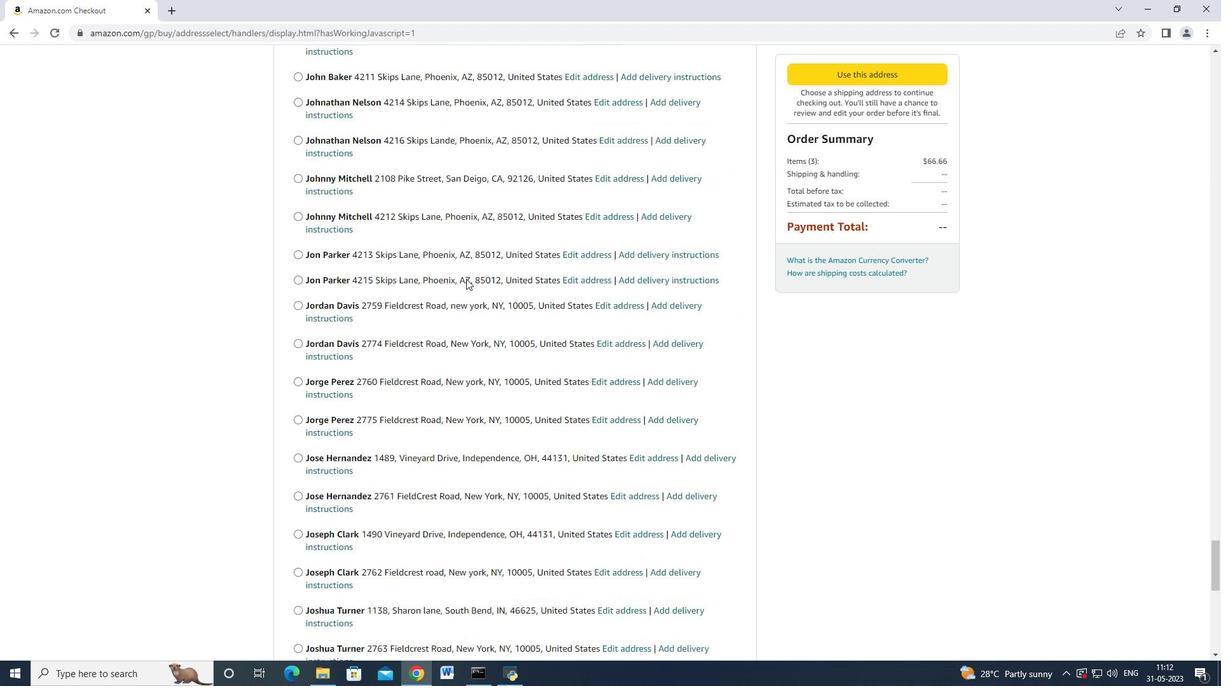 
Action: Mouse scrolled (466, 278) with delta (0, 0)
Screenshot: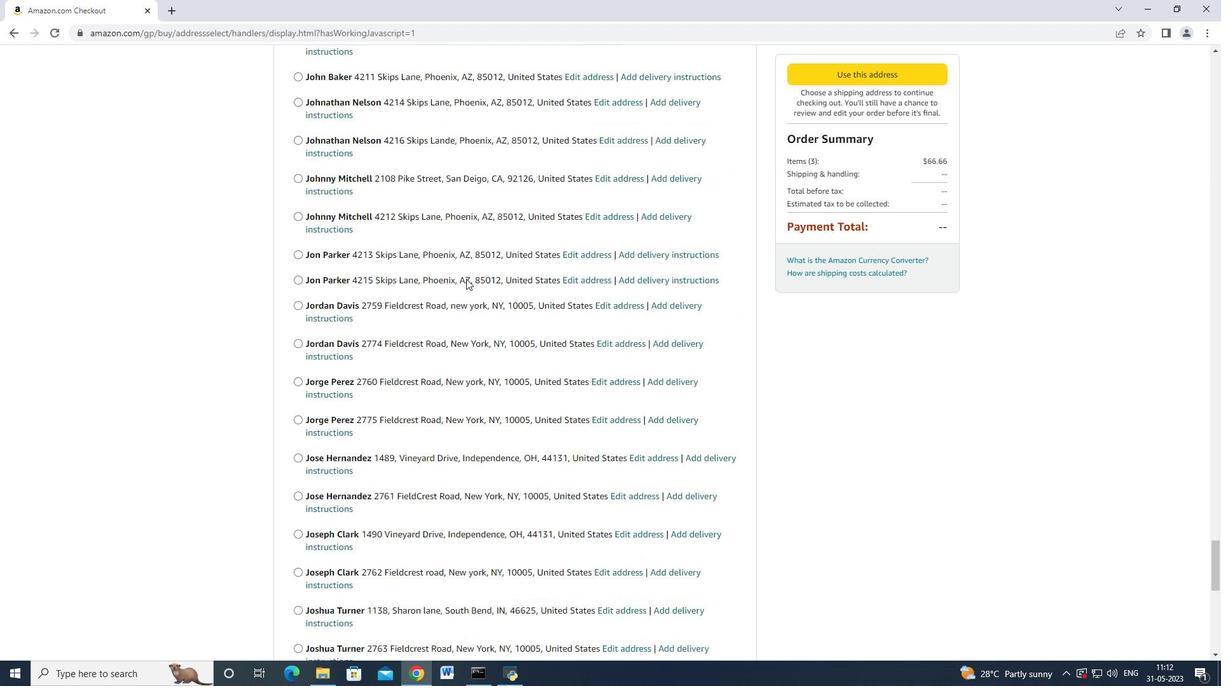 
Action: Mouse scrolled (466, 278) with delta (0, 0)
Screenshot: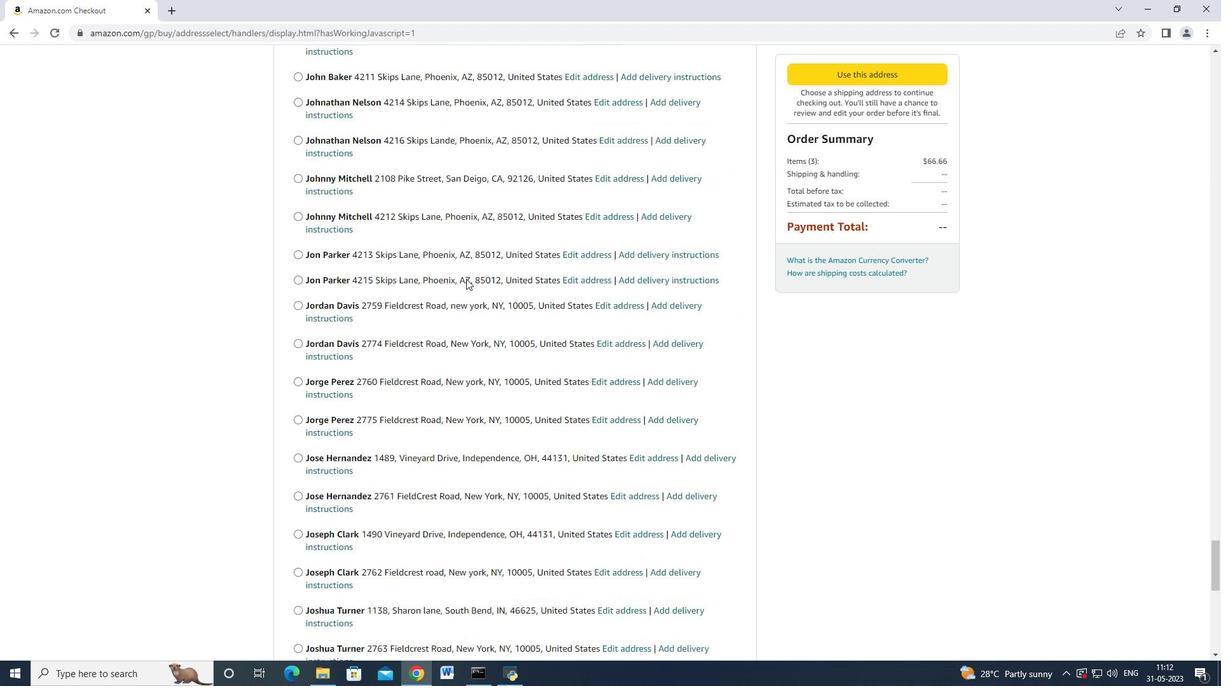 
Action: Mouse scrolled (466, 278) with delta (0, 0)
Screenshot: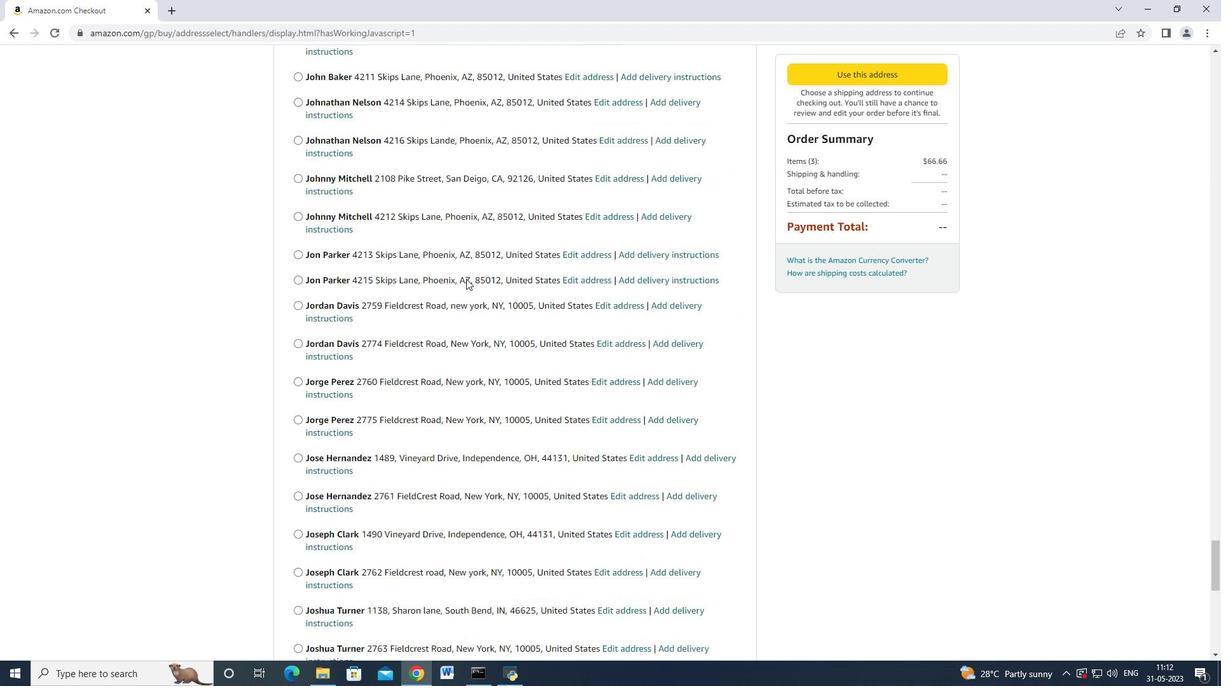 
Action: Mouse scrolled (466, 278) with delta (0, 0)
Screenshot: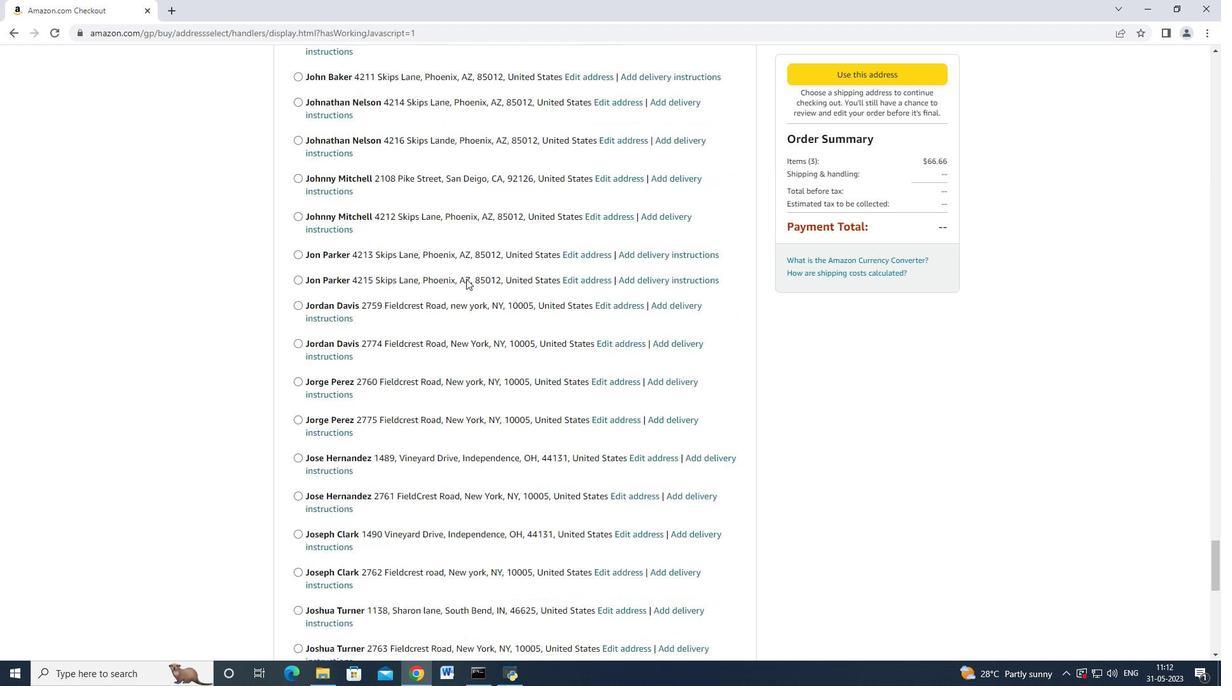 
Action: Mouse scrolled (466, 278) with delta (0, 0)
Screenshot: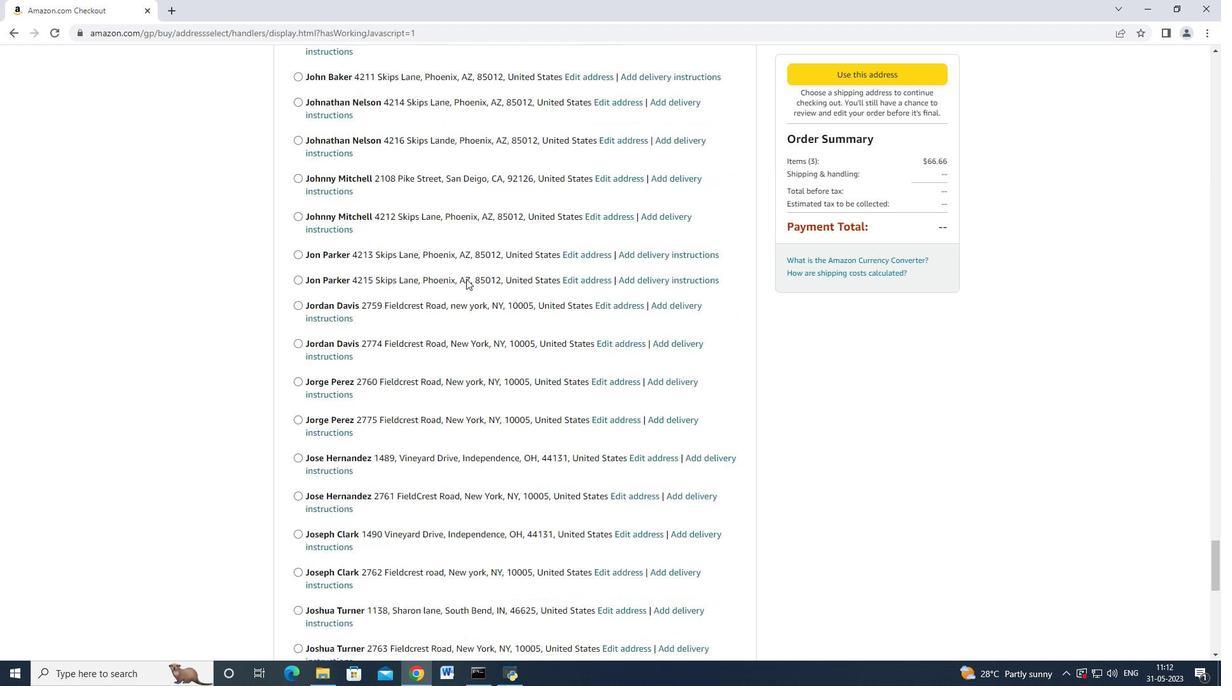 
Action: Mouse scrolled (466, 278) with delta (0, 0)
Screenshot: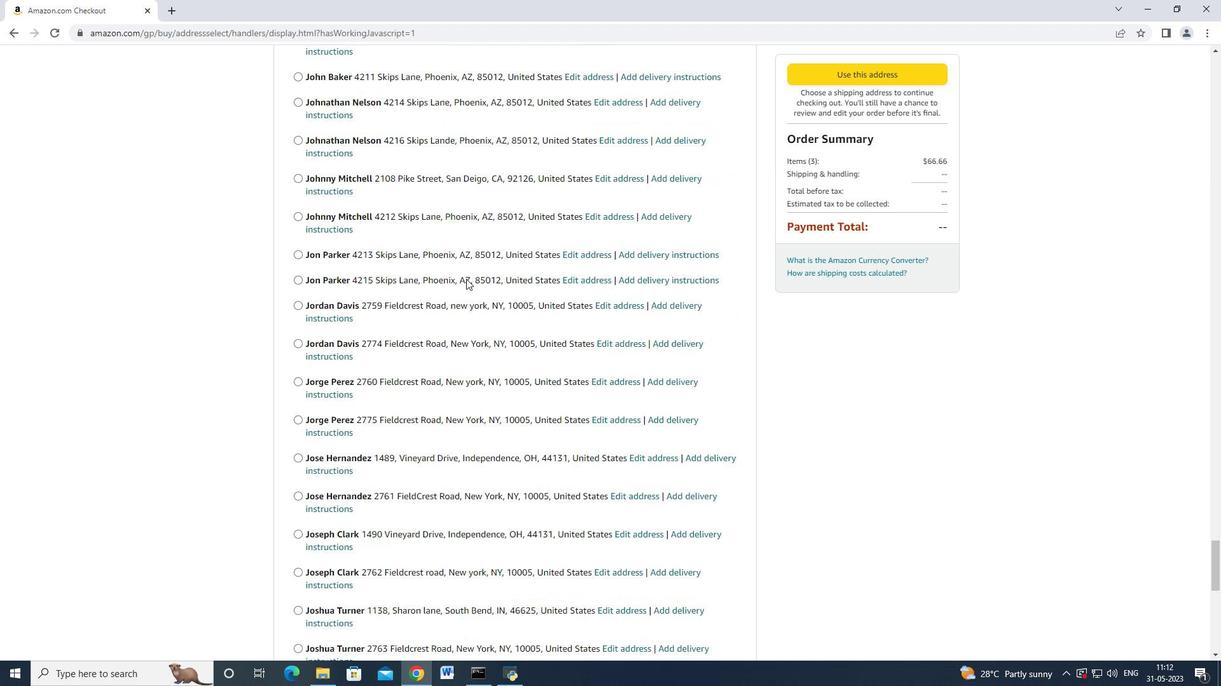 
Action: Mouse scrolled (466, 278) with delta (0, 0)
Screenshot: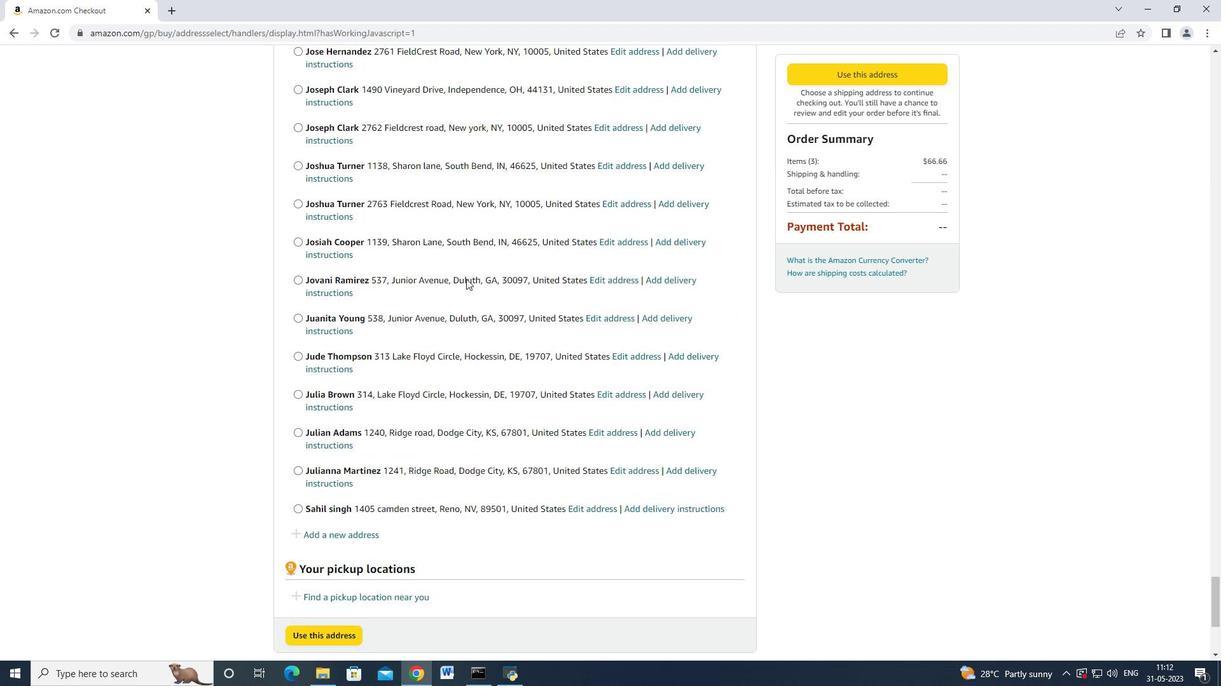 
Action: Mouse scrolled (466, 278) with delta (0, 0)
Screenshot: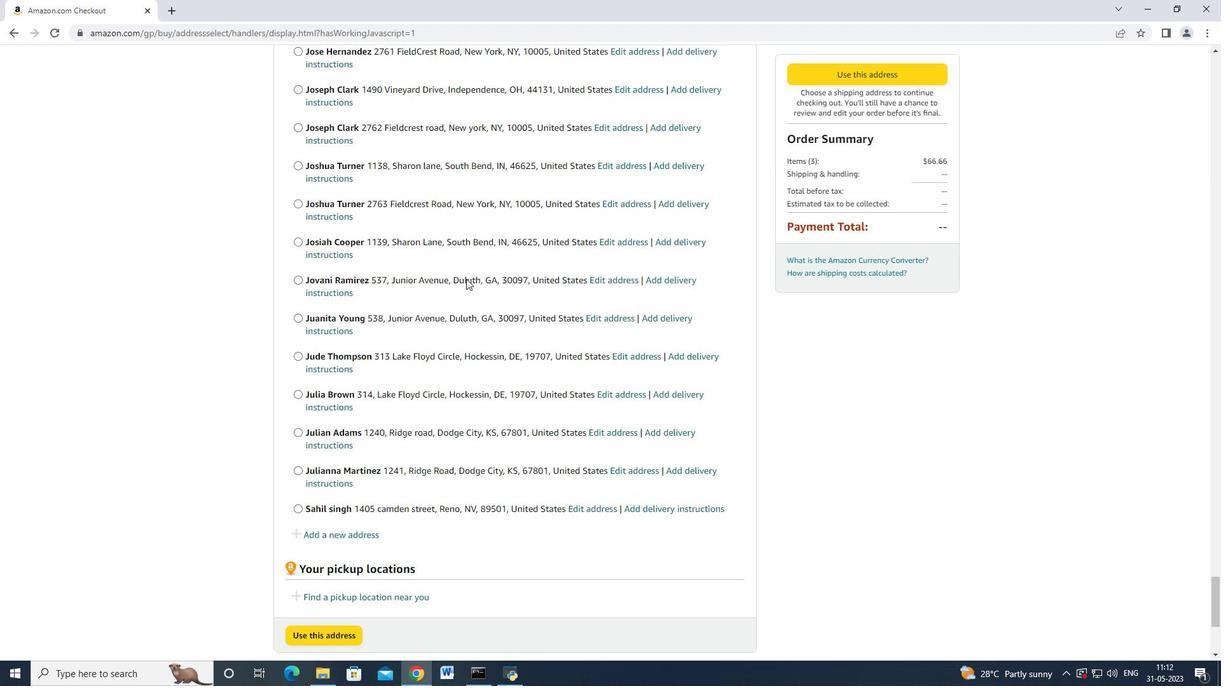 
Action: Mouse scrolled (466, 278) with delta (0, 0)
Screenshot: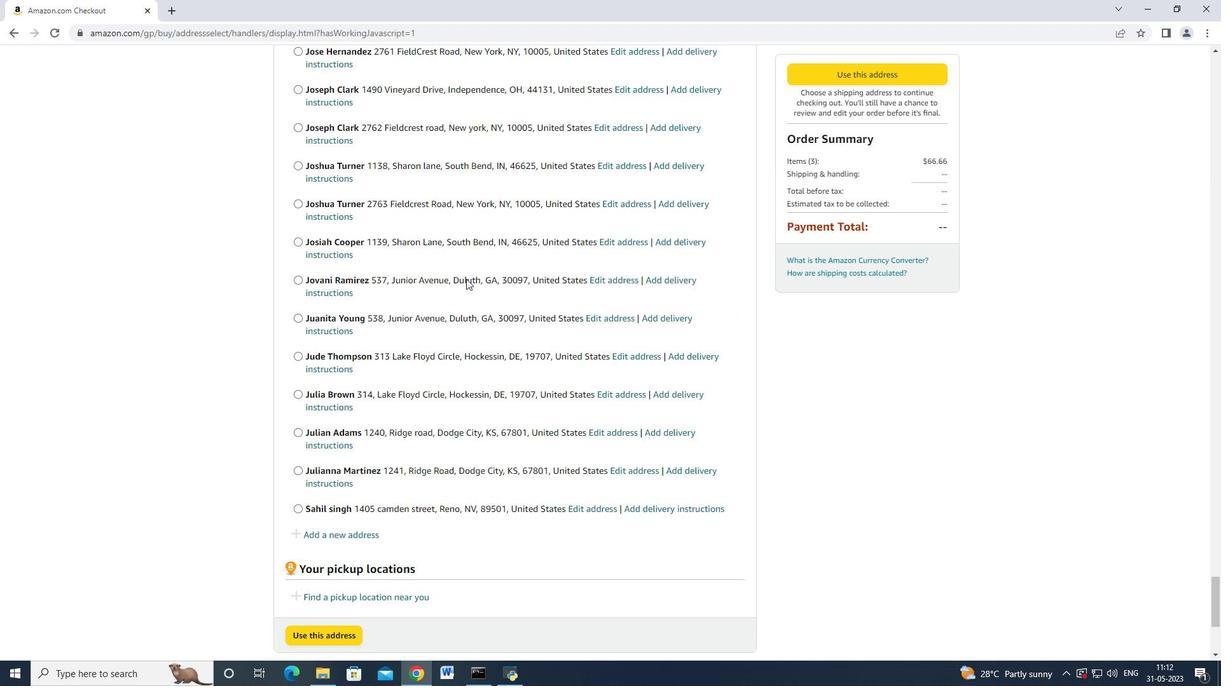 
Action: Mouse scrolled (466, 278) with delta (0, 0)
Screenshot: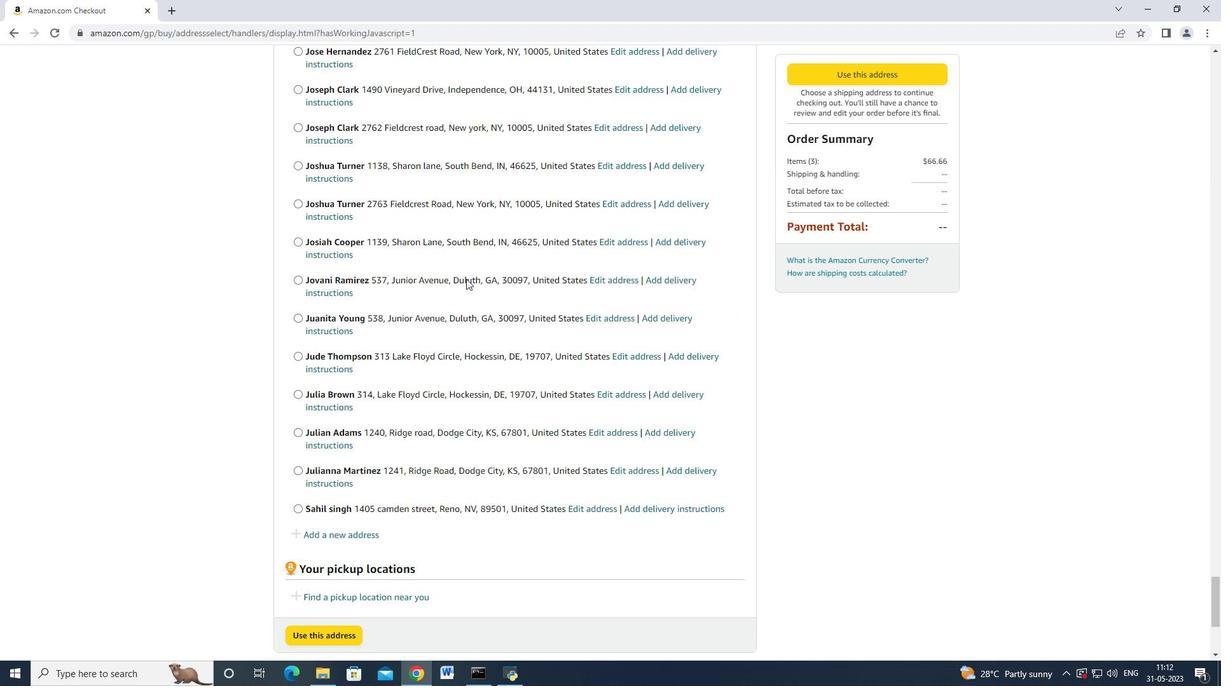 
Action: Mouse moved to (365, 281)
Screenshot: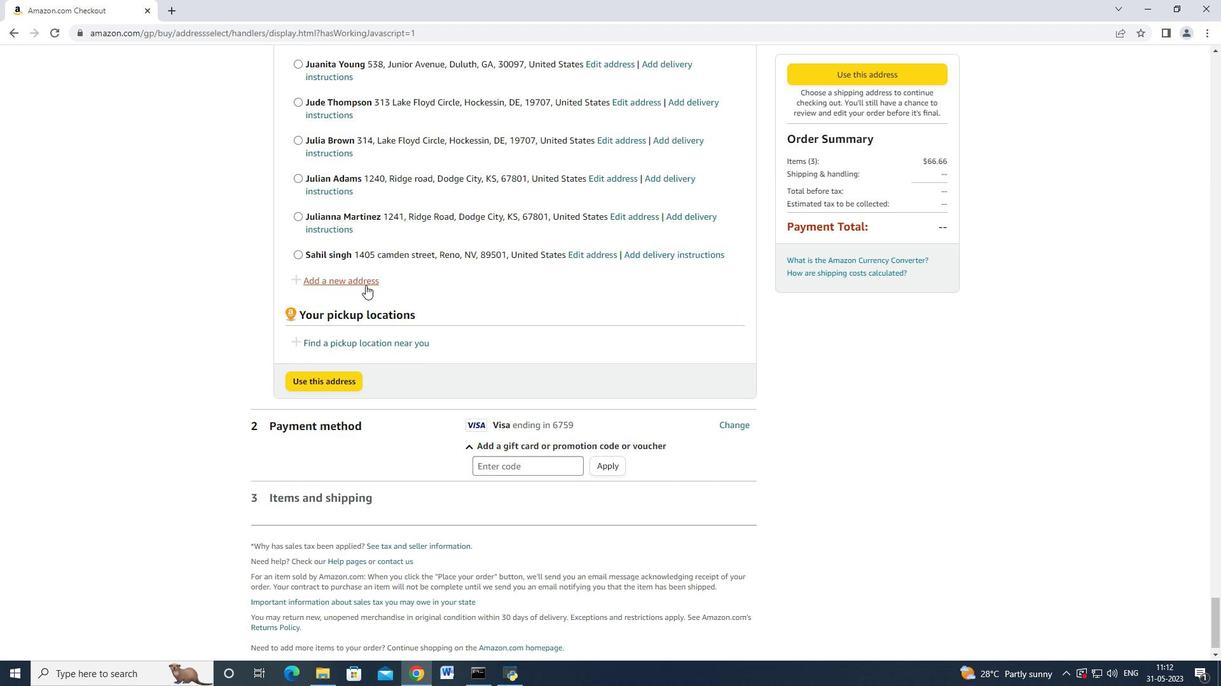 
Action: Mouse pressed left at (365, 281)
Screenshot: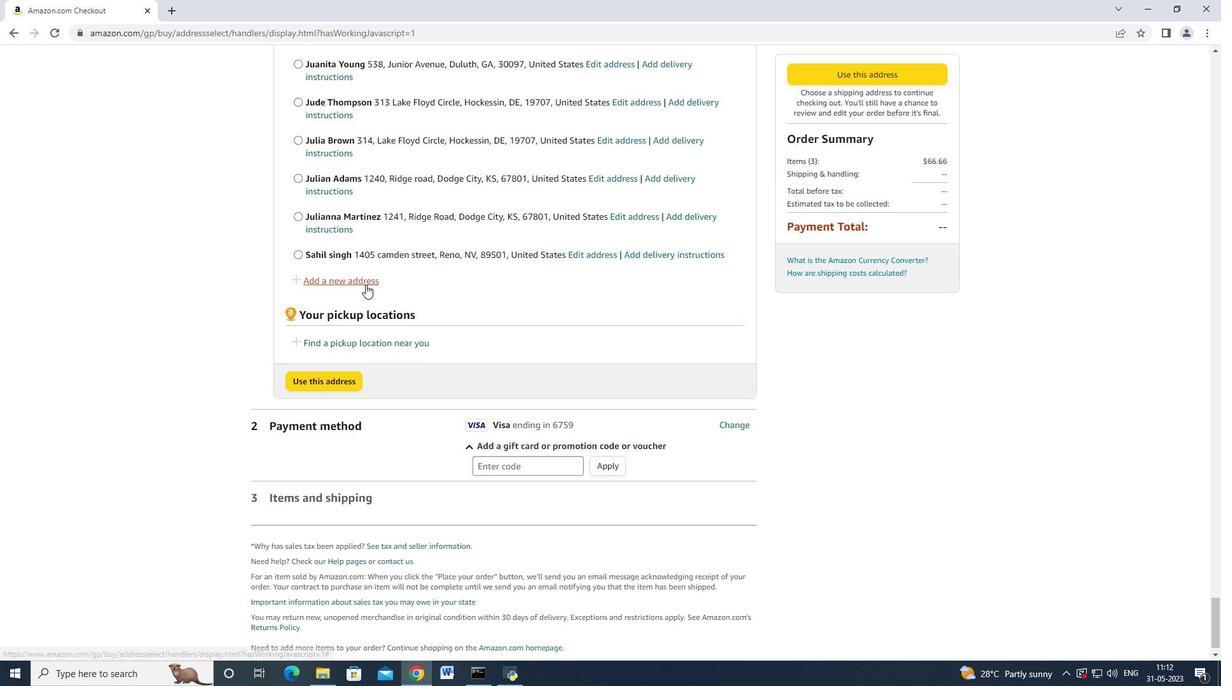 
Action: Mouse moved to (417, 303)
Screenshot: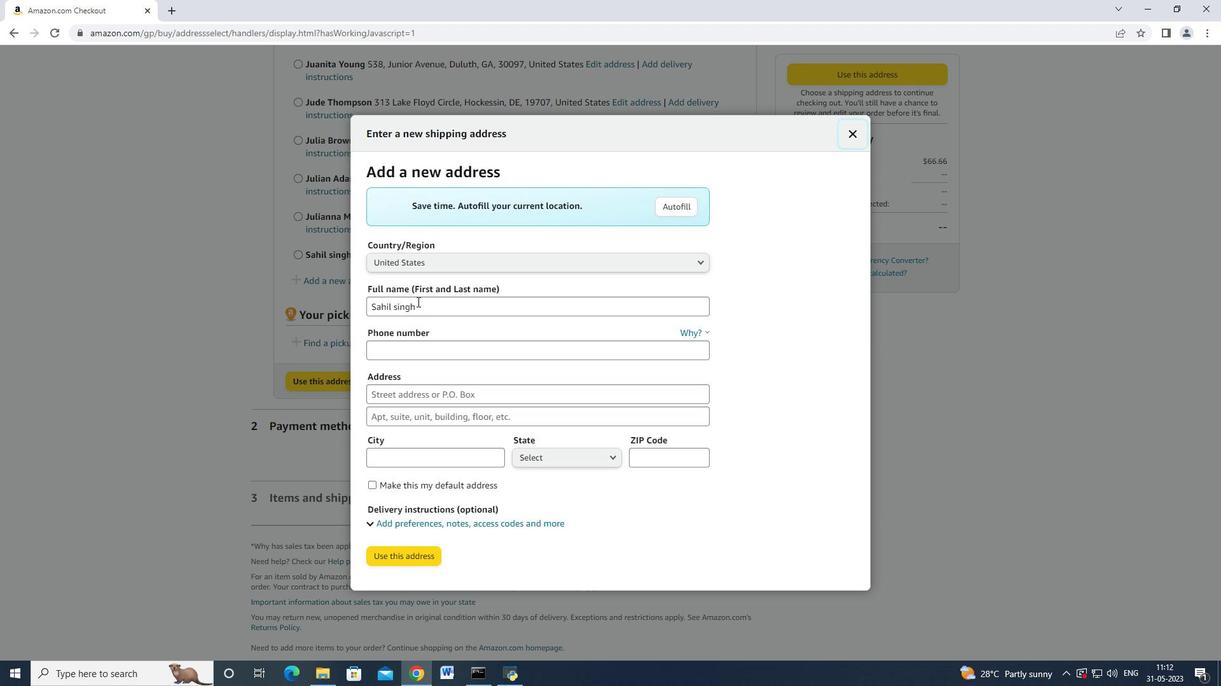 
Action: Mouse pressed left at (417, 303)
Screenshot: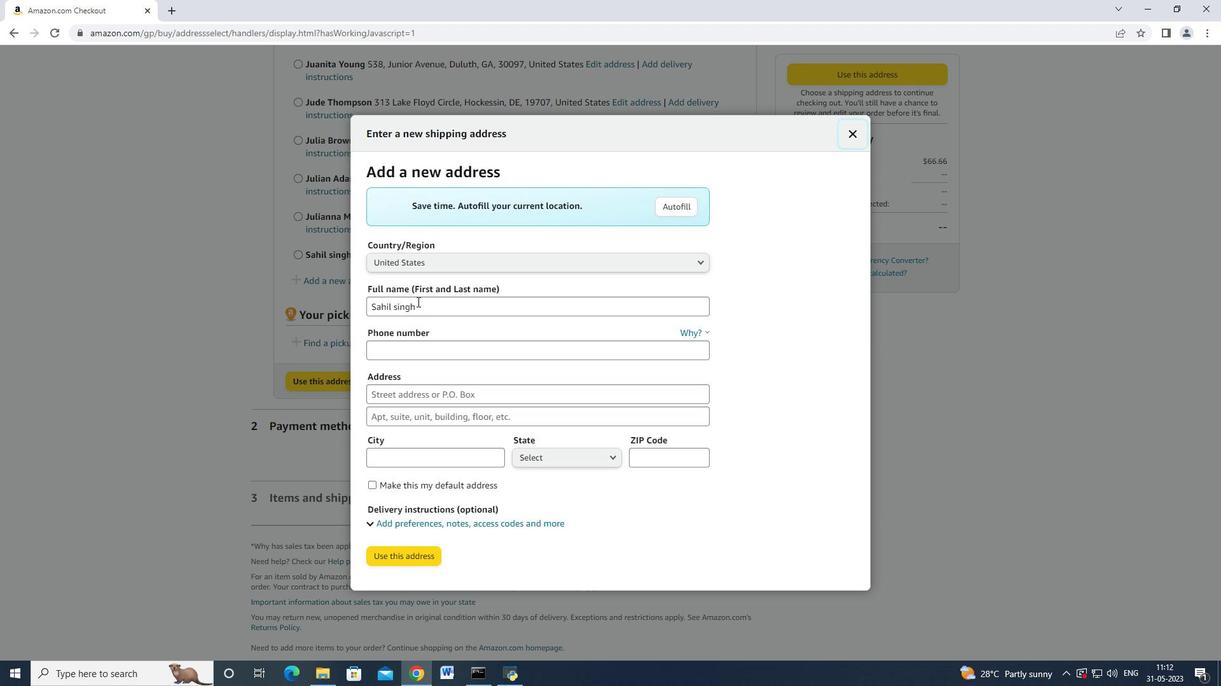 
Action: Mouse moved to (377, 307)
Screenshot: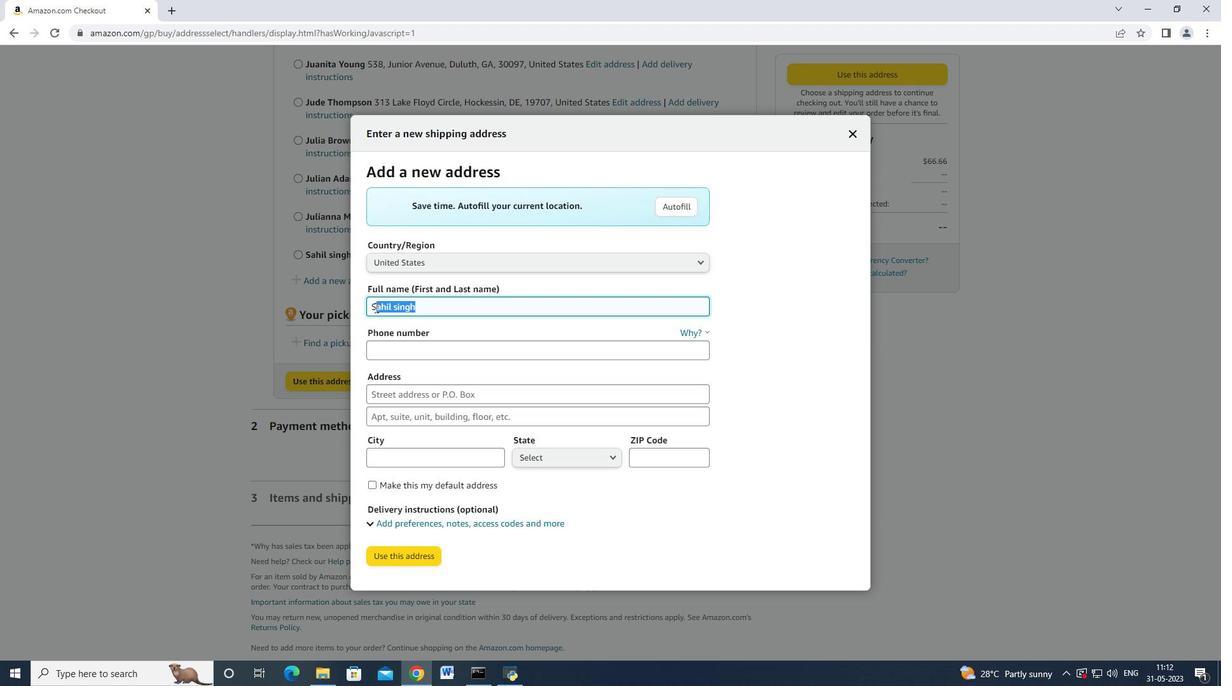 
Action: Key pressed <Key.backspace><Key.backspace><Key.shift>Joh<Key.backspace><Key.backspace><Key.backspace><Key.backspace><Key.backspace><Key.shift><Key.shift><Key.shift><Key.shift><Key.shift>Josiah<Key.space><Key.shift>Cooper<Key.tab><Key.tab>6318992398<Key.tab>2764<Key.space><Key.shift>Fieldcrest<Key.space><Key.shift>Road<Key.tab><Key.tab><Key.shift>New<Key.space><Key.shift>York
Screenshot: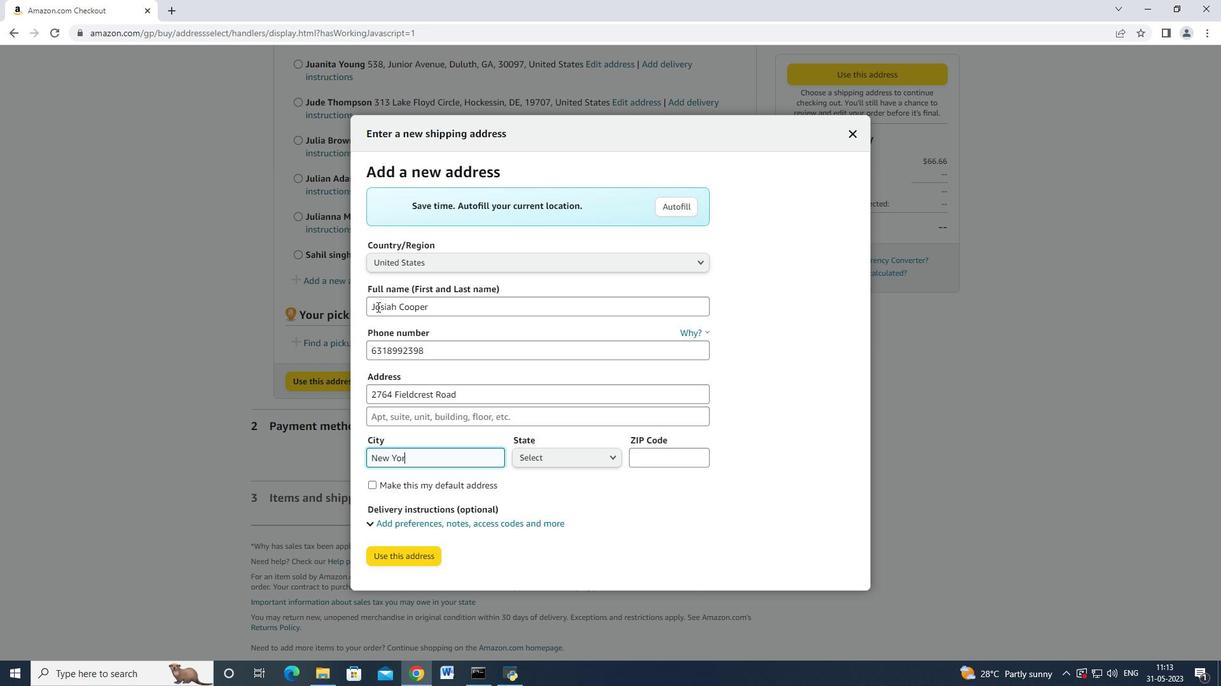 
Action: Mouse moved to (560, 464)
Screenshot: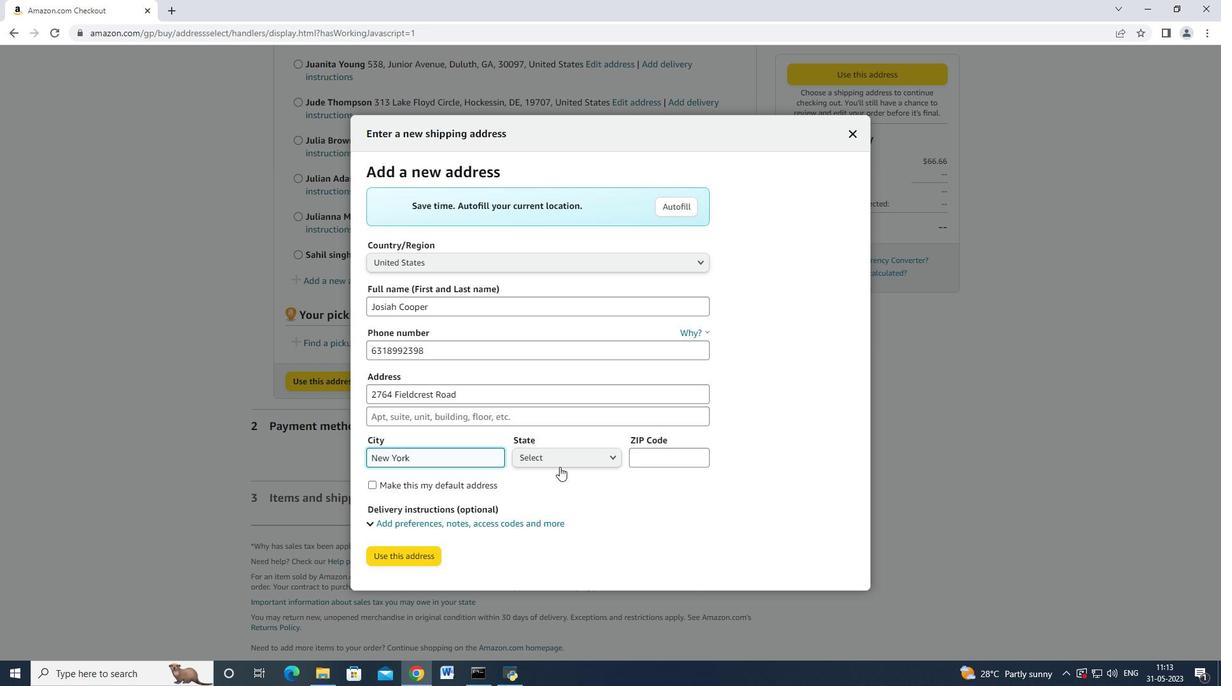 
Action: Mouse pressed left at (560, 464)
Screenshot: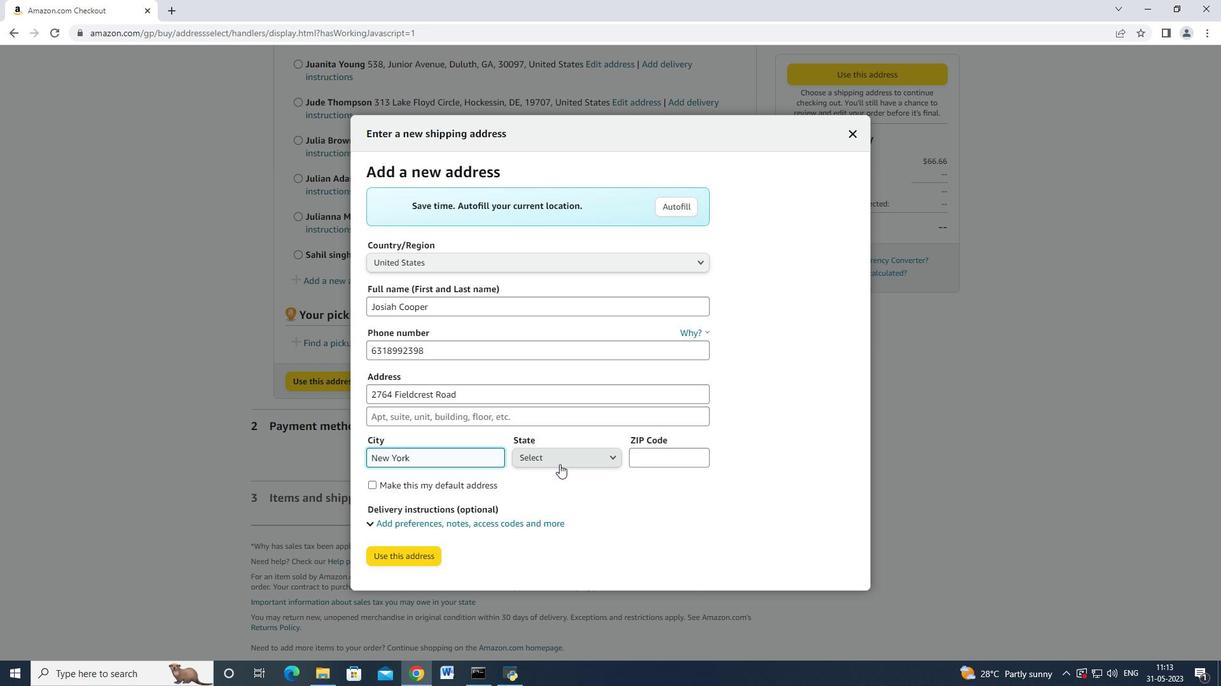 
Action: Mouse moved to (571, 225)
Screenshot: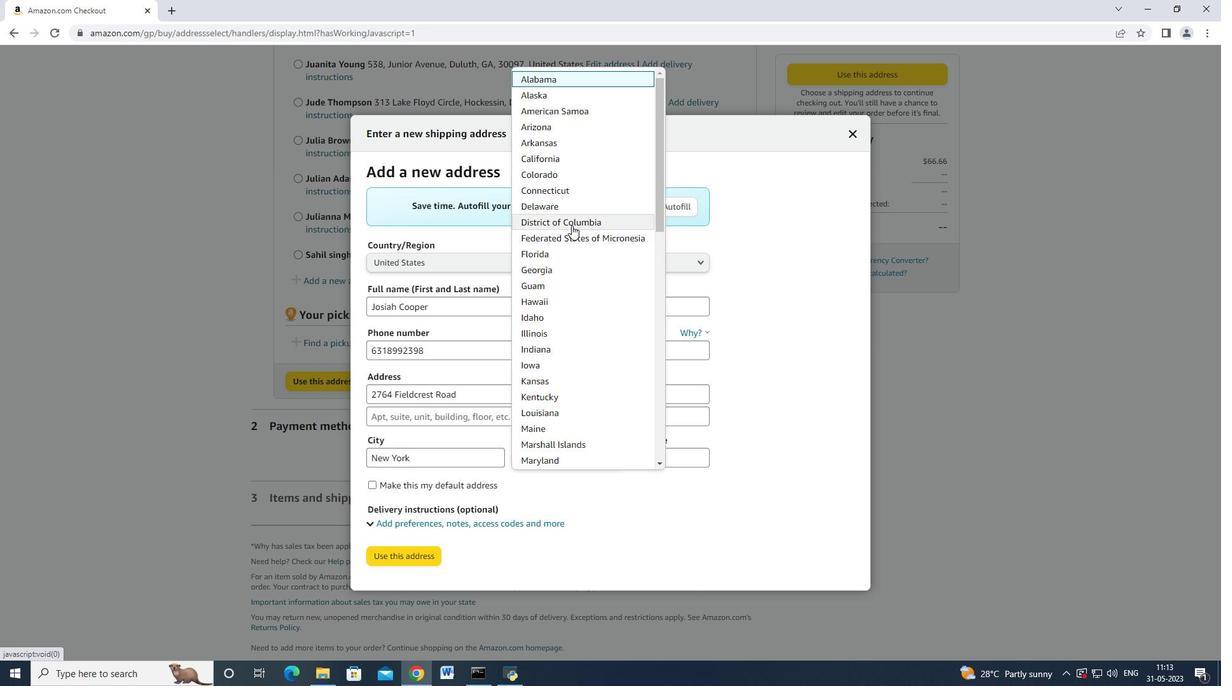 
Action: Mouse scrolled (571, 225) with delta (0, 0)
Screenshot: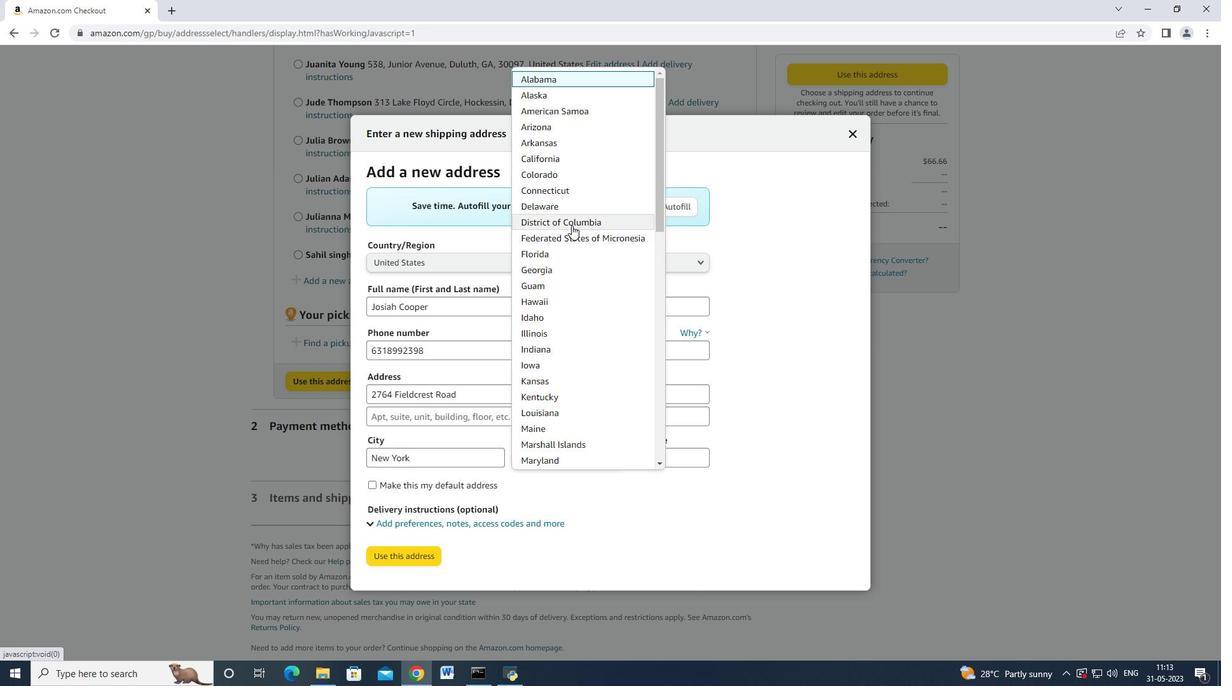 
Action: Mouse scrolled (571, 225) with delta (0, 0)
Screenshot: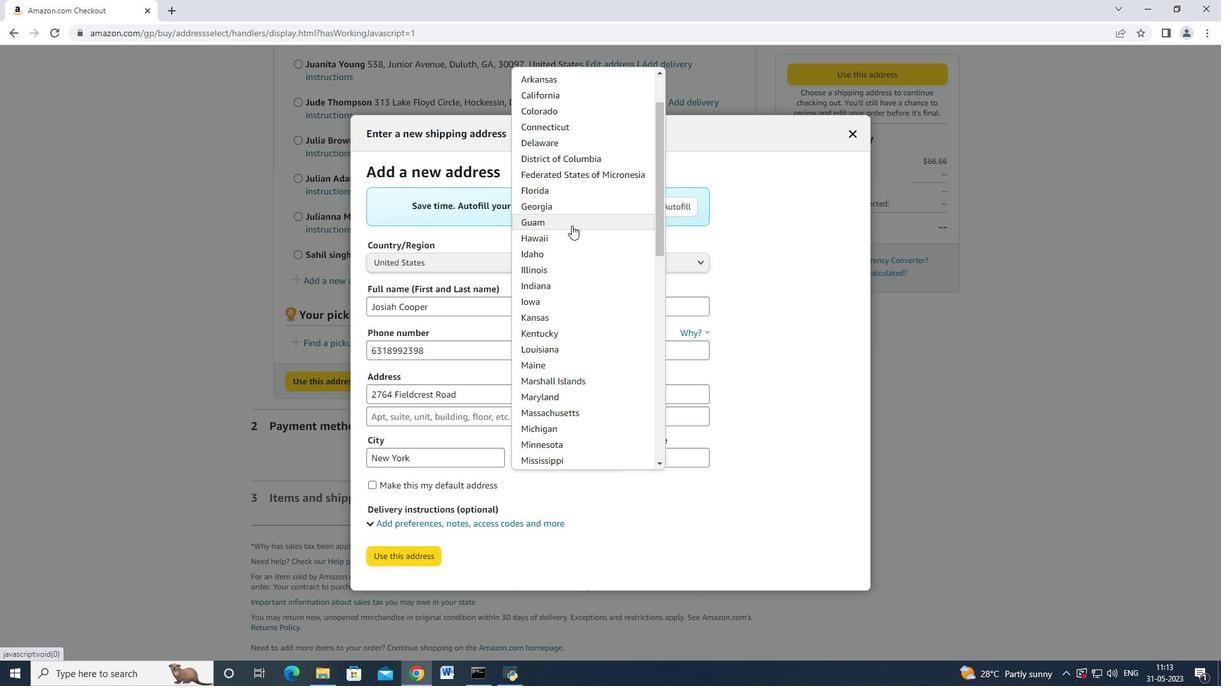 
Action: Mouse scrolled (571, 225) with delta (0, 0)
Screenshot: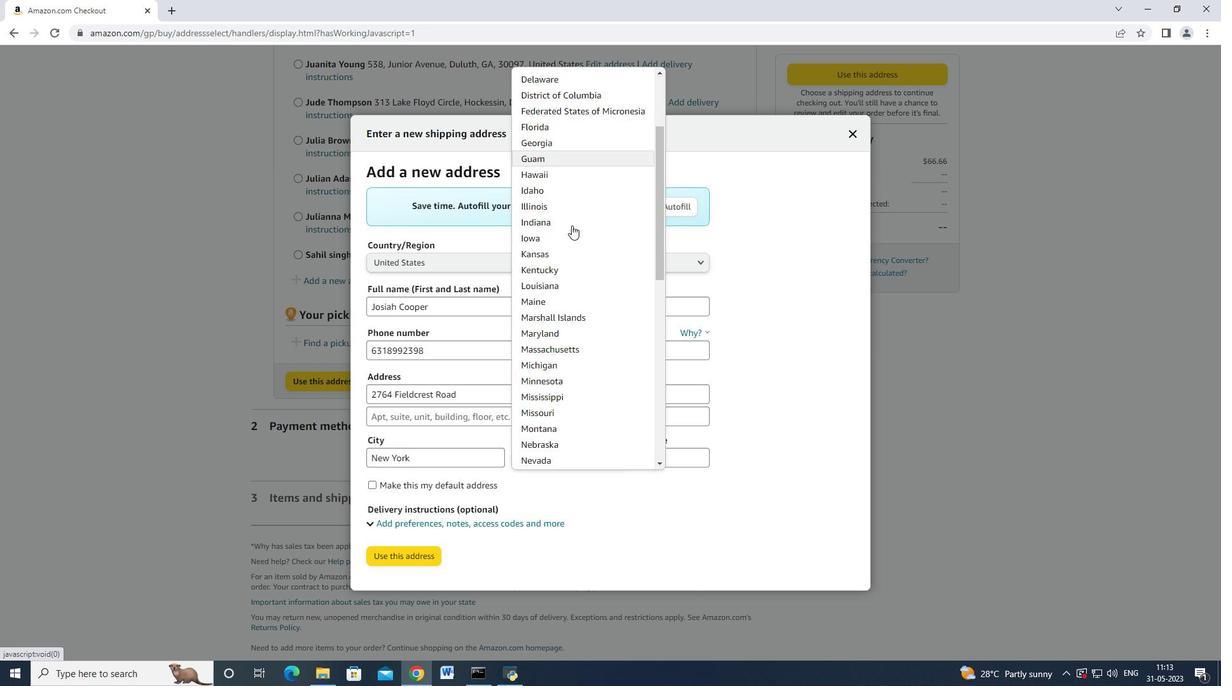 
Action: Mouse scrolled (571, 225) with delta (0, 0)
Screenshot: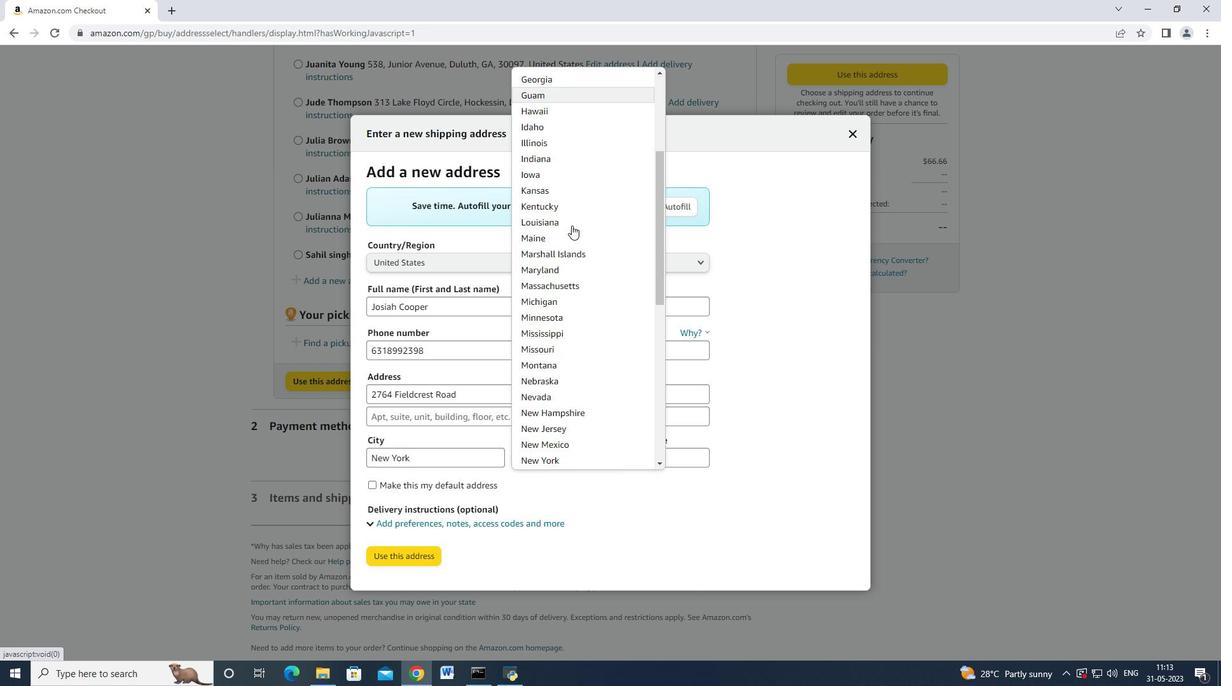 
Action: Mouse moved to (558, 403)
Screenshot: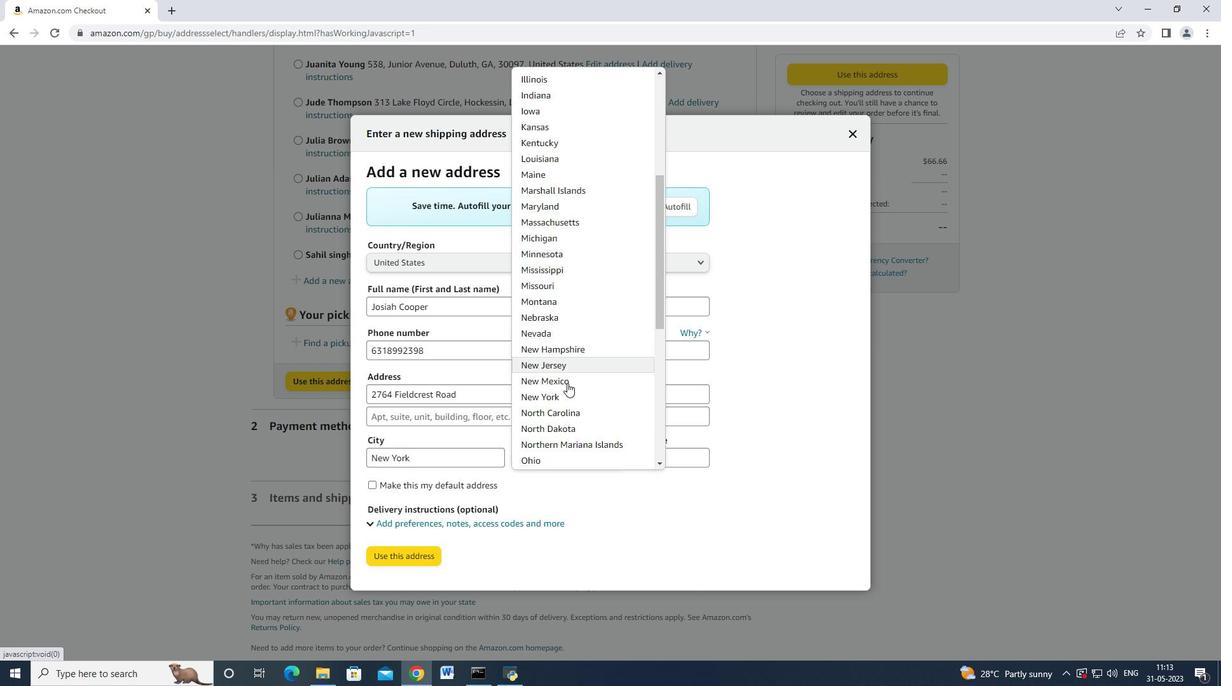 
Action: Mouse pressed left at (558, 403)
Screenshot: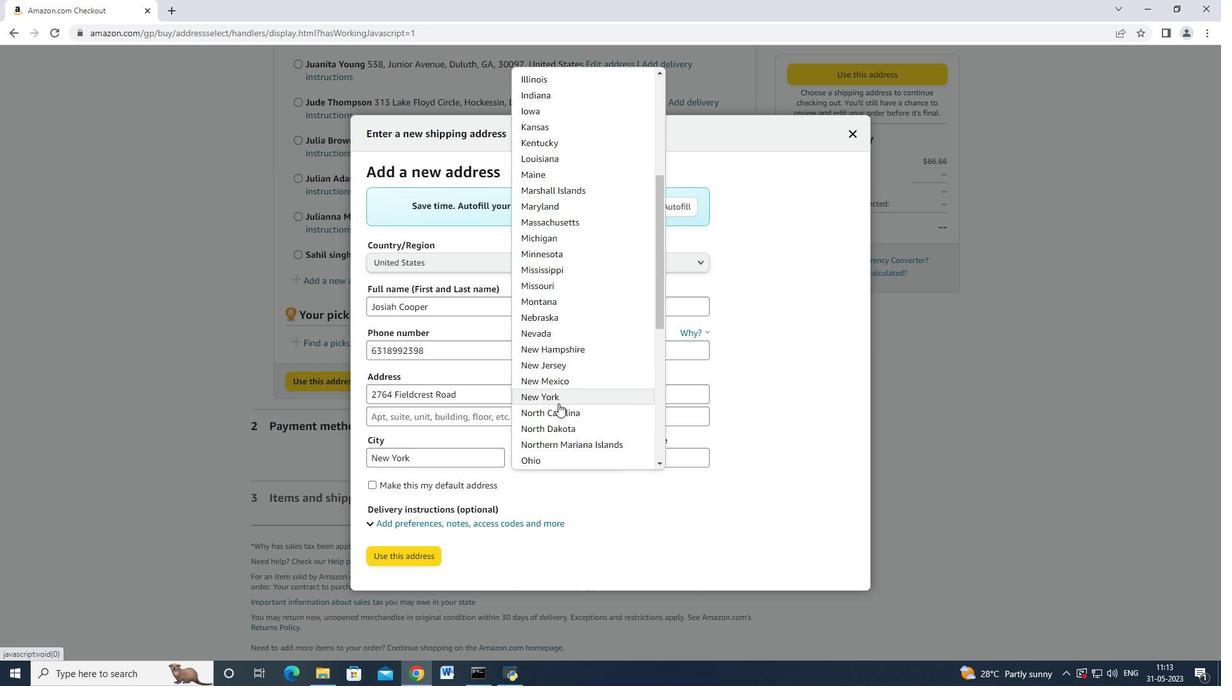 
Action: Mouse moved to (644, 449)
Screenshot: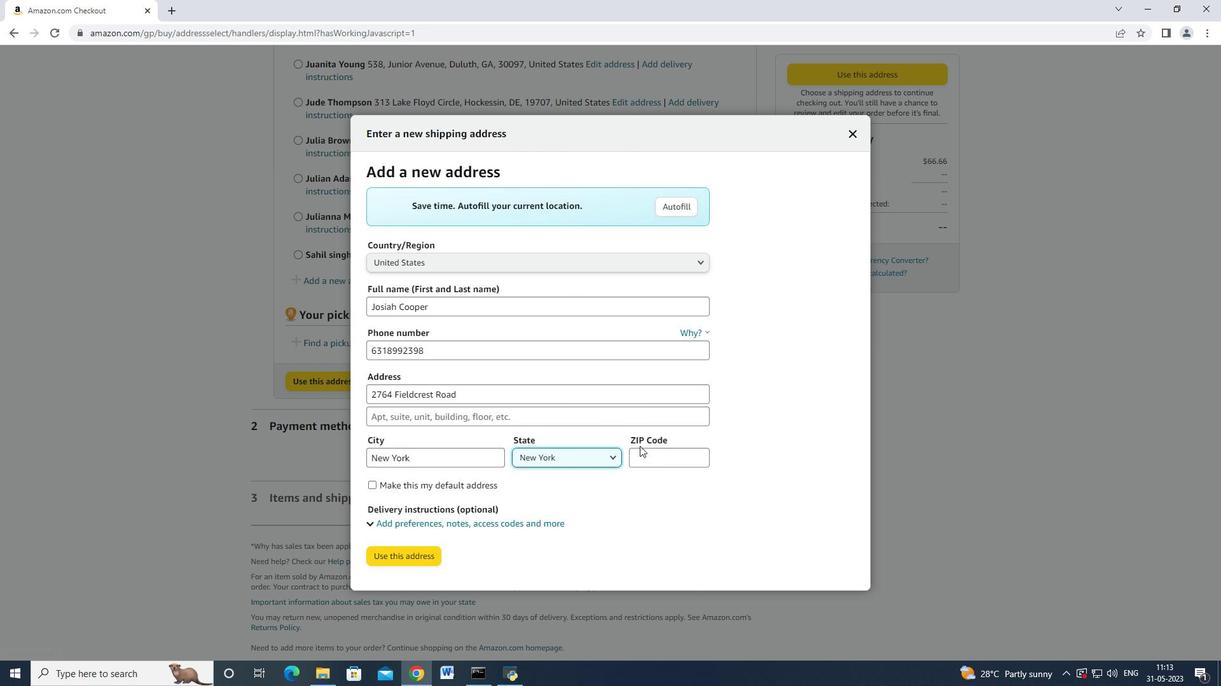 
Action: Mouse pressed left at (644, 449)
Screenshot: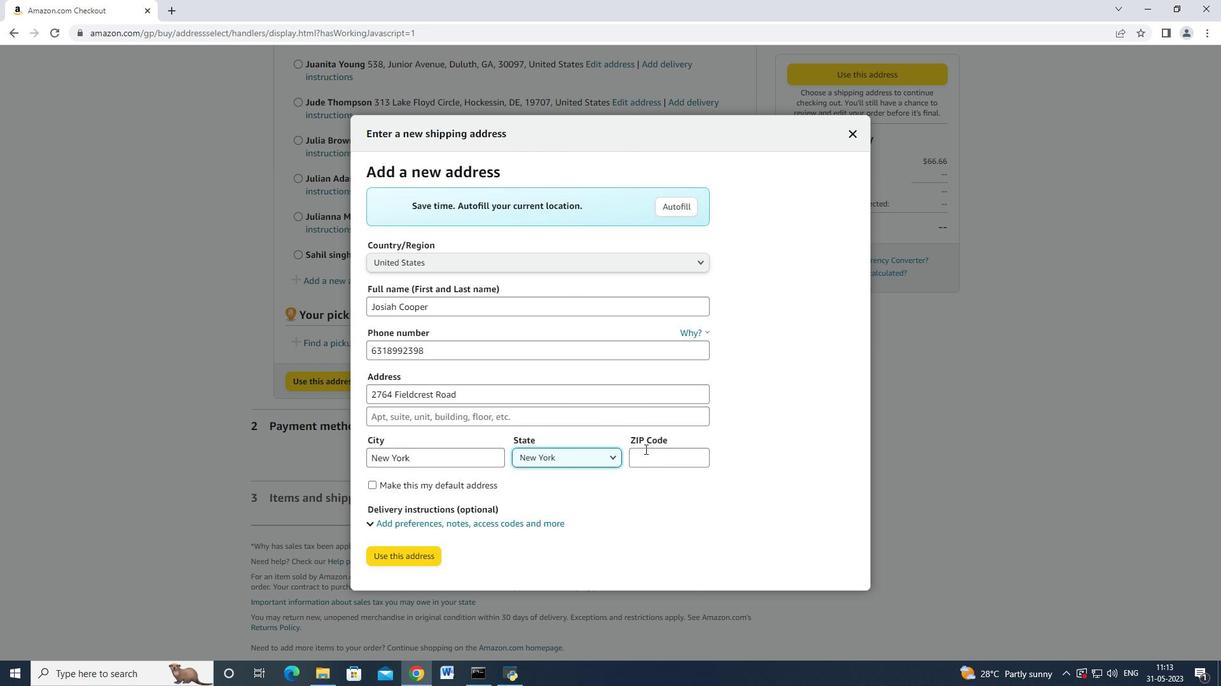 
Action: Mouse moved to (644, 452)
Screenshot: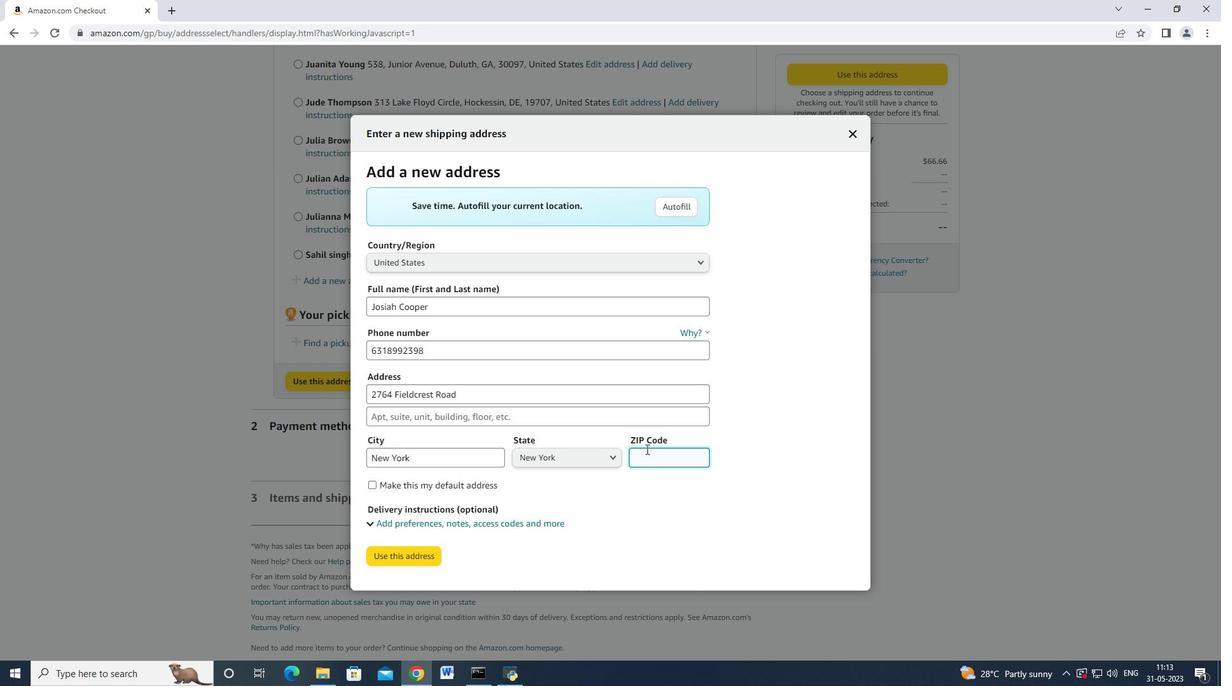 
Action: Key pressed 10005<Key.tab><Key.tab><Key.tab>
Screenshot: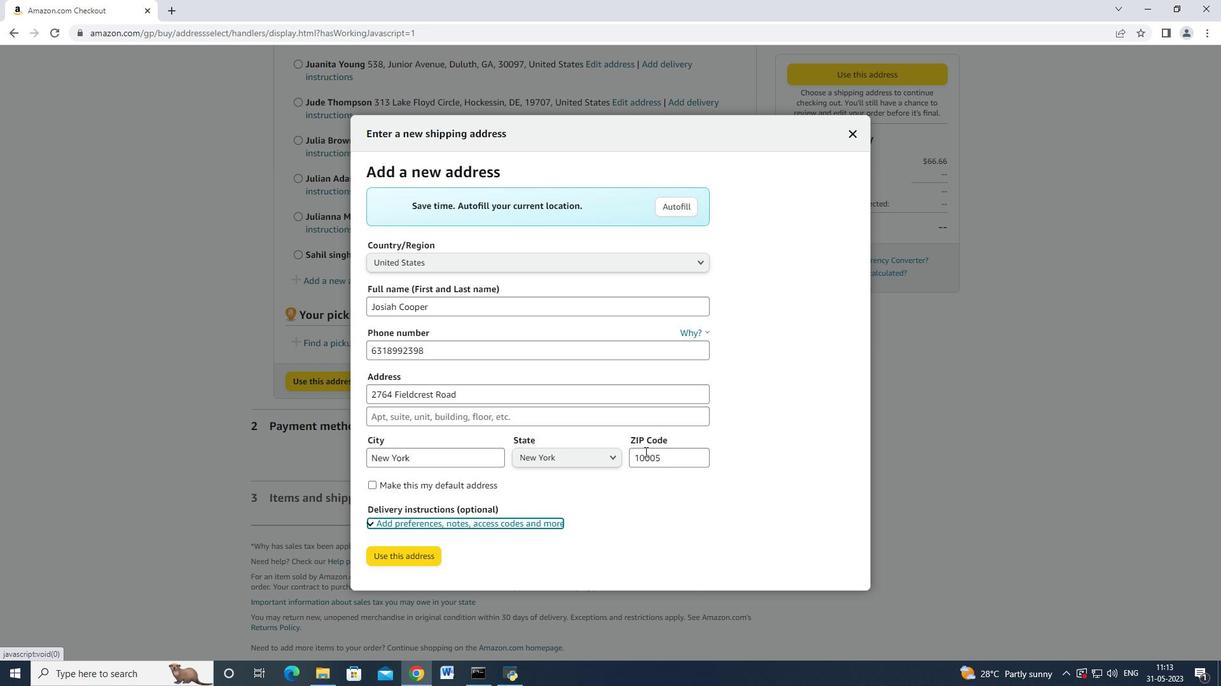 
Action: Mouse moved to (413, 557)
Screenshot: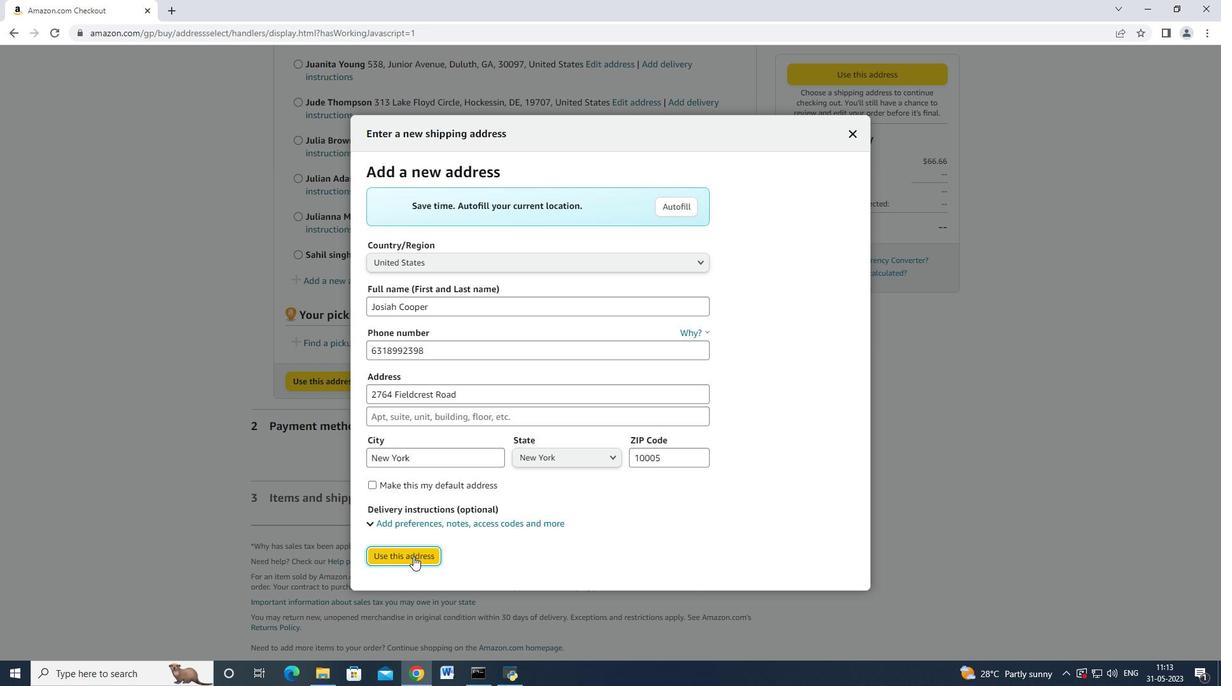 
Action: Mouse pressed left at (413, 557)
Screenshot: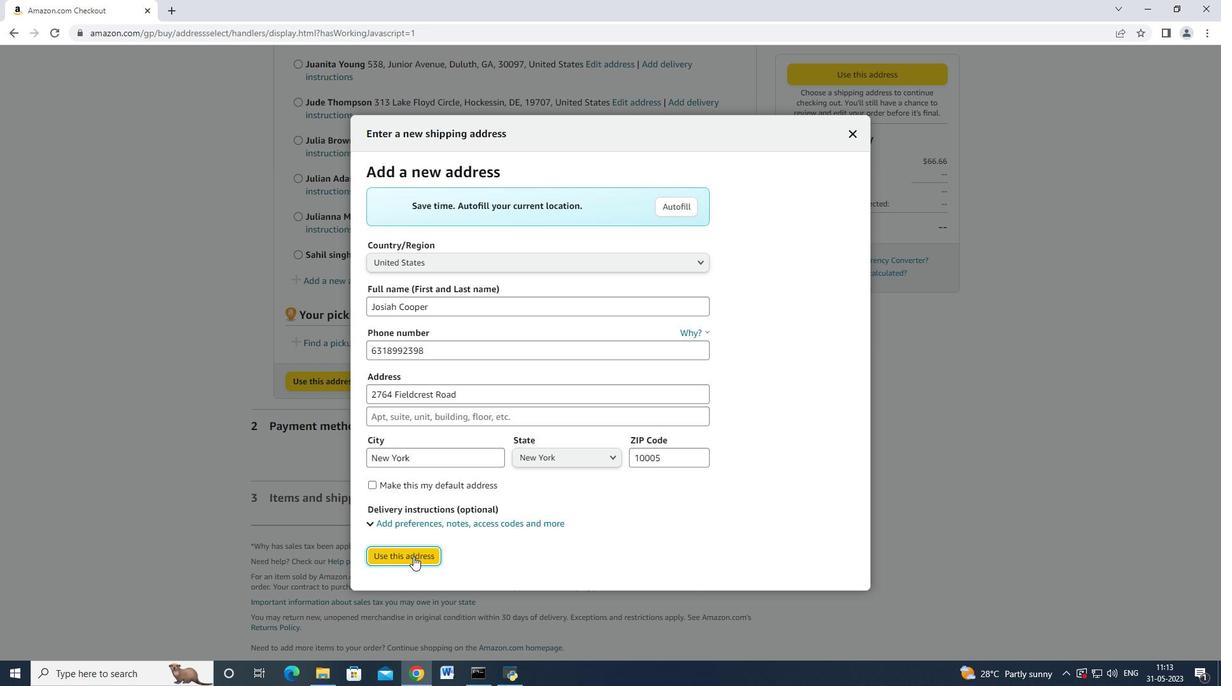 
Action: Mouse moved to (414, 556)
Screenshot: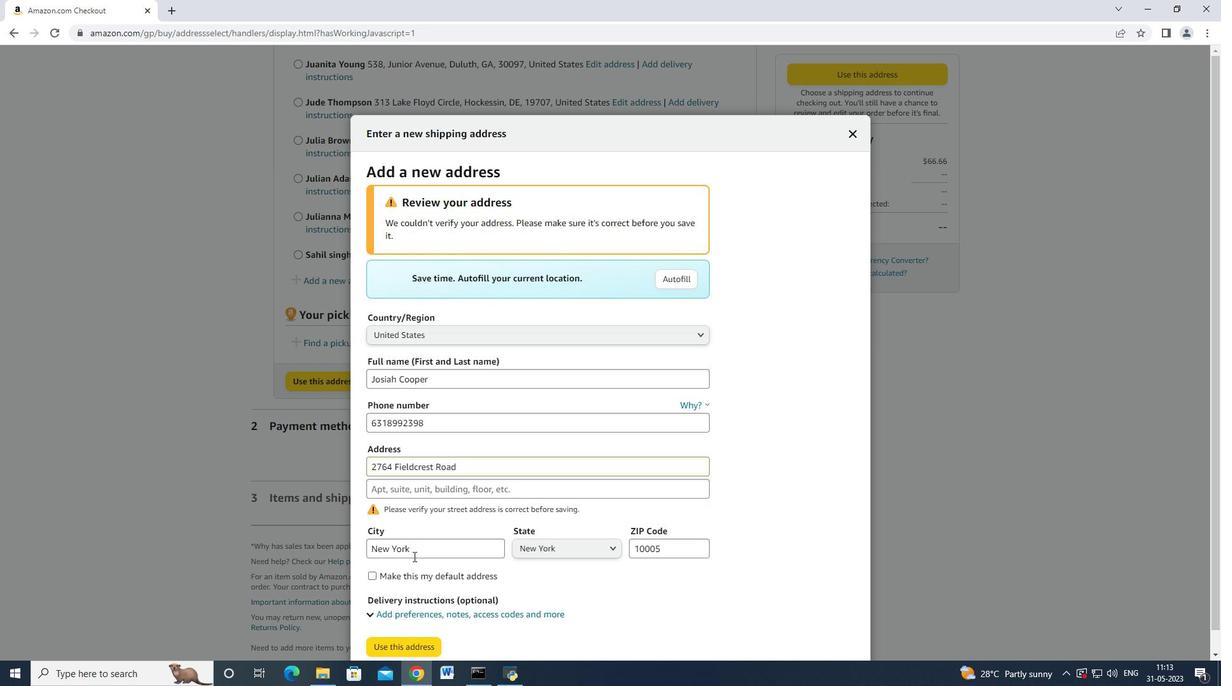 
Action: Mouse scrolled (414, 555) with delta (0, 0)
Screenshot: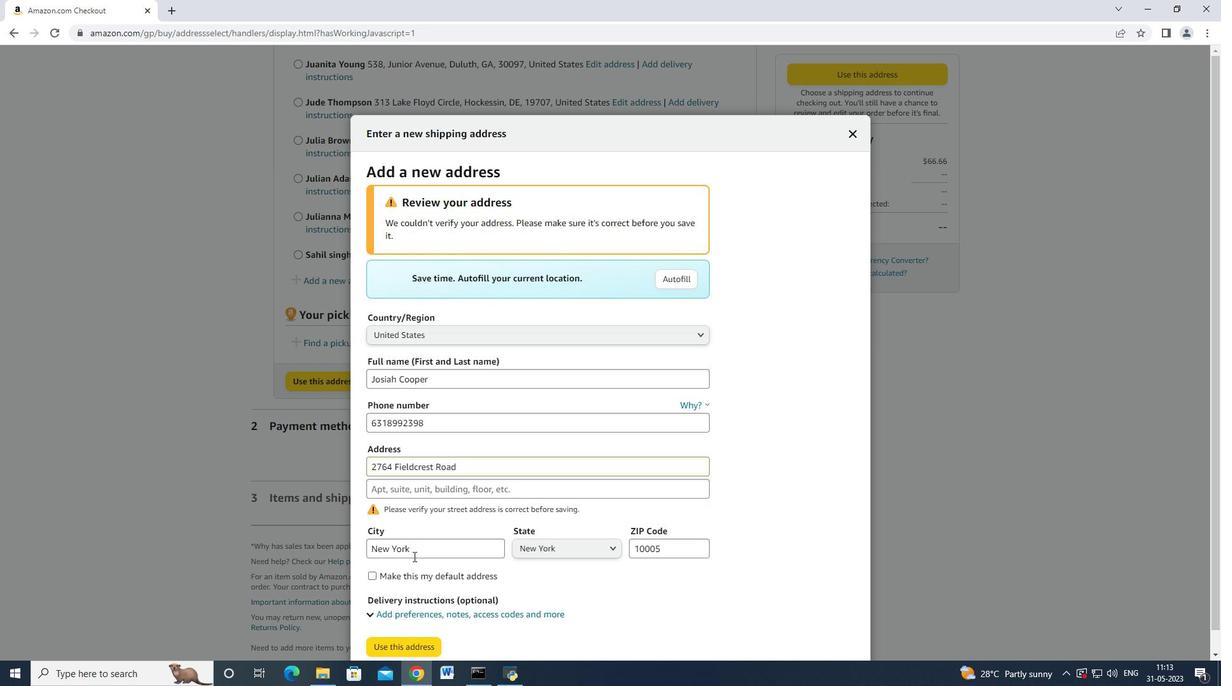 
Action: Mouse scrolled (414, 555) with delta (0, 0)
Screenshot: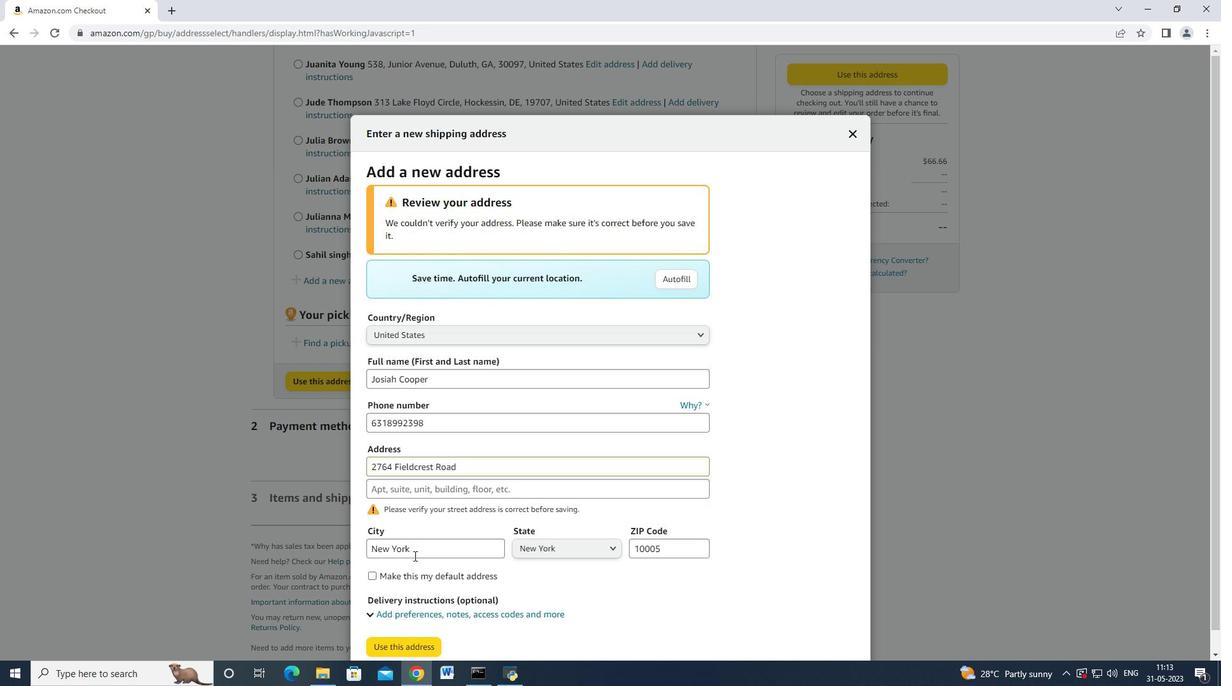 
Action: Mouse scrolled (414, 555) with delta (0, 0)
Screenshot: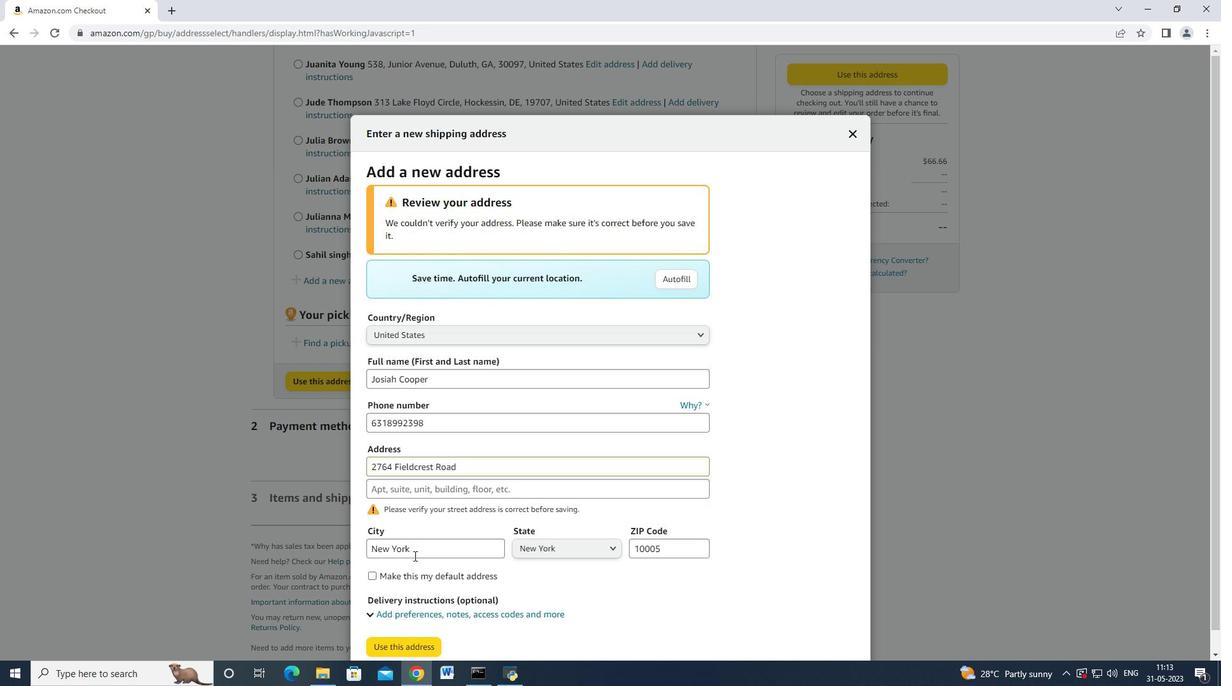 
Action: Mouse scrolled (414, 555) with delta (0, 0)
Screenshot: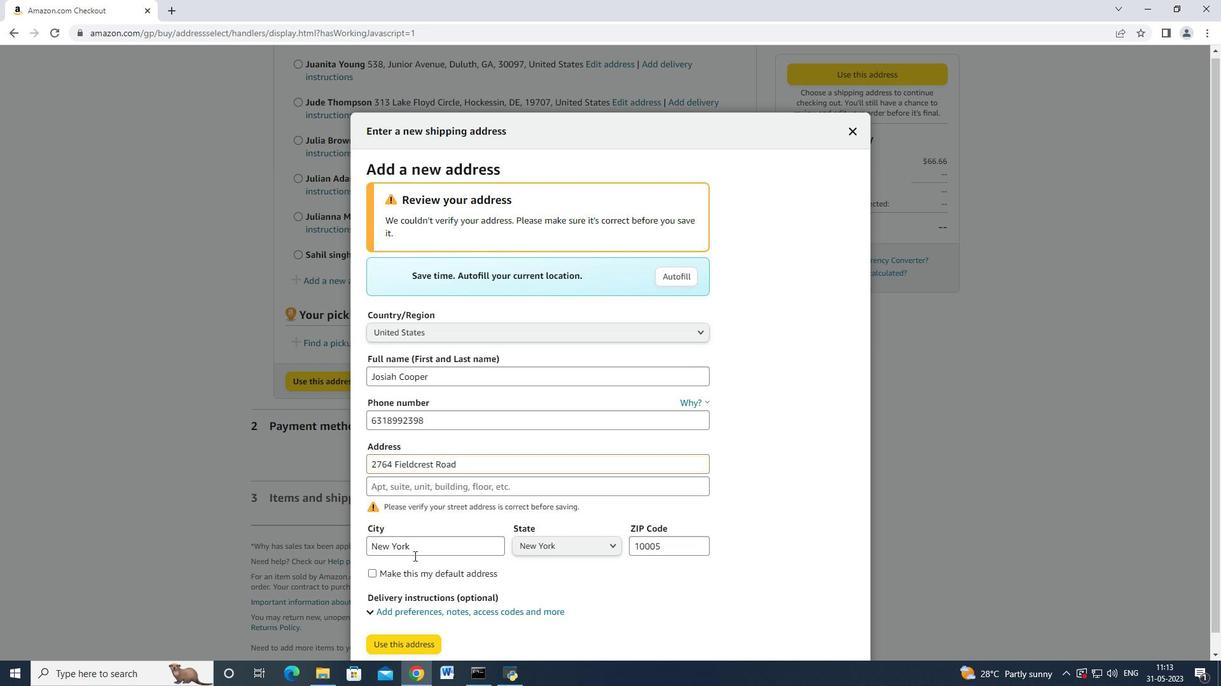 
Action: Mouse scrolled (414, 555) with delta (0, 0)
Screenshot: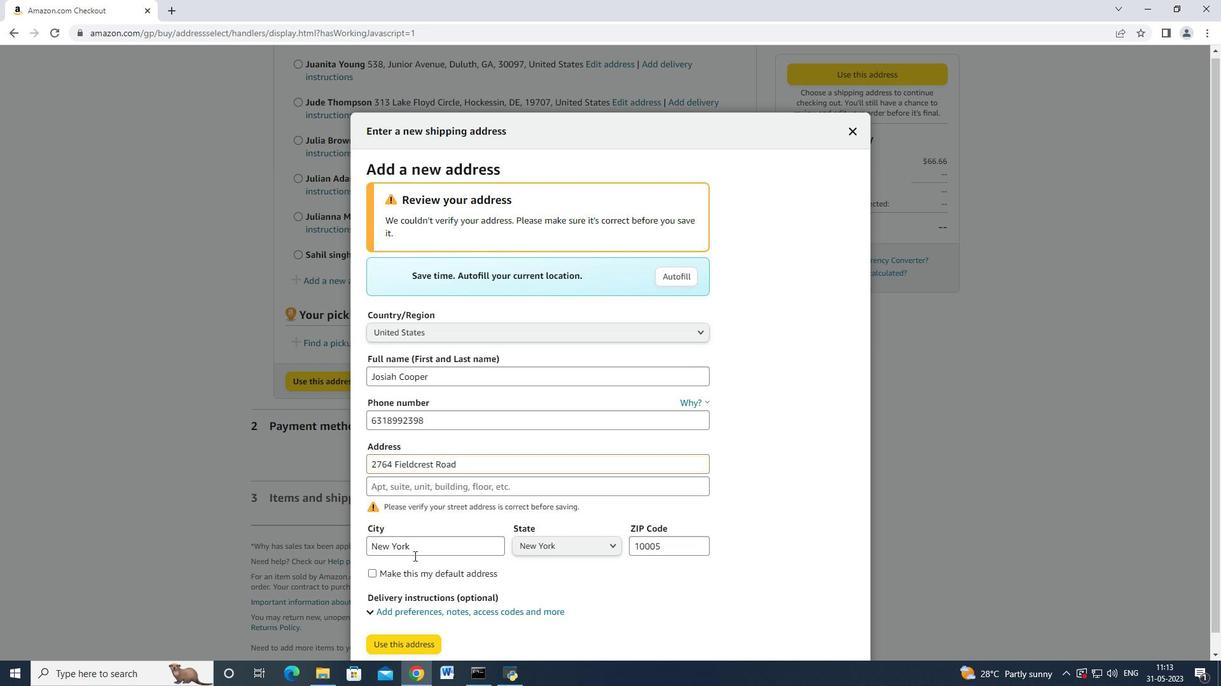 
Action: Mouse scrolled (414, 555) with delta (0, 0)
Screenshot: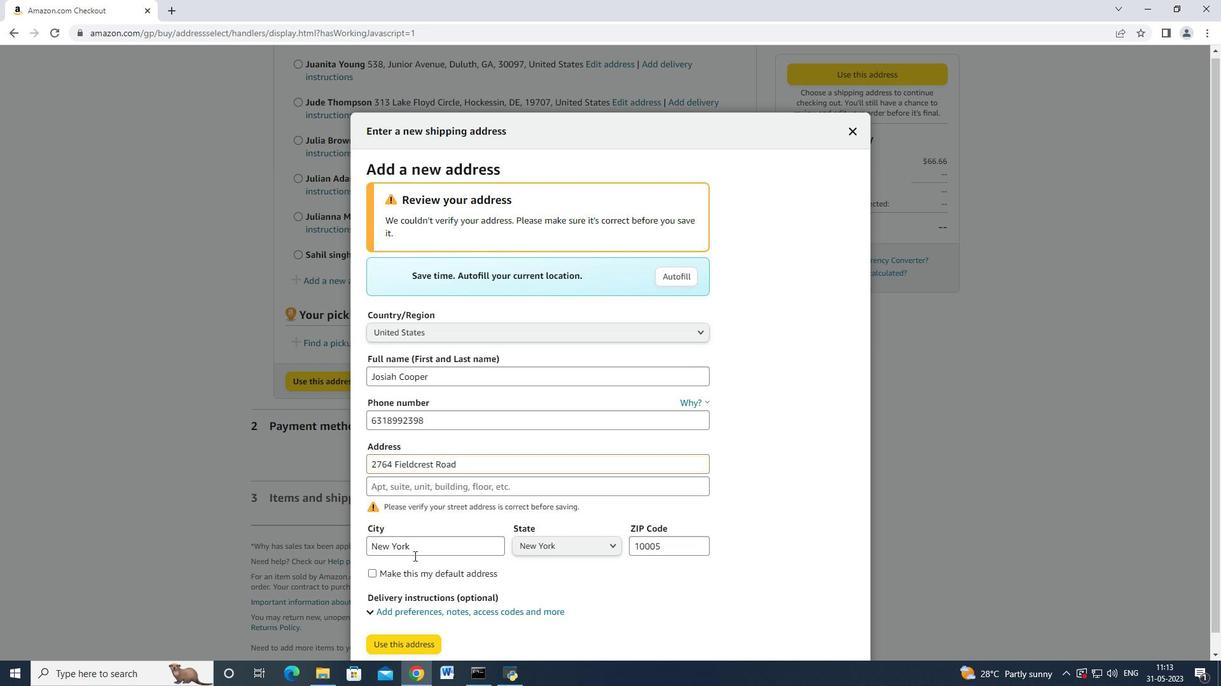 
Action: Mouse moved to (412, 624)
Screenshot: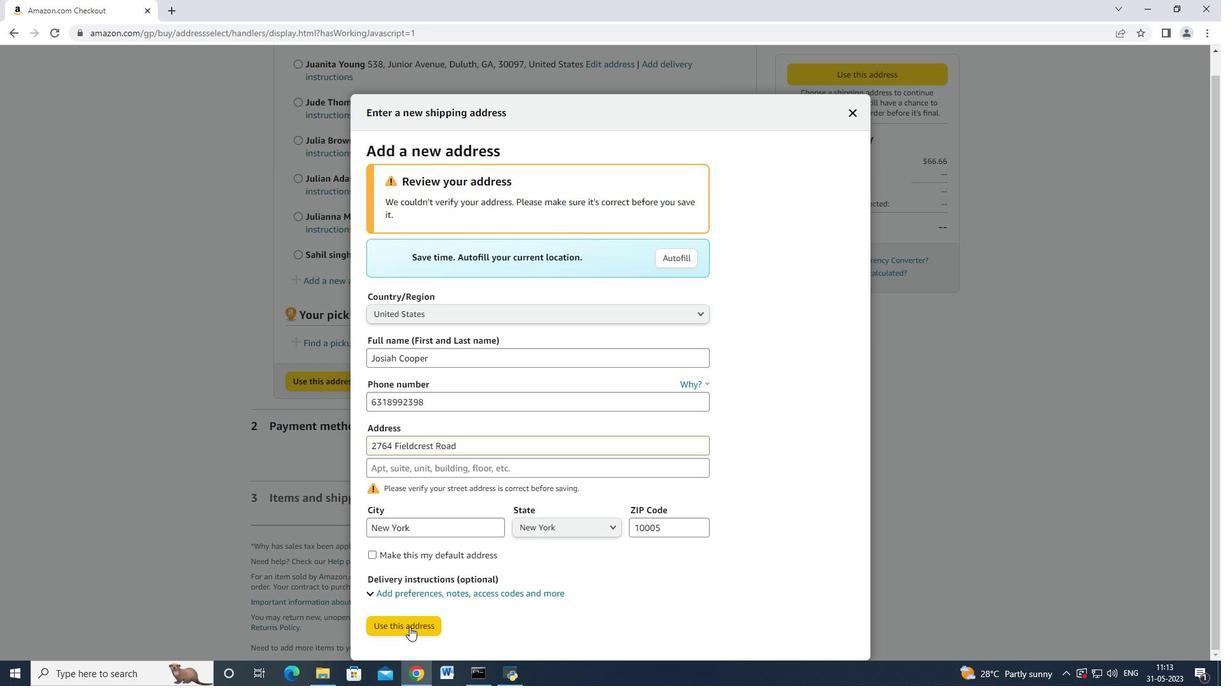 
Action: Mouse pressed left at (412, 624)
Screenshot: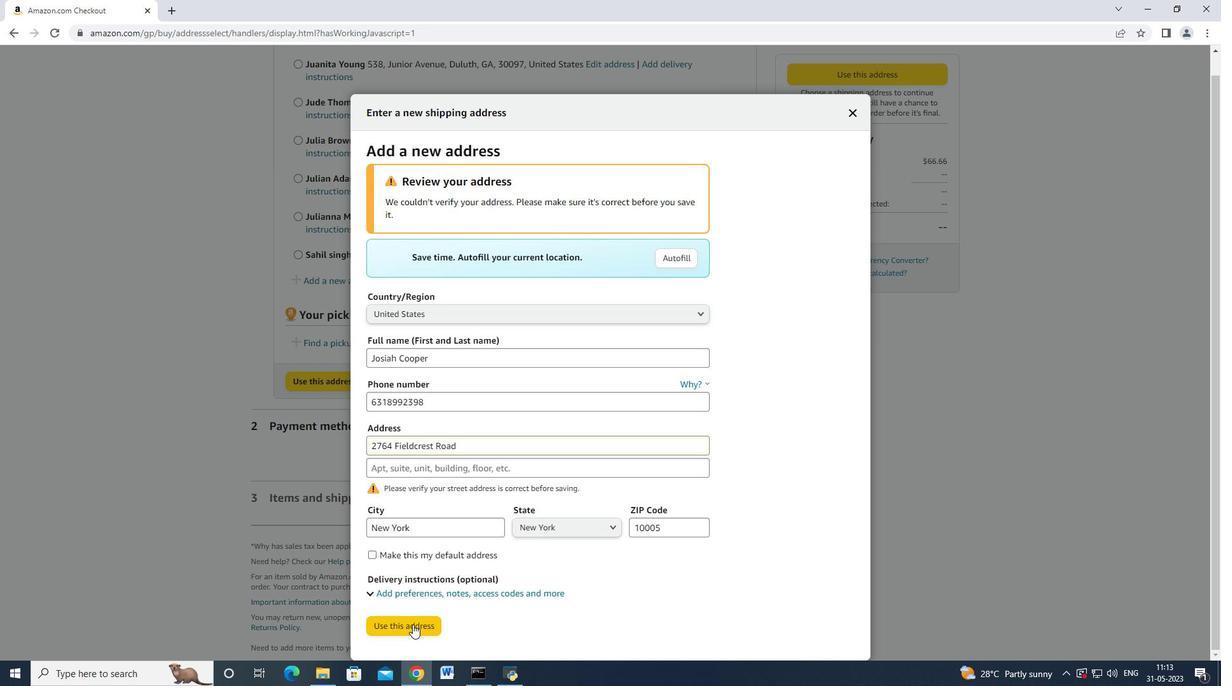 
Action: Mouse moved to (424, 301)
Screenshot: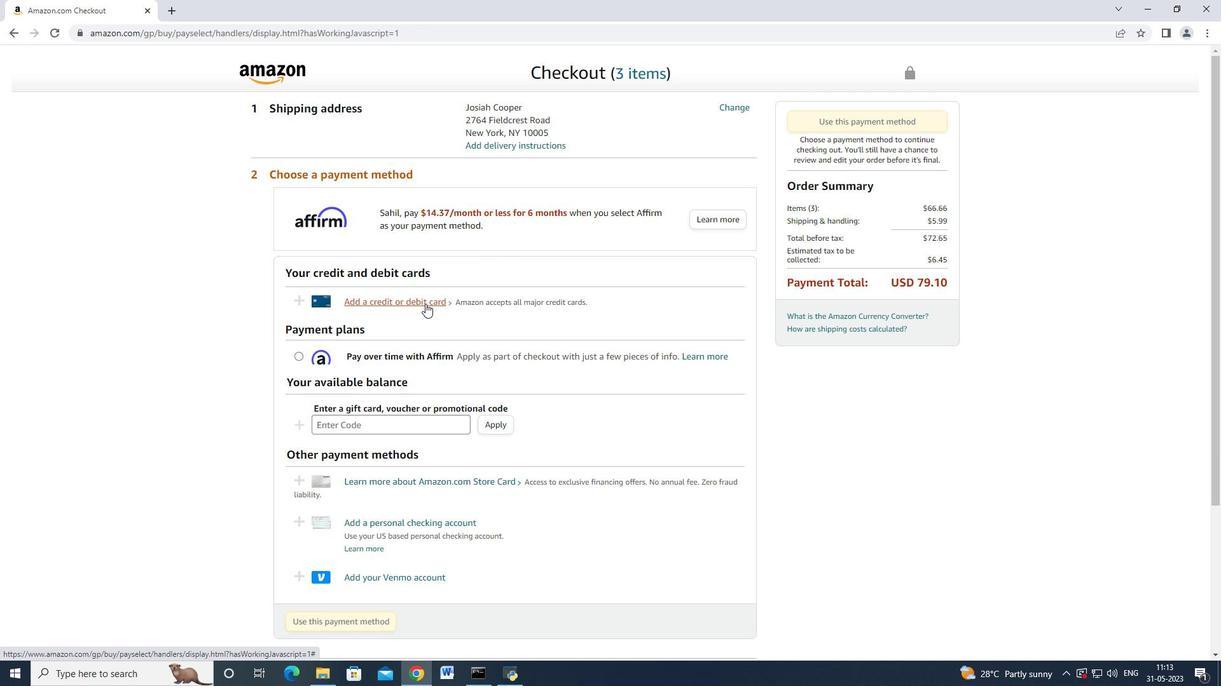 
Action: Mouse pressed left at (424, 301)
Screenshot: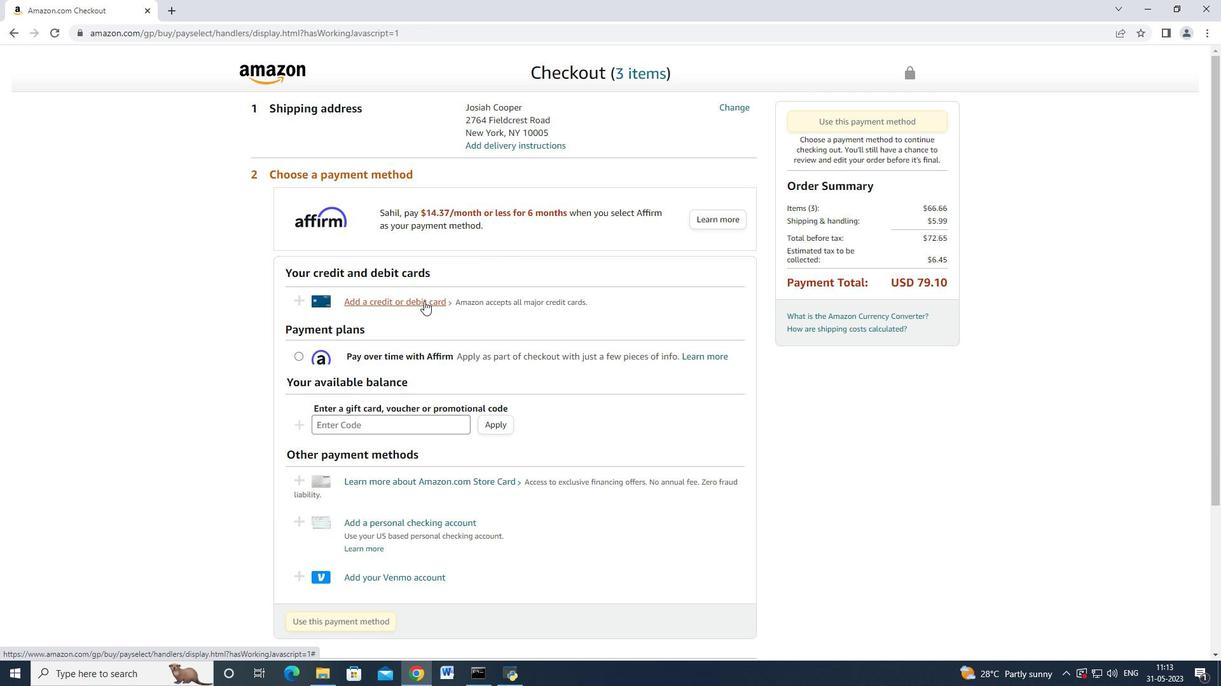 
Action: Mouse moved to (492, 288)
Screenshot: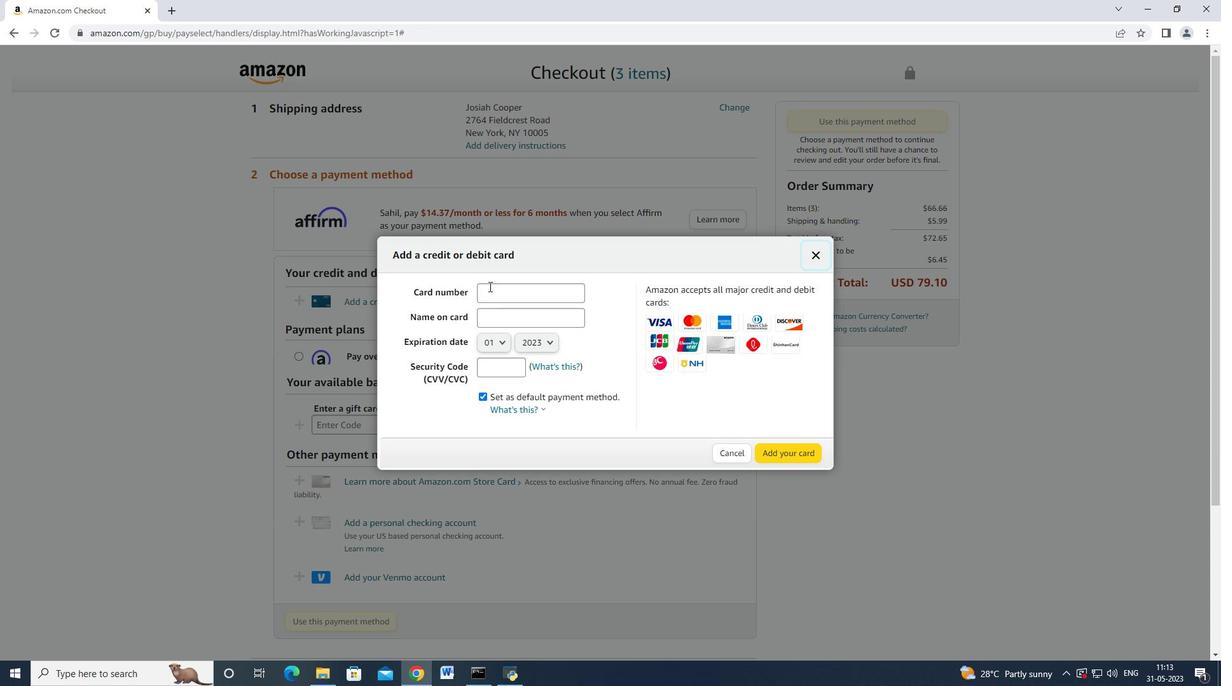 
Action: Mouse pressed left at (492, 288)
Screenshot: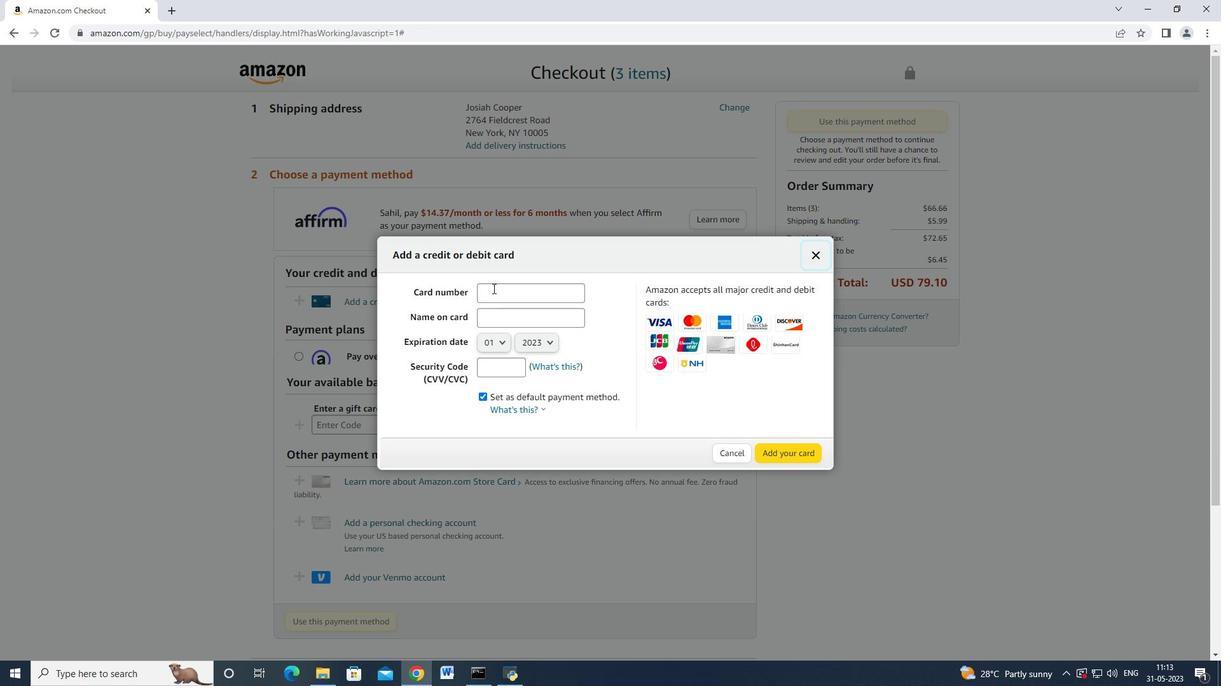 
Action: Key pressed 4893754559587965<Key.tab><Key.shift>John<Key.space><Key.shift>Baker
Screenshot: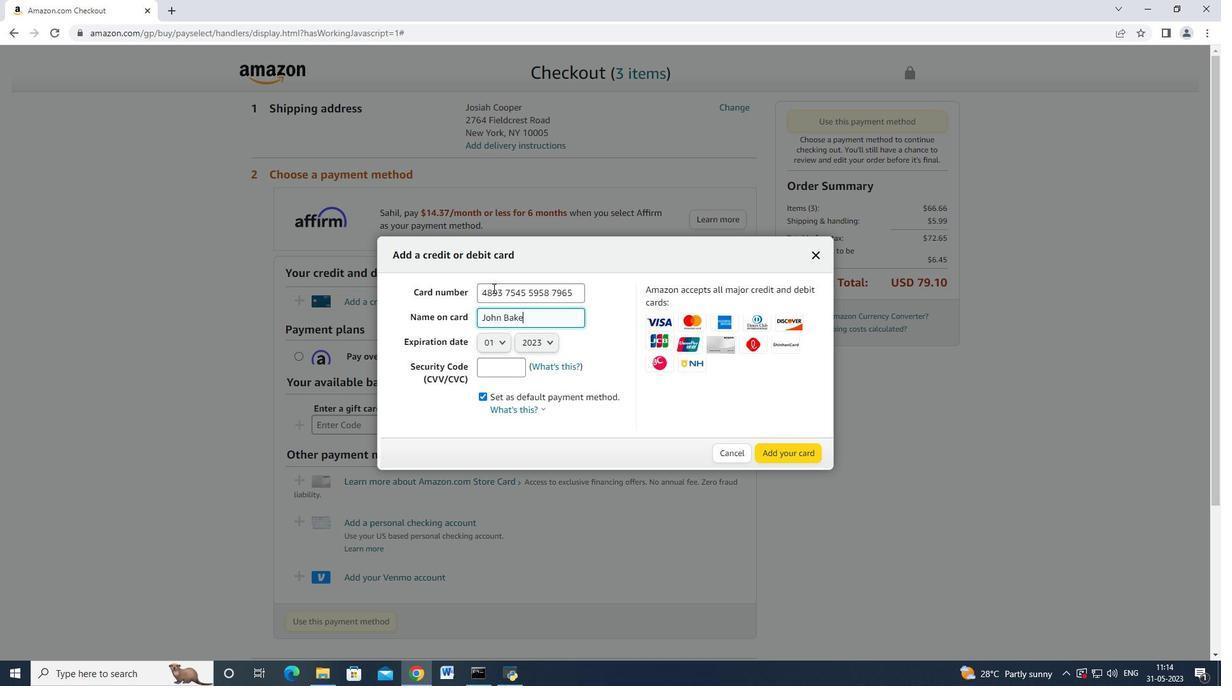 
Action: Mouse moved to (493, 339)
Screenshot: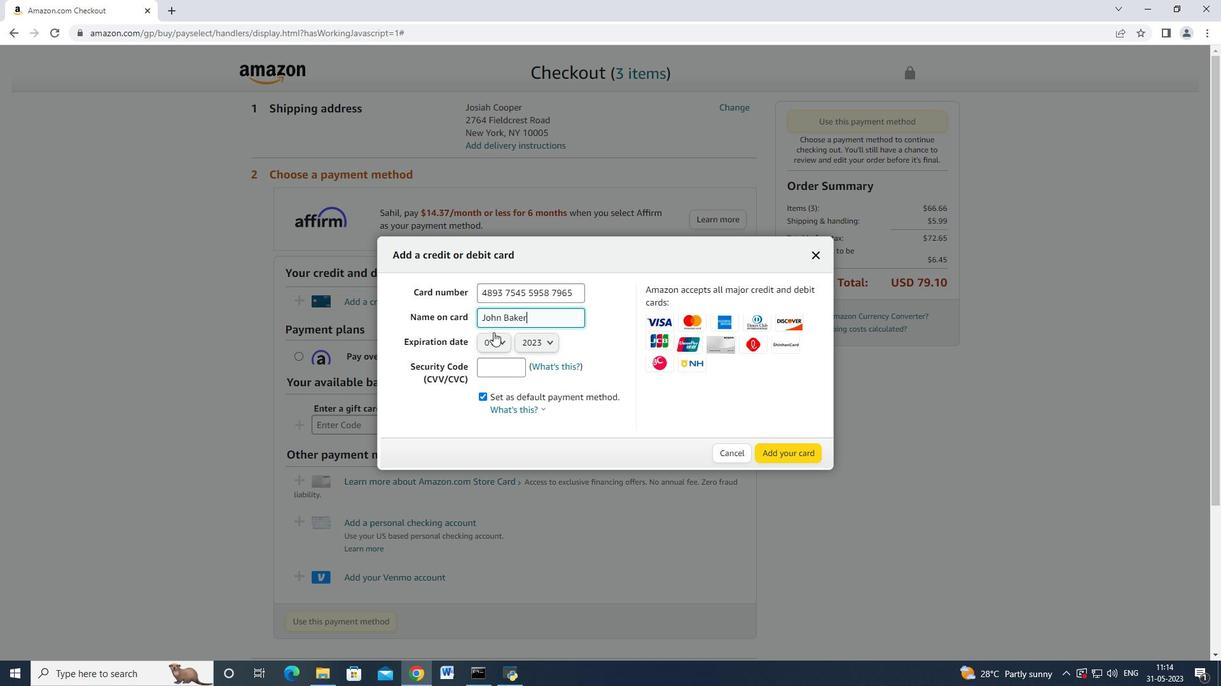 
Action: Mouse pressed left at (493, 339)
Screenshot: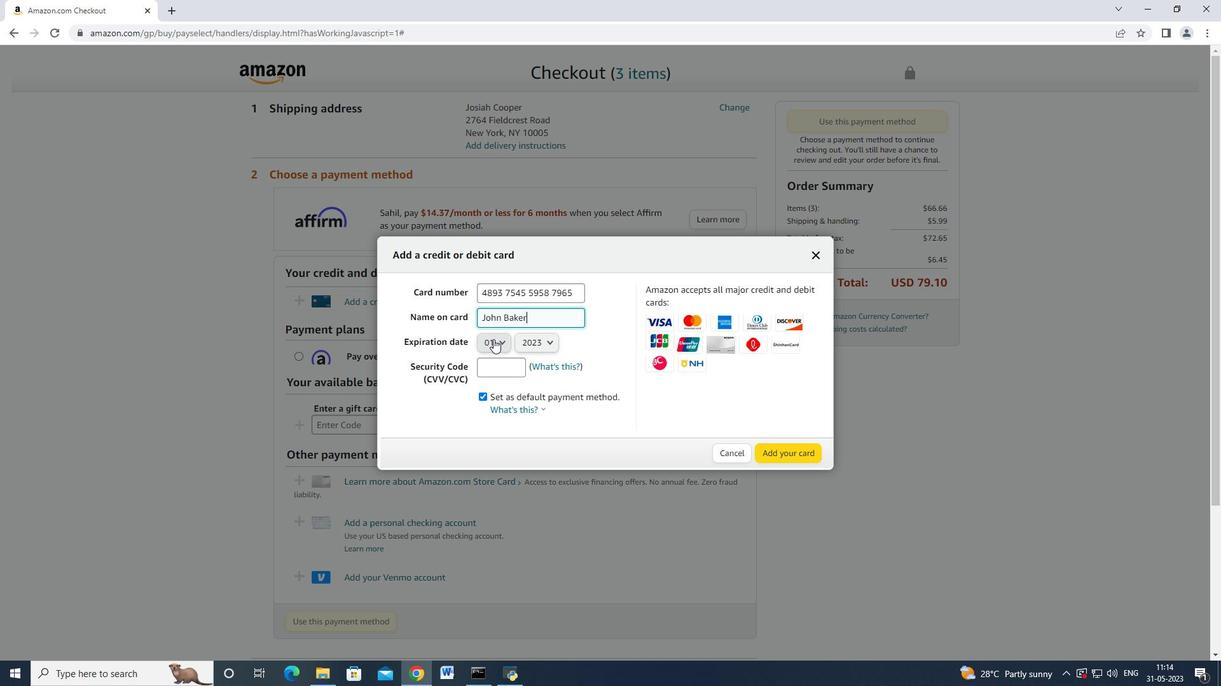 
Action: Mouse moved to (500, 387)
Screenshot: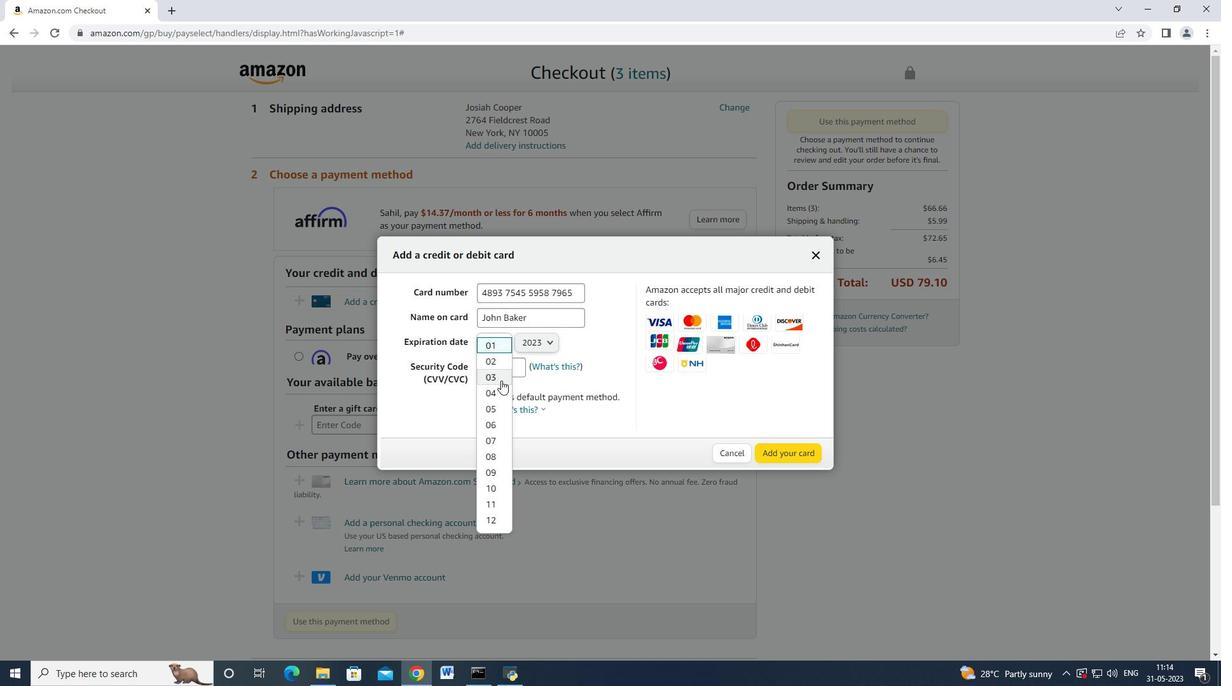
Action: Mouse pressed left at (500, 387)
Screenshot: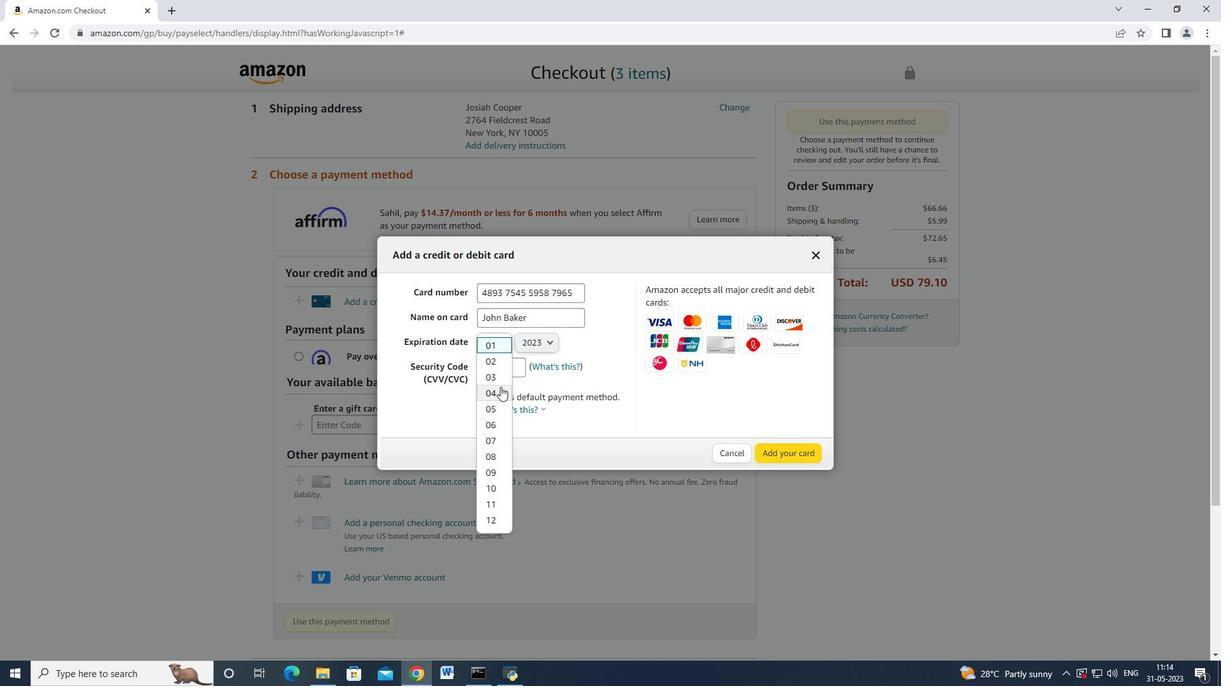 
Action: Mouse moved to (546, 344)
Screenshot: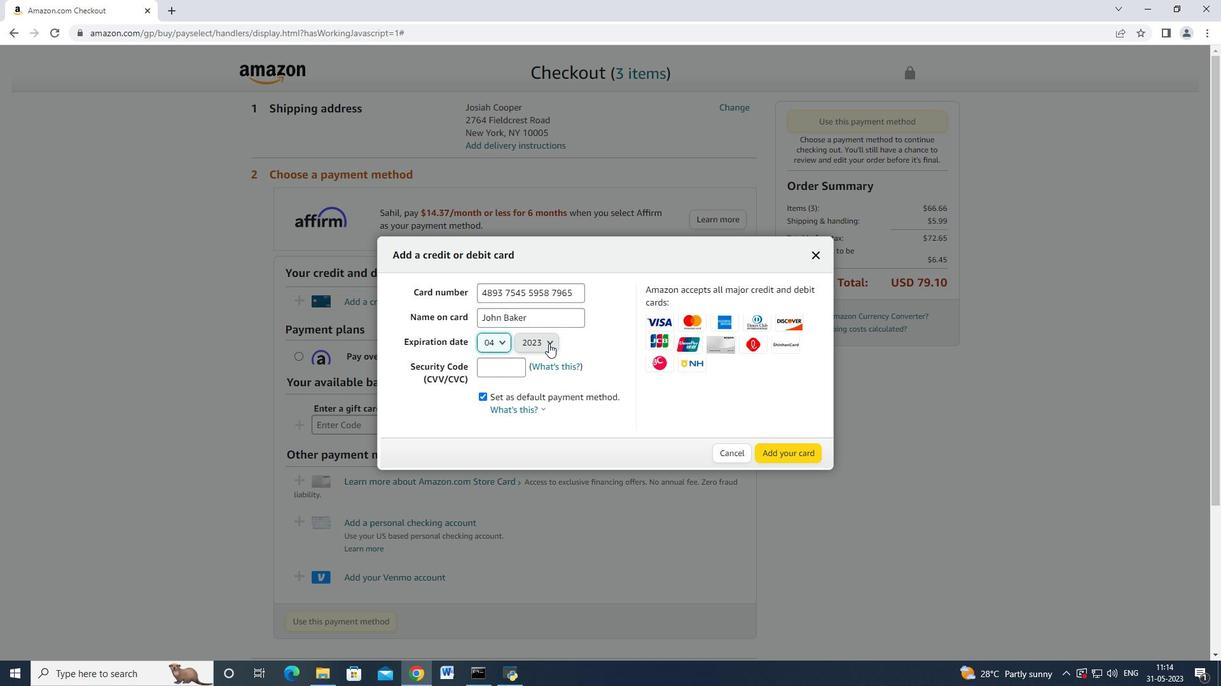 
Action: Mouse pressed left at (546, 344)
Screenshot: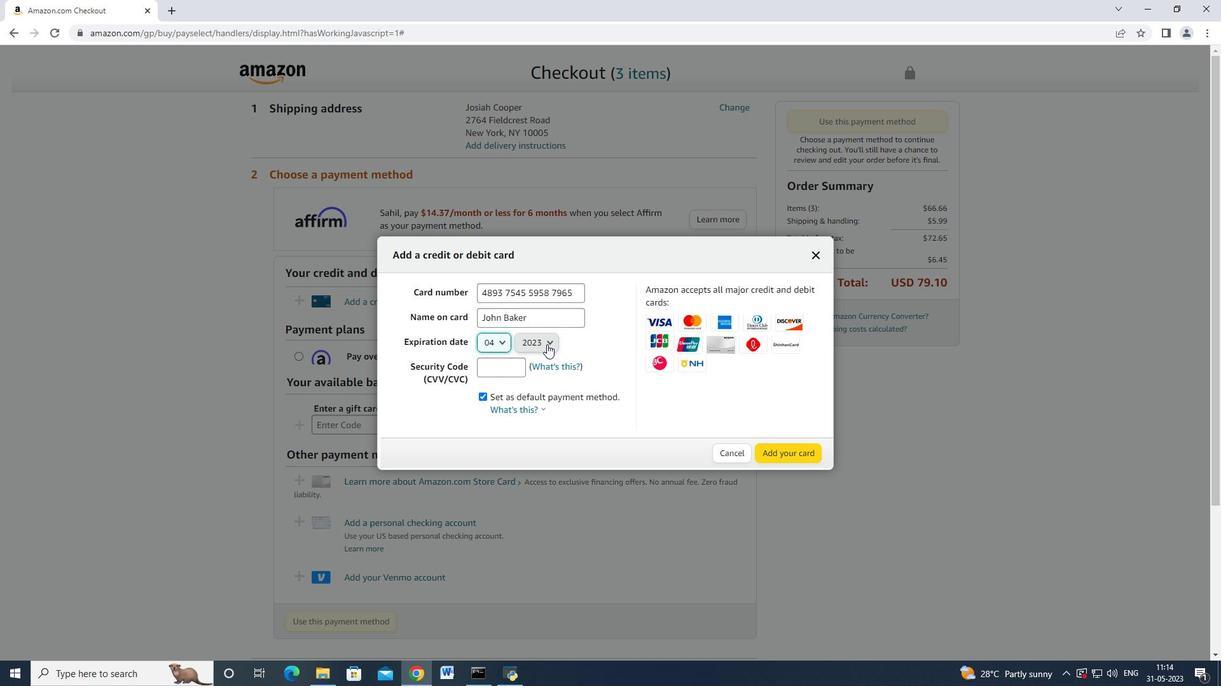 
Action: Mouse moved to (541, 379)
Screenshot: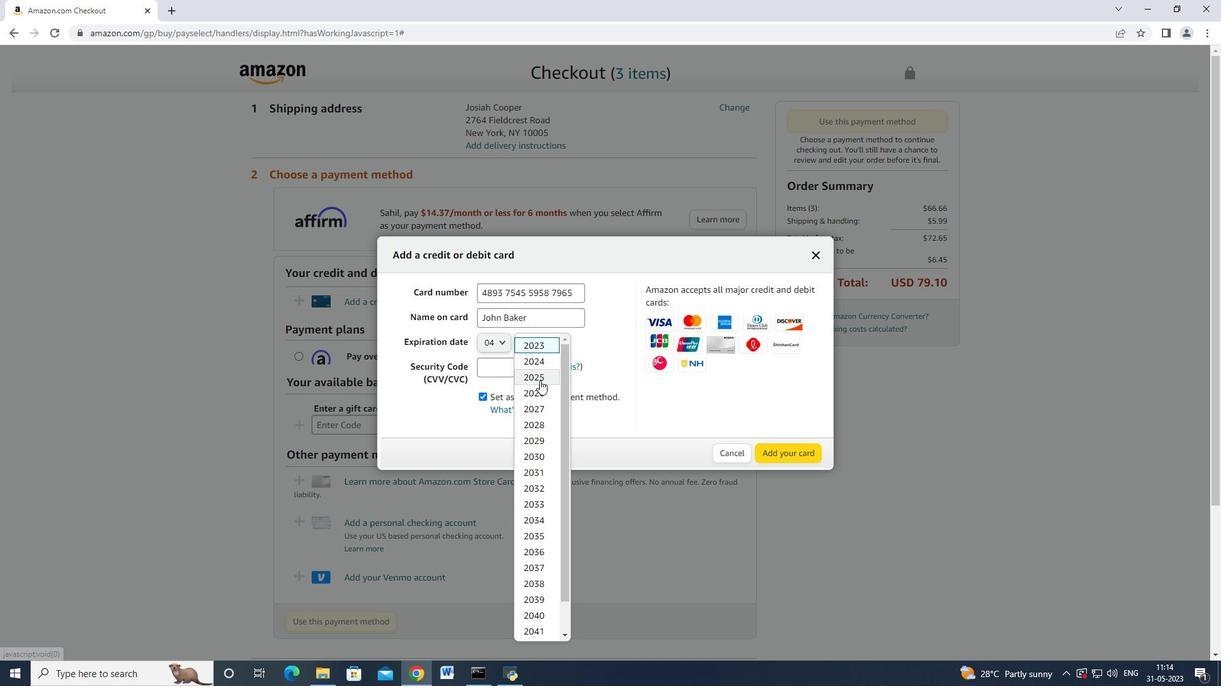 
Action: Mouse pressed left at (541, 379)
Screenshot: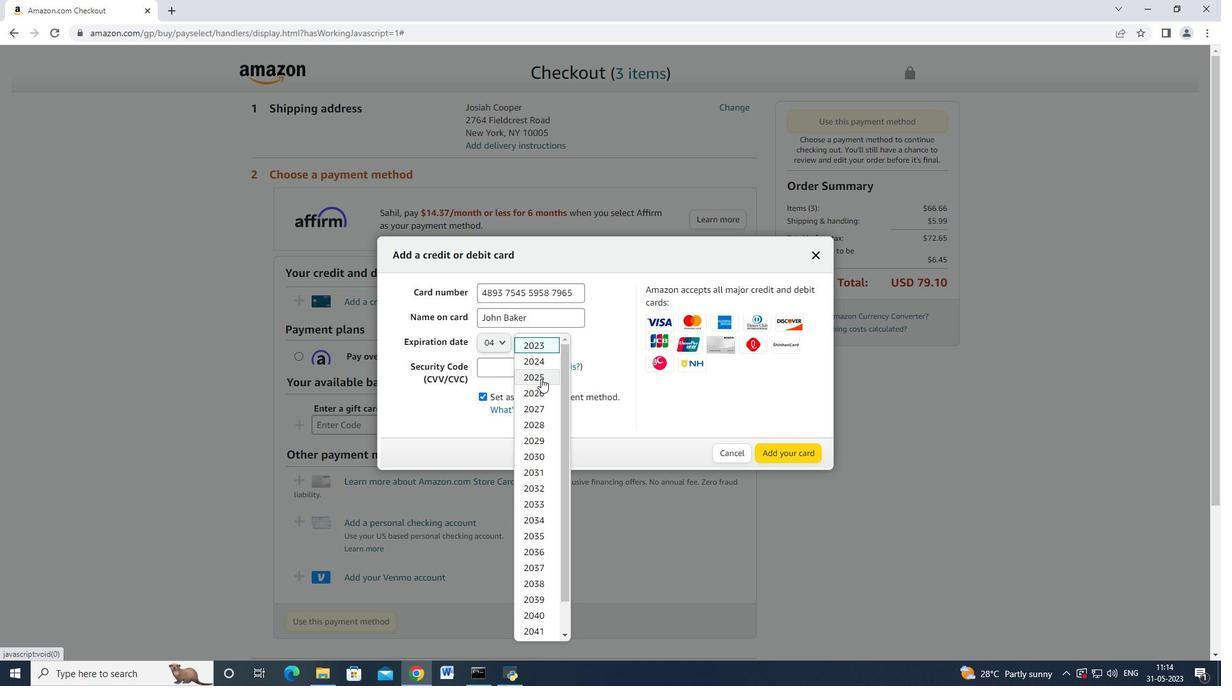 
Action: Mouse moved to (491, 371)
Screenshot: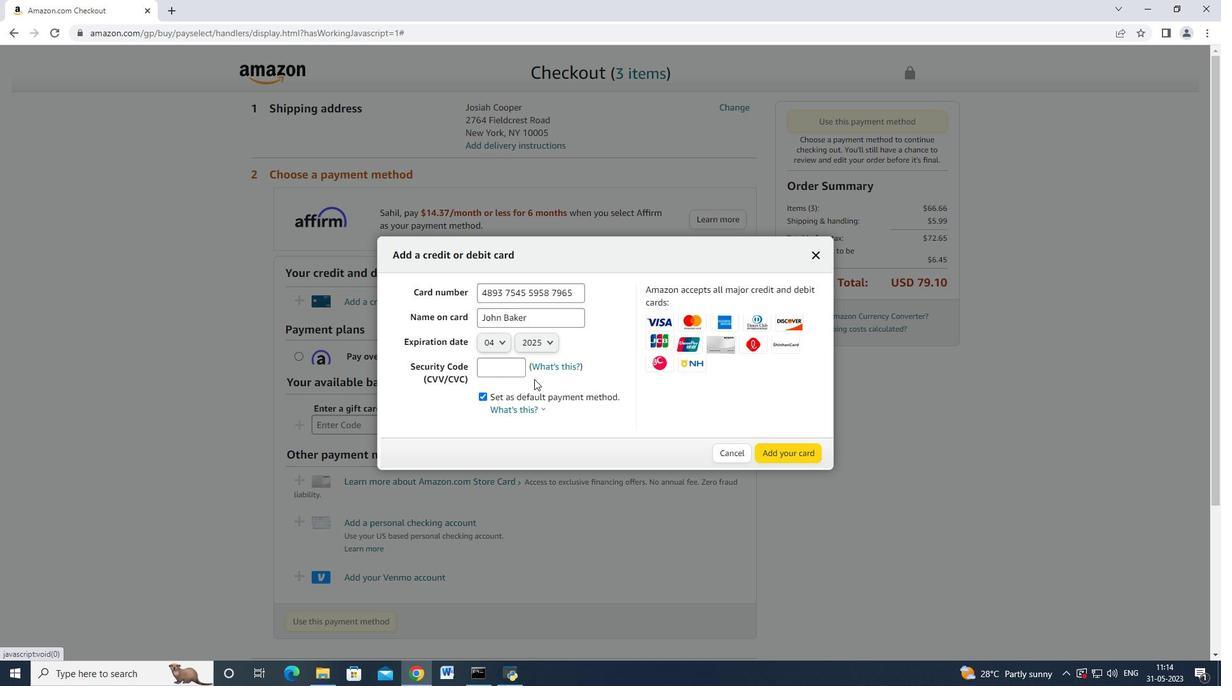 
Action: Mouse pressed left at (491, 371)
Screenshot: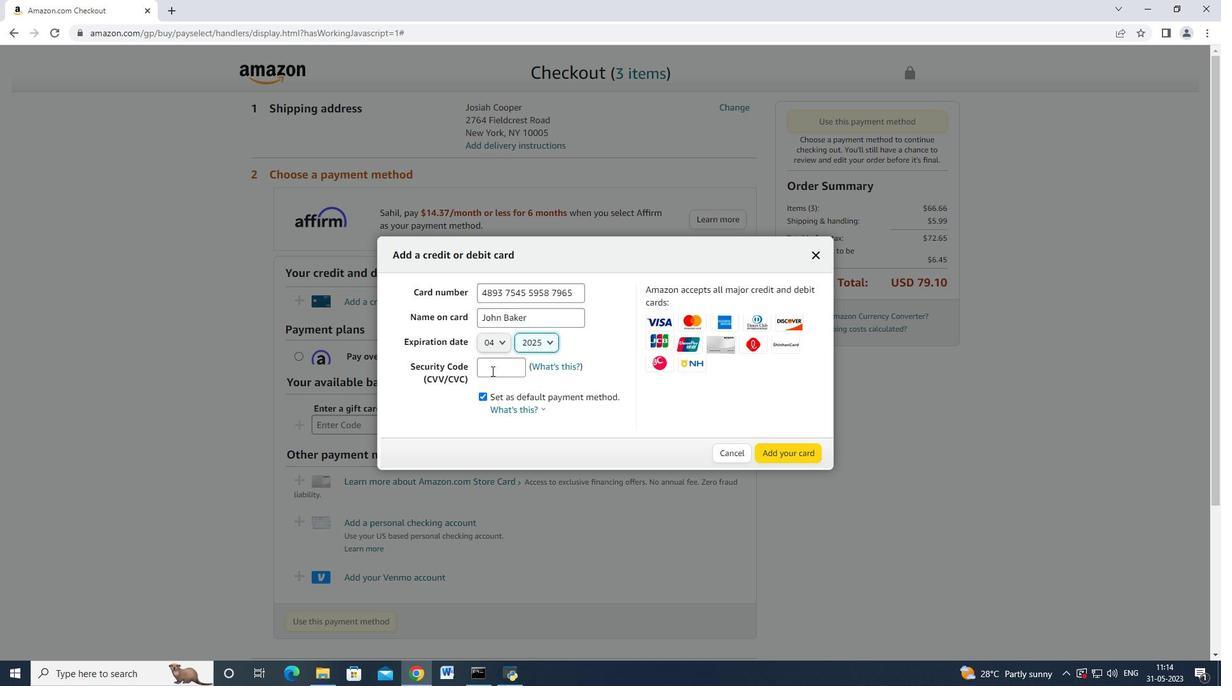 
Action: Mouse moved to (491, 370)
Screenshot: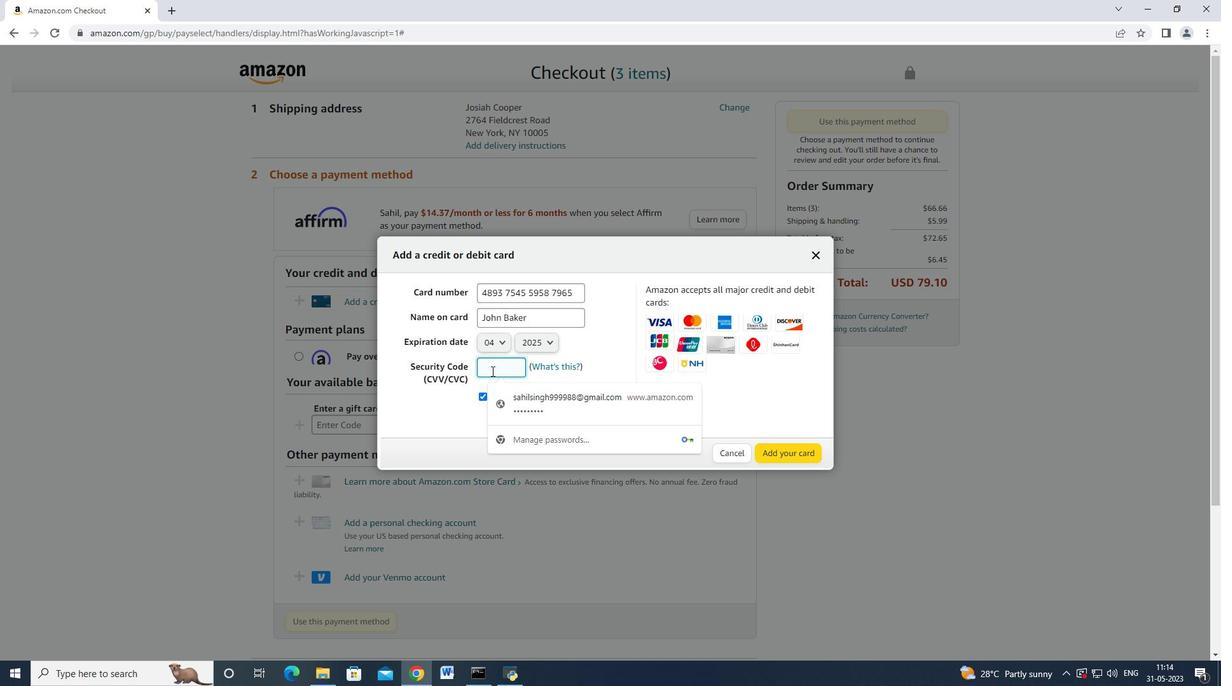 
Action: Key pressed 549
Screenshot: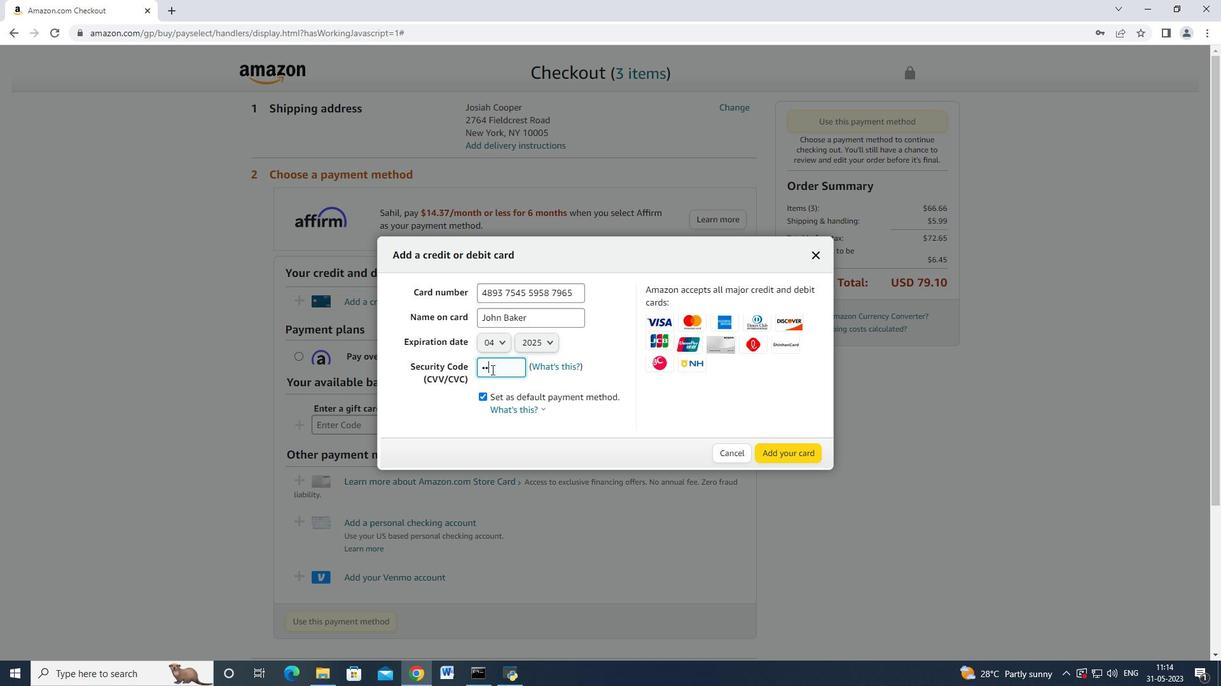 
Action: Mouse moved to (773, 446)
Screenshot: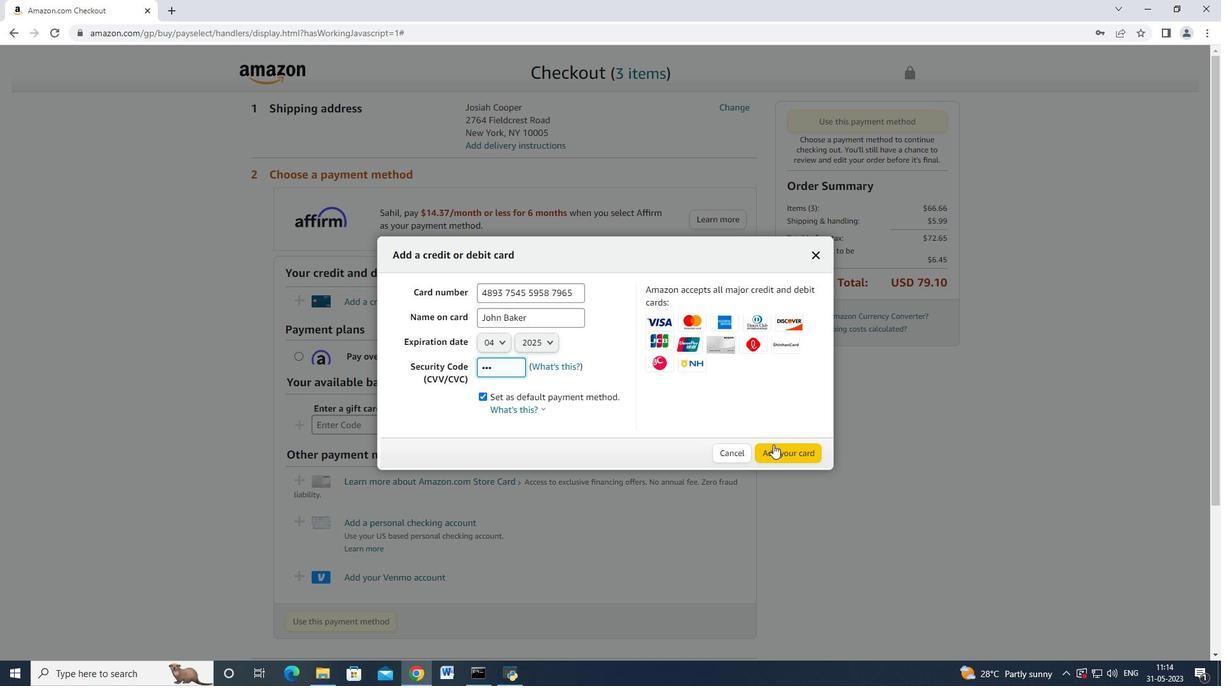 
